 Task: Dot Net WFR3 on Student Master
Action: Key pressed <Key.f11>
Screenshot: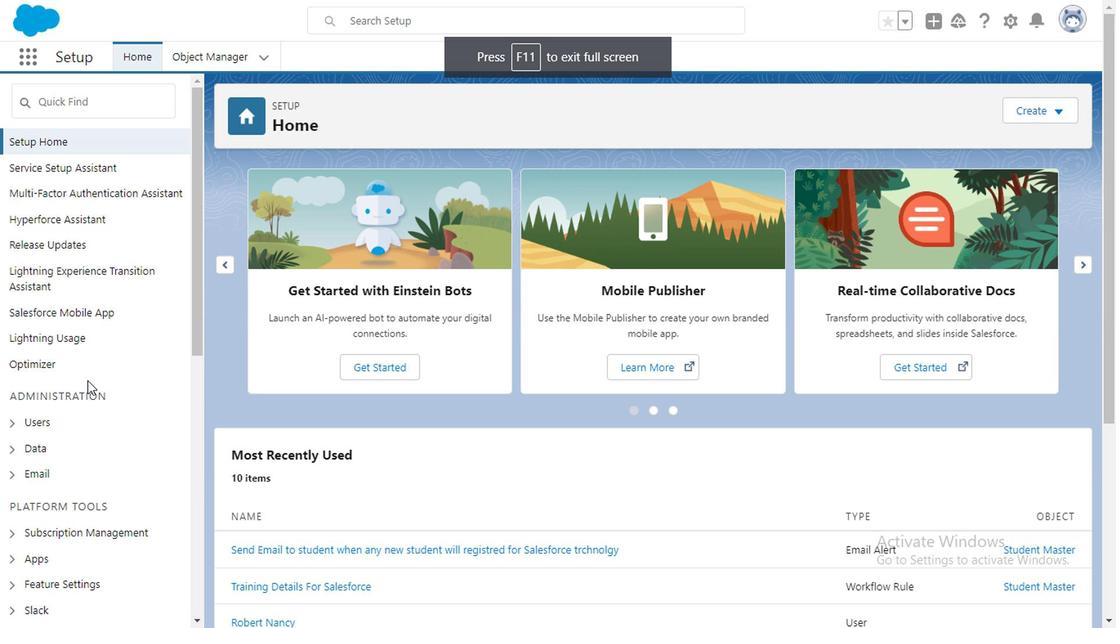 
Action: Mouse moved to (149, 168)
Screenshot: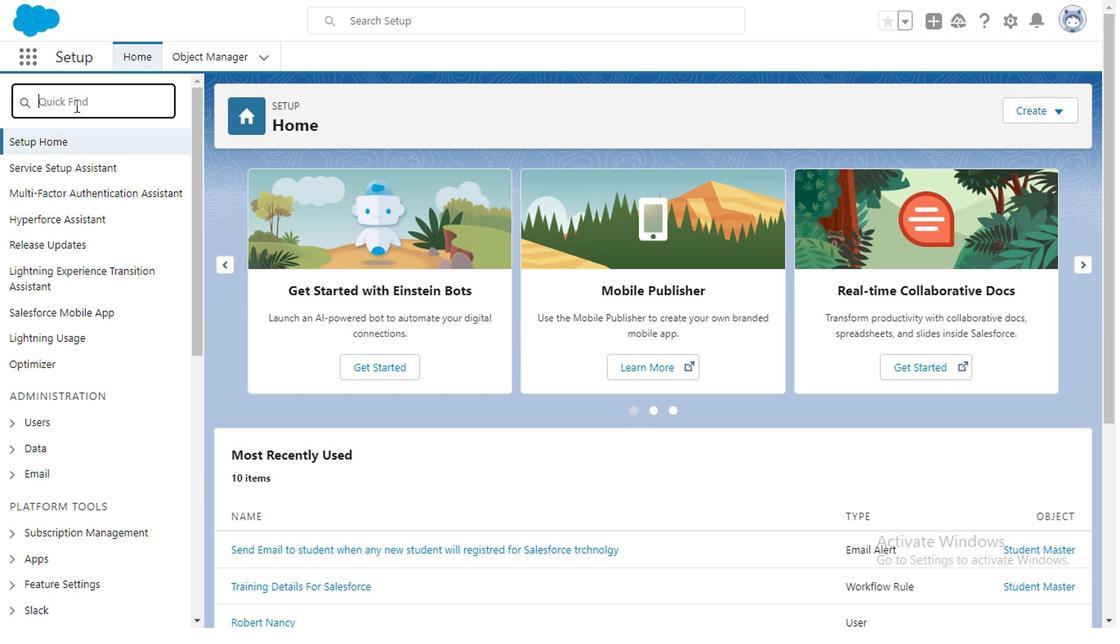
Action: Mouse pressed left at (149, 168)
Screenshot: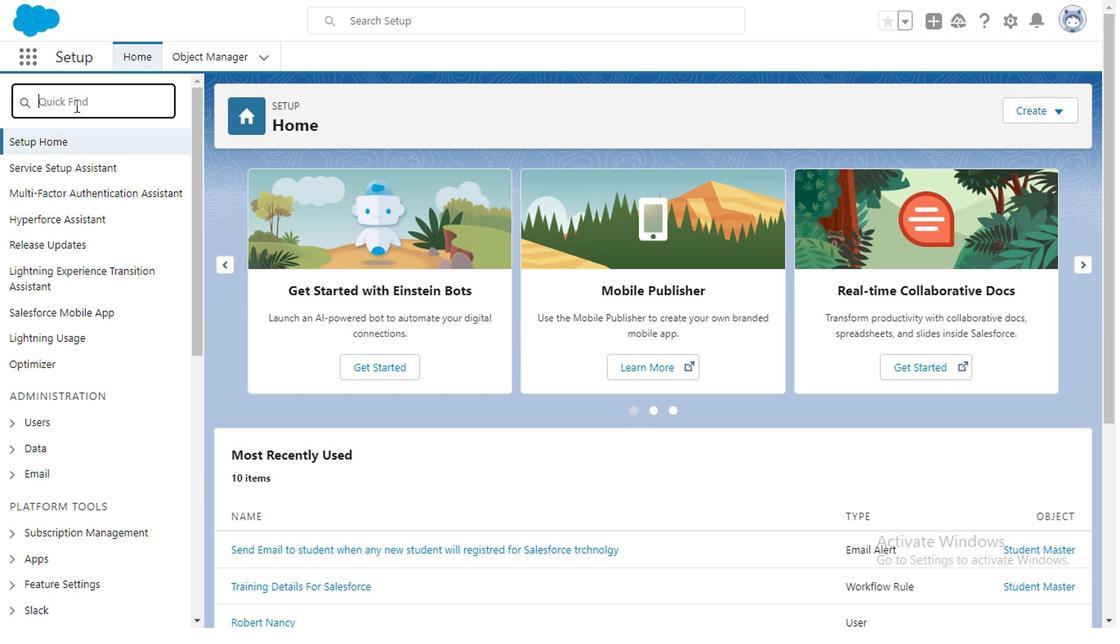 
Action: Mouse moved to (148, 170)
Screenshot: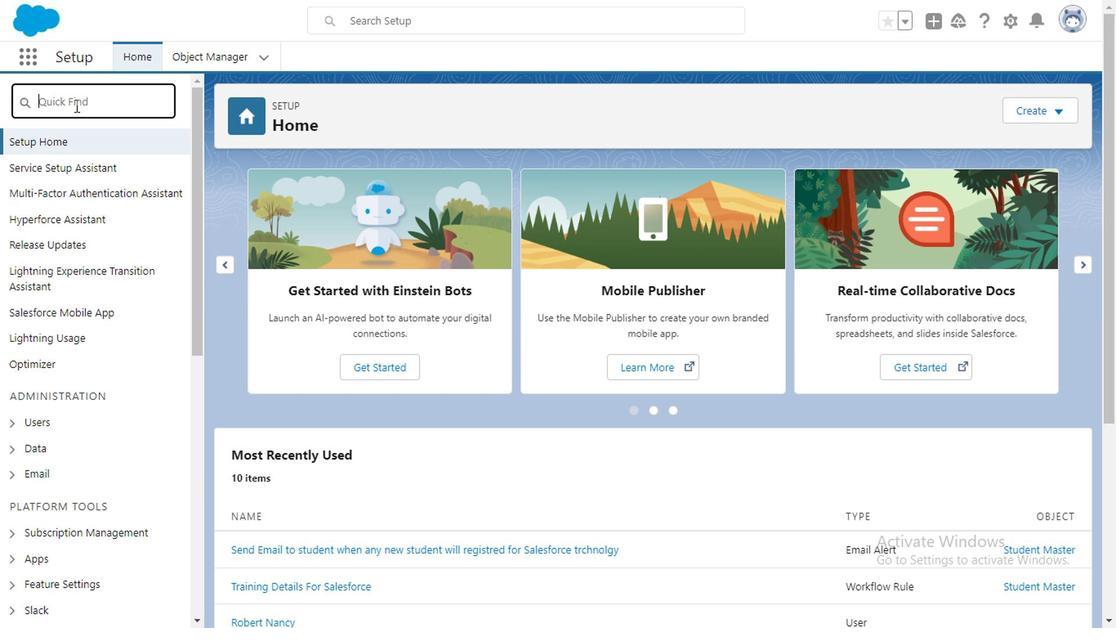 
Action: Key pressed <Key.caps_lock>W<Key.caps_lock>ork
Screenshot: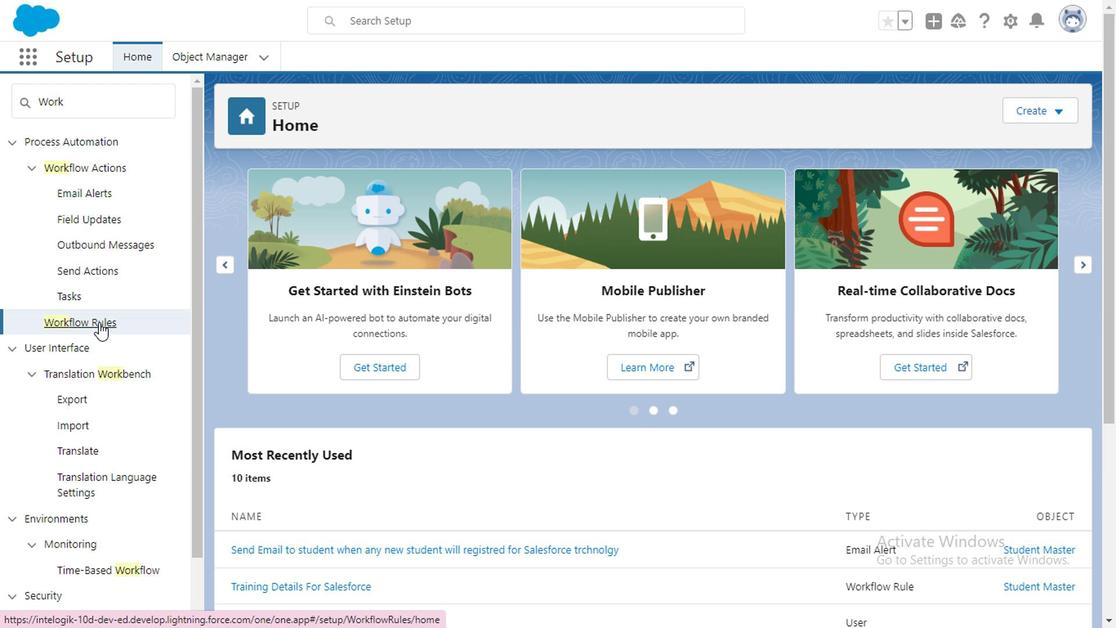 
Action: Mouse moved to (166, 323)
Screenshot: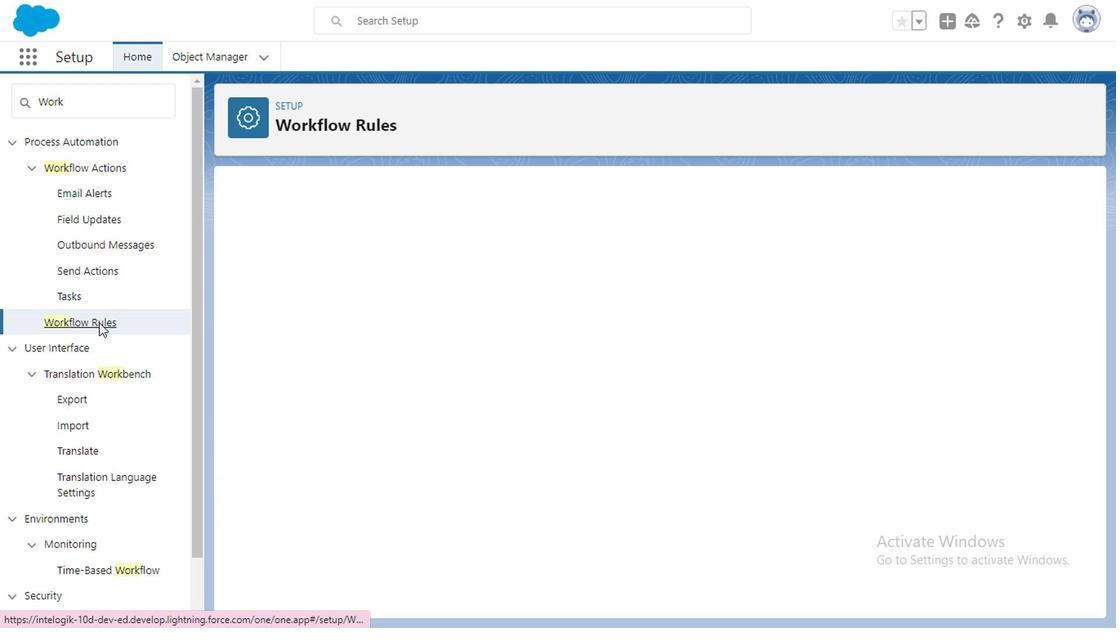 
Action: Mouse pressed left at (166, 323)
Screenshot: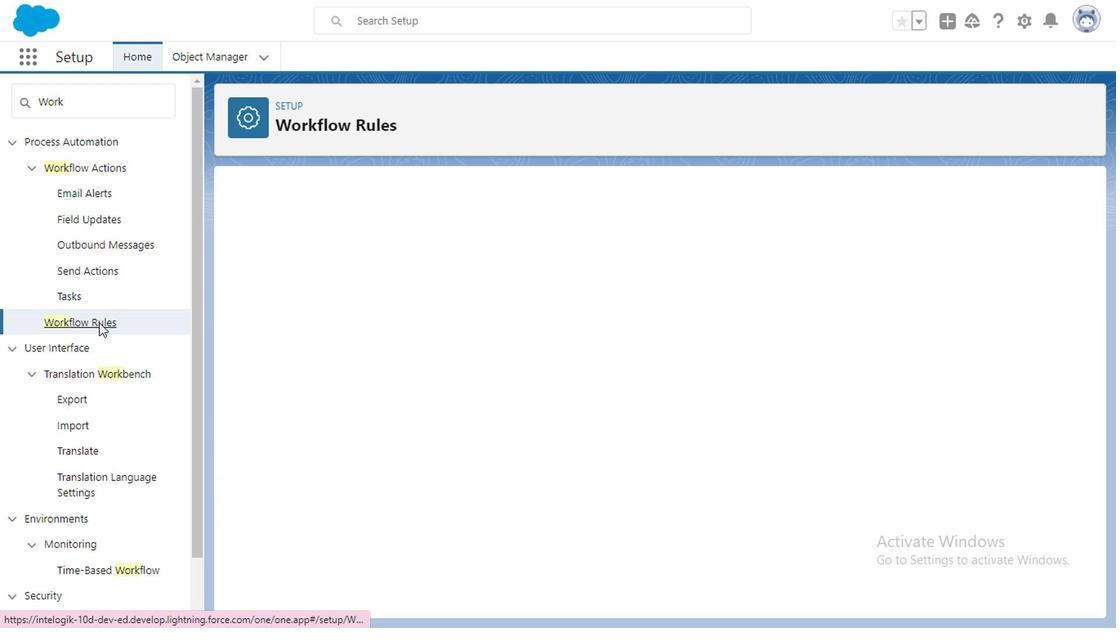 
Action: Mouse moved to (566, 371)
Screenshot: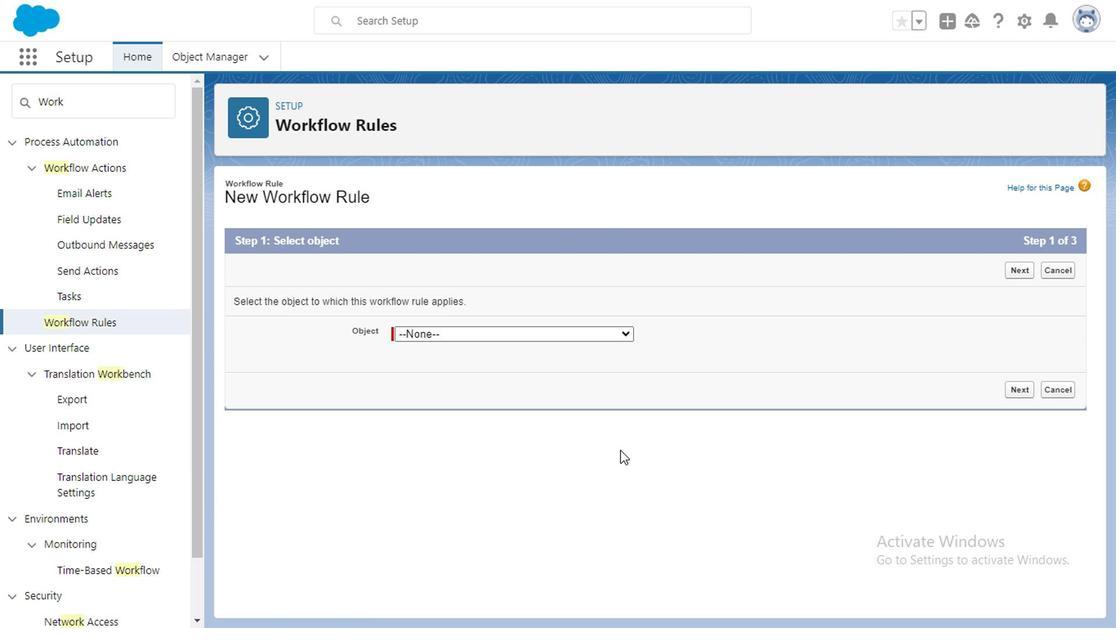
Action: Mouse pressed left at (566, 371)
Screenshot: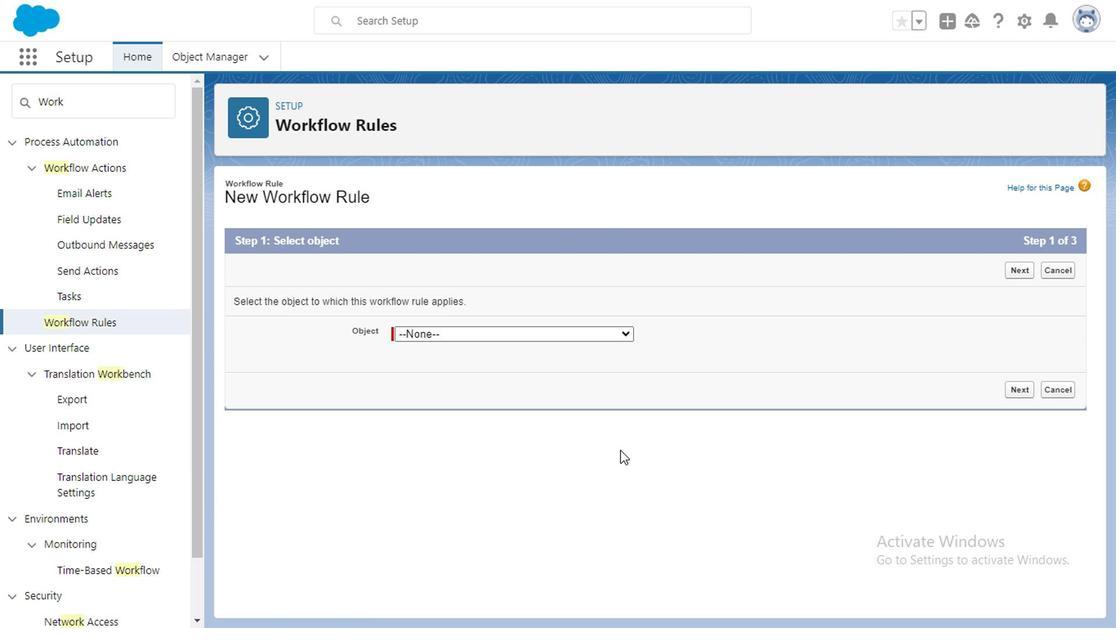 
Action: Mouse moved to (536, 393)
Screenshot: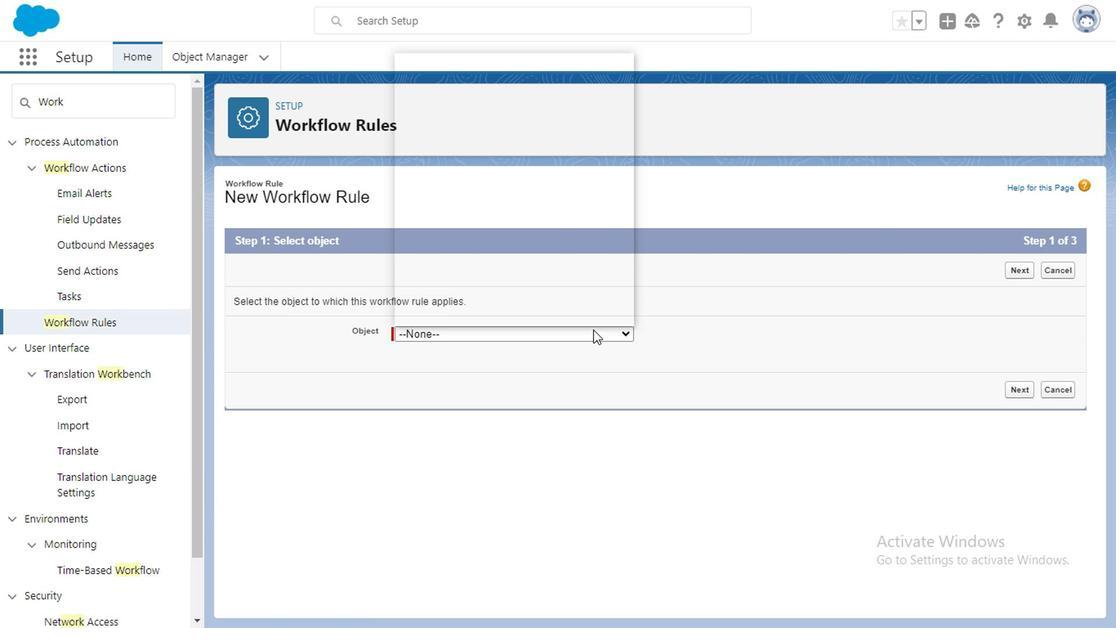 
Action: Mouse pressed left at (536, 393)
Screenshot: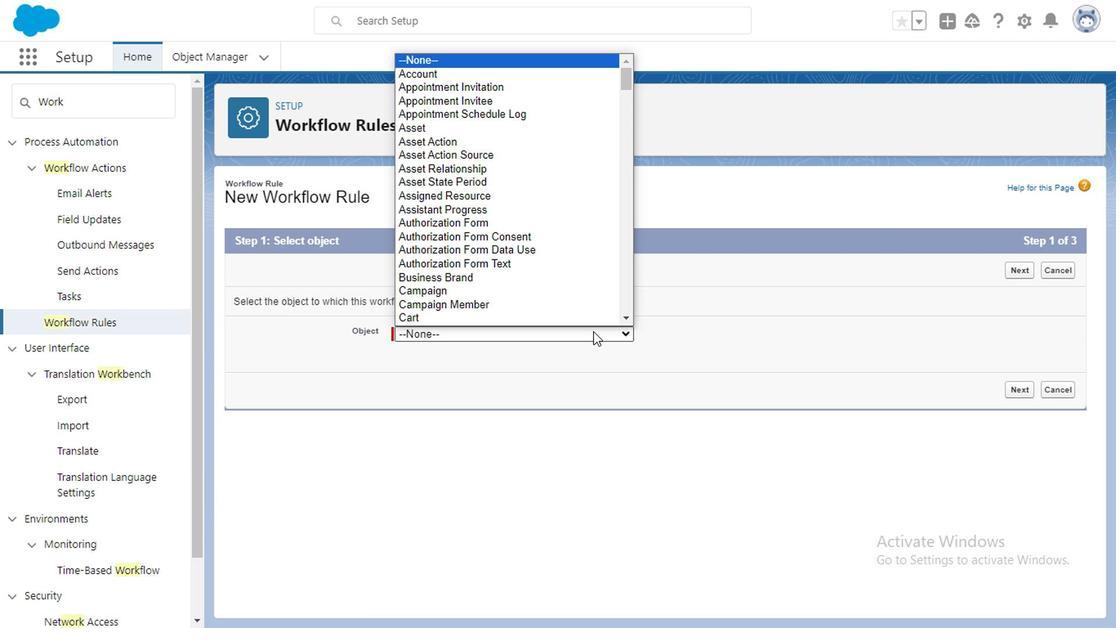 
Action: Mouse moved to (517, 329)
Screenshot: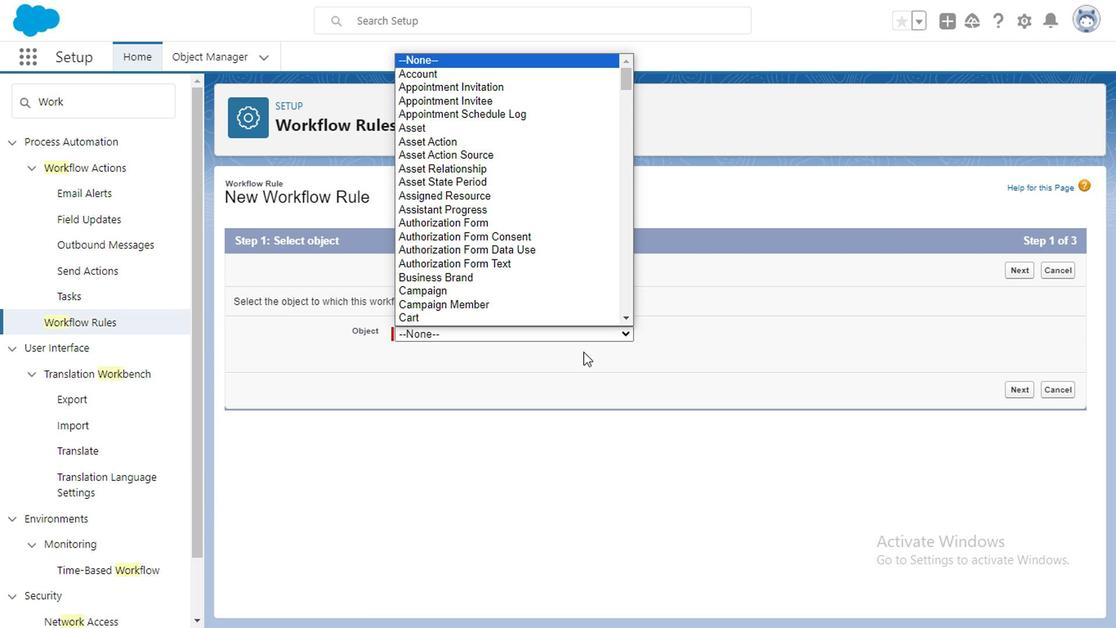 
Action: Mouse pressed left at (517, 329)
Screenshot: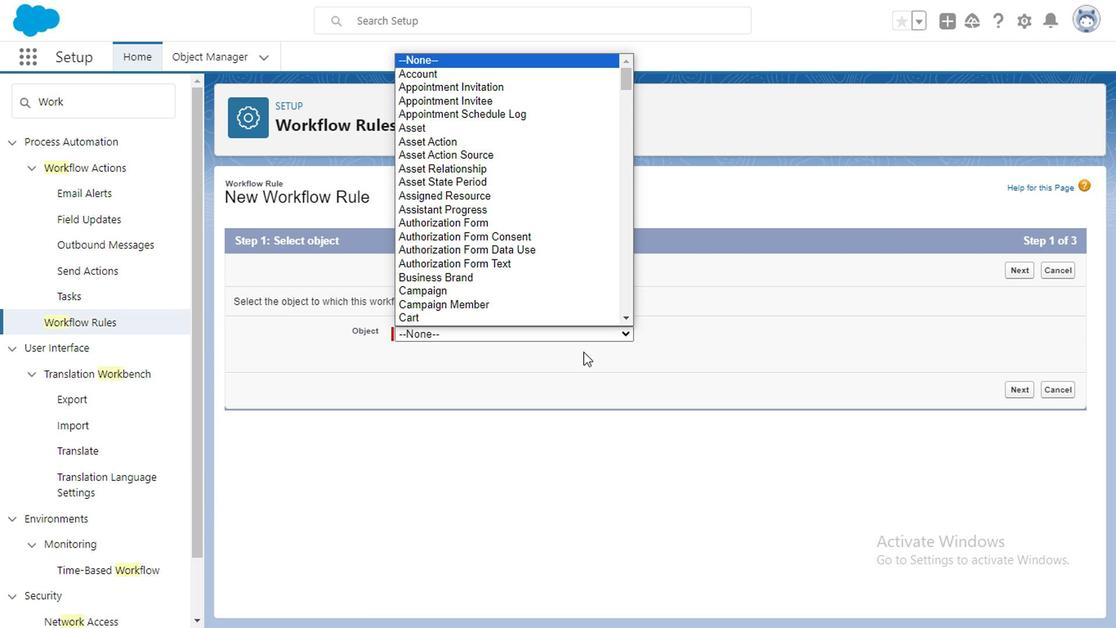 
Action: Mouse moved to (447, 229)
Screenshot: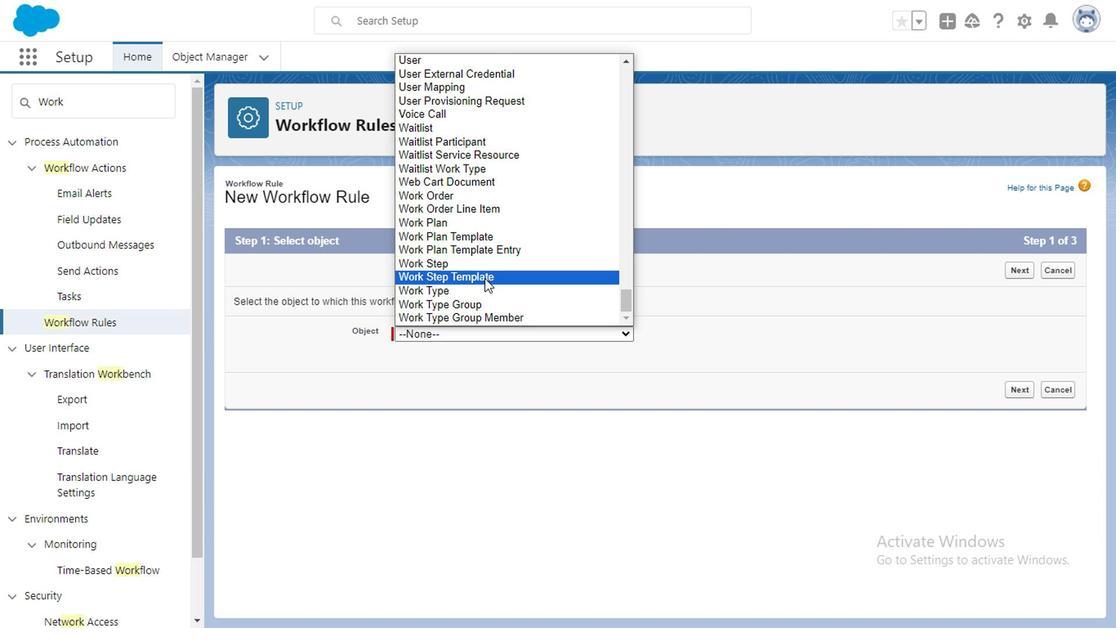 
Action: Mouse scrolled (447, 229) with delta (0, 0)
Screenshot: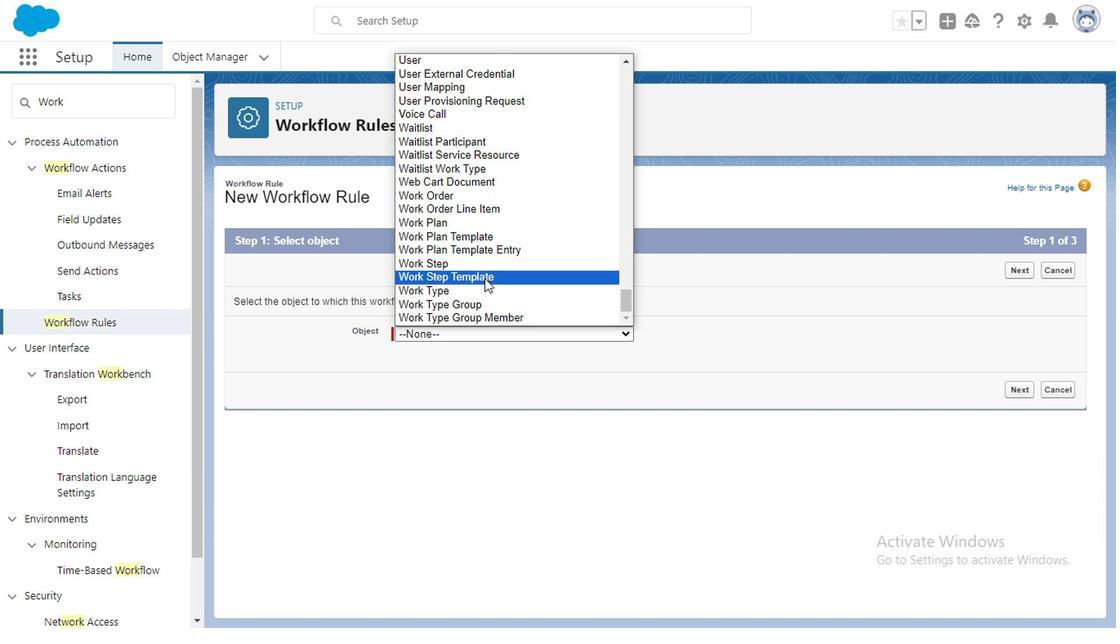 
Action: Mouse moved to (447, 229)
Screenshot: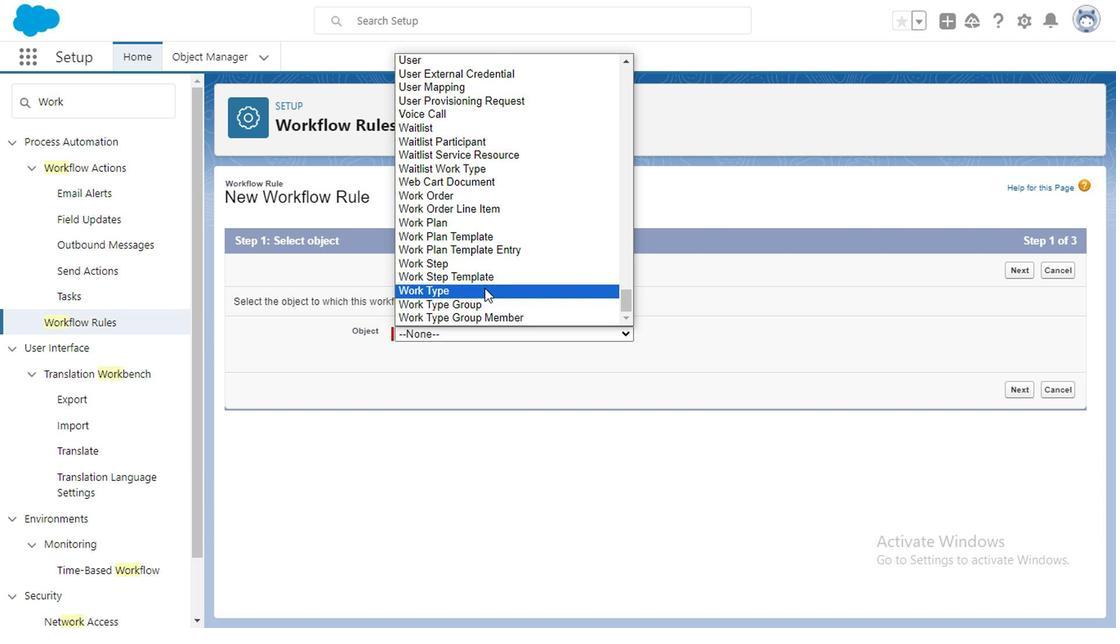 
Action: Mouse scrolled (447, 229) with delta (0, 0)
Screenshot: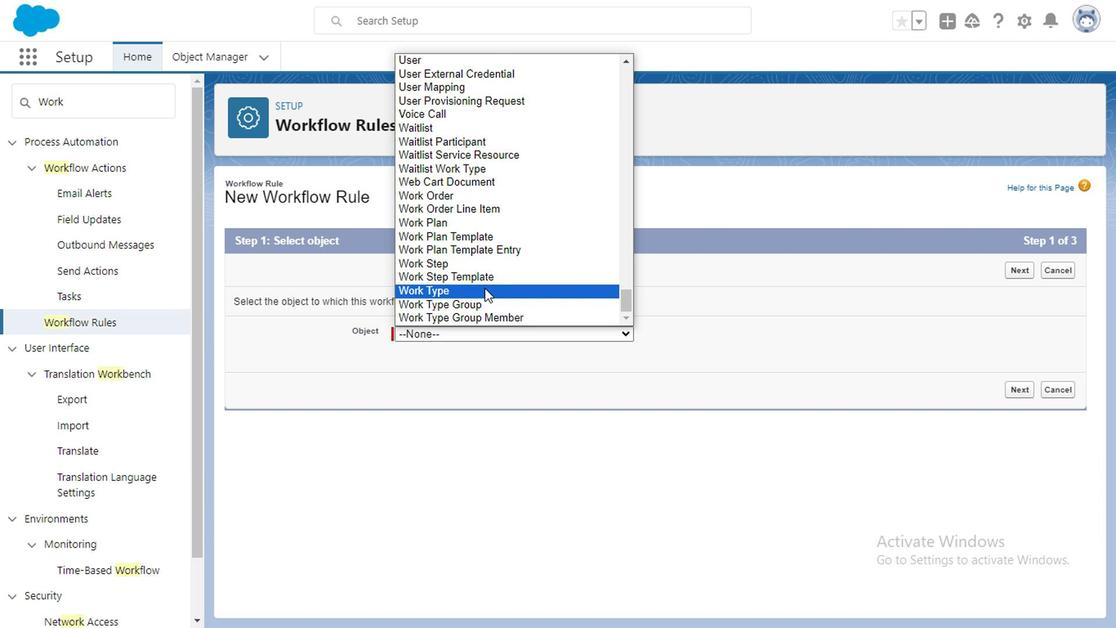 
Action: Mouse moved to (433, 210)
Screenshot: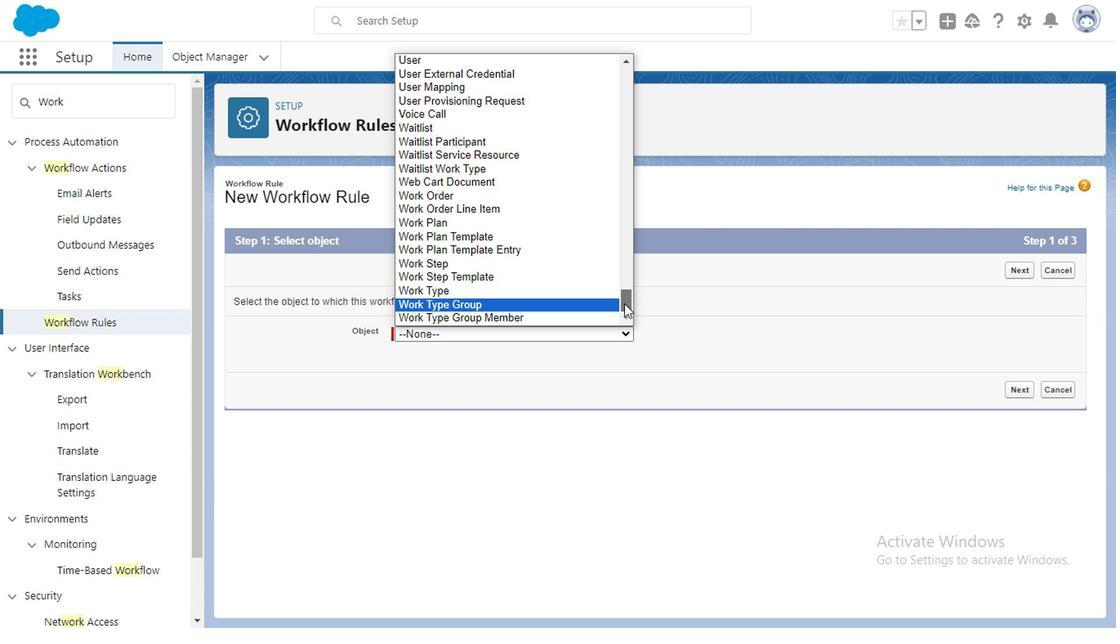 
Action: Mouse scrolled (433, 209) with delta (0, 0)
Screenshot: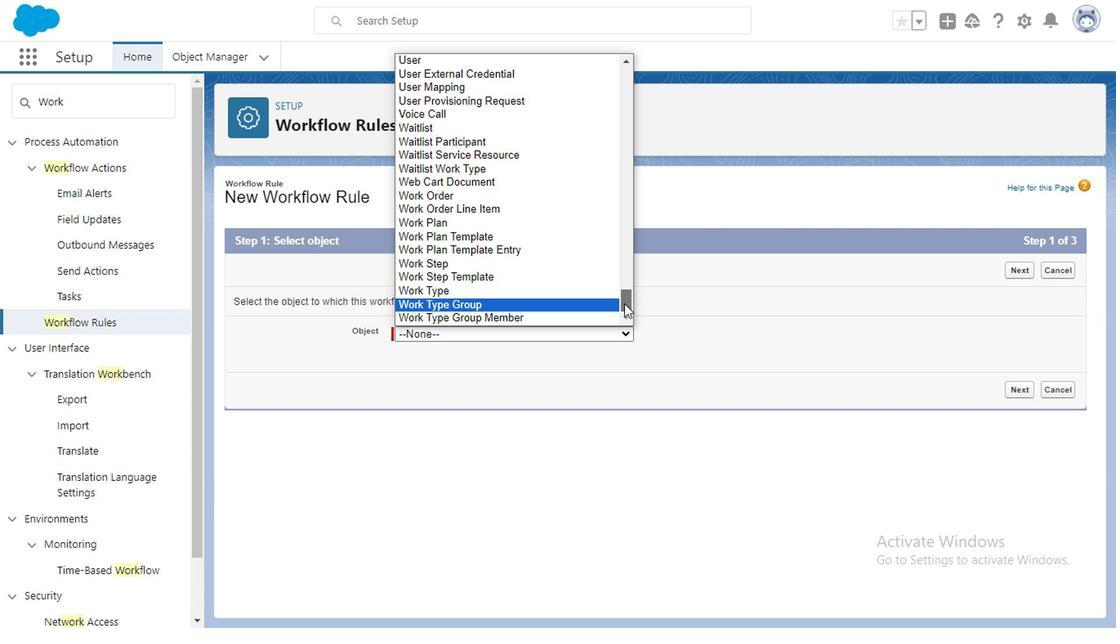 
Action: Mouse moved to (433, 213)
Screenshot: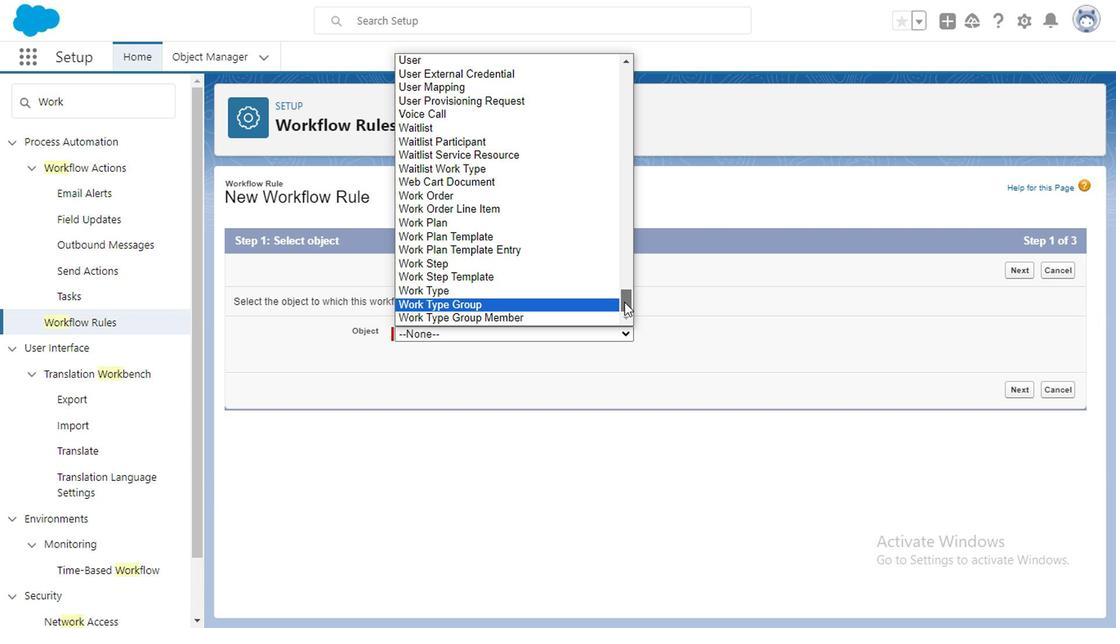 
Action: Mouse scrolled (433, 212) with delta (0, 0)
Screenshot: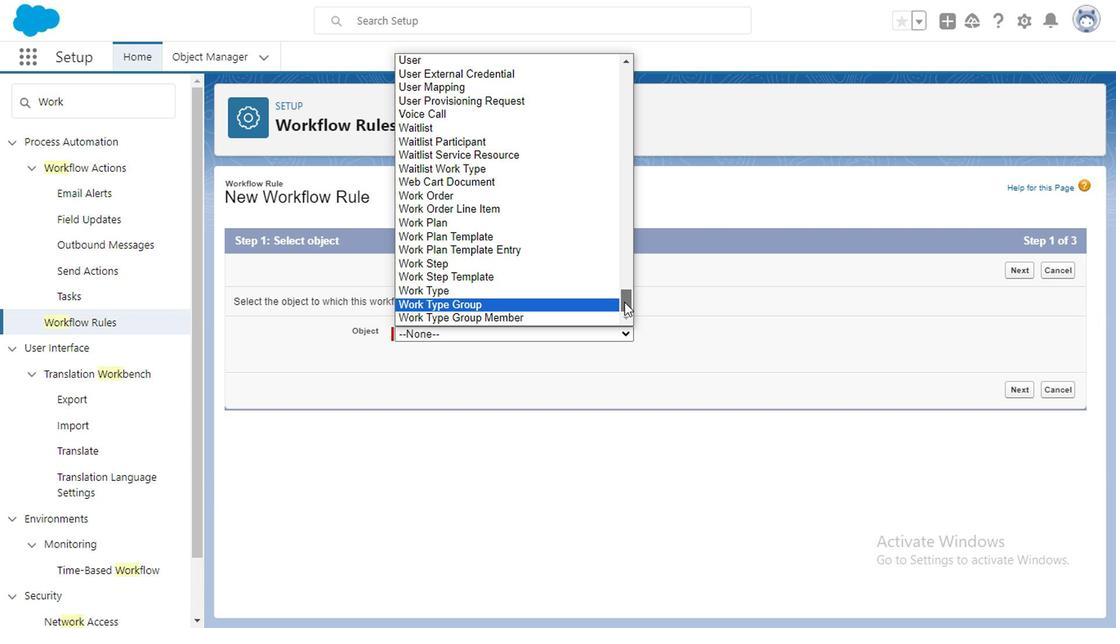 
Action: Mouse moved to (447, 232)
Screenshot: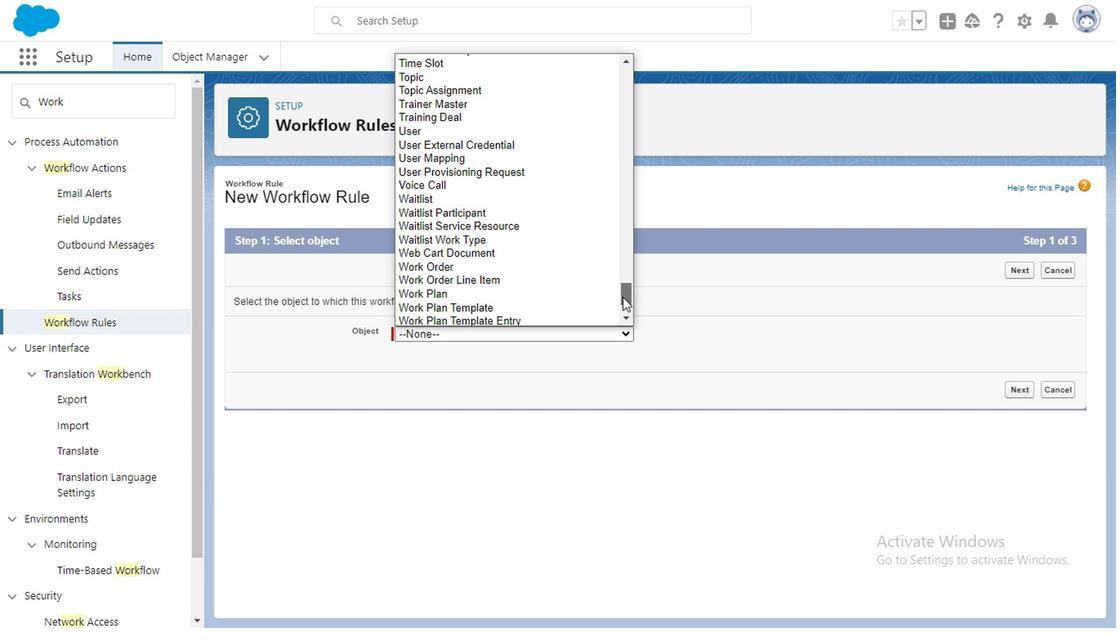 
Action: Mouse scrolled (447, 232) with delta (0, 0)
Screenshot: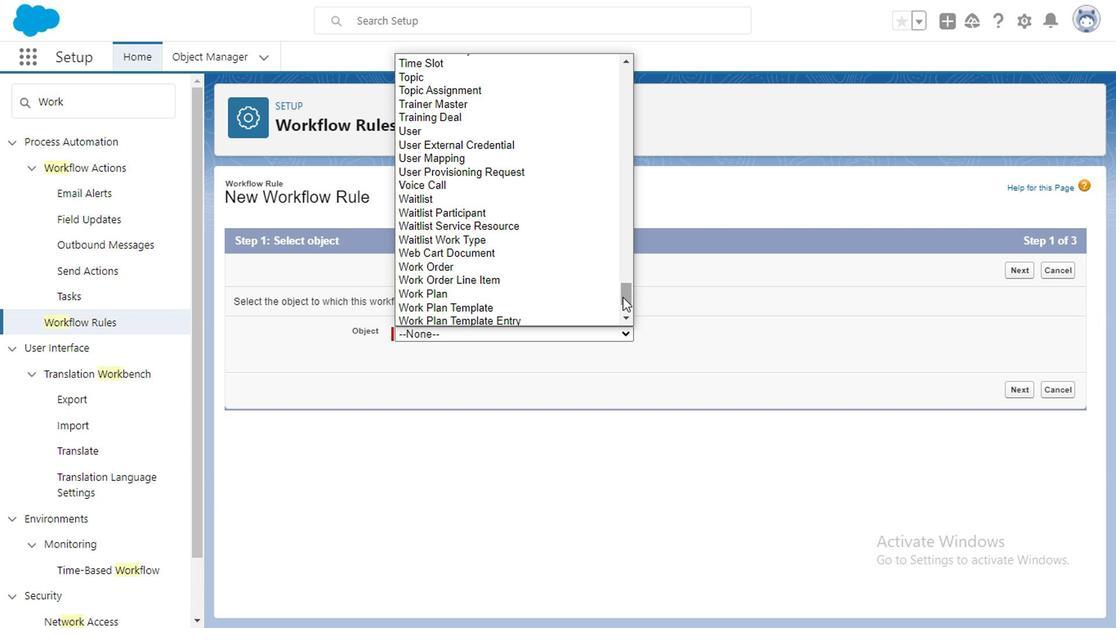 
Action: Mouse moved to (447, 232)
Screenshot: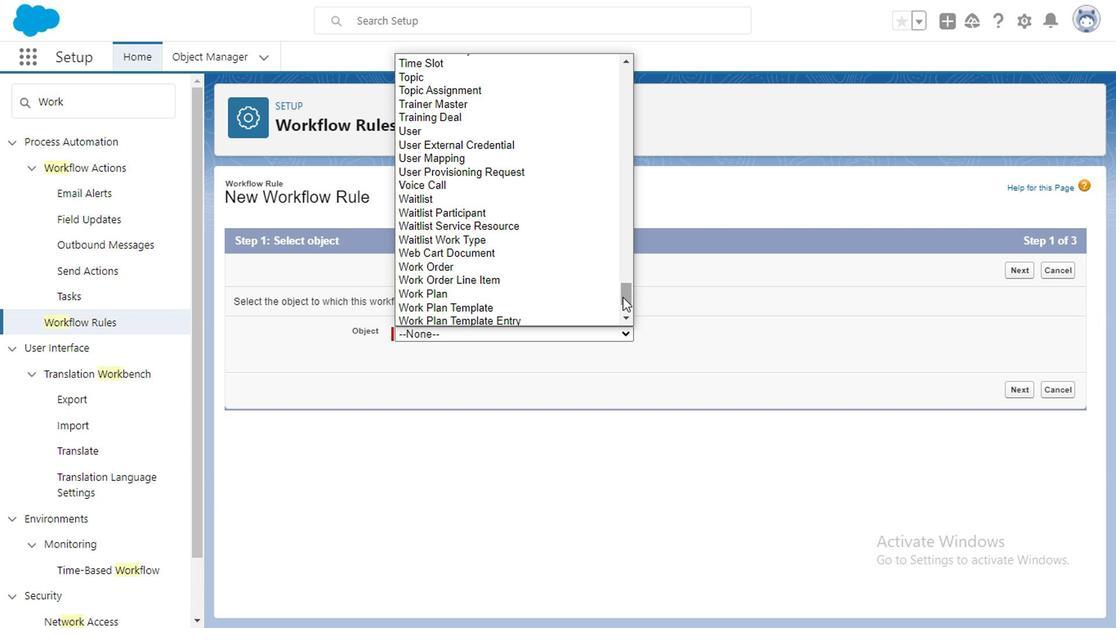 
Action: Mouse scrolled (447, 231) with delta (0, 0)
Screenshot: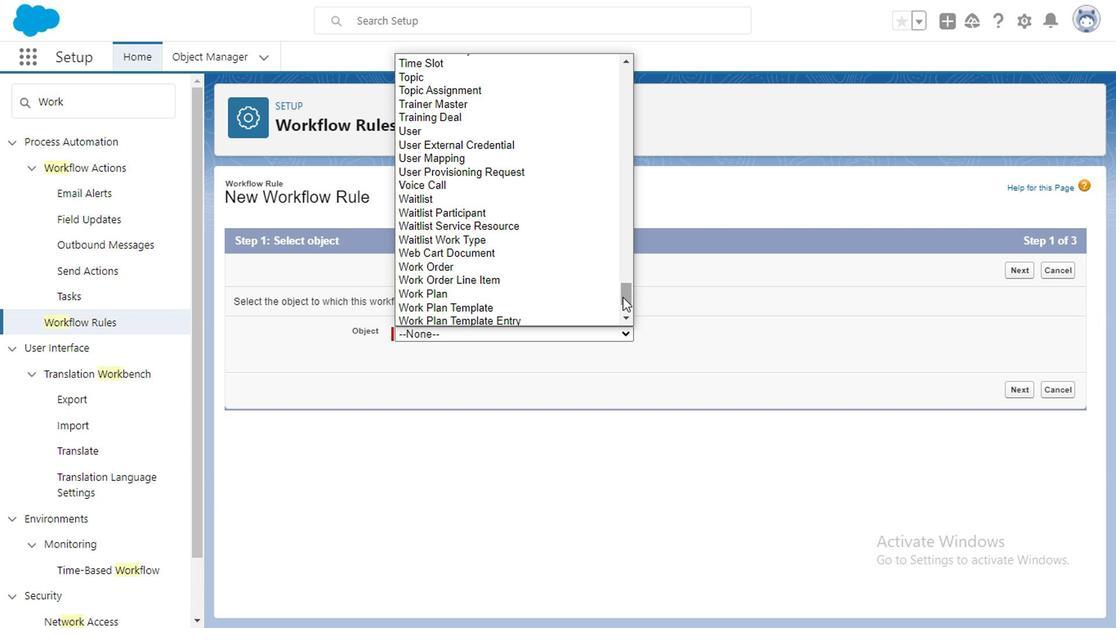 
Action: Mouse scrolled (447, 231) with delta (0, 0)
Screenshot: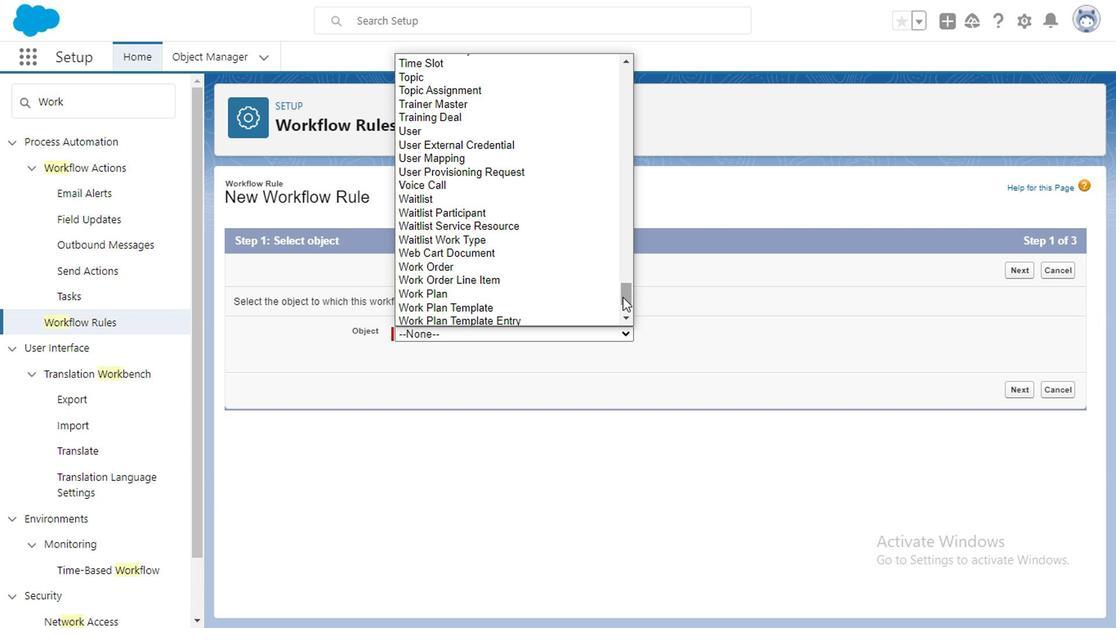 
Action: Mouse scrolled (447, 231) with delta (0, 0)
Screenshot: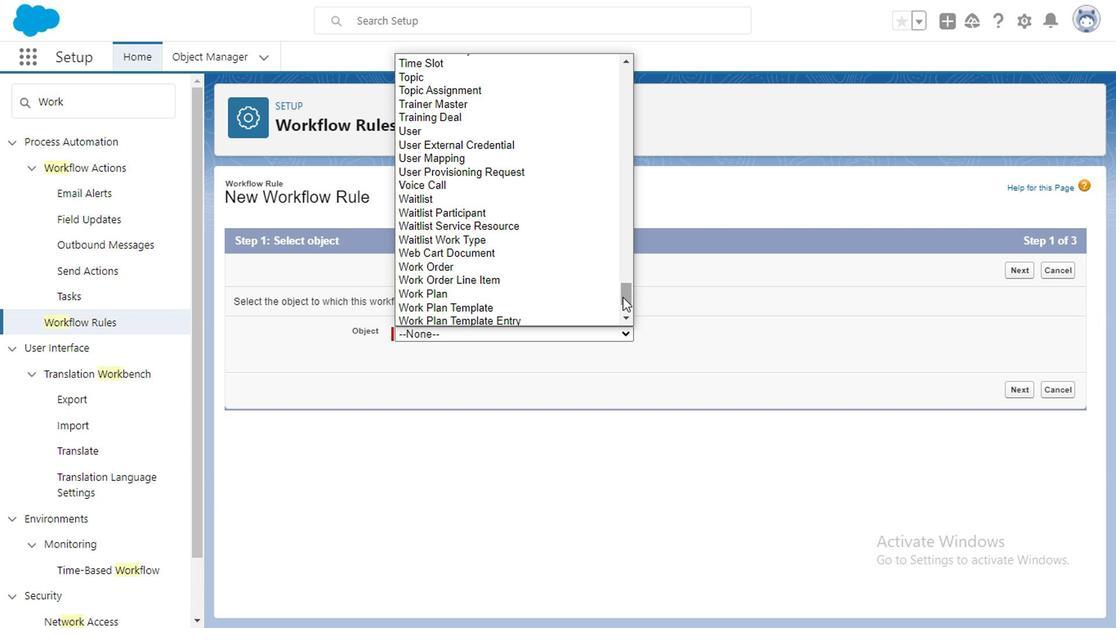 
Action: Mouse scrolled (447, 231) with delta (0, 0)
Screenshot: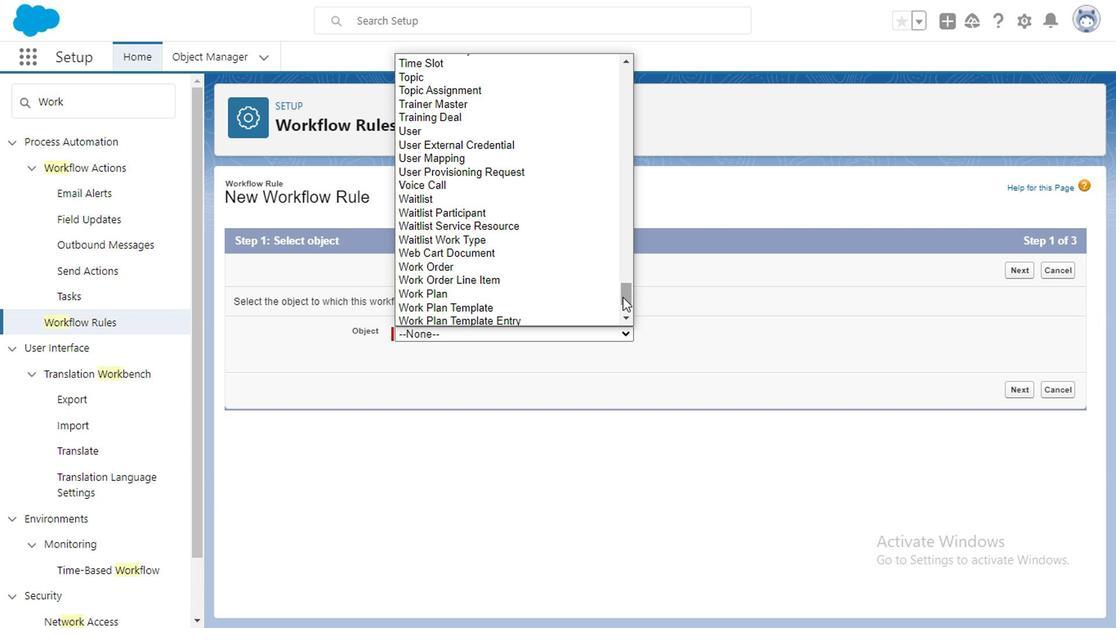 
Action: Mouse moved to (539, 311)
Screenshot: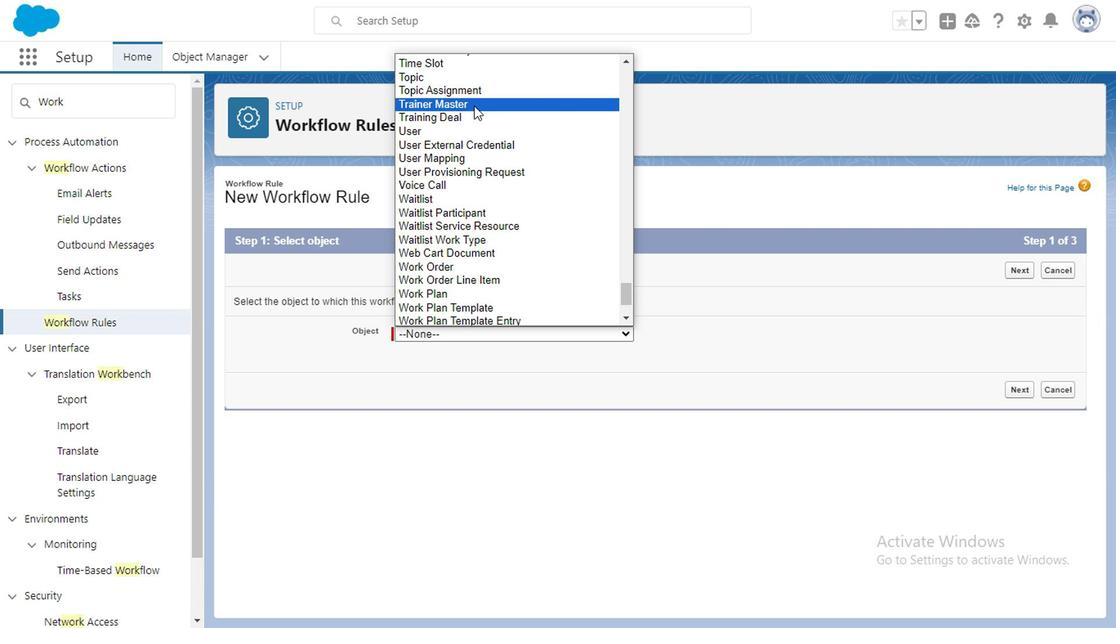 
Action: Mouse pressed left at (539, 311)
Screenshot: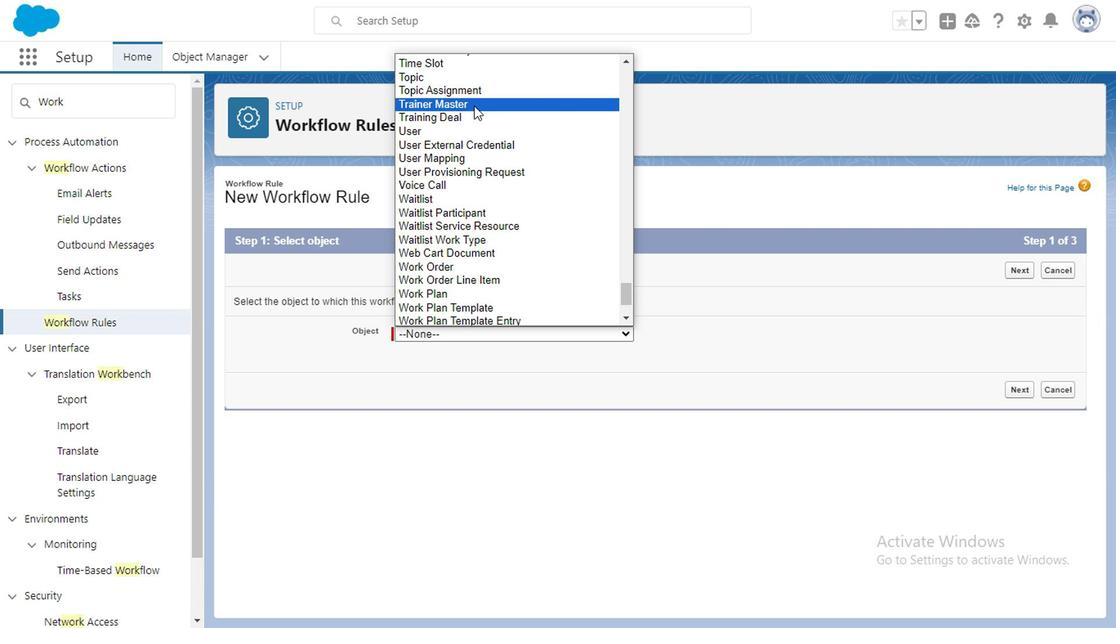 
Action: Mouse moved to (539, 306)
Screenshot: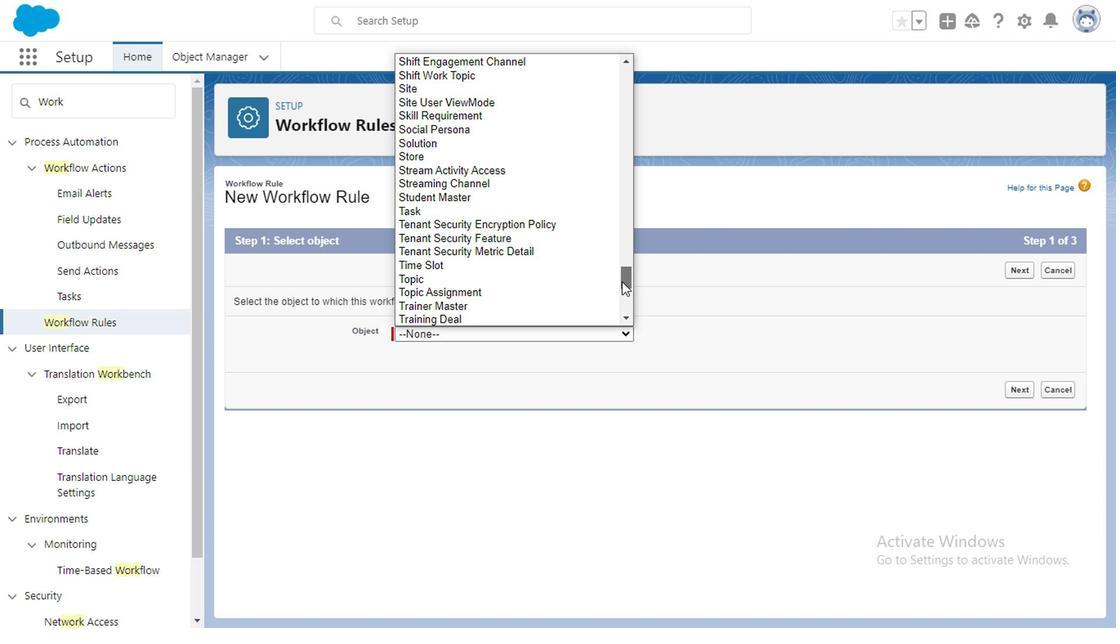 
Action: Mouse pressed left at (539, 306)
Screenshot: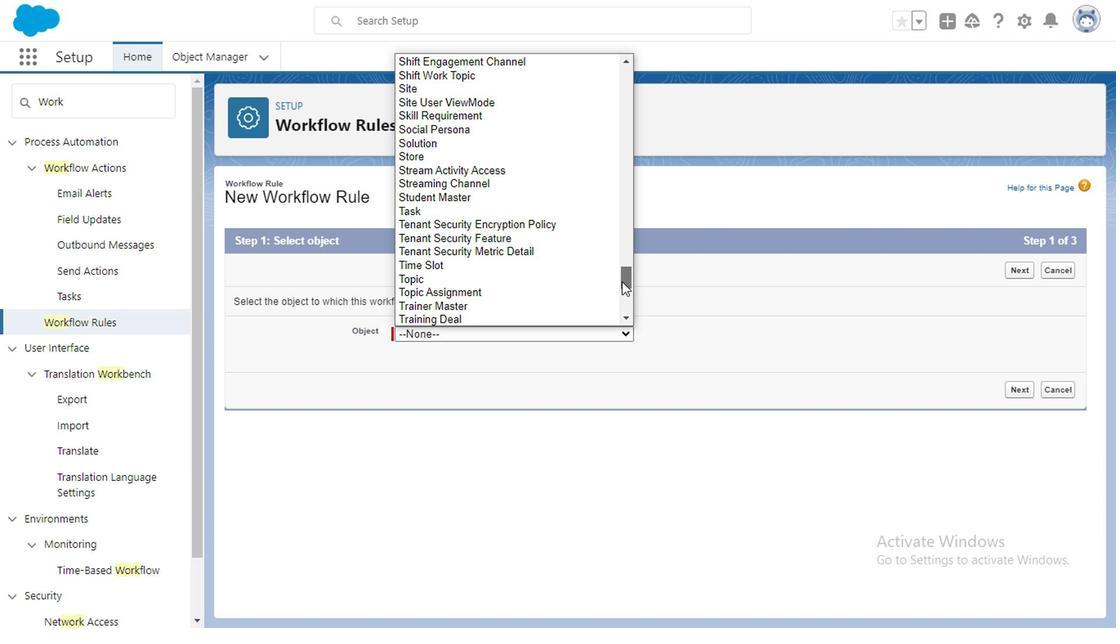 
Action: Mouse moved to (431, 233)
Screenshot: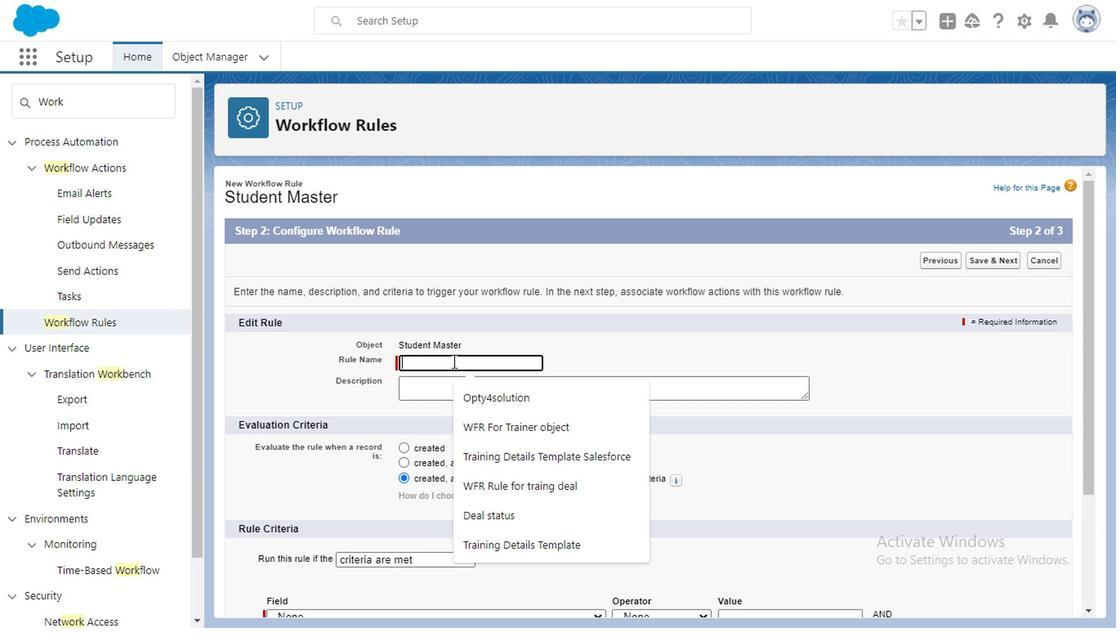 
Action: Mouse pressed left at (431, 233)
Screenshot: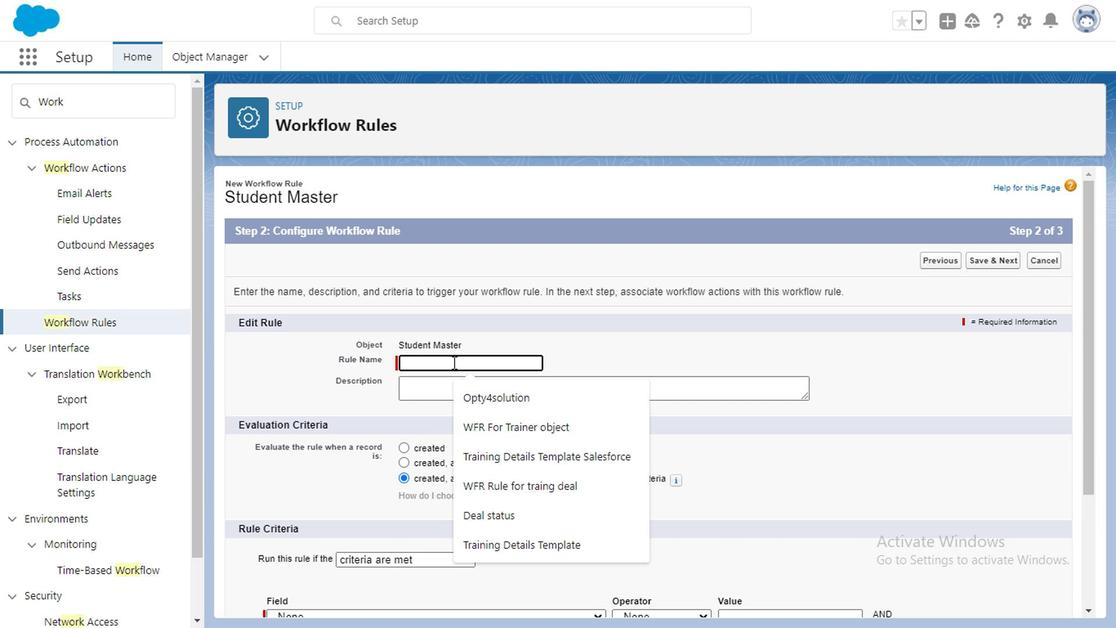 
Action: Mouse moved to (819, 369)
Screenshot: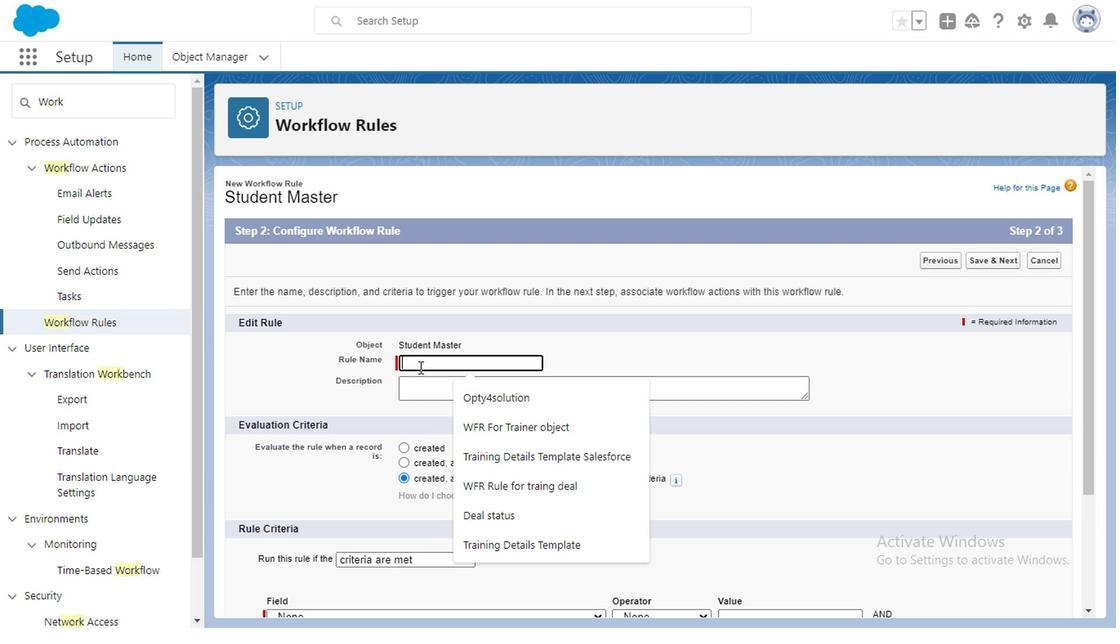 
Action: Mouse pressed left at (819, 369)
Screenshot: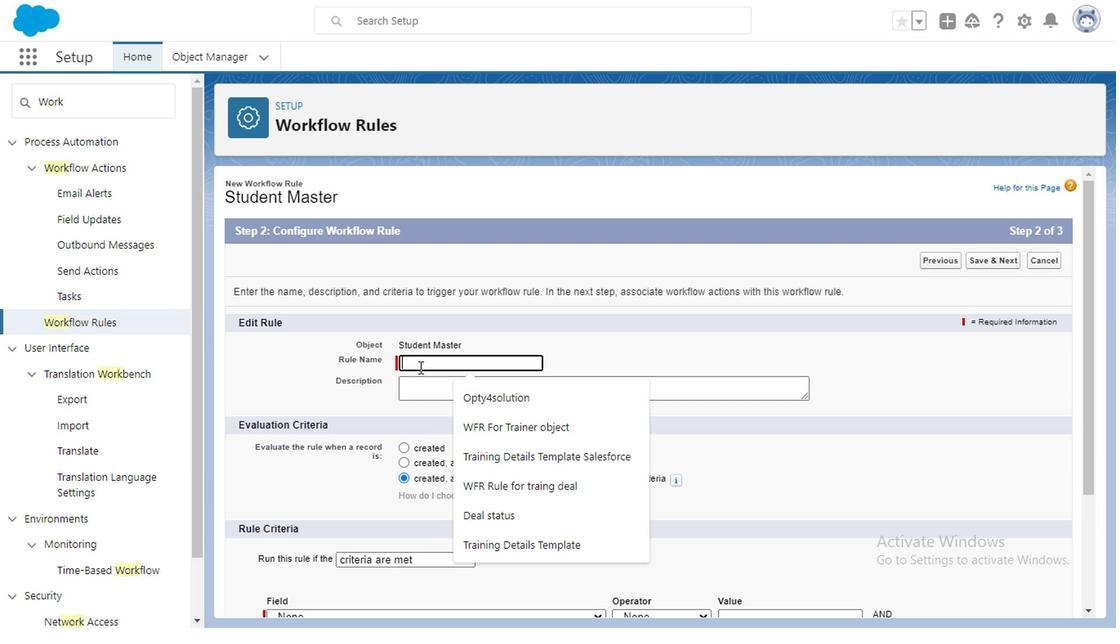 
Action: Mouse moved to (417, 352)
Screenshot: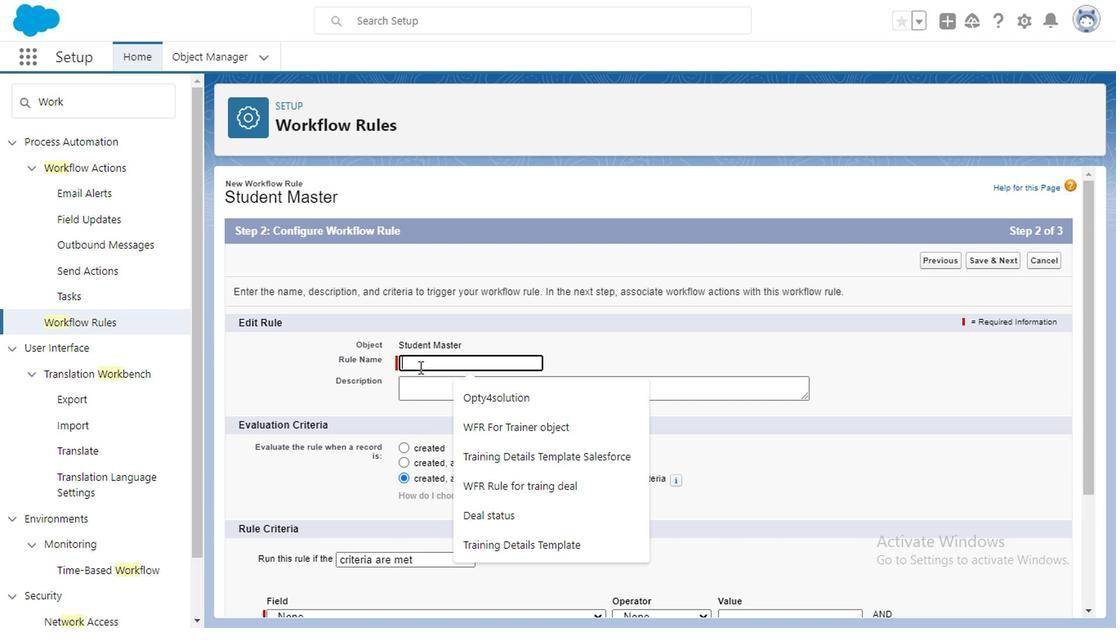 
Action: Mouse pressed left at (417, 352)
Screenshot: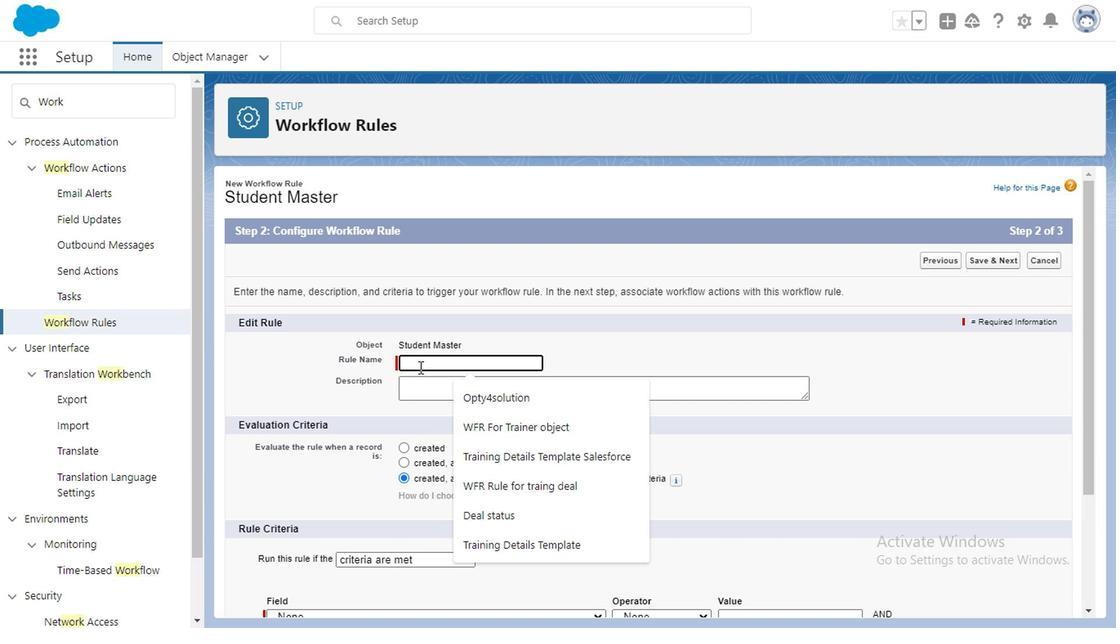 
Action: Mouse moved to (393, 356)
Screenshot: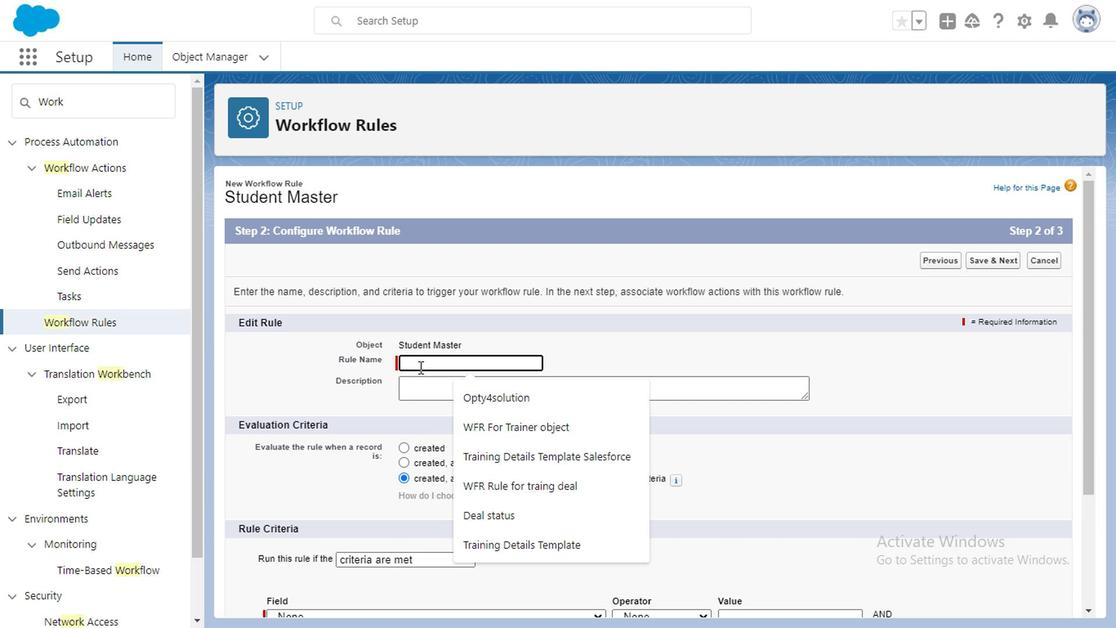 
Action: Key pressed <Key.caps_lock>T<Key.caps_lock>raining<Key.space>details
Screenshot: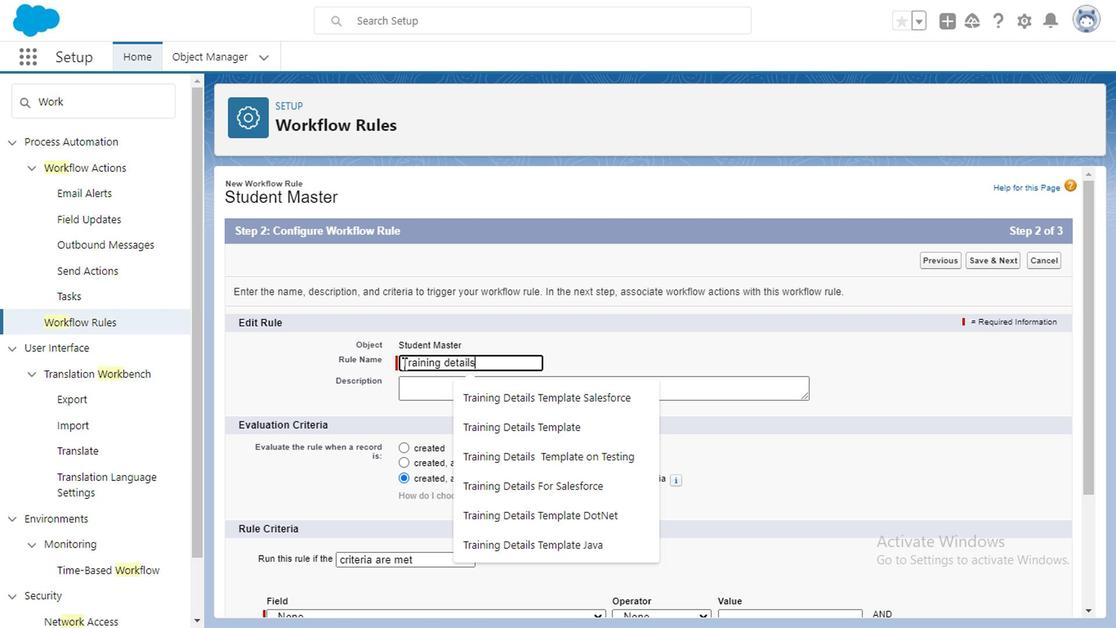 
Action: Mouse moved to (382, 353)
Screenshot: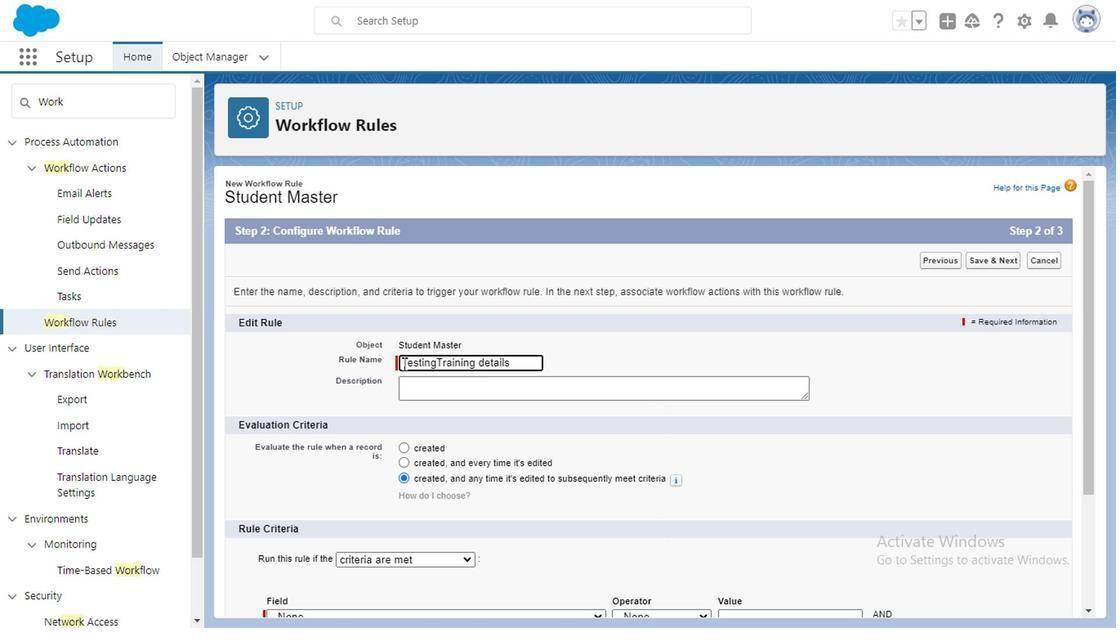 
Action: Mouse pressed left at (382, 353)
Screenshot: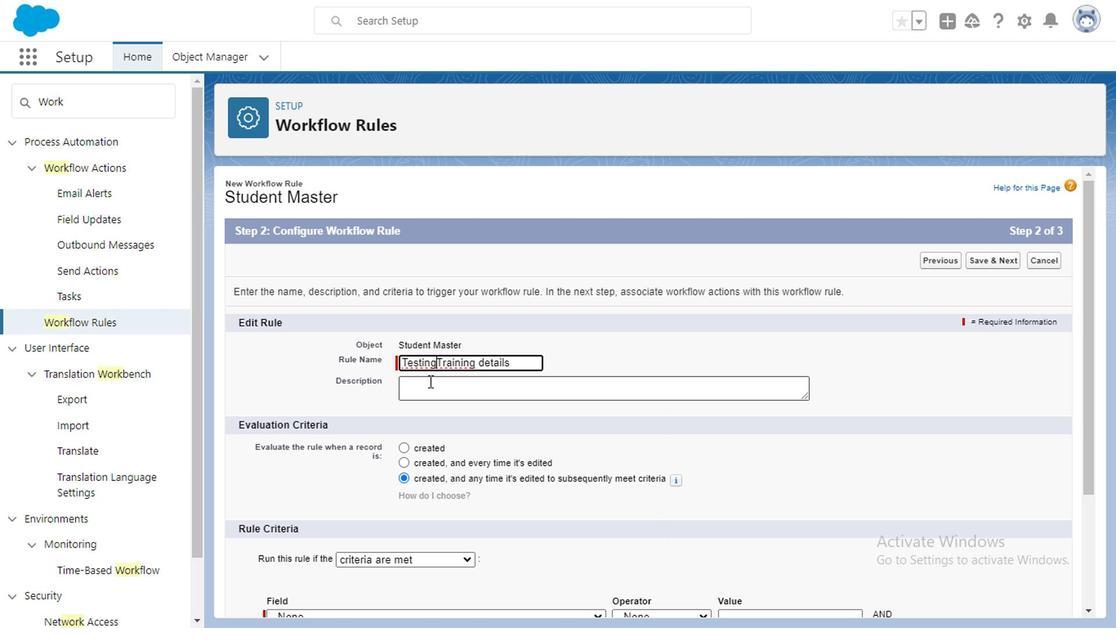
Action: Key pressed <Key.caps_lock>T<Key.caps_lock>esting
Screenshot: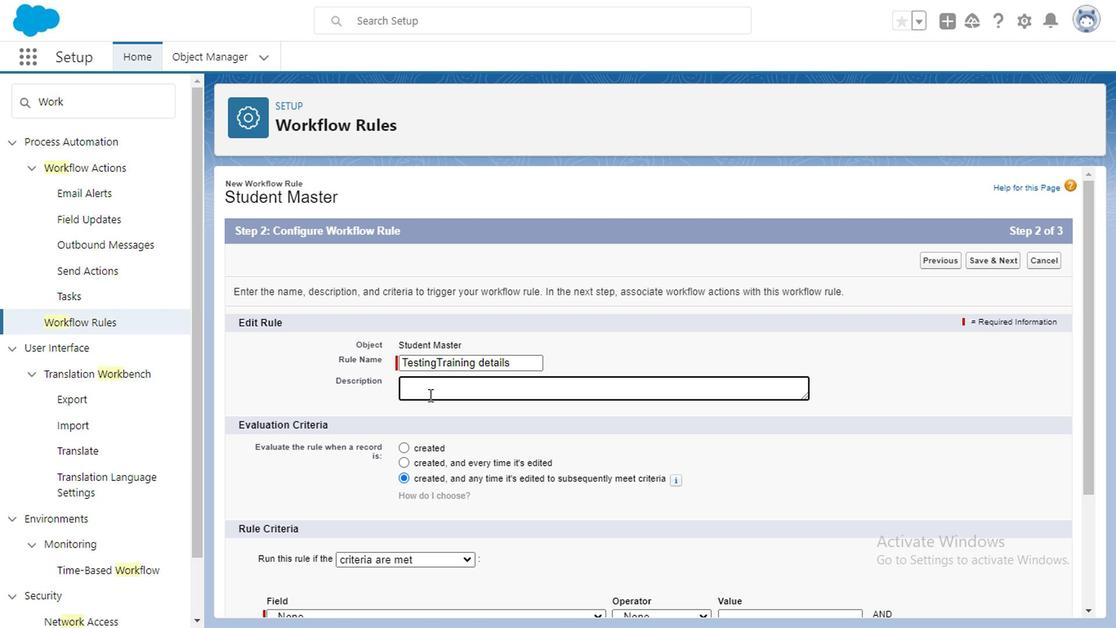 
Action: Mouse moved to (400, 376)
Screenshot: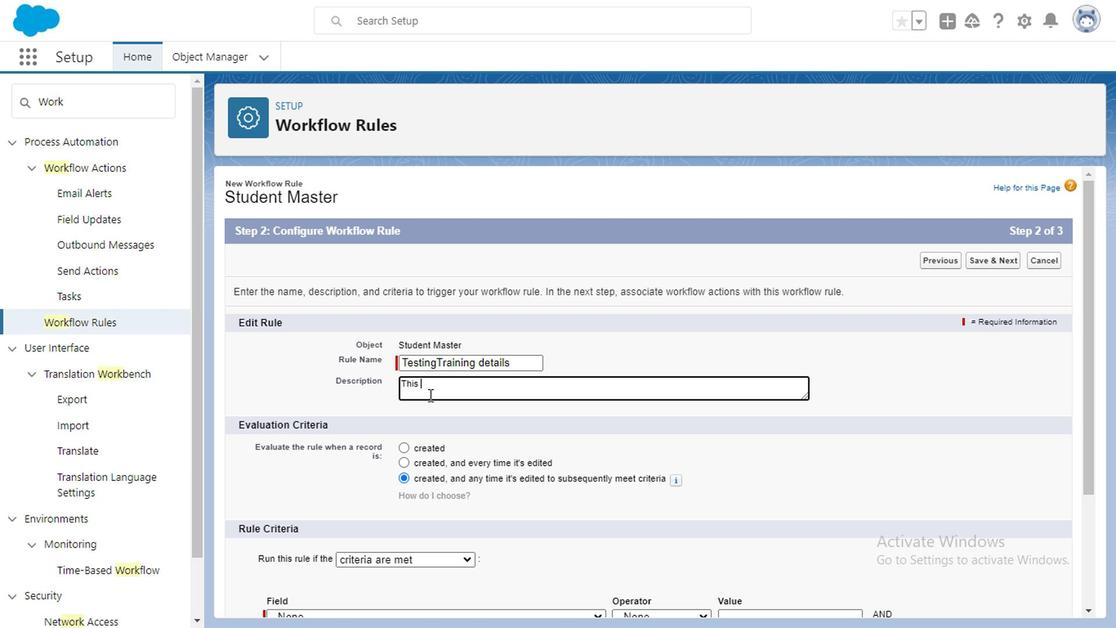 
Action: Mouse pressed left at (400, 376)
Screenshot: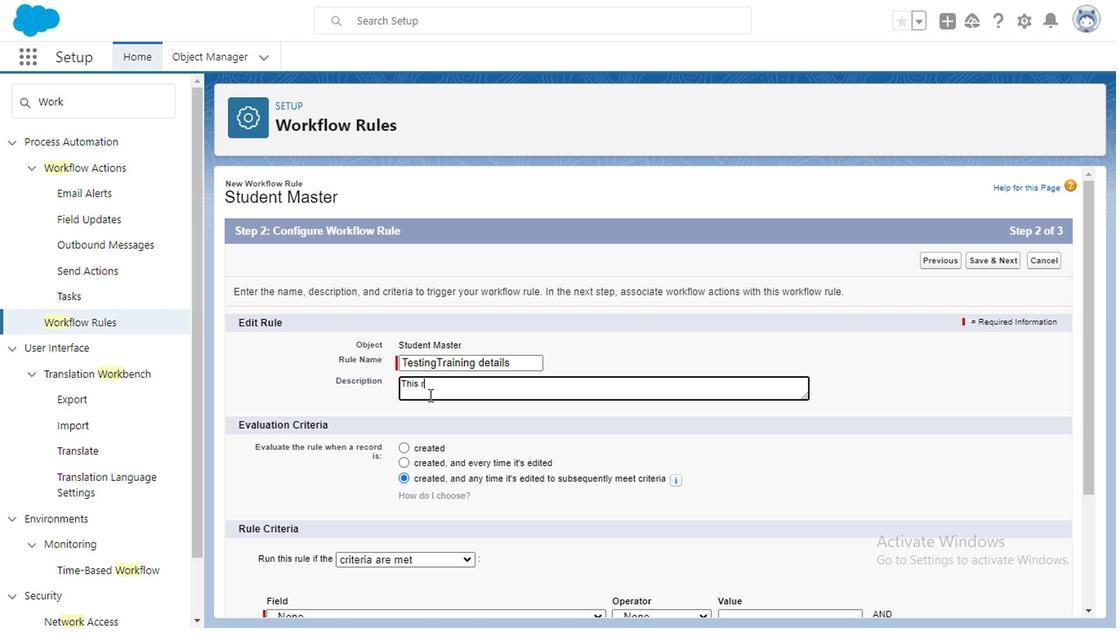 
Action: Key pressed <Key.caps_lock>T<Key.caps_lock>his<Key.space>rule<Key.space>will<Key.space>get<Key.space><Key.caps_lock>F<Key.caps_lock>ired<Key.space>if<Key.space>any<Key.space>one<Key.space>ask<Key.space>for<Key.space>software<Key.space><Key.caps_lock>Y<Key.backspace>T<Key.caps_lock>esting<Key.space>training<Key.space>details.student<Key.space>will<Key.space>get<Key.space>received<Key.space>thev<Key.backspace><Key.space><Key.caps_lock>E<Key.caps_lock>mail<Key.space>
Screenshot: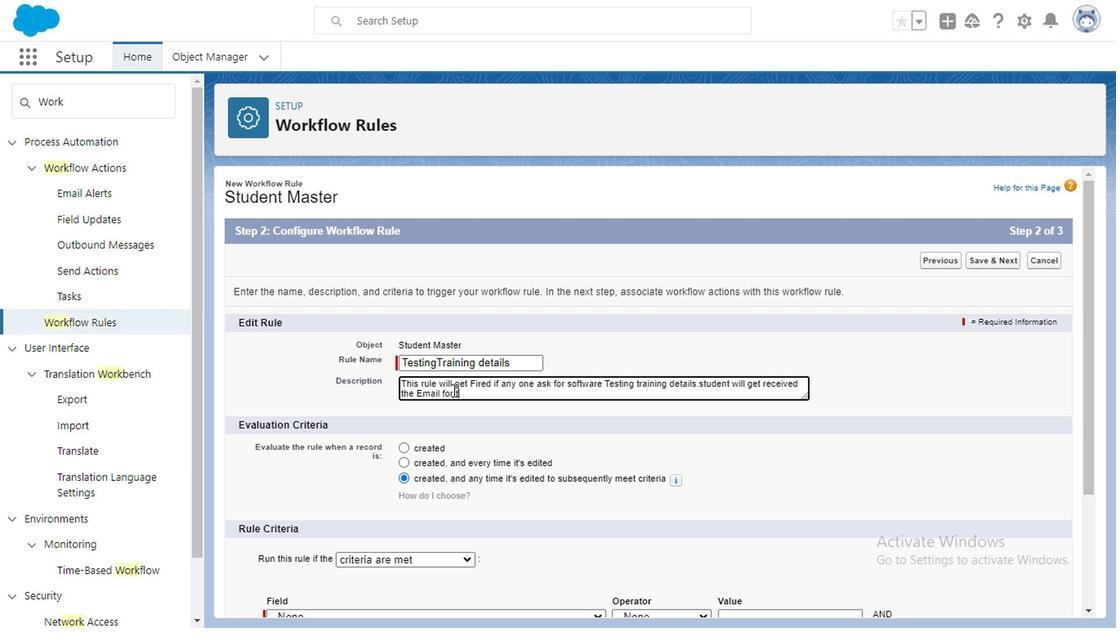 
Action: Mouse moved to (417, 372)
Screenshot: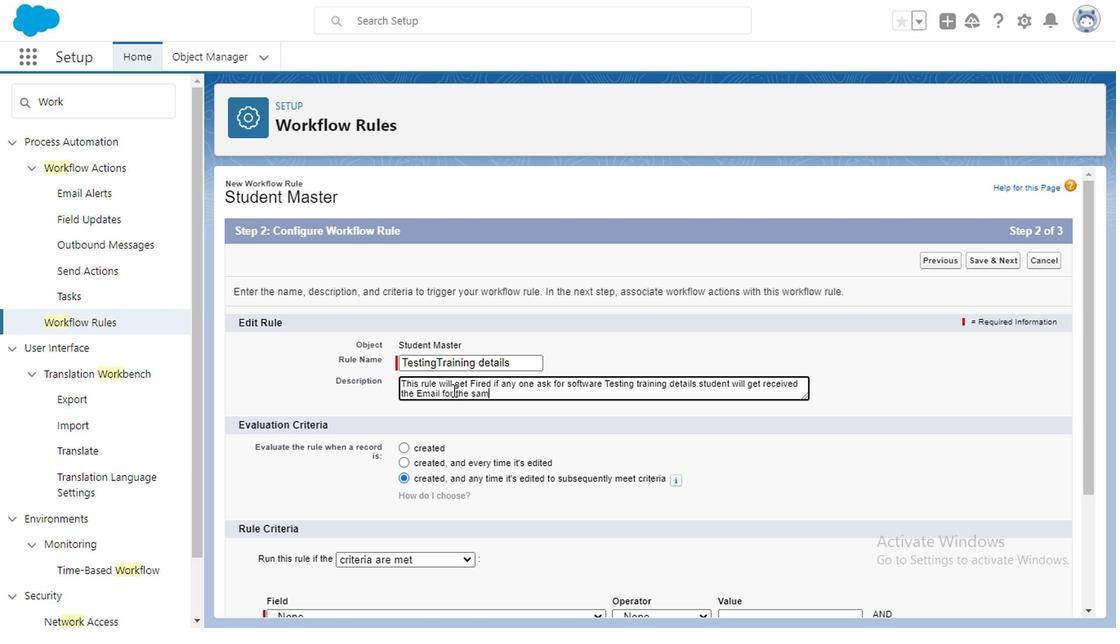
Action: Key pressed for<Key.space>the<Key.space>same.
Screenshot: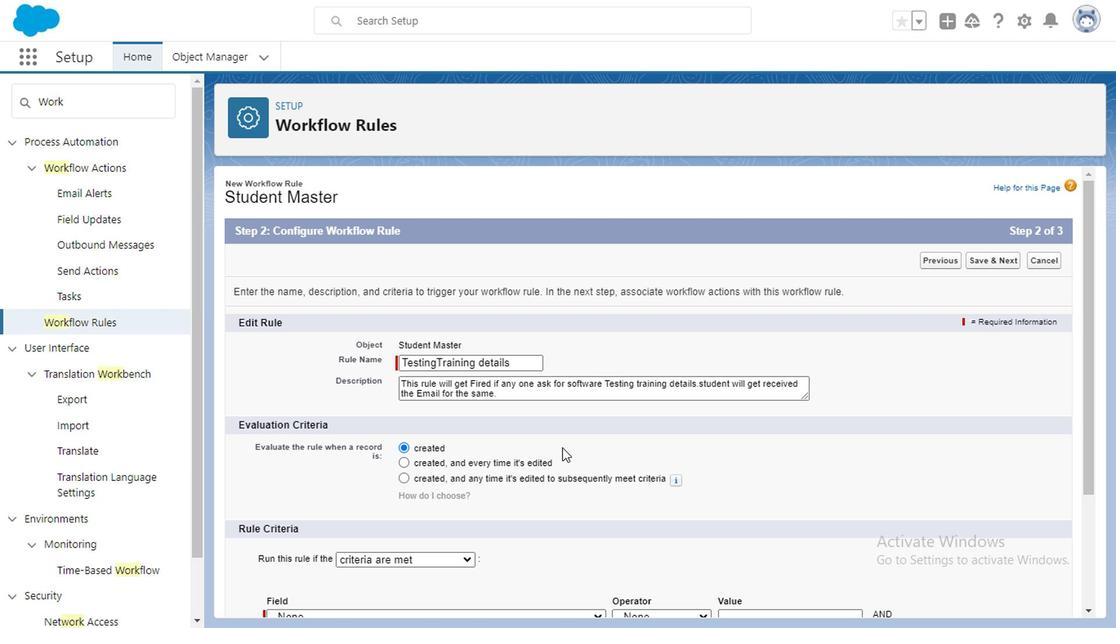 
Action: Mouse moved to (380, 411)
Screenshot: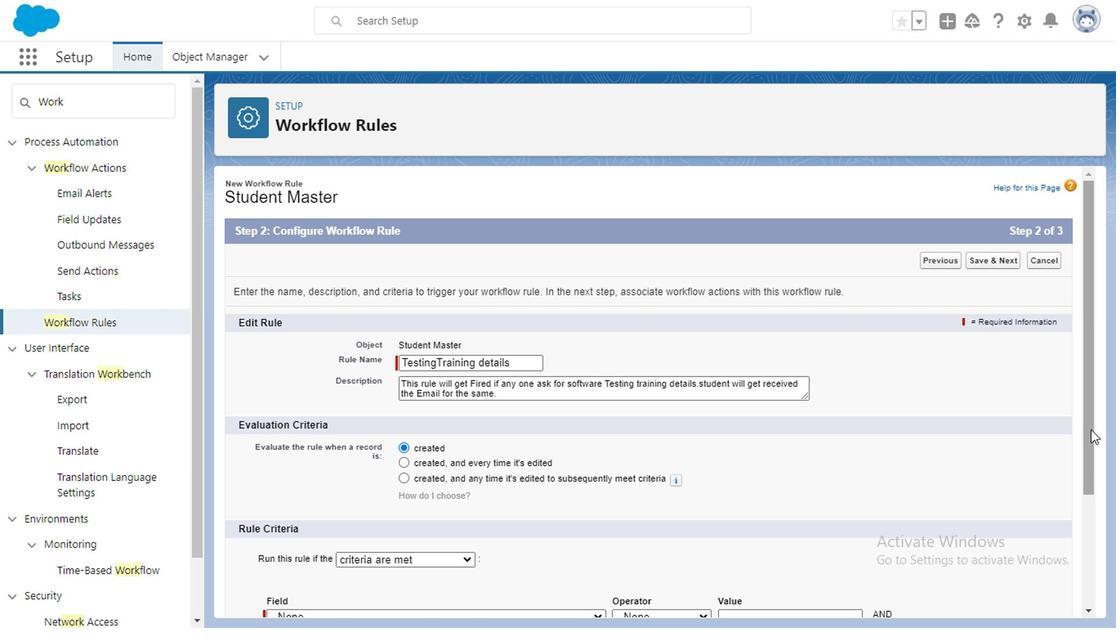 
Action: Mouse pressed left at (380, 411)
Screenshot: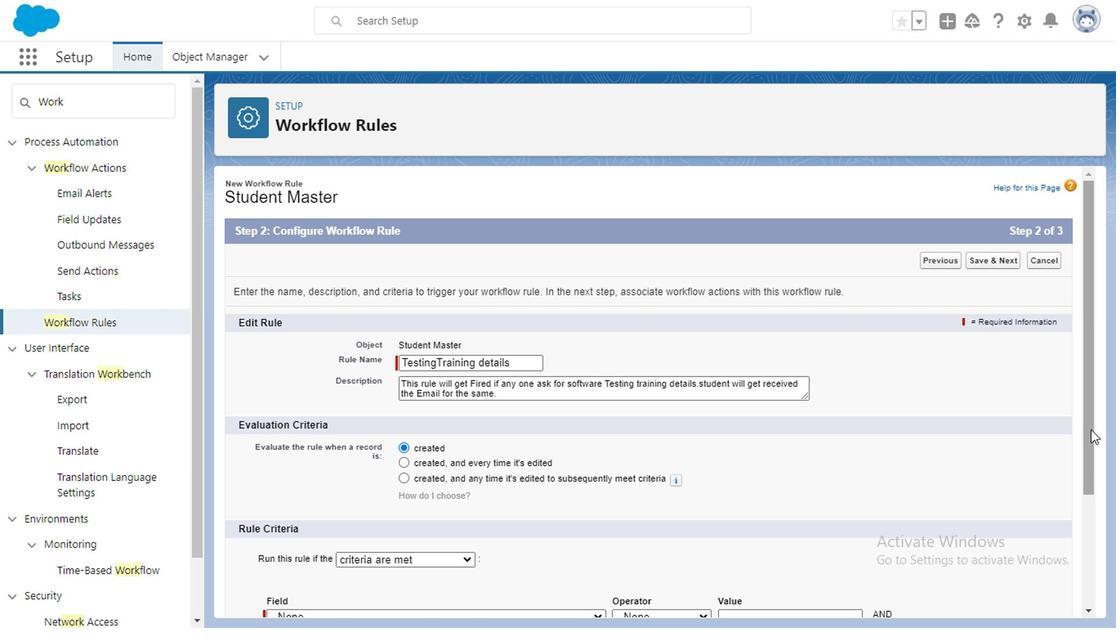 
Action: Mouse moved to (870, 400)
Screenshot: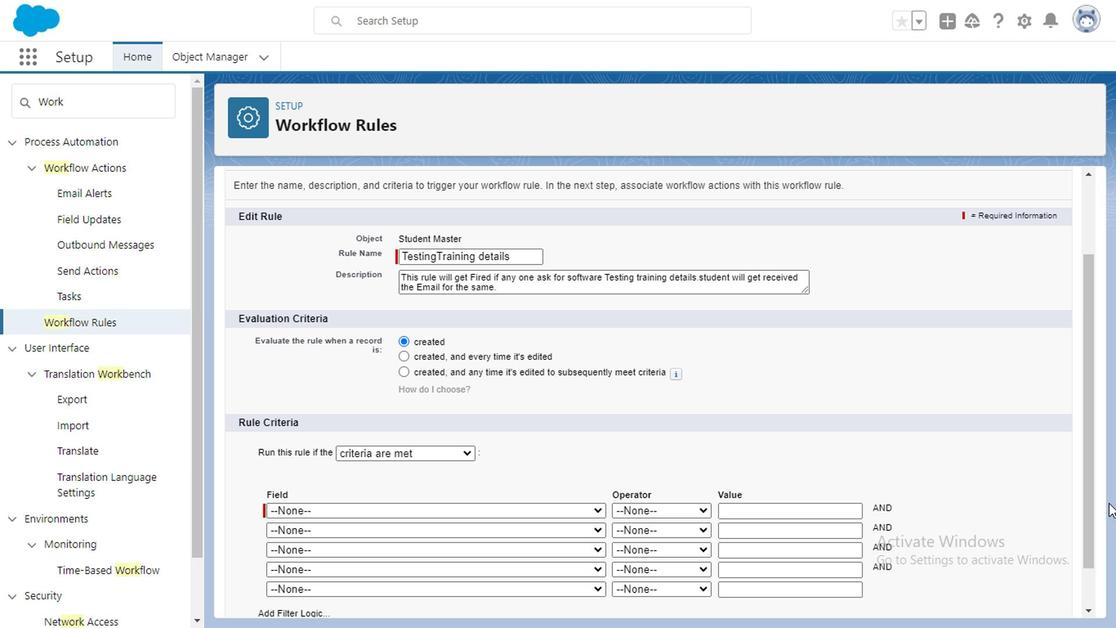 
Action: Mouse pressed left at (870, 400)
Screenshot: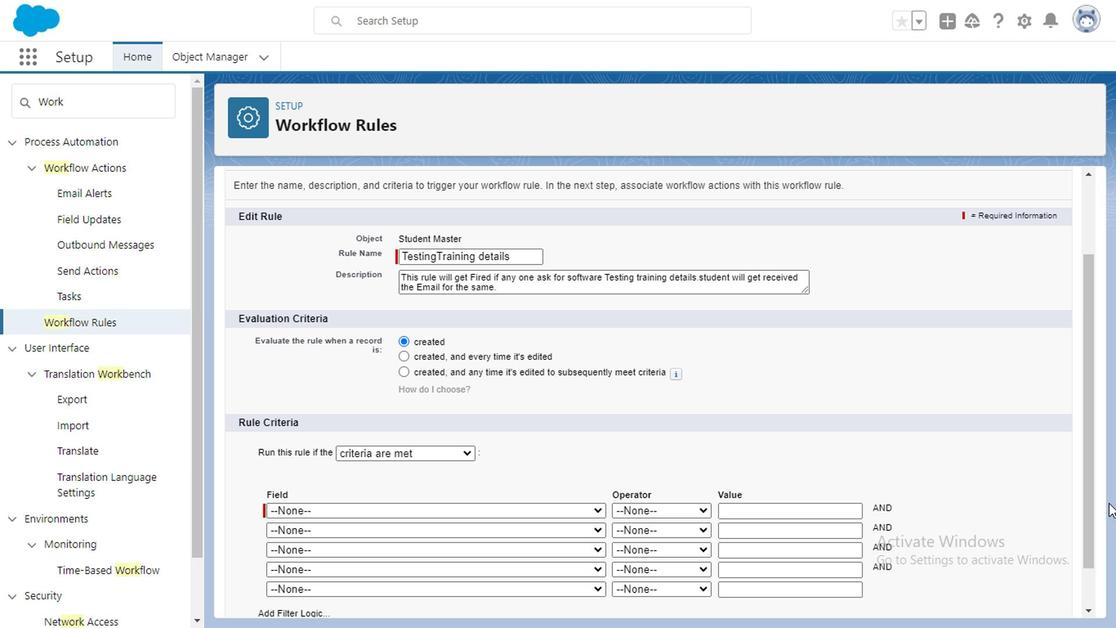 
Action: Mouse moved to (383, 348)
Screenshot: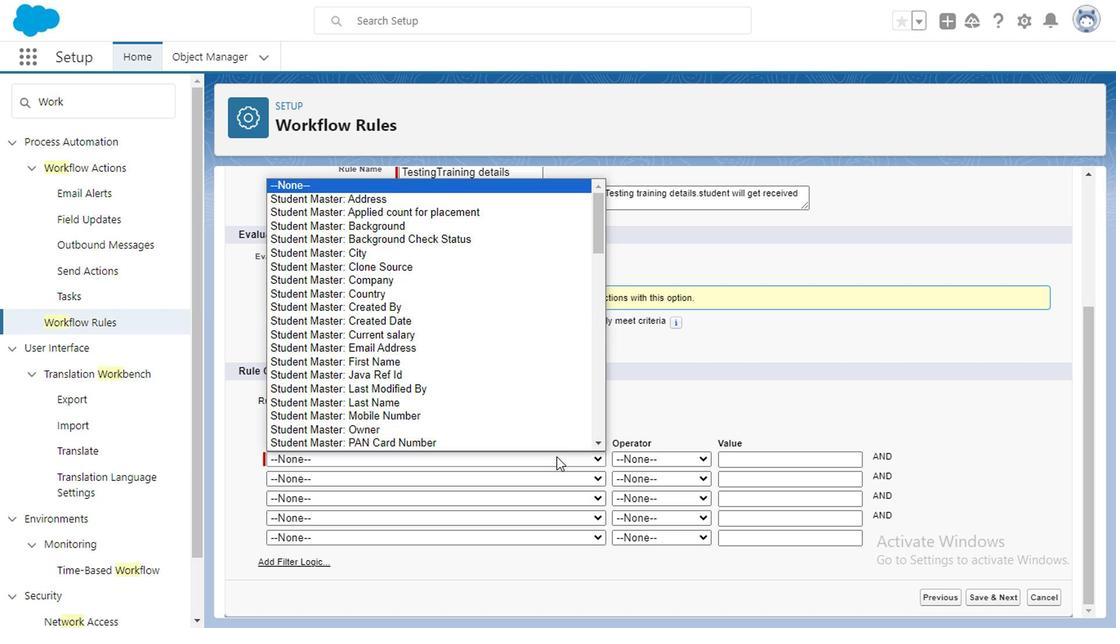 
Action: Mouse pressed left at (383, 348)
Screenshot: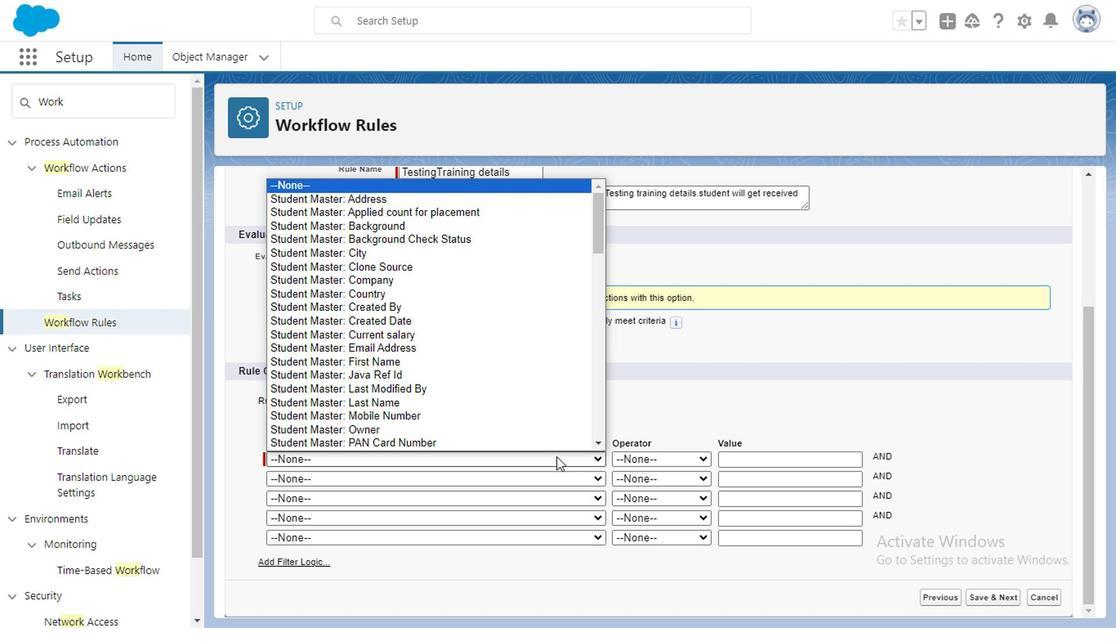
Action: Mouse moved to (540, 435)
Screenshot: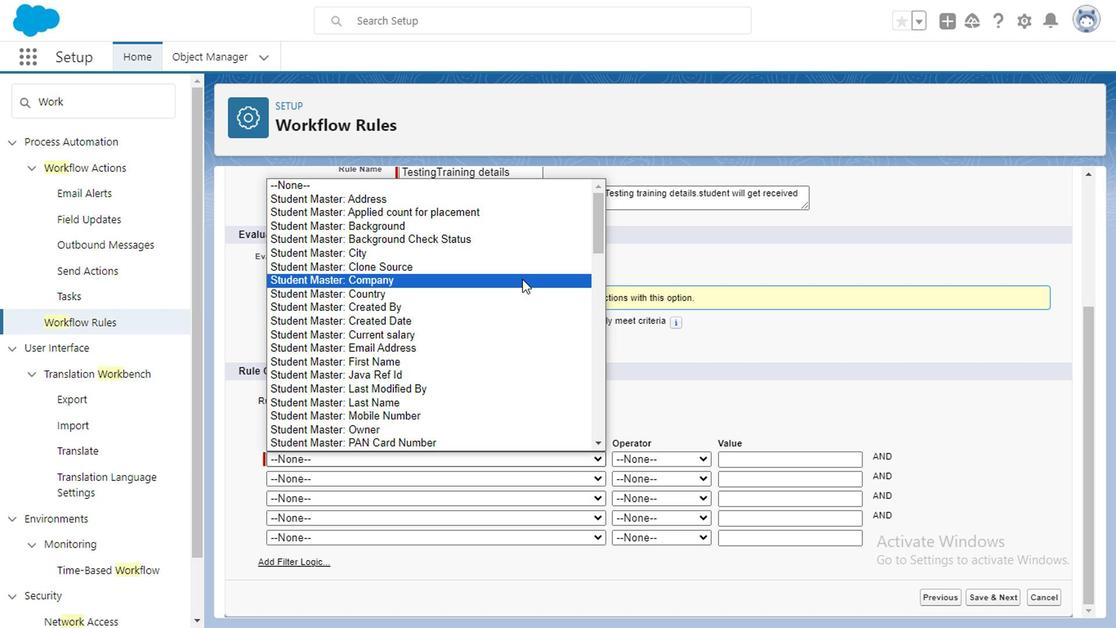 
Action: Mouse scrolled (540, 434) with delta (0, 0)
Screenshot: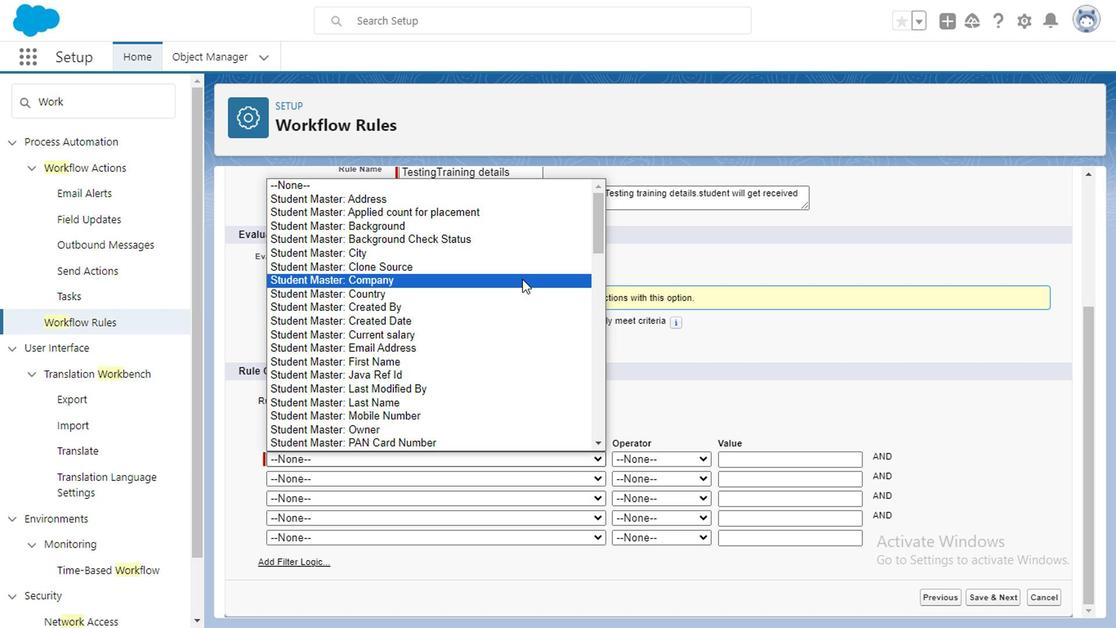 
Action: Mouse moved to (491, 419)
Screenshot: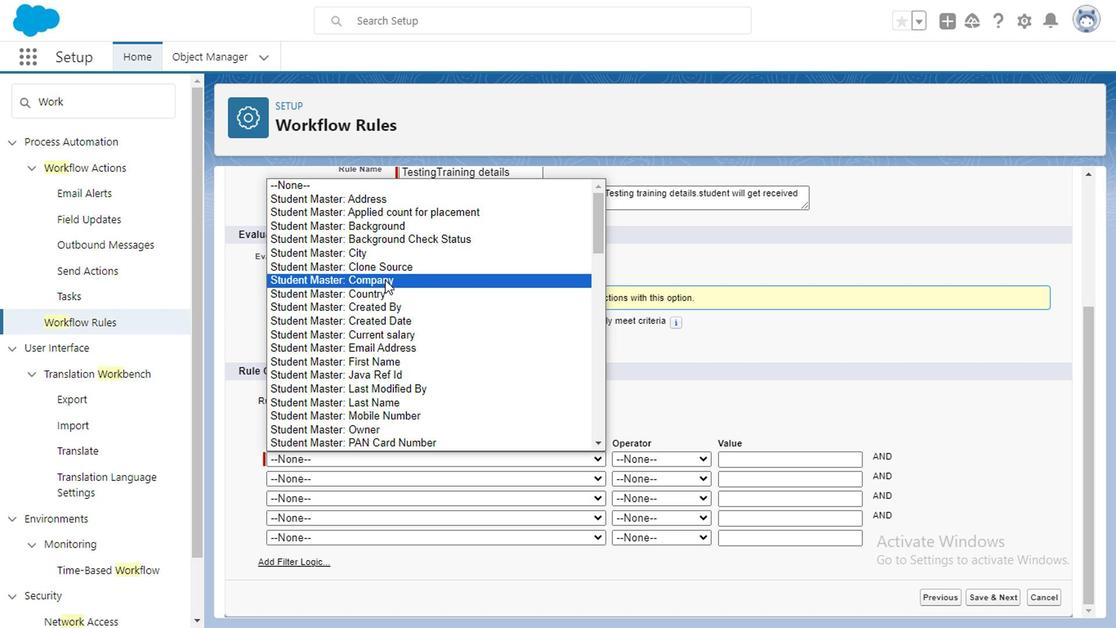 
Action: Mouse pressed left at (491, 419)
Screenshot: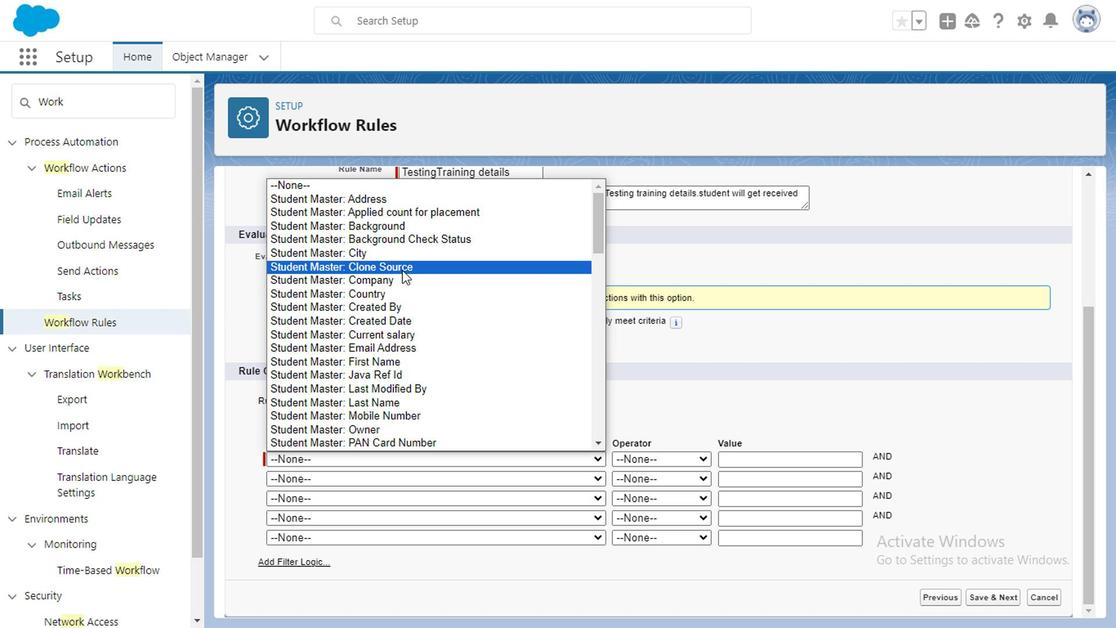 
Action: Mouse moved to (518, 250)
Screenshot: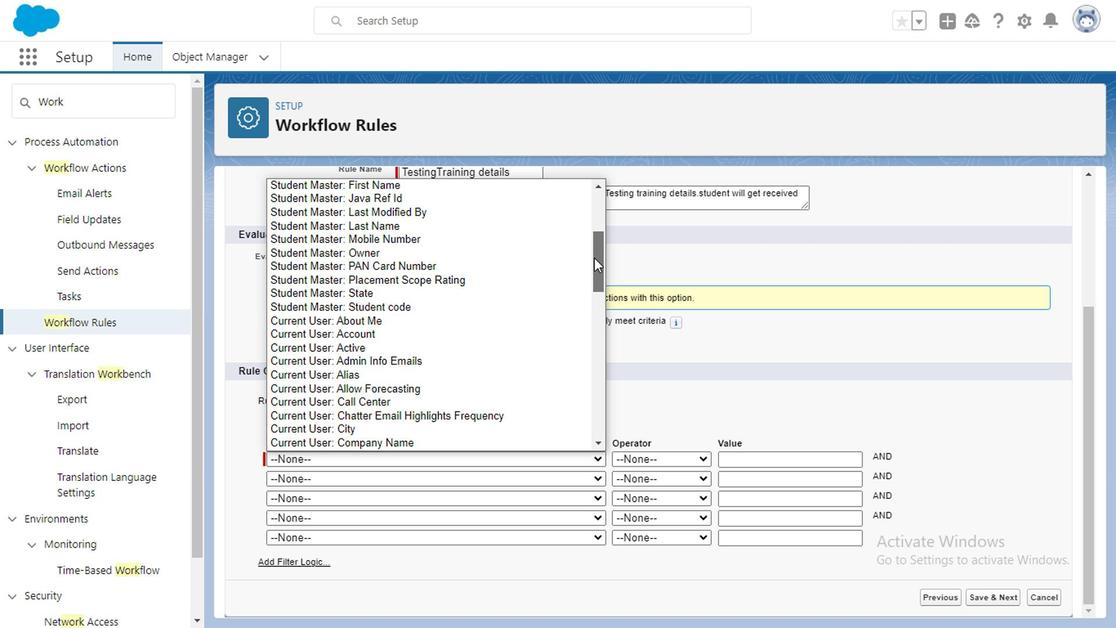 
Action: Mouse pressed left at (518, 250)
Screenshot: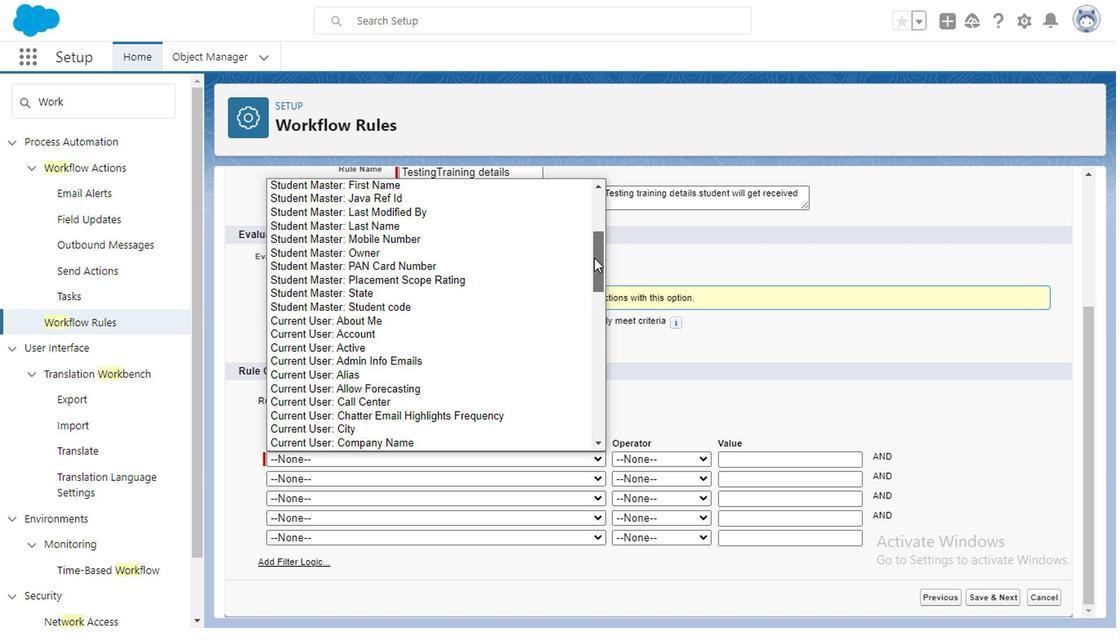 
Action: Mouse moved to (521, 289)
Screenshot: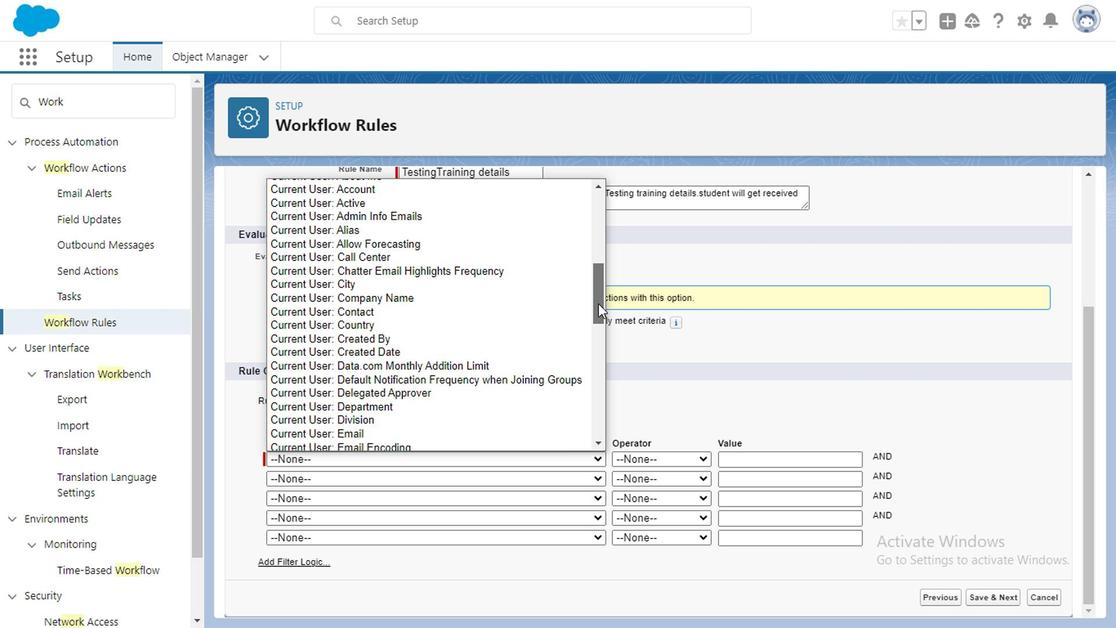
Action: Mouse pressed left at (521, 289)
Screenshot: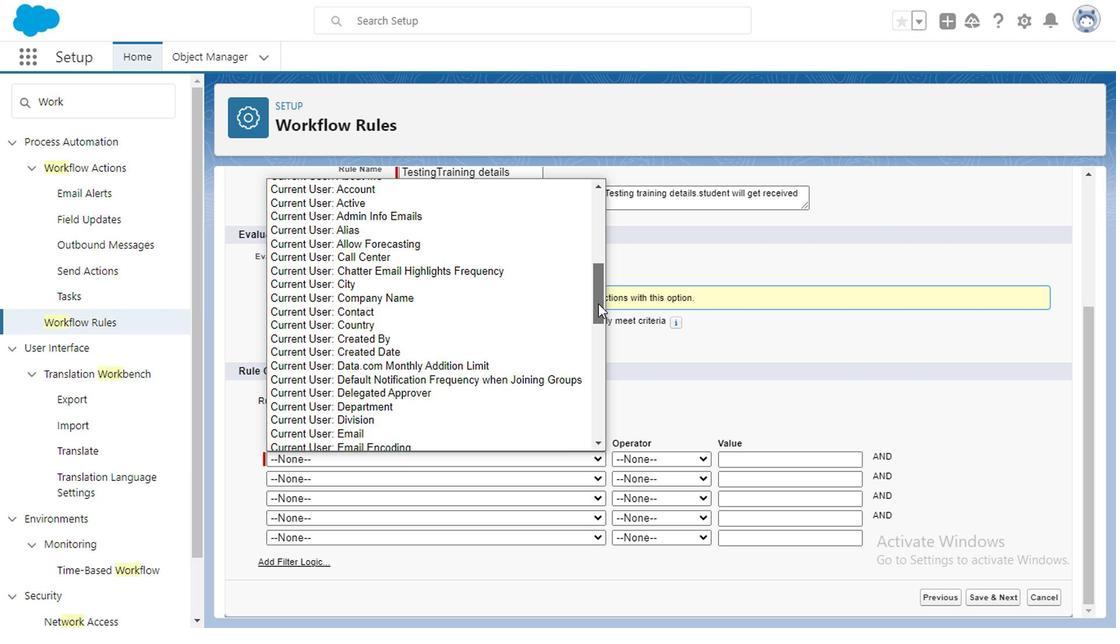
Action: Mouse moved to (519, 317)
Screenshot: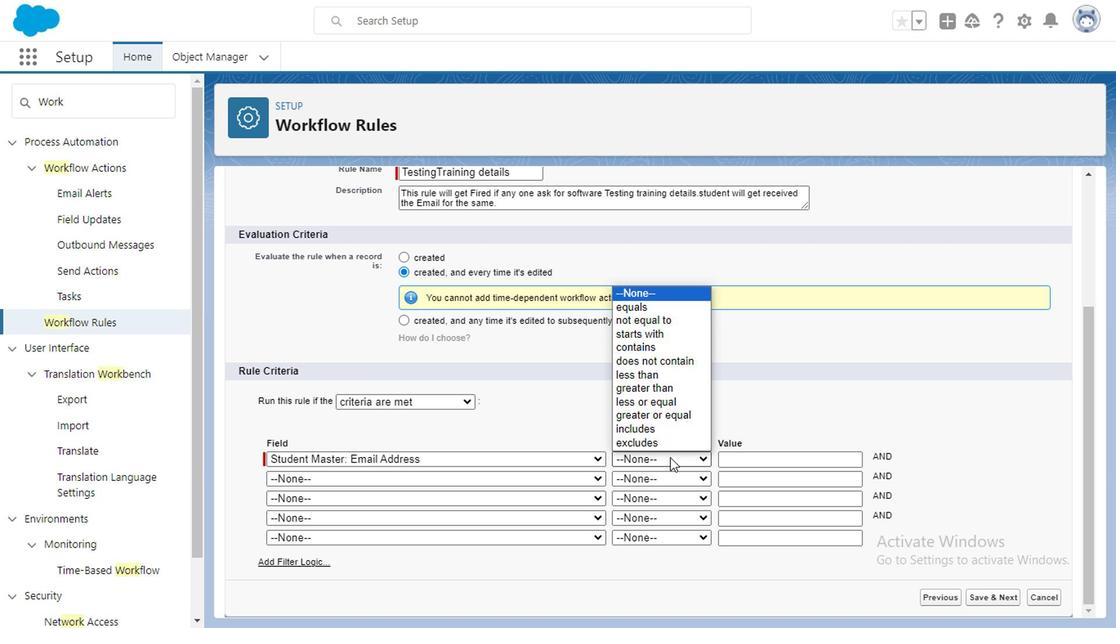 
Action: Mouse pressed left at (519, 317)
Screenshot: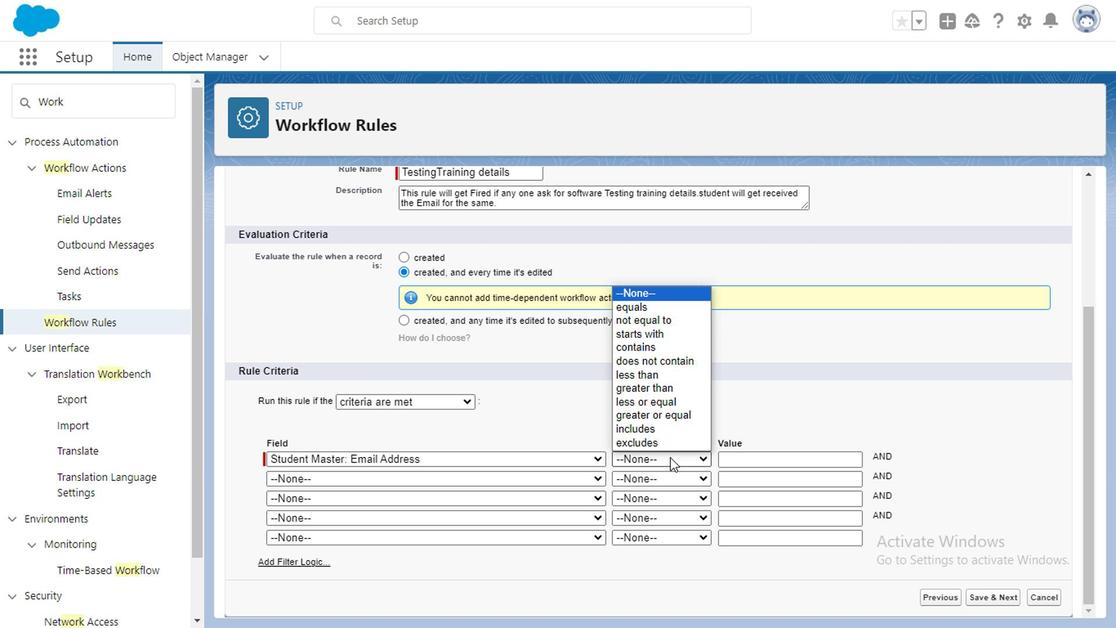 
Action: Mouse moved to (354, 331)
Screenshot: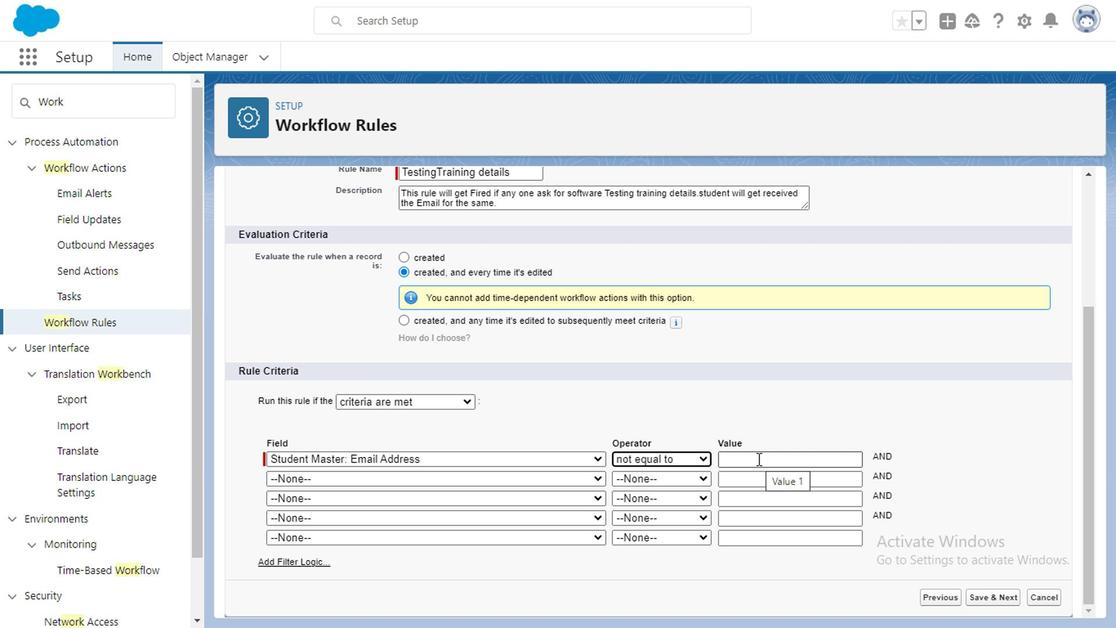 
Action: Mouse pressed left at (354, 331)
Screenshot: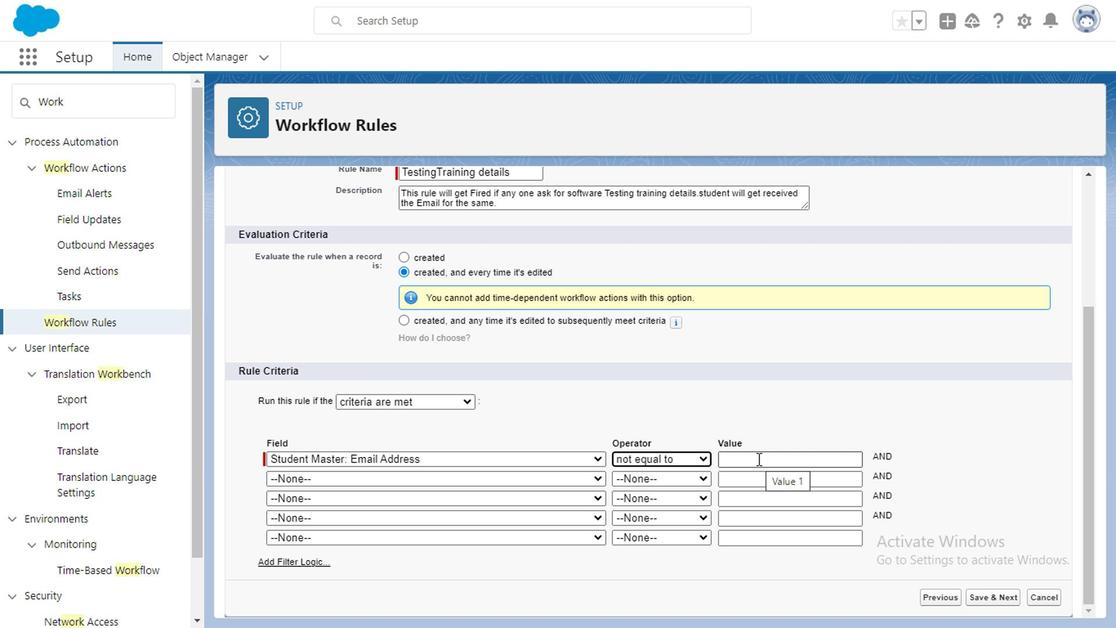 
Action: Mouse moved to (572, 420)
Screenshot: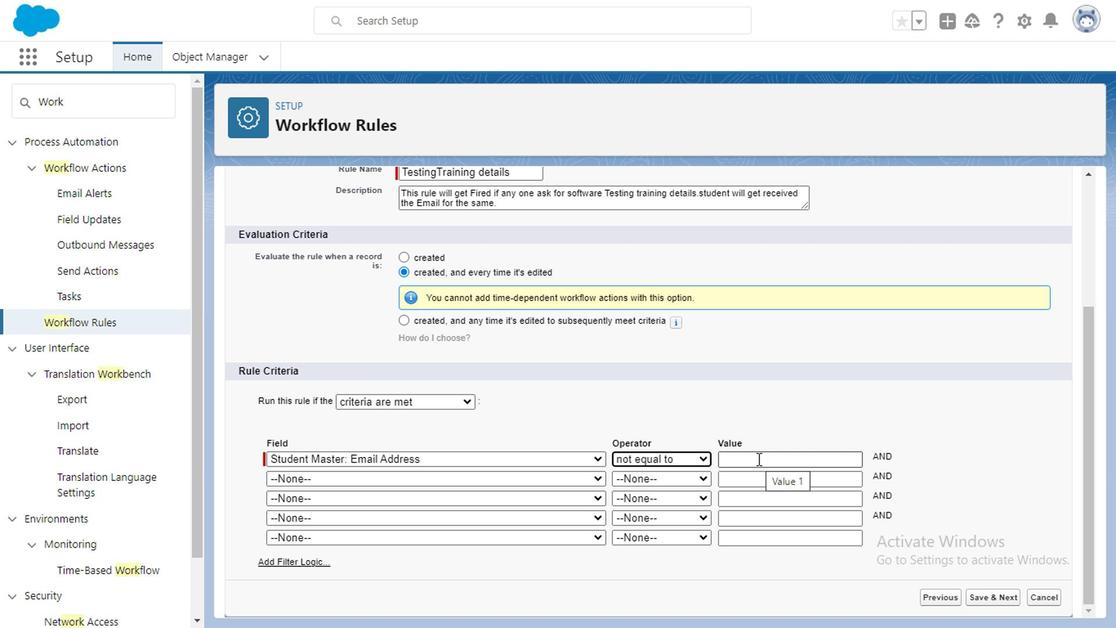 
Action: Mouse pressed left at (572, 420)
Screenshot: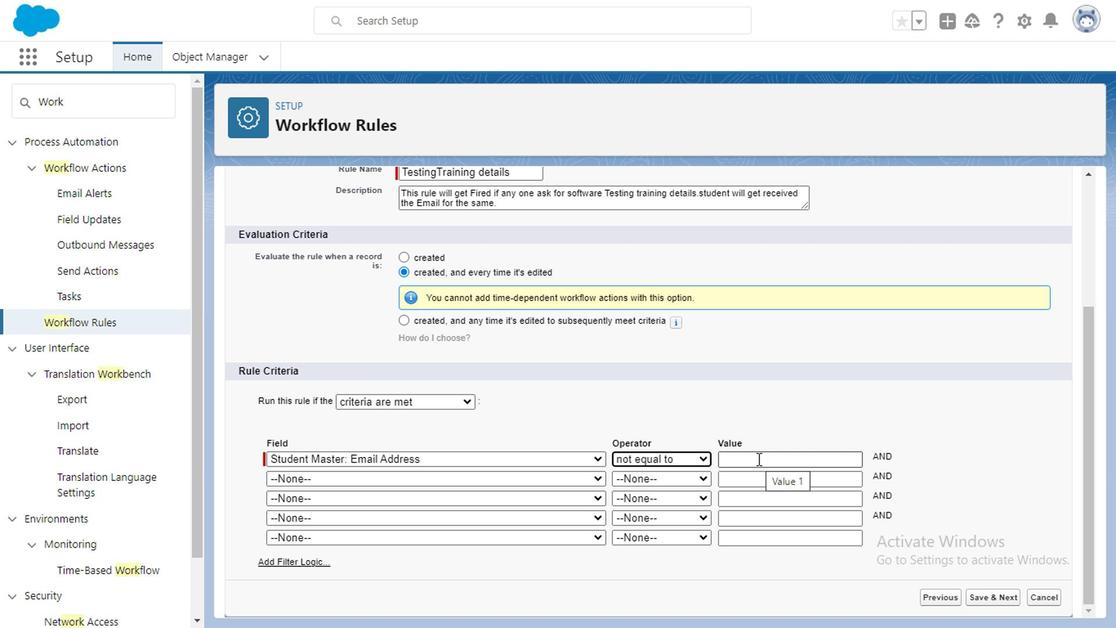 
Action: Mouse moved to (565, 322)
Screenshot: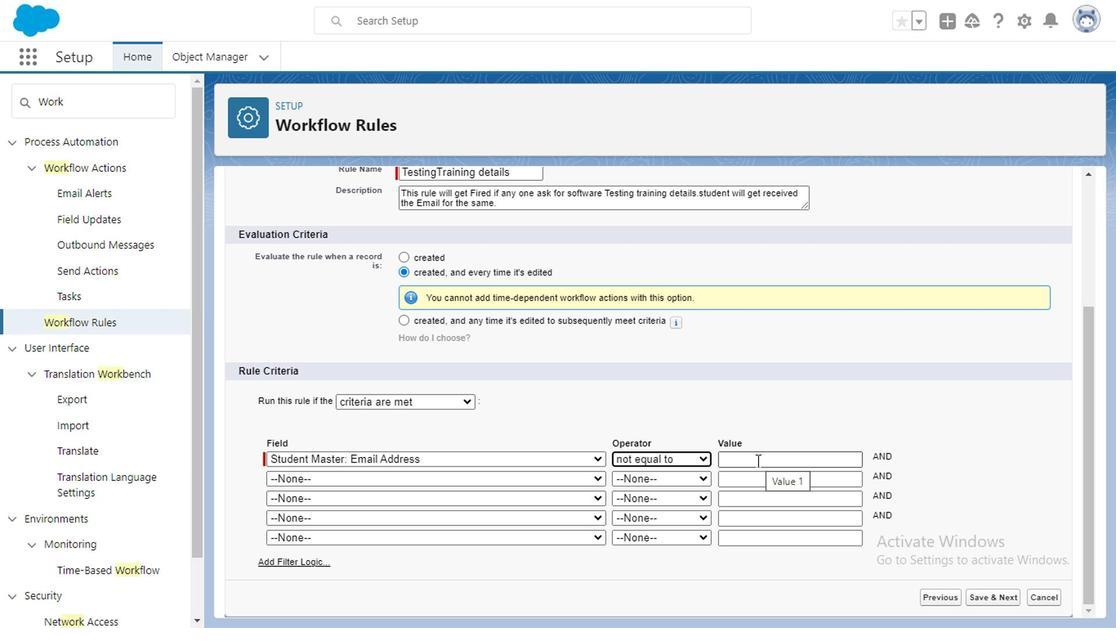 
Action: Mouse pressed left at (565, 322)
Screenshot: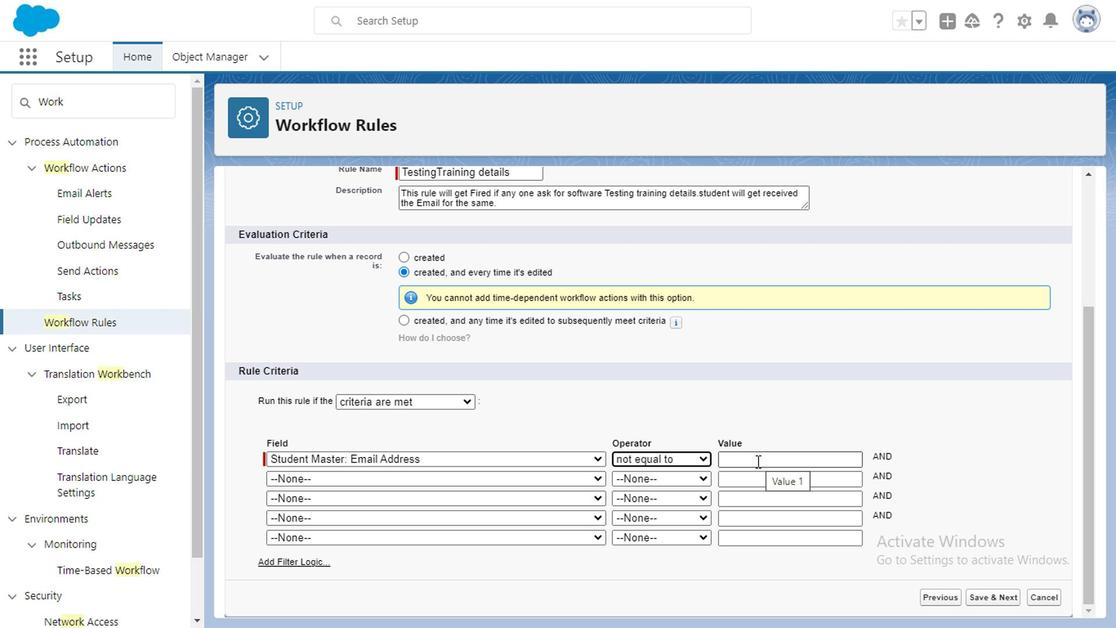 
Action: Mouse moved to (575, 419)
Screenshot: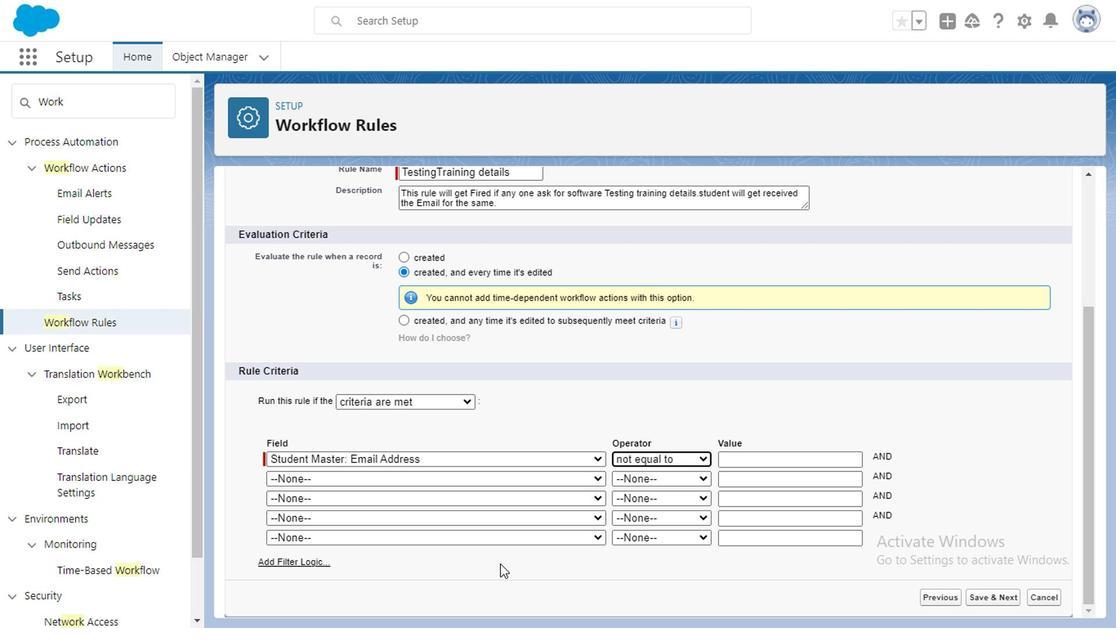 
Action: Mouse pressed left at (575, 419)
Screenshot: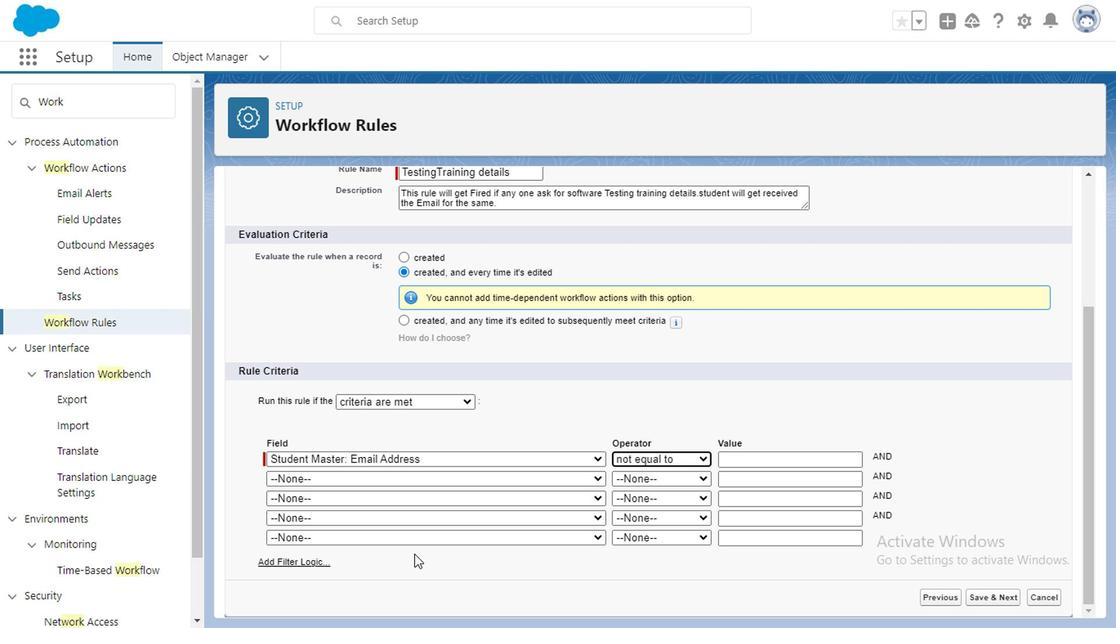
Action: Mouse pressed left at (575, 419)
Screenshot: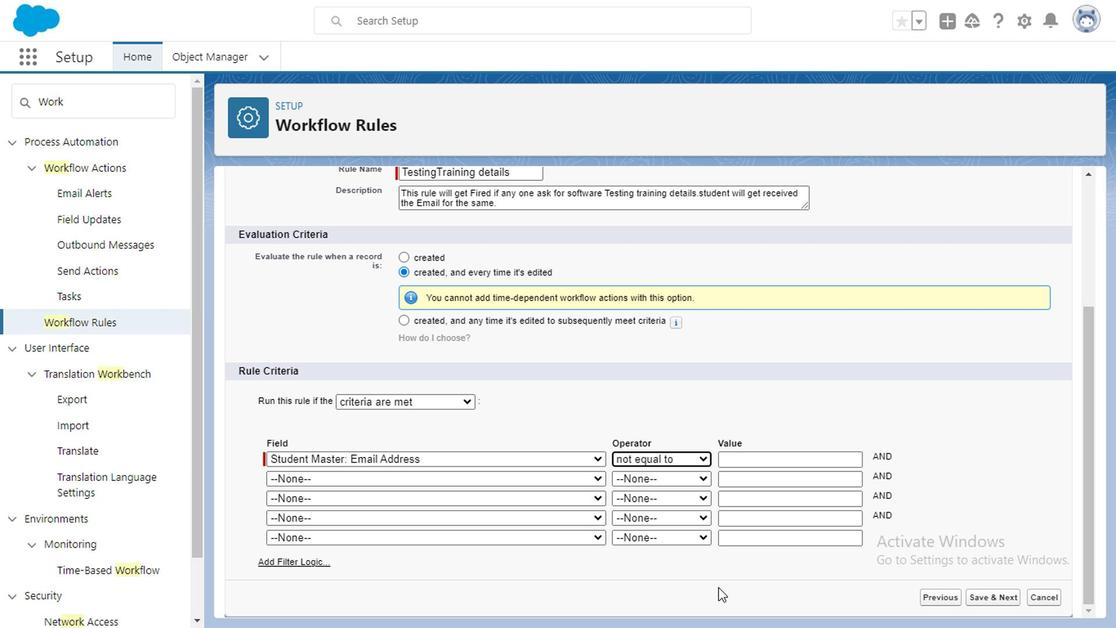 
Action: Mouse moved to (640, 421)
Screenshot: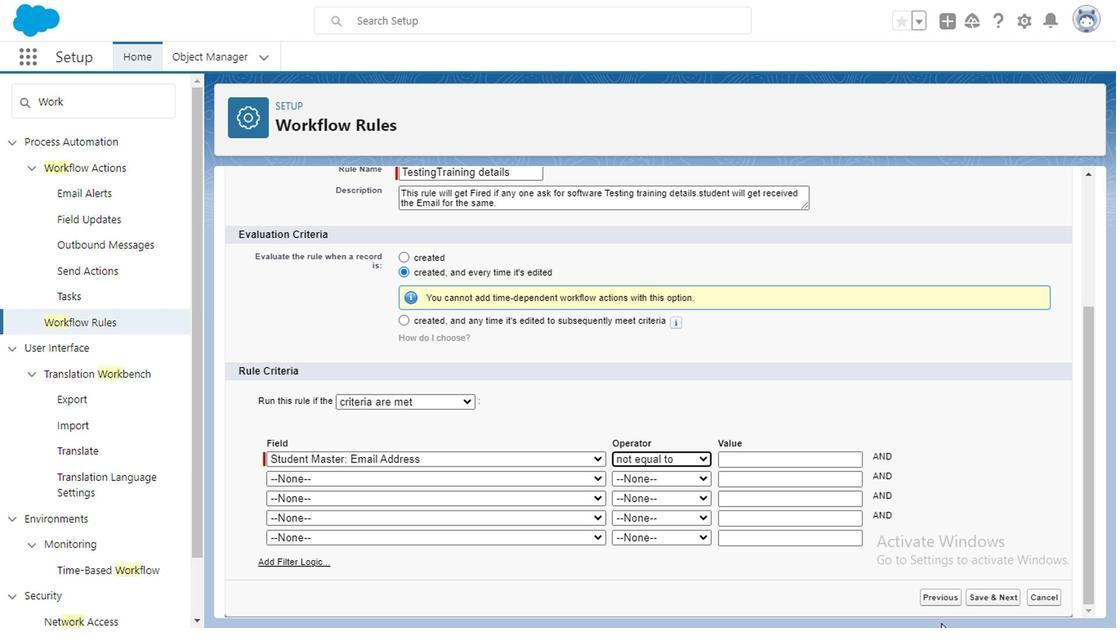 
Action: Mouse scrolled (640, 420) with delta (0, 0)
Screenshot: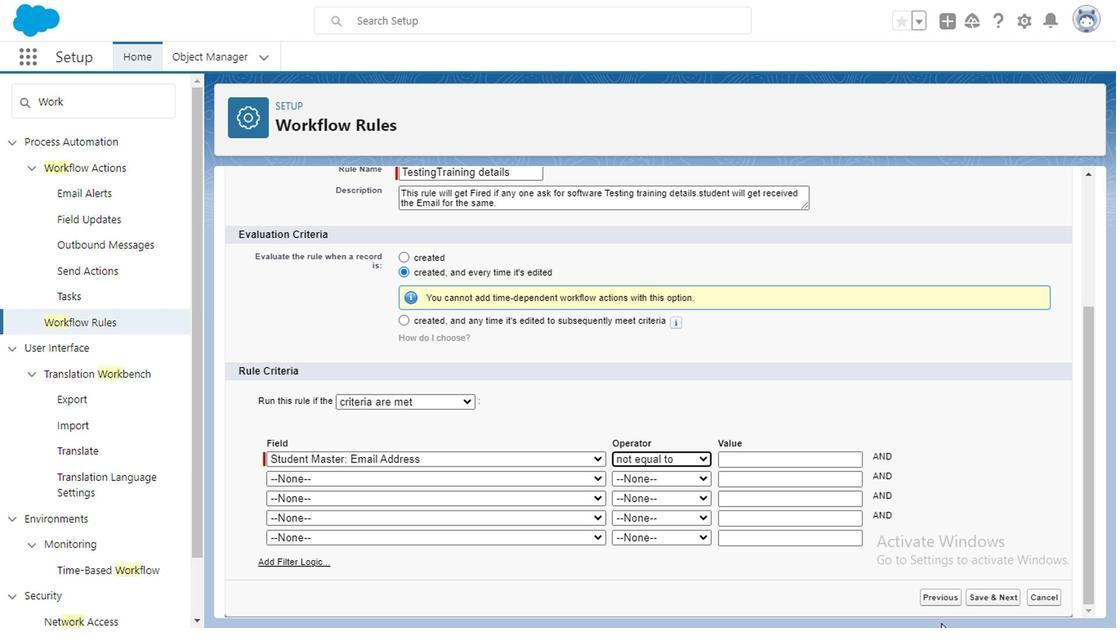 
Action: Mouse moved to (640, 421)
Screenshot: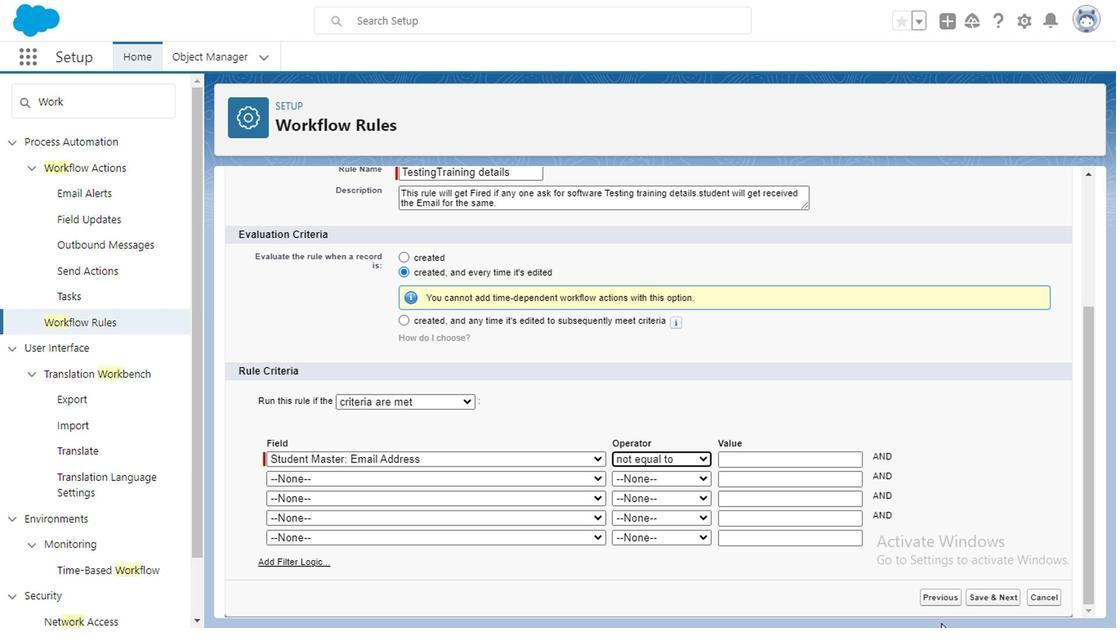 
Action: Mouse scrolled (640, 421) with delta (0, 0)
Screenshot: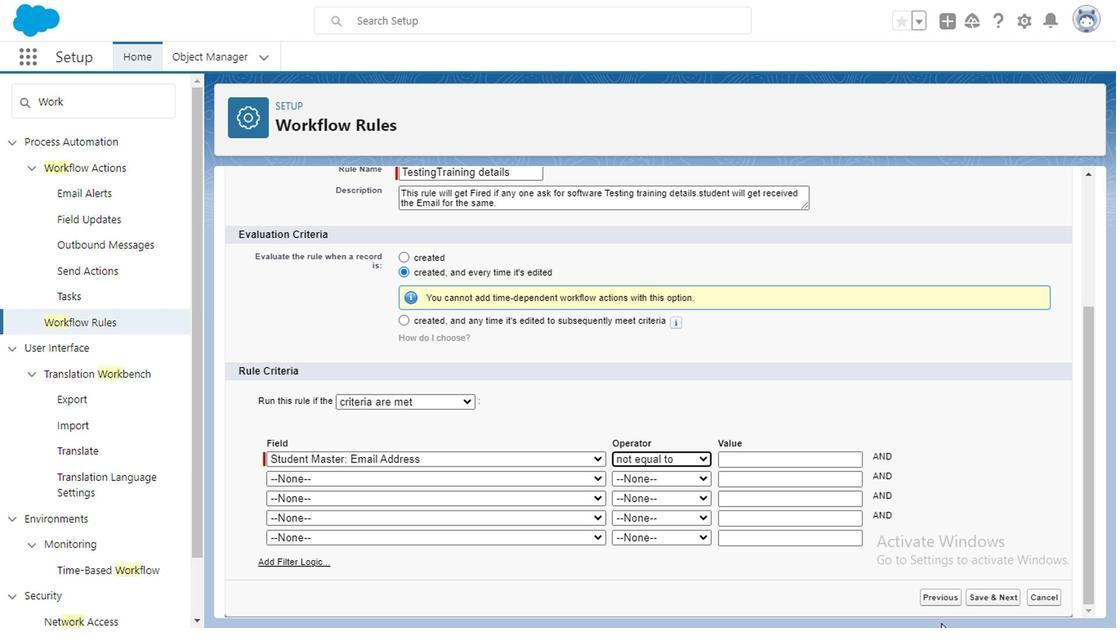 
Action: Mouse moved to (575, 424)
Screenshot: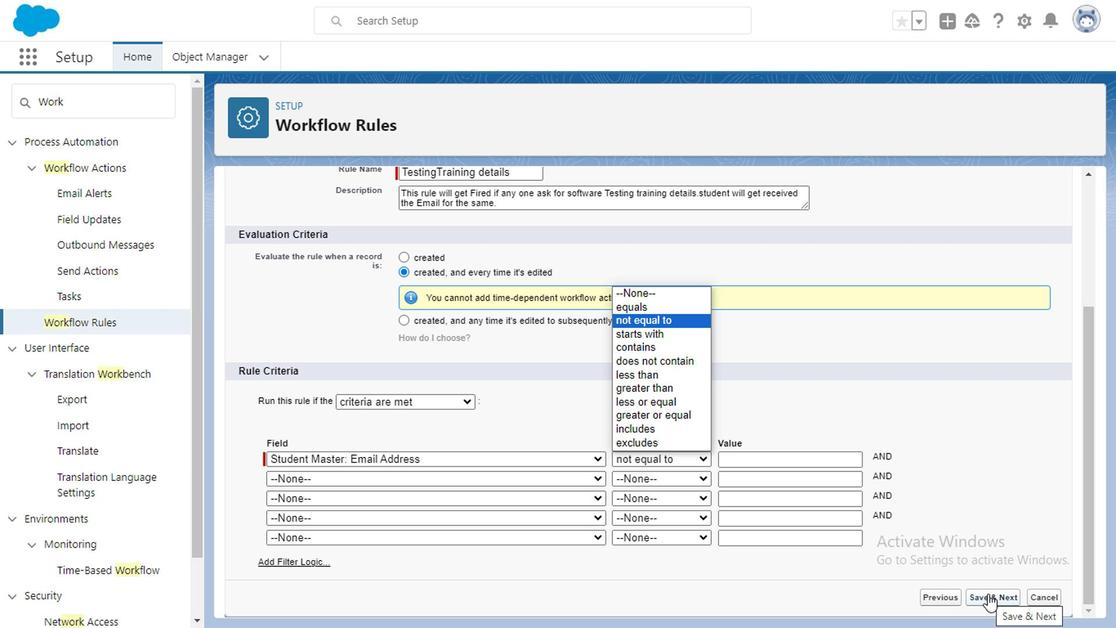 
Action: Mouse pressed left at (575, 424)
Screenshot: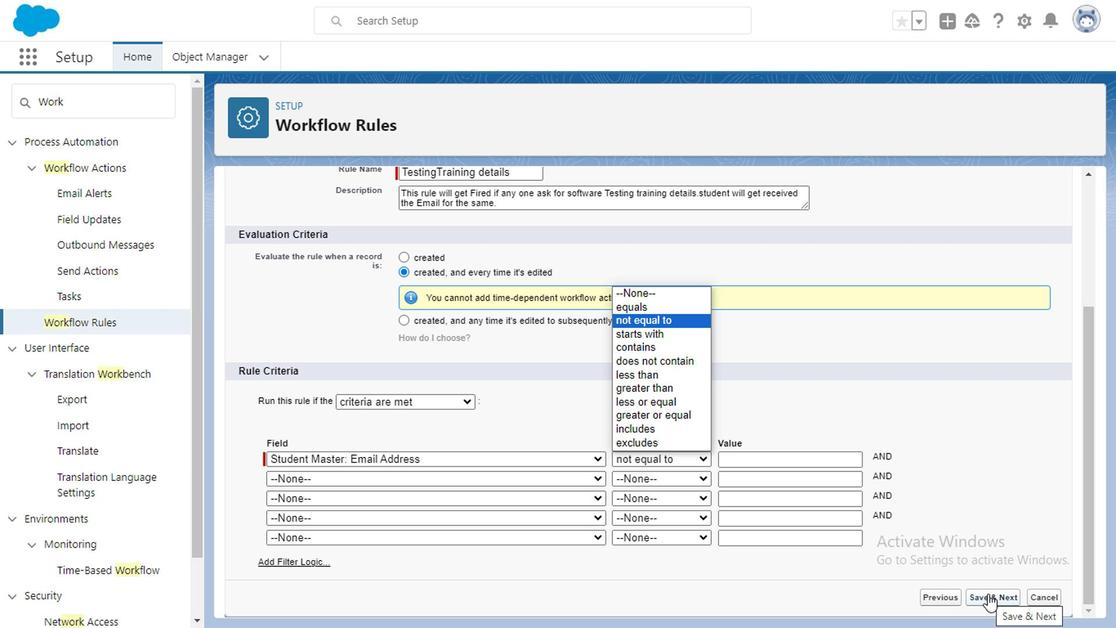 
Action: Mouse moved to (798, 518)
Screenshot: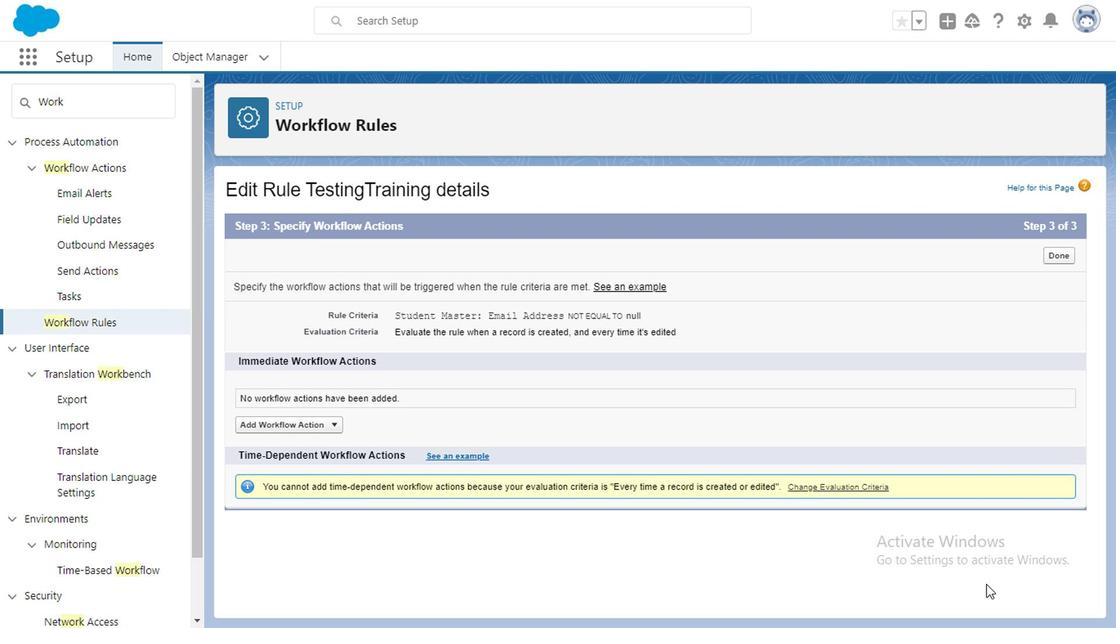 
Action: Mouse pressed left at (798, 518)
Screenshot: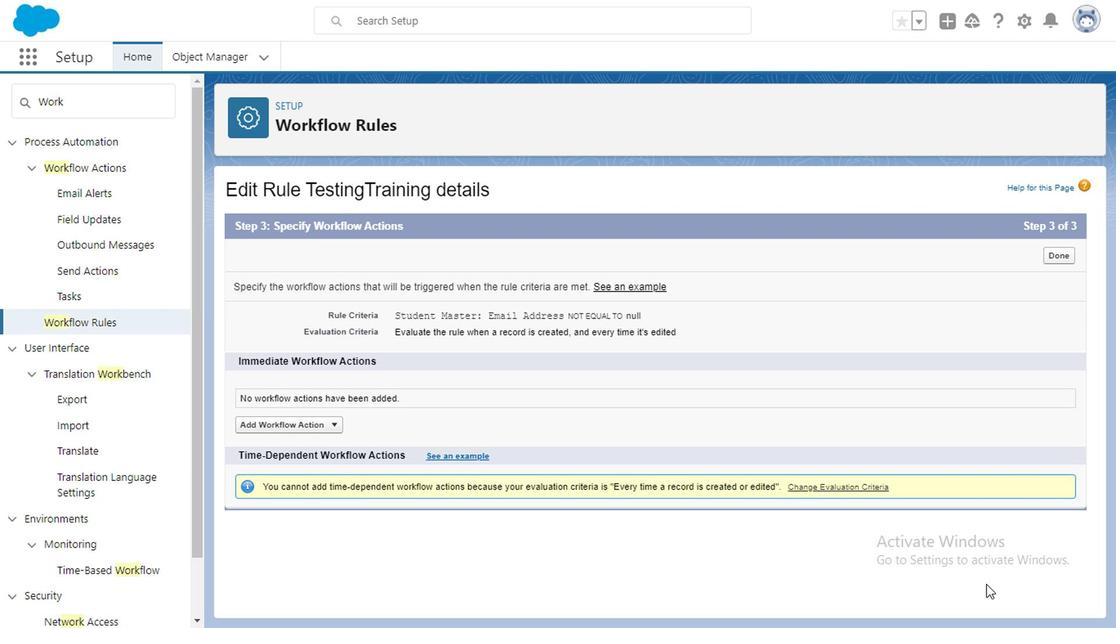 
Action: Mouse moved to (321, 394)
Screenshot: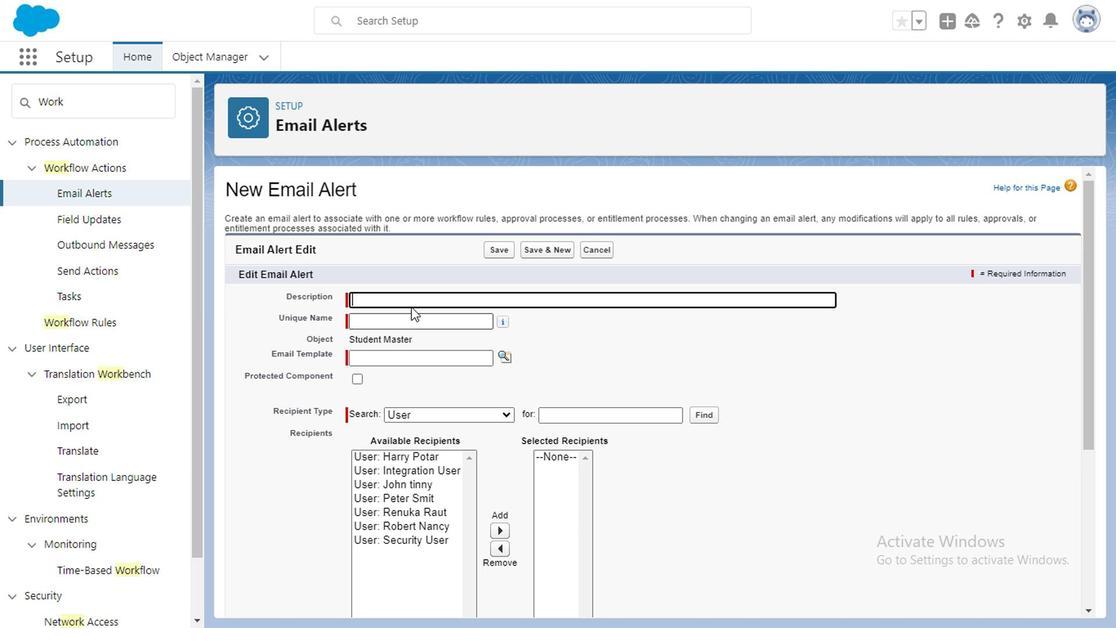 
Action: Mouse pressed left at (321, 394)
Screenshot: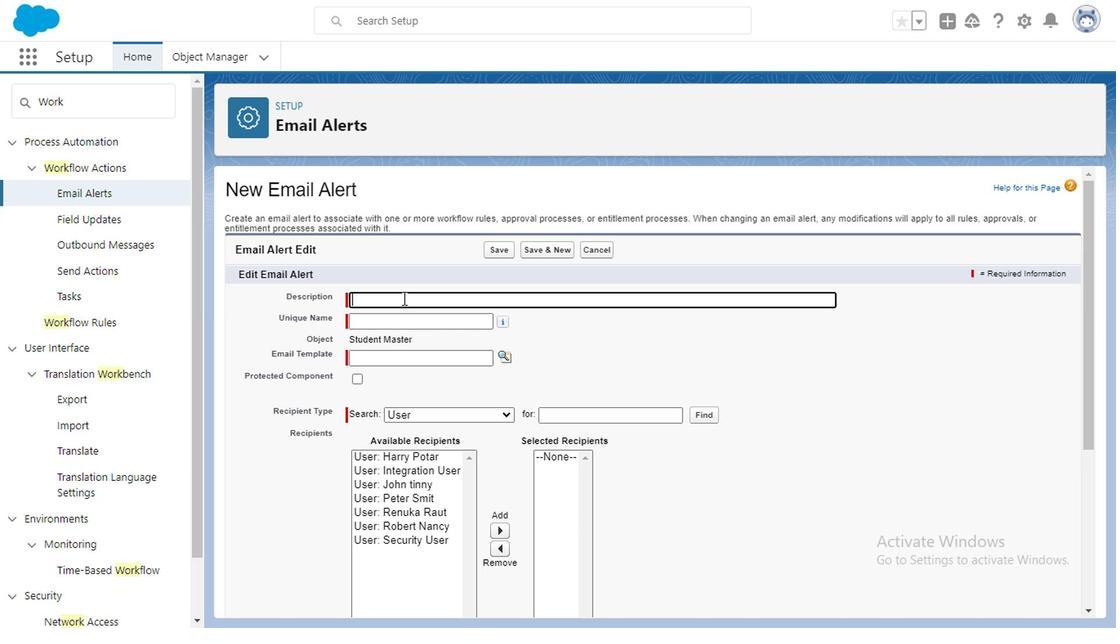 
Action: Mouse moved to (312, 419)
Screenshot: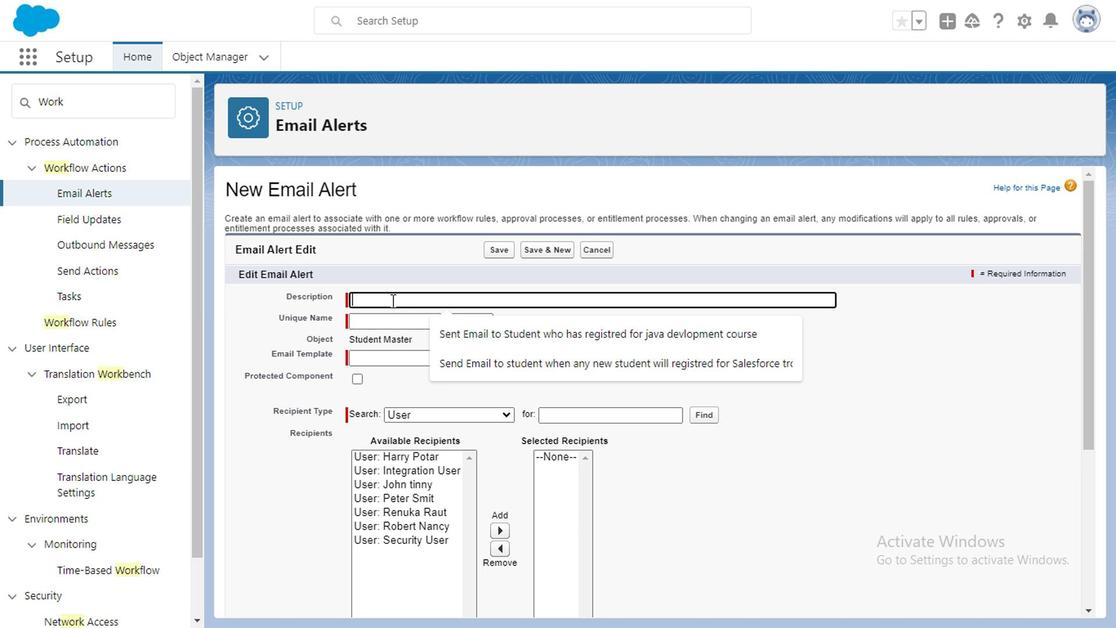 
Action: Mouse pressed left at (312, 419)
Screenshot: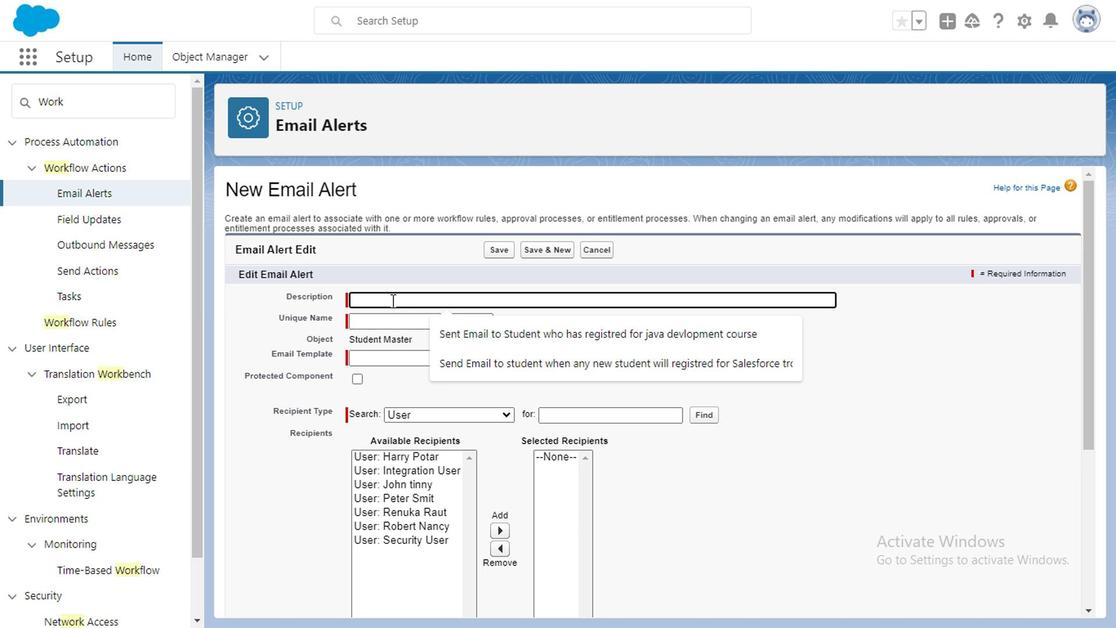 
Action: Mouse moved to (382, 307)
Screenshot: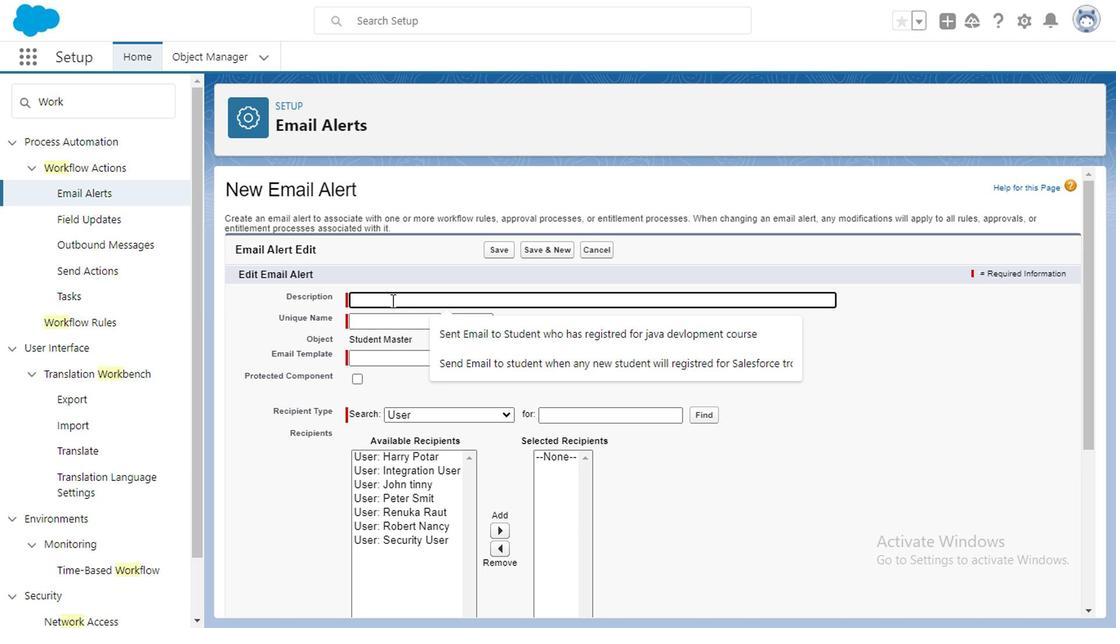 
Action: Mouse pressed left at (382, 307)
Screenshot: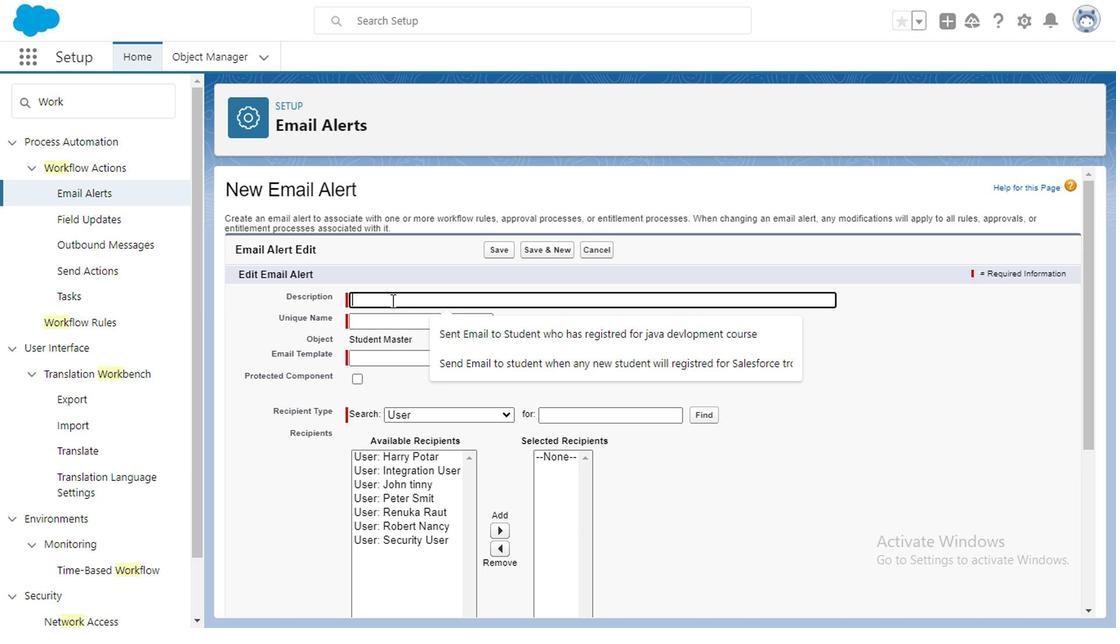 
Action: Mouse moved to (374, 308)
Screenshot: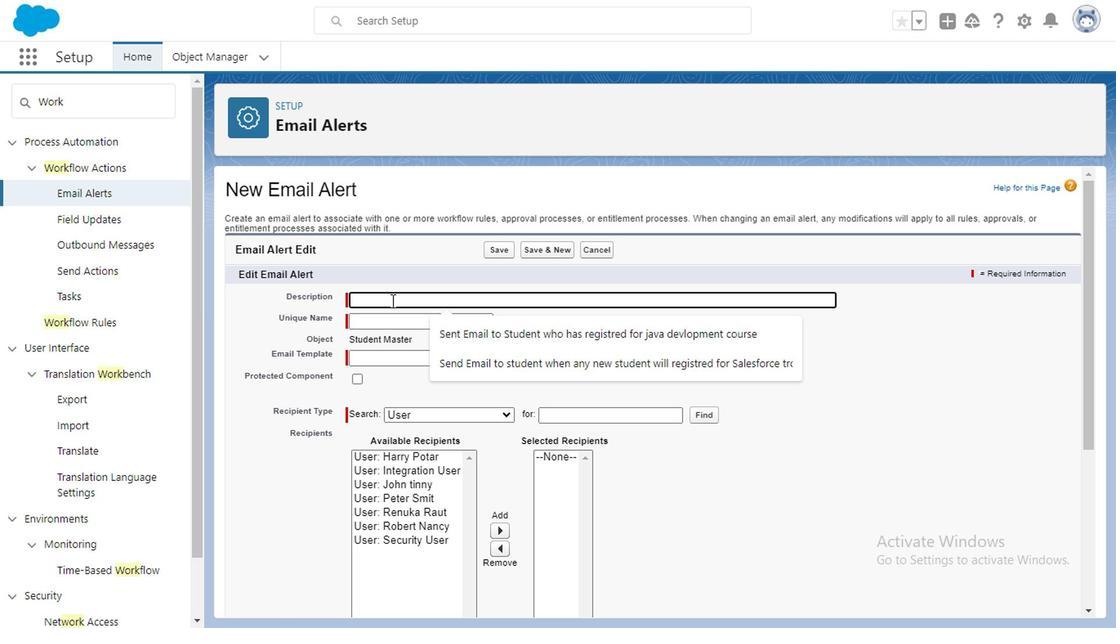 
Action: Mouse pressed left at (374, 308)
Screenshot: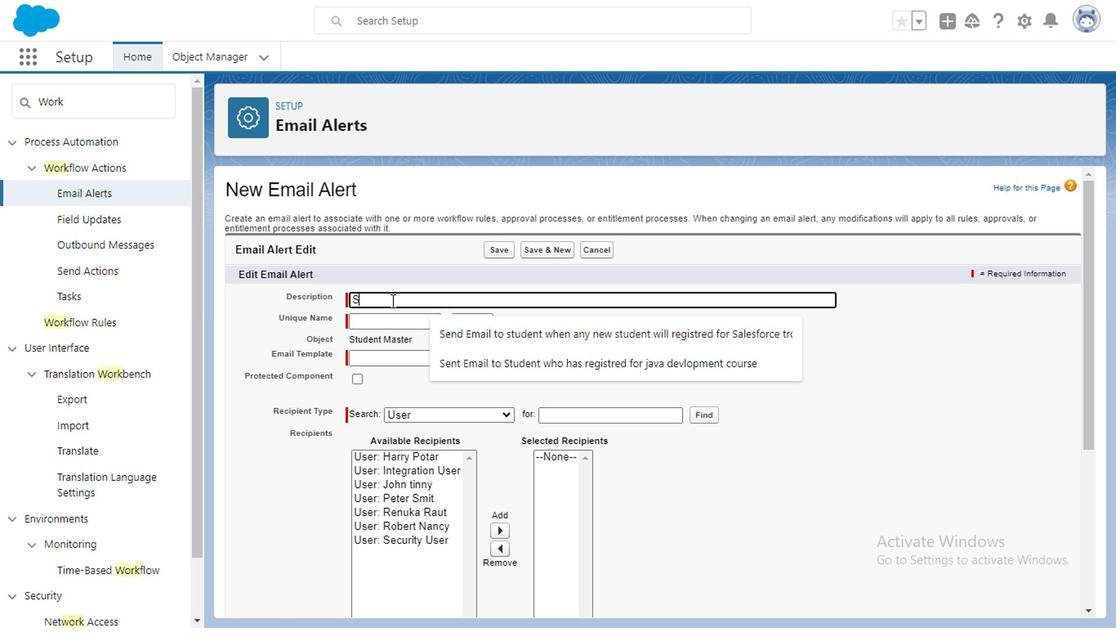
Action: Mouse moved to (374, 308)
Screenshot: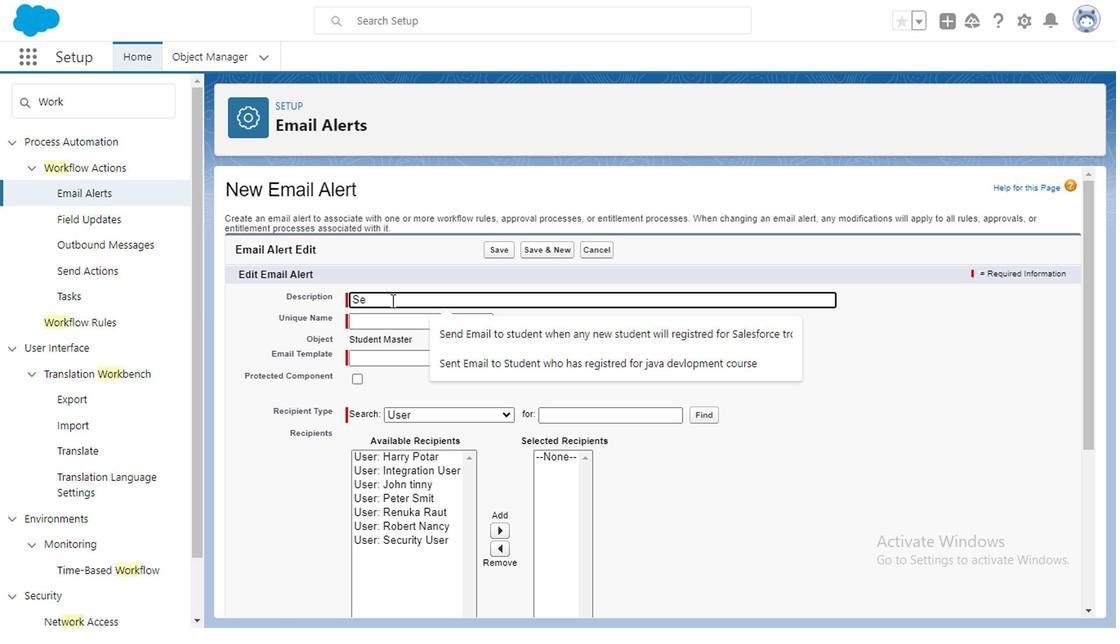 
Action: Key pressed <Key.caps_lock>S<Key.caps_lock>end<Key.space><Key.backspace><Key.backspace><Key.backspace><Key.backspace><Key.backspace><Key.caps_lock>E<Key.caps_lock>mail<Key.space><Key.backspace><Key.backspace><Key.backspace><Key.backspace><Key.backspace><Key.backspace><Key.caps_lock>E<Key.caps_lock>mail<Key.space><Key.caps_lock><Key.caps_lock>a<Key.backspace><Key.backspace><Key.backspace><Key.backspace><Key.backspace><Key.backspace><Key.backspace><Key.backspace><Key.backspace><Key.backspace><Key.backspace><Key.caps_lock>O<Key.caps_lock>nce<Key.space>anyone<Key.space>registred<Key.space>for<Key.space>the<Key.space><Key.caps_lock>S<Key.caps_lock>oftware<Key.space><Key.caps_lock>T<Key.caps_lock>esting<Key.space><Key.caps_lock>T<Key.caps_lock>raining<Key.space>
Screenshot: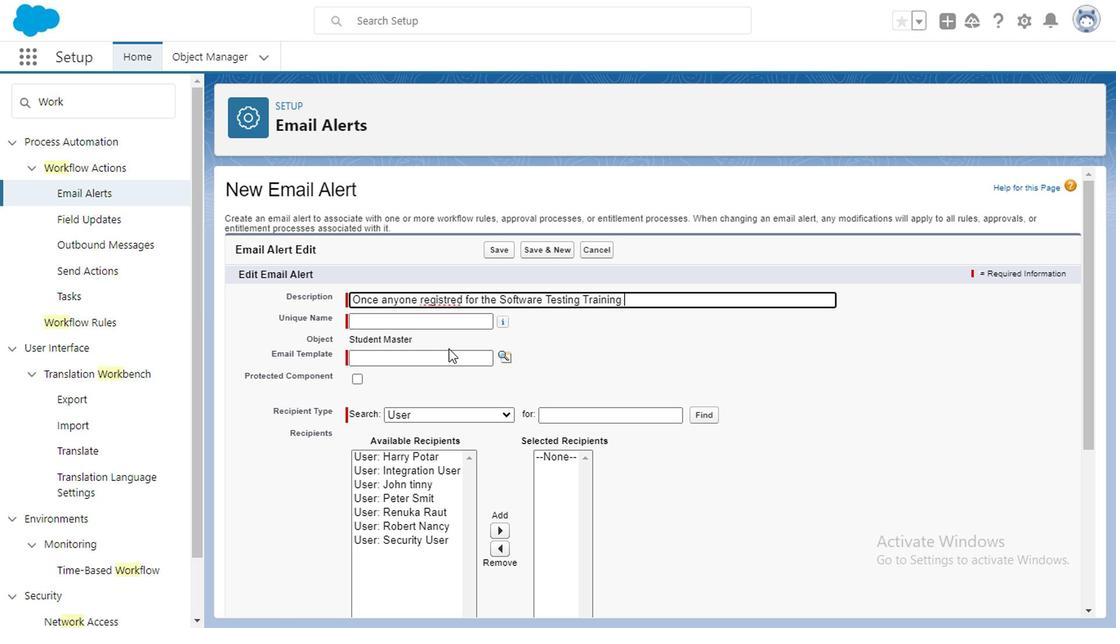 
Action: Mouse moved to (550, 310)
Screenshot: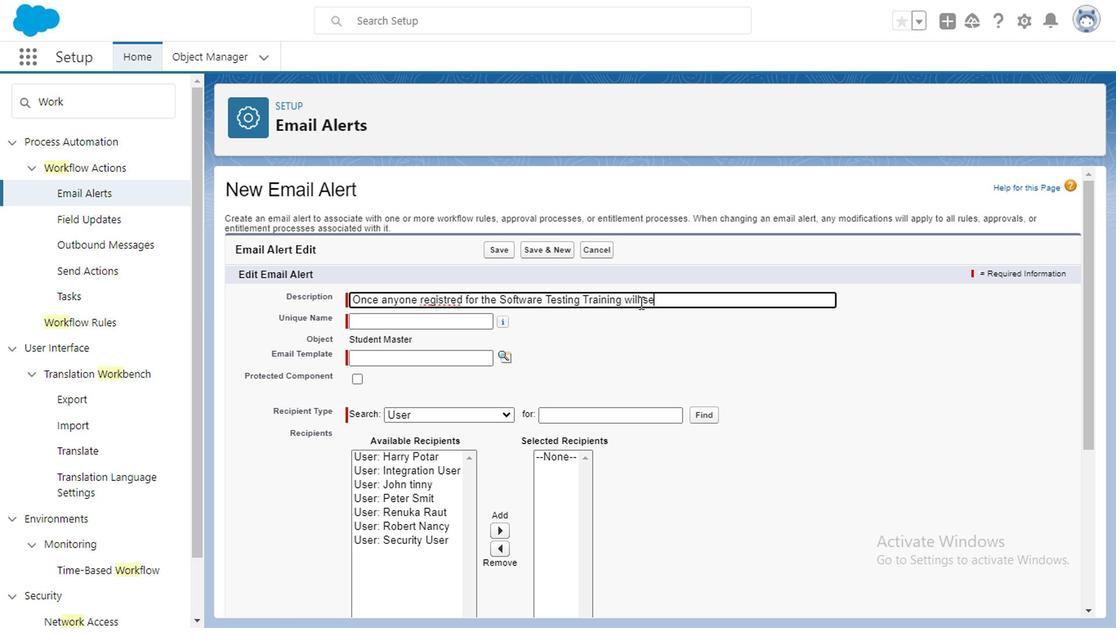 
Action: Key pressed will<Key.space>send<Key.space>email<Key.space>
Screenshot: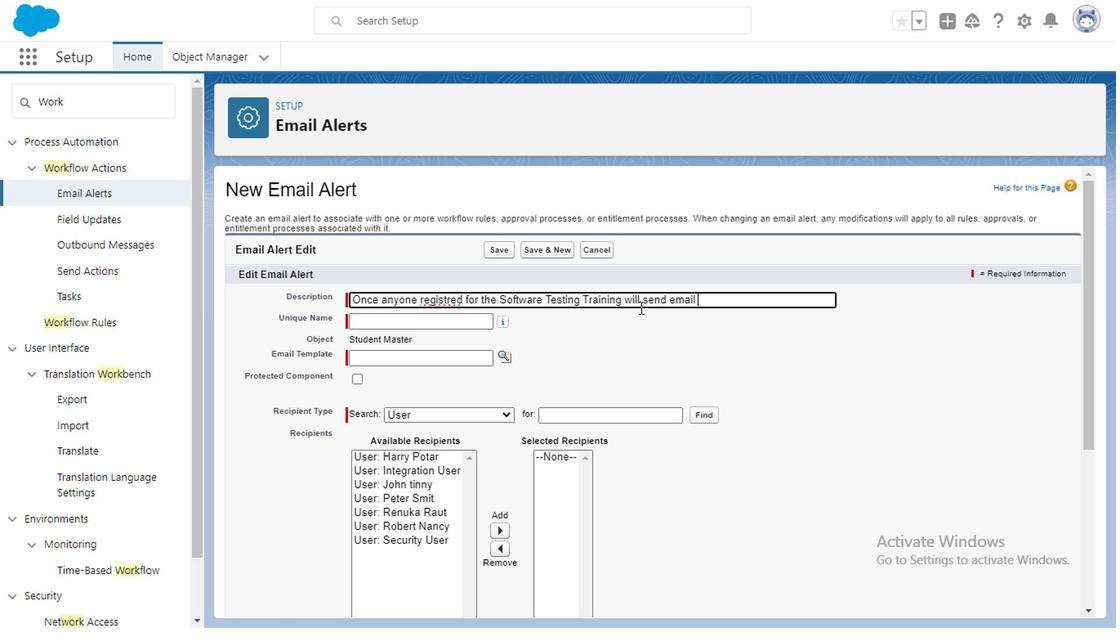 
Action: Mouse moved to (550, 314)
Screenshot: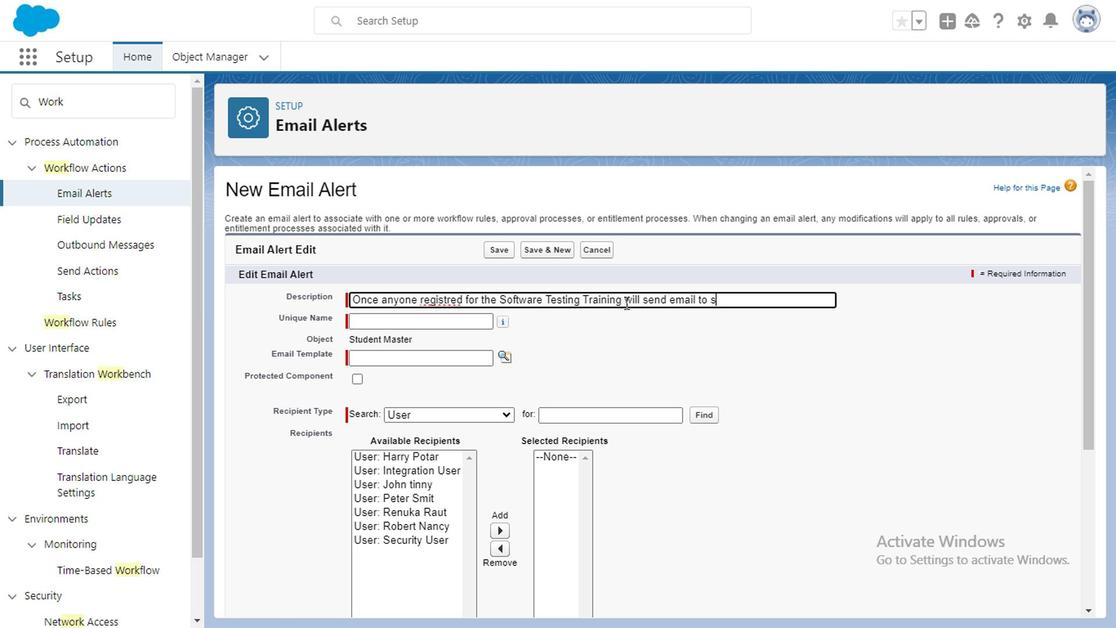 
Action: Key pressed to<Key.space>
Screenshot: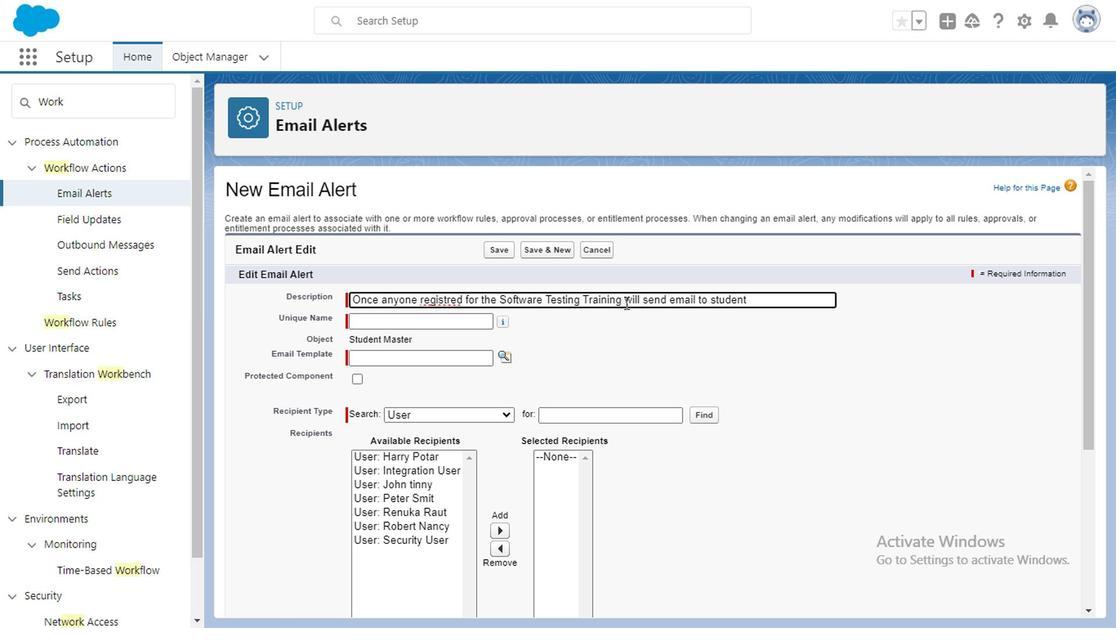 
Action: Mouse moved to (540, 310)
Screenshot: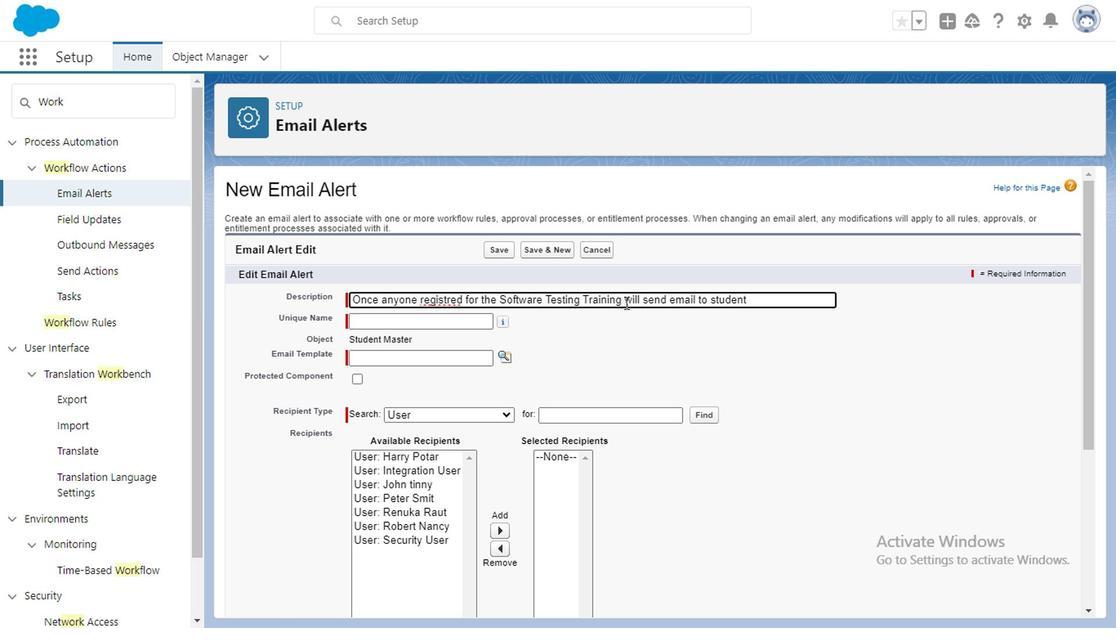 
Action: Key pressed student<Key.space>training<Key.space>details
Screenshot: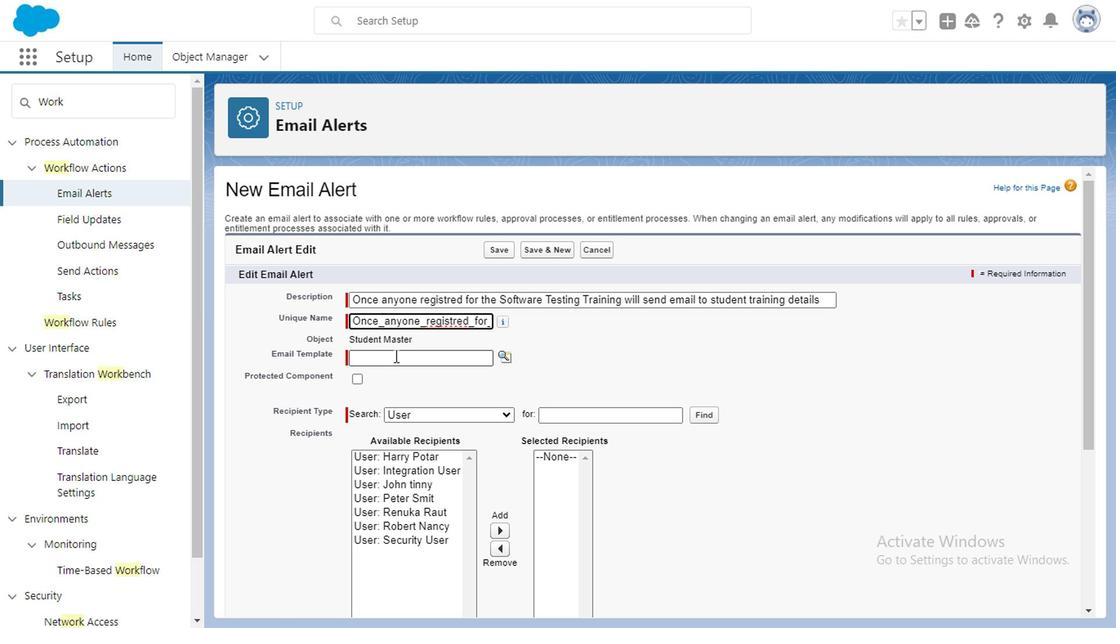 
Action: Mouse moved to (412, 325)
Screenshot: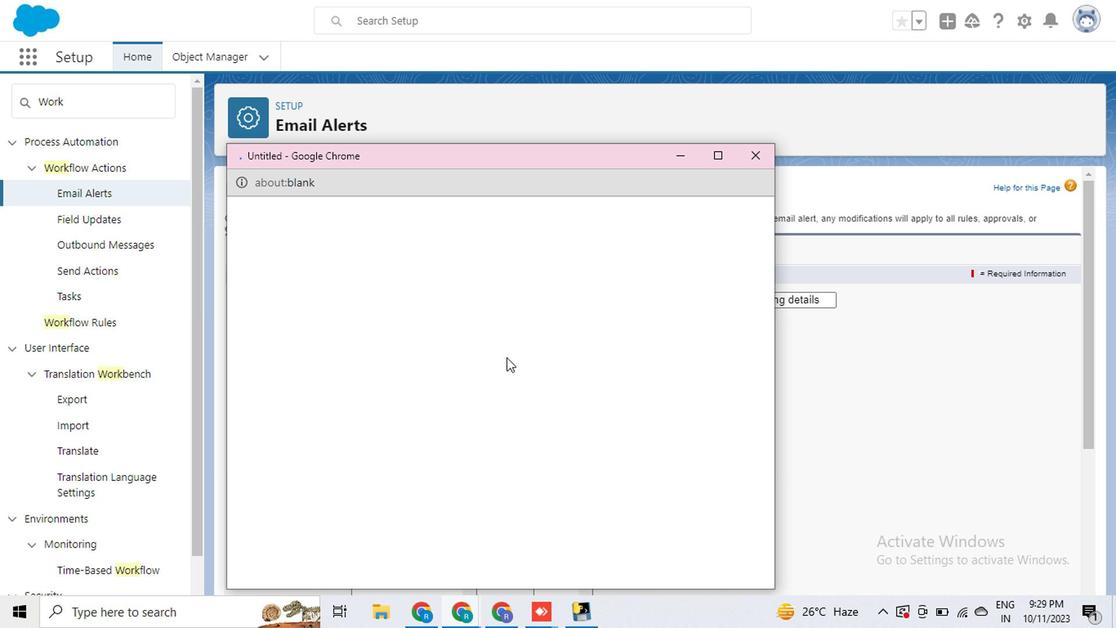 
Action: Mouse pressed left at (412, 325)
Screenshot: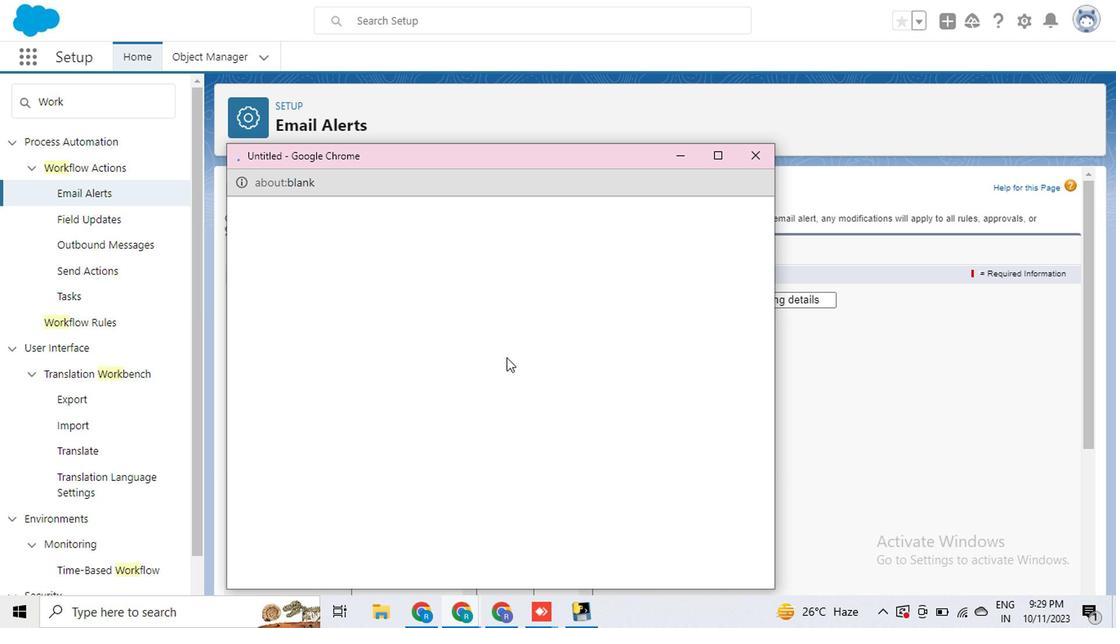 
Action: Mouse moved to (456, 349)
Screenshot: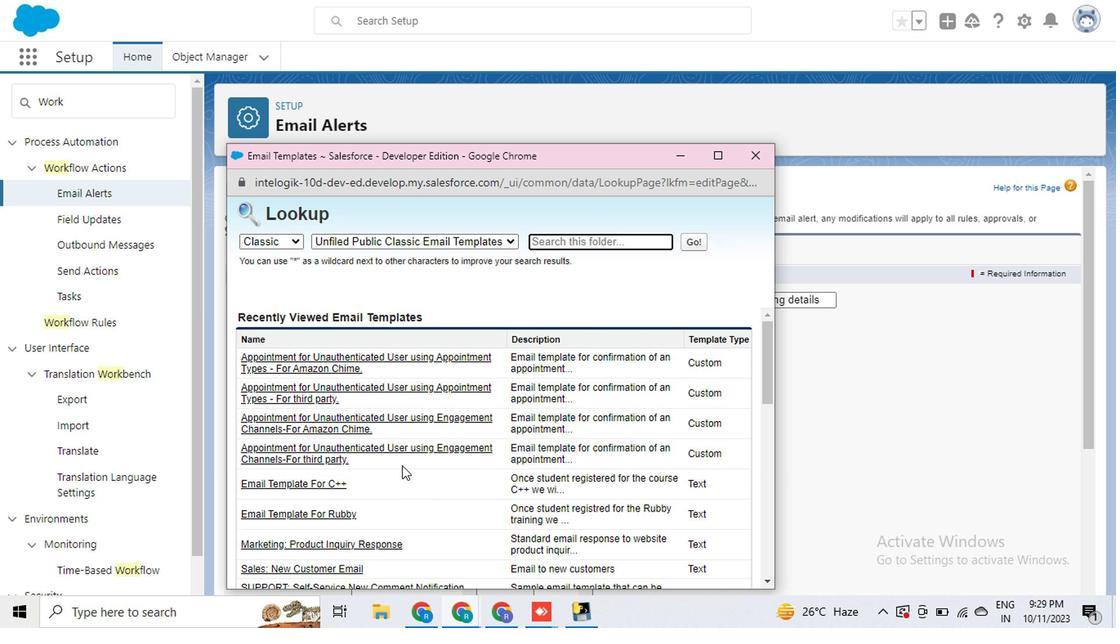 
Action: Mouse pressed left at (456, 349)
Screenshot: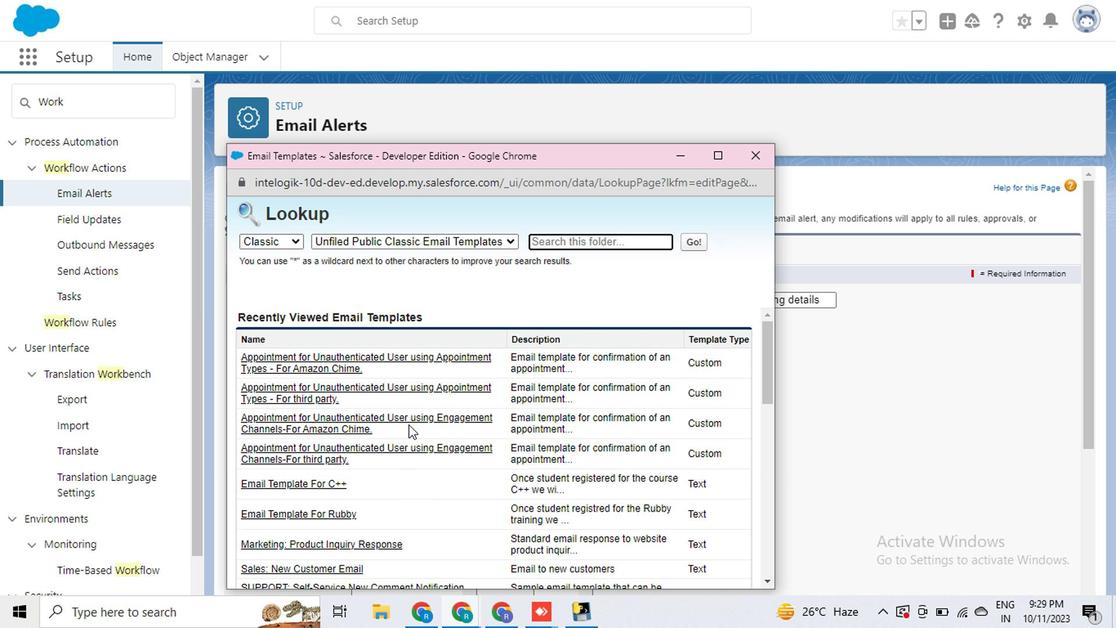 
Action: Mouse moved to (422, 432)
Screenshot: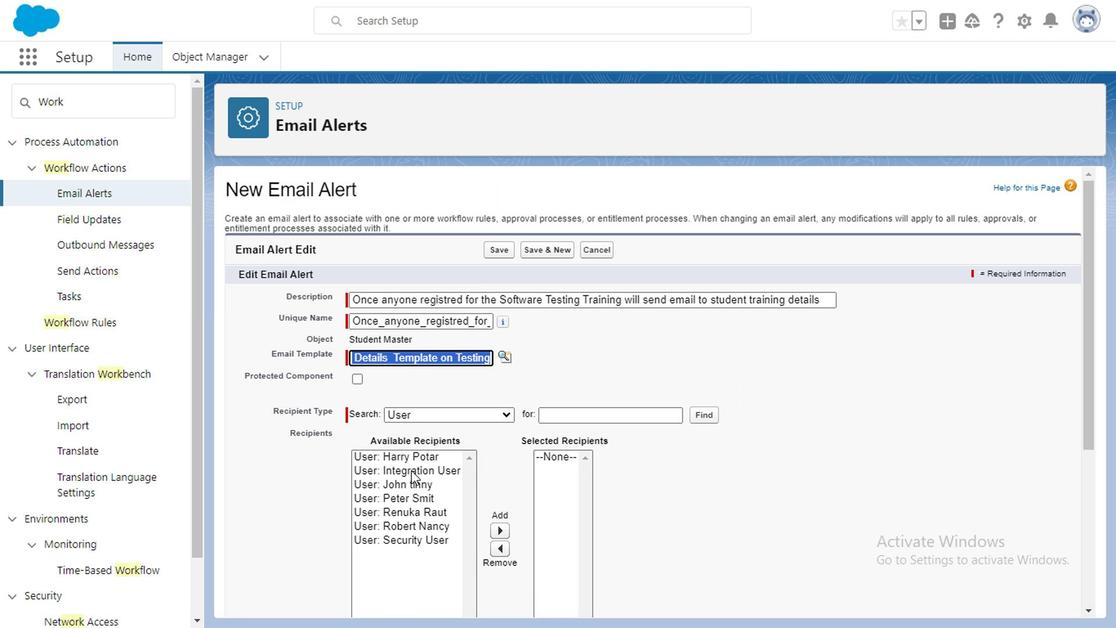 
Action: Mouse scrolled (422, 431) with delta (0, 0)
Screenshot: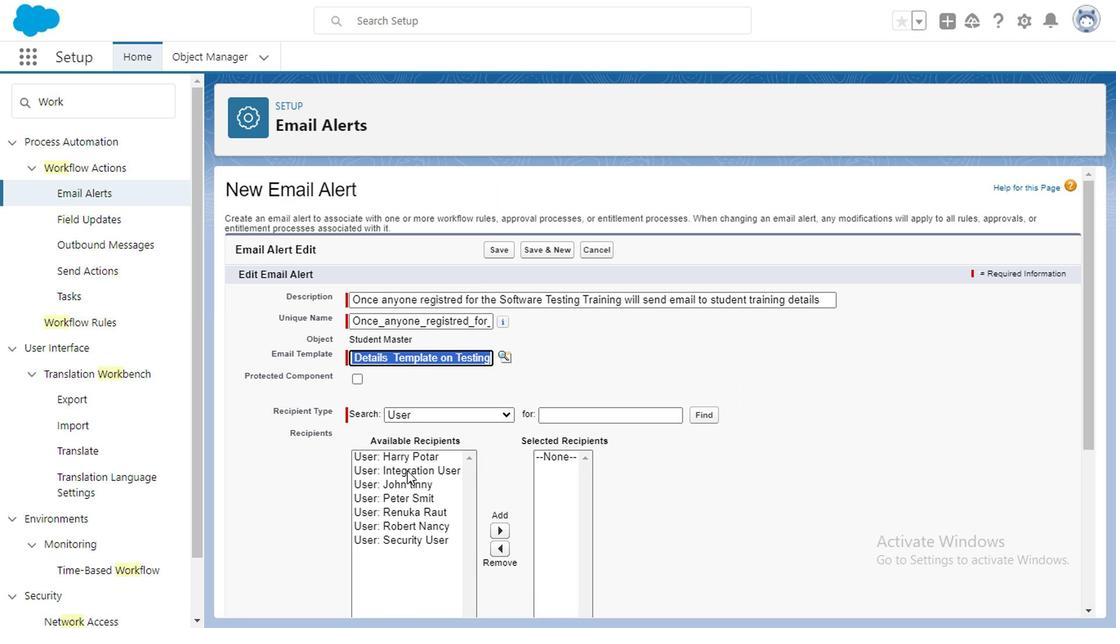 
Action: Mouse moved to (365, 497)
Screenshot: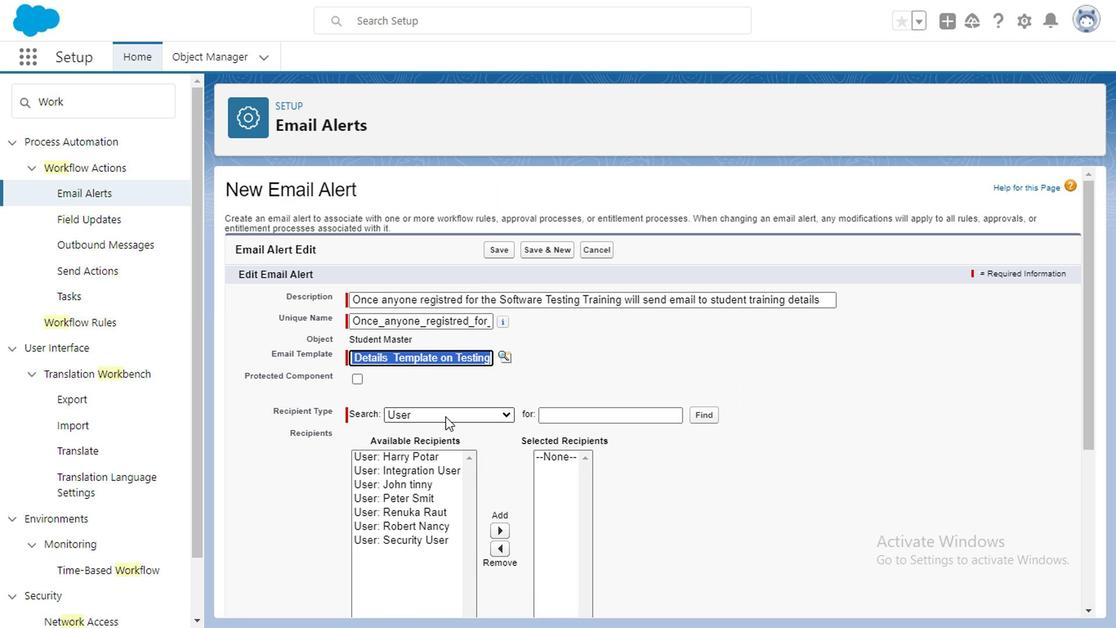 
Action: Mouse pressed left at (365, 497)
Screenshot: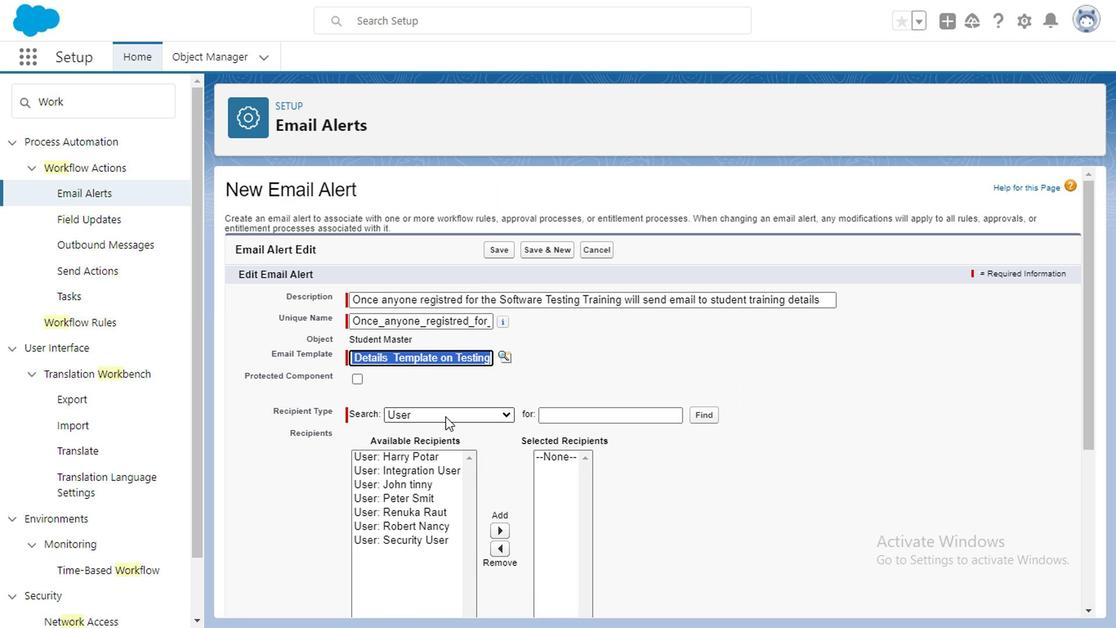 
Action: Mouse moved to (344, 362)
Screenshot: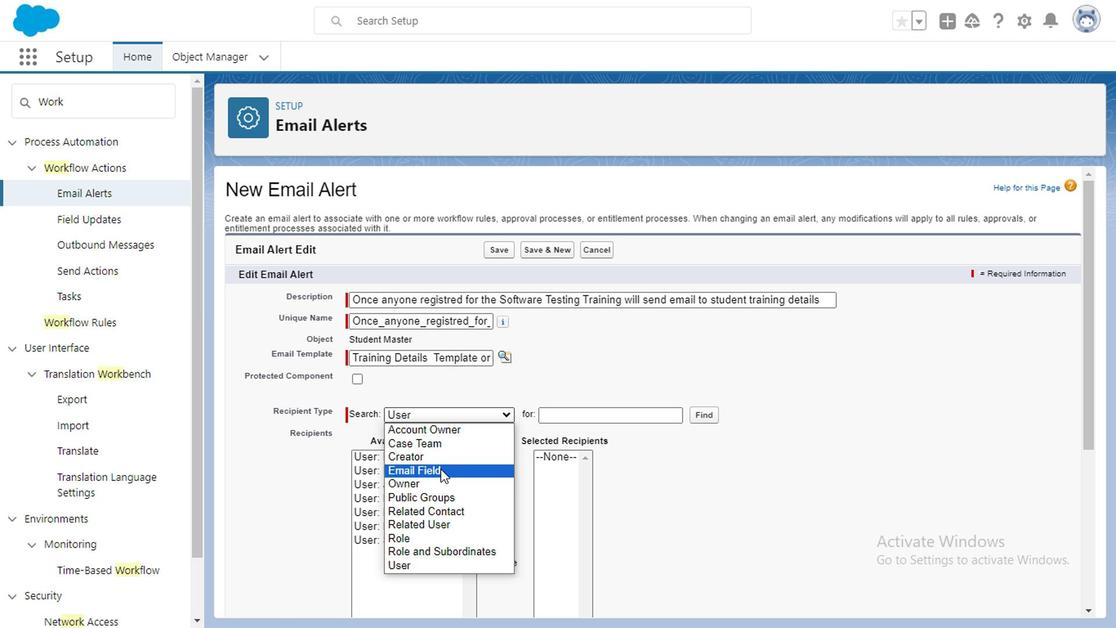 
Action: Mouse pressed left at (344, 362)
Screenshot: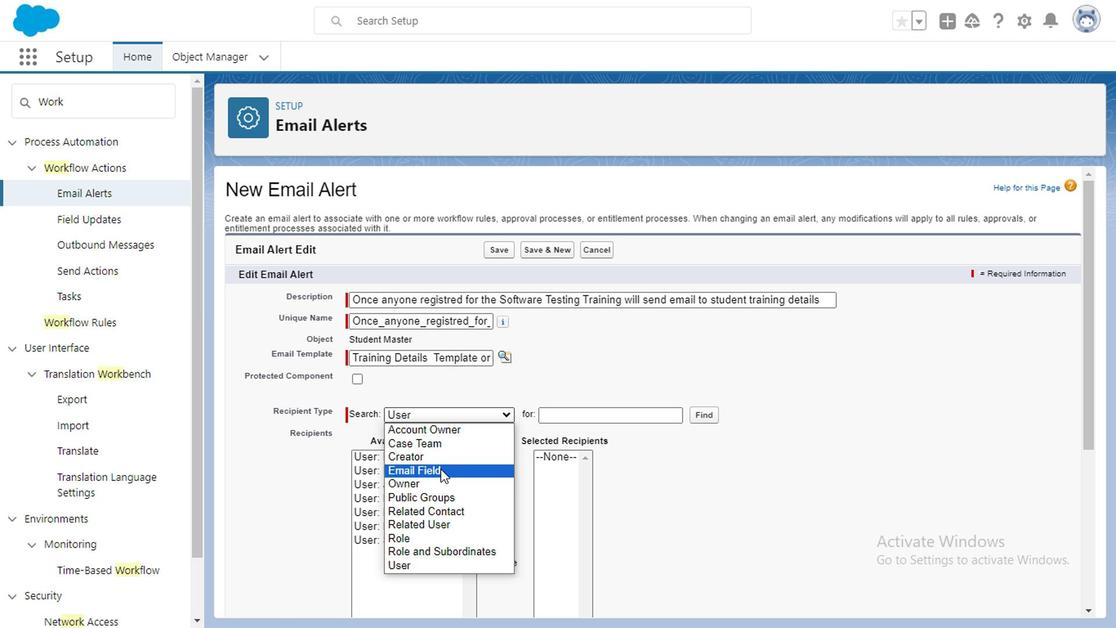 
Action: Mouse moved to (432, 389)
Screenshot: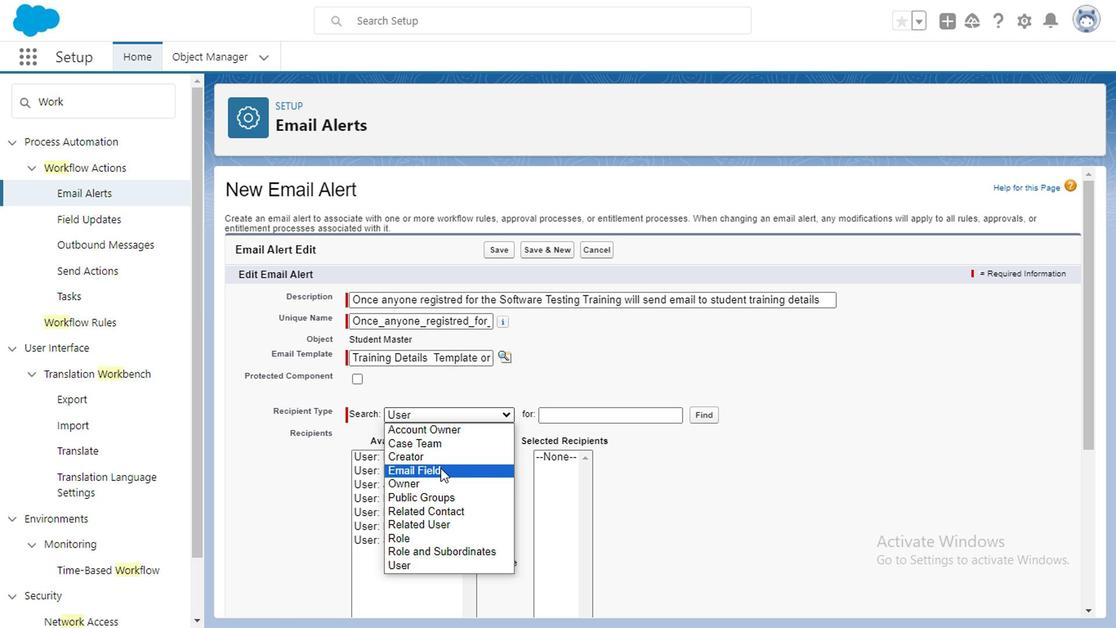 
Action: Mouse pressed left at (432, 389)
Screenshot: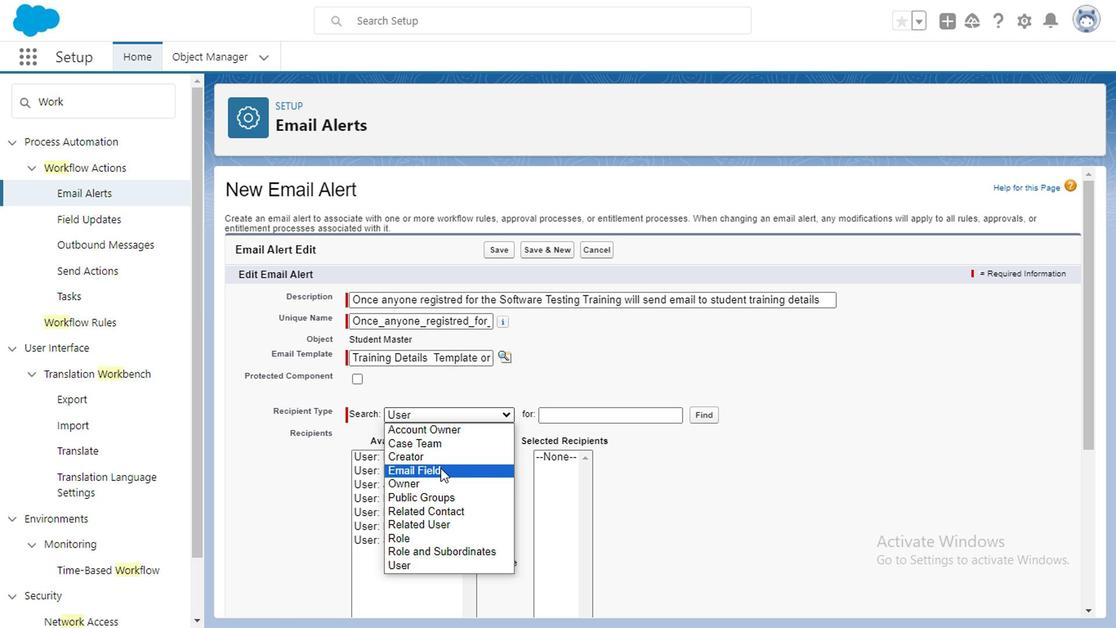 
Action: Mouse moved to (408, 428)
Screenshot: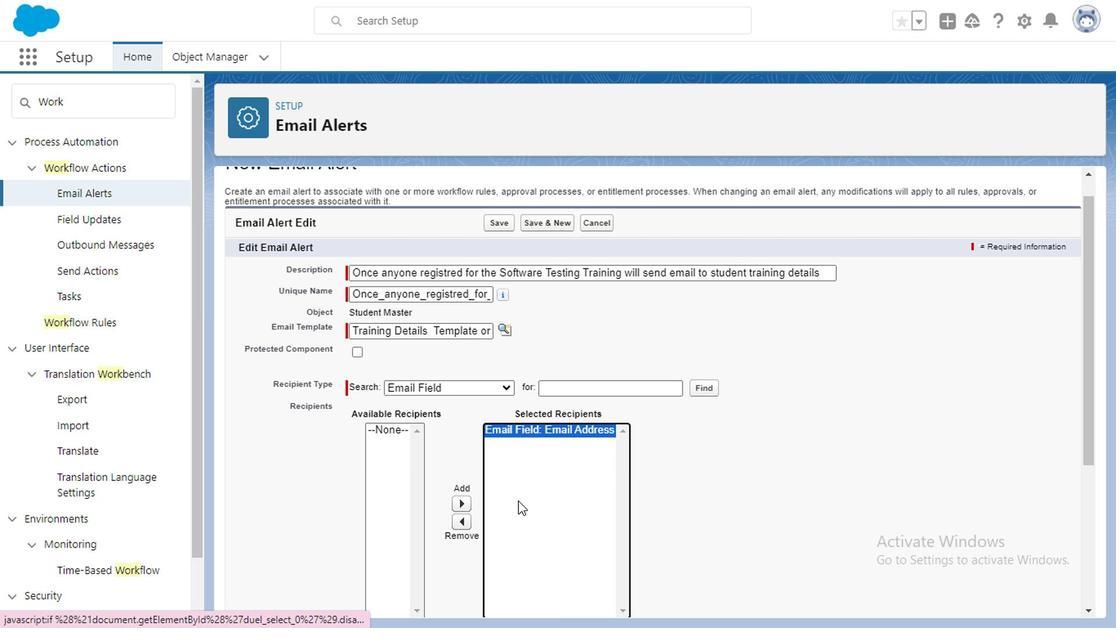 
Action: Mouse scrolled (408, 427) with delta (0, 0)
Screenshot: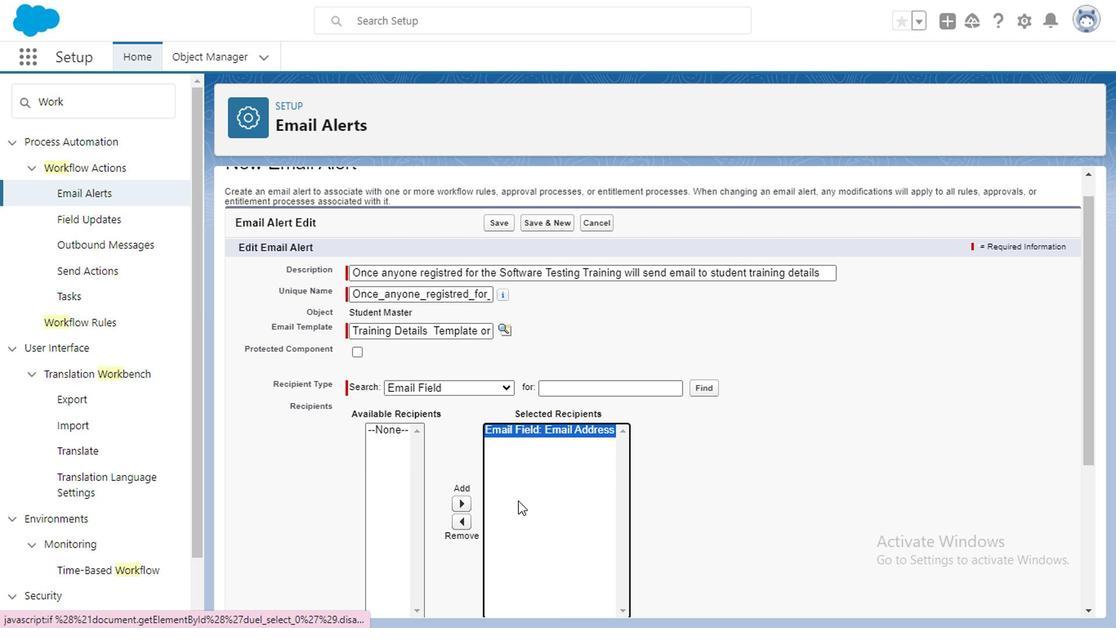 
Action: Mouse scrolled (408, 427) with delta (0, 0)
Screenshot: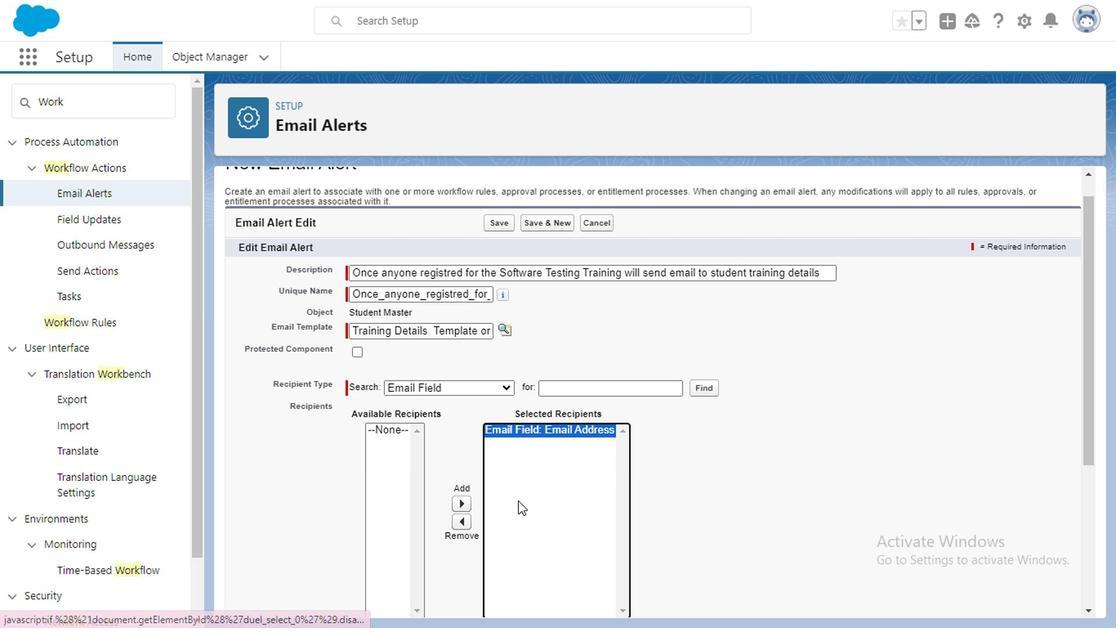 
Action: Mouse moved to (408, 428)
Screenshot: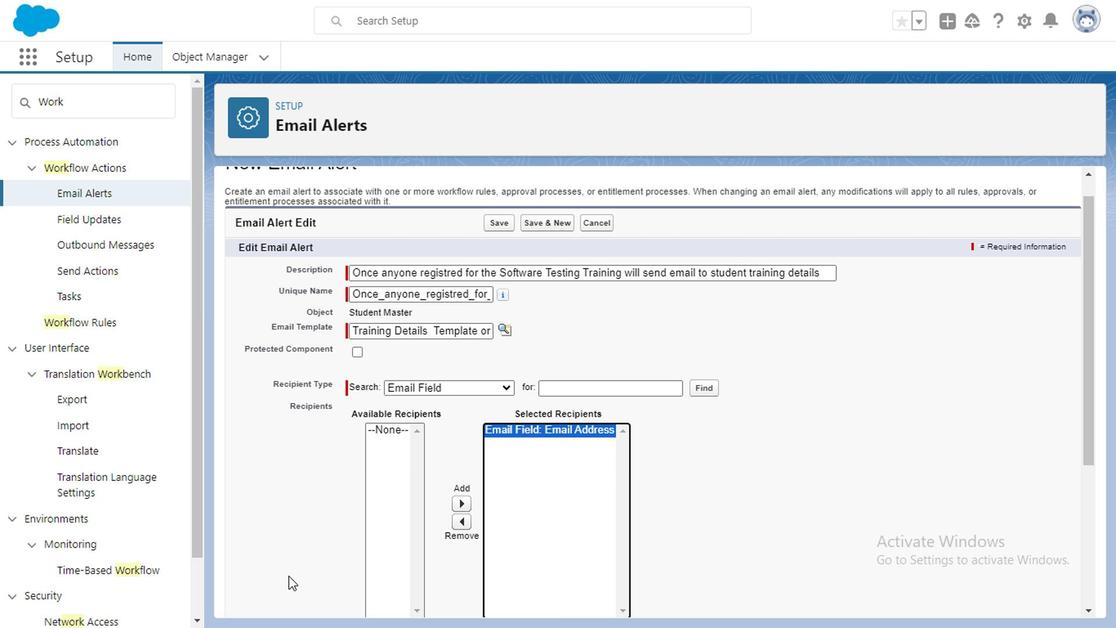 
Action: Mouse pressed left at (408, 428)
Screenshot: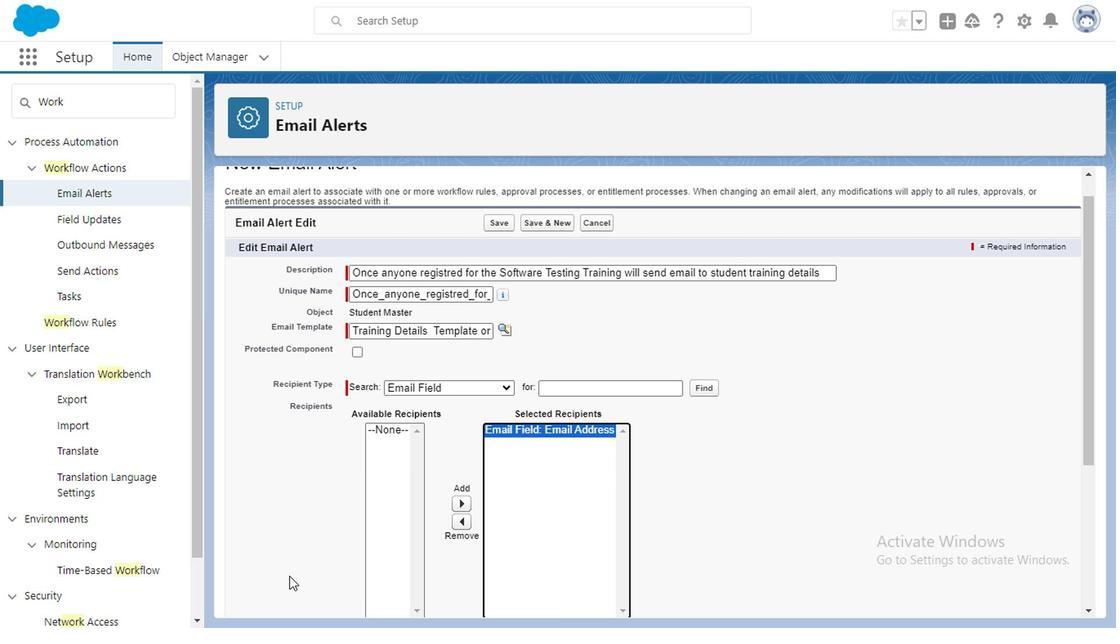 
Action: Mouse moved to (429, 418)
Screenshot: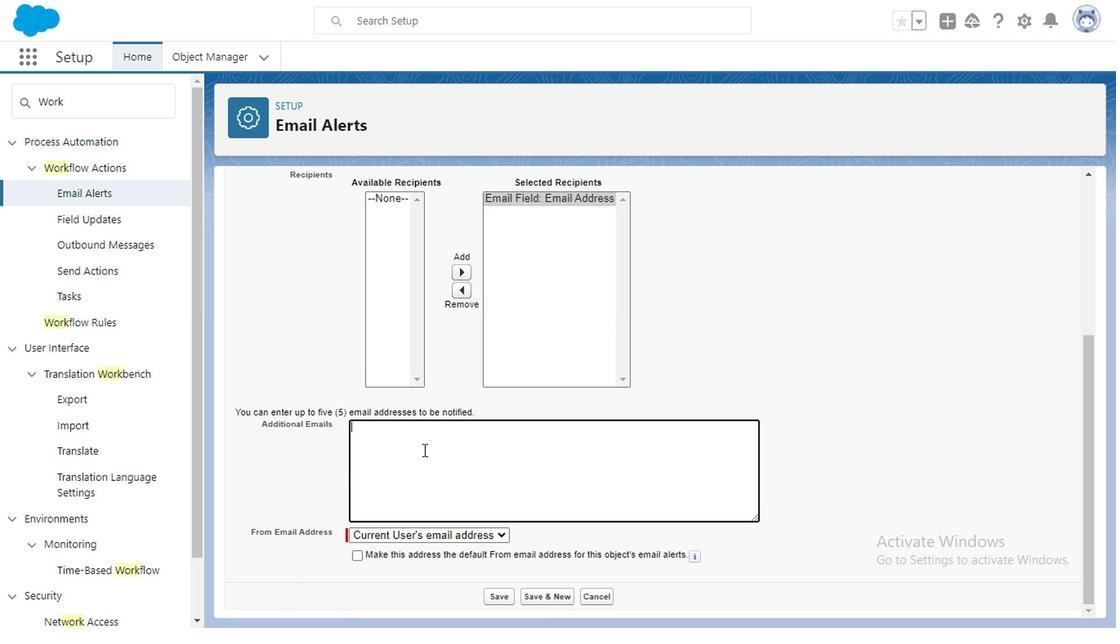 
Action: Mouse pressed left at (429, 418)
Screenshot: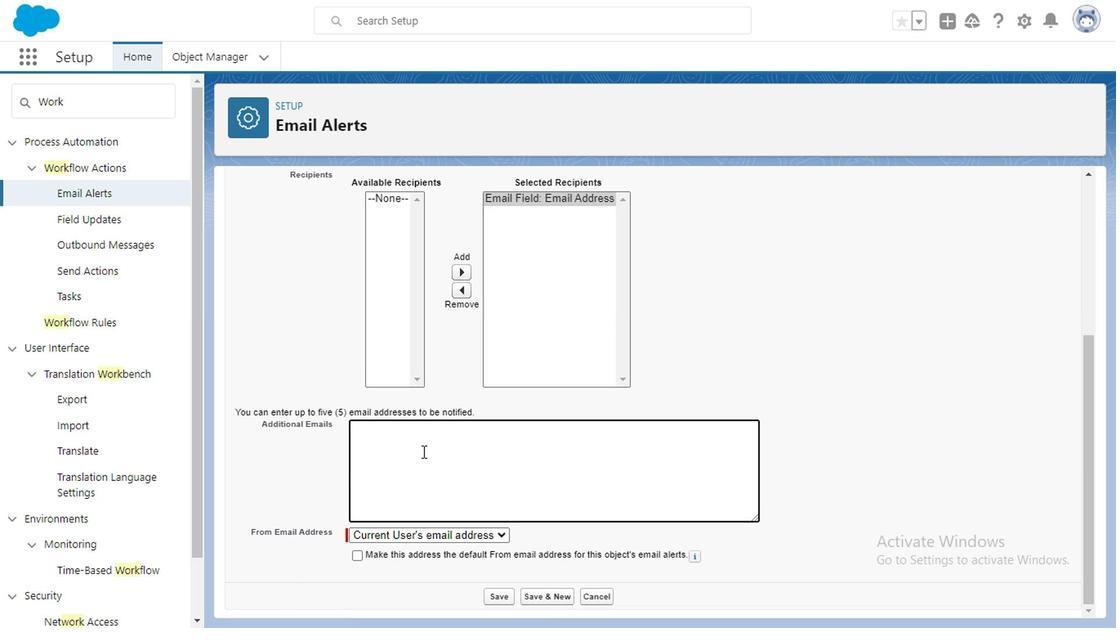 
Action: Mouse moved to (464, 451)
Screenshot: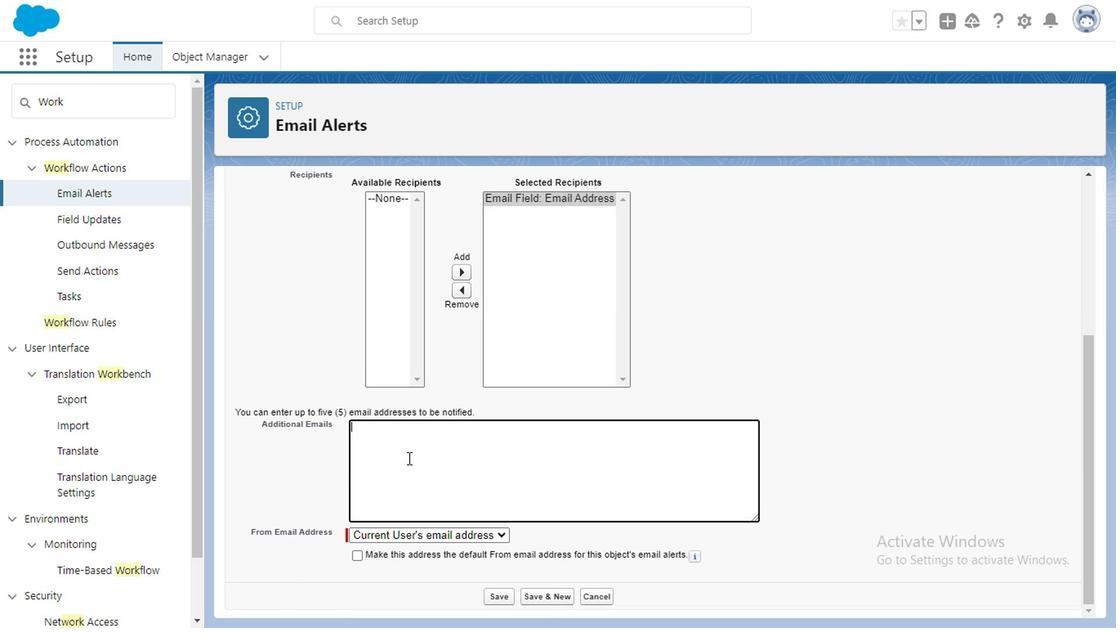 
Action: Mouse pressed left at (464, 451)
Screenshot: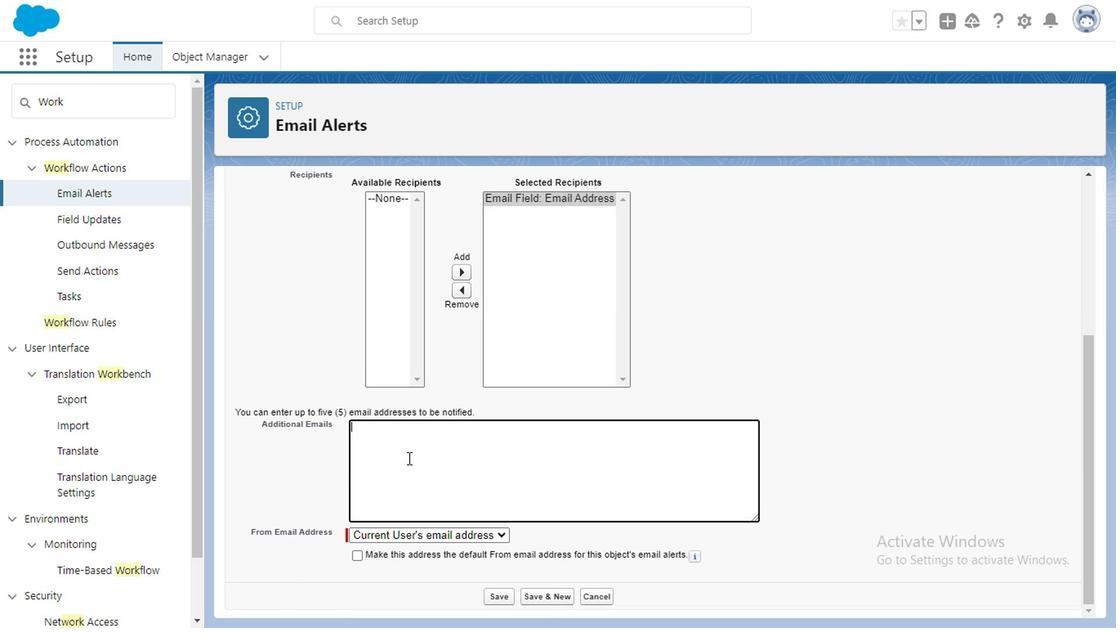 
Action: Mouse moved to (301, 504)
Screenshot: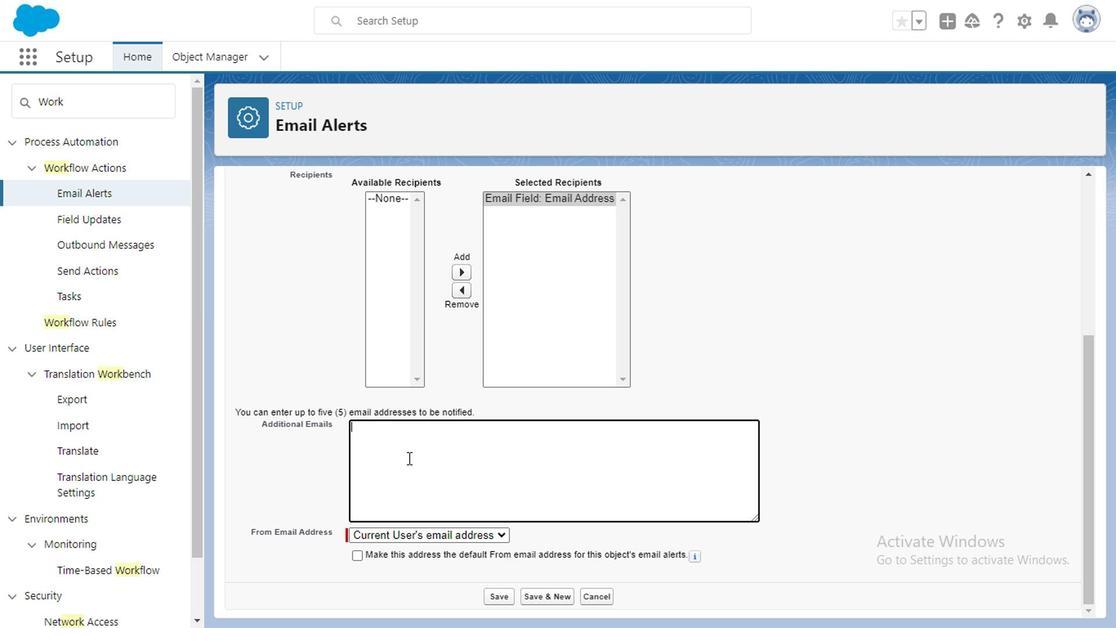 
Action: Mouse scrolled (301, 504) with delta (0, 0)
Screenshot: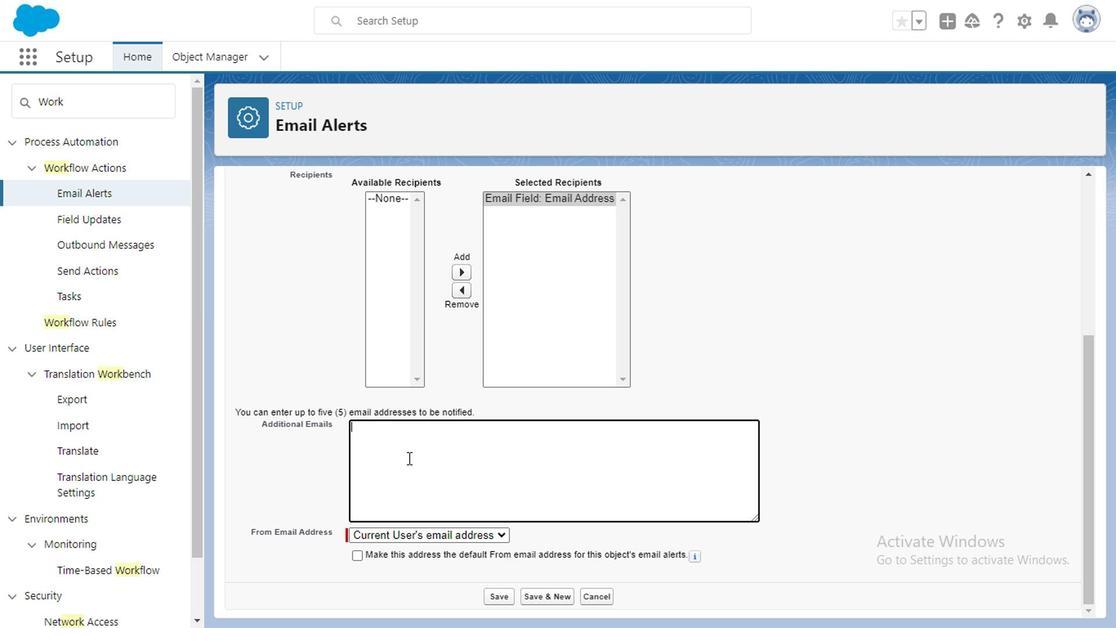 
Action: Mouse moved to (303, 505)
Screenshot: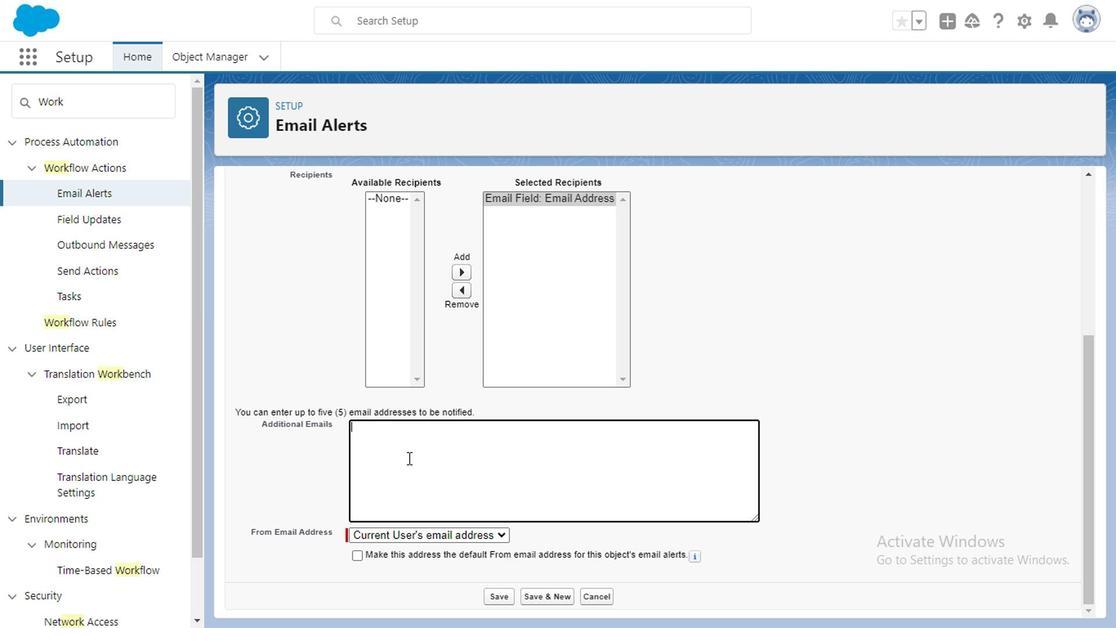 
Action: Mouse scrolled (303, 504) with delta (0, 0)
Screenshot: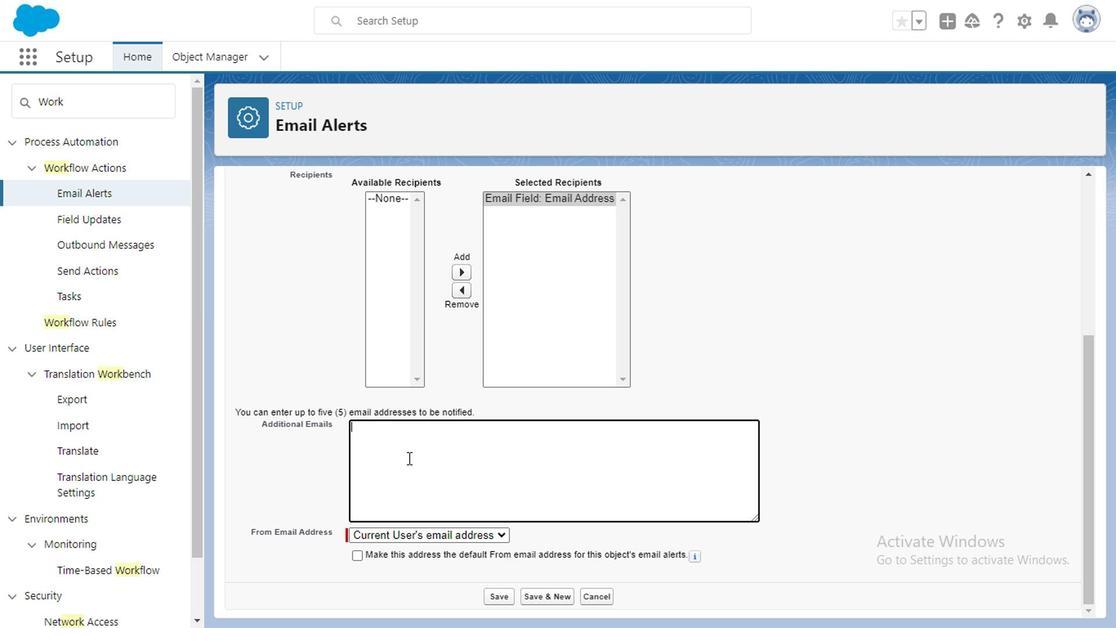 
Action: Mouse moved to (304, 506)
Screenshot: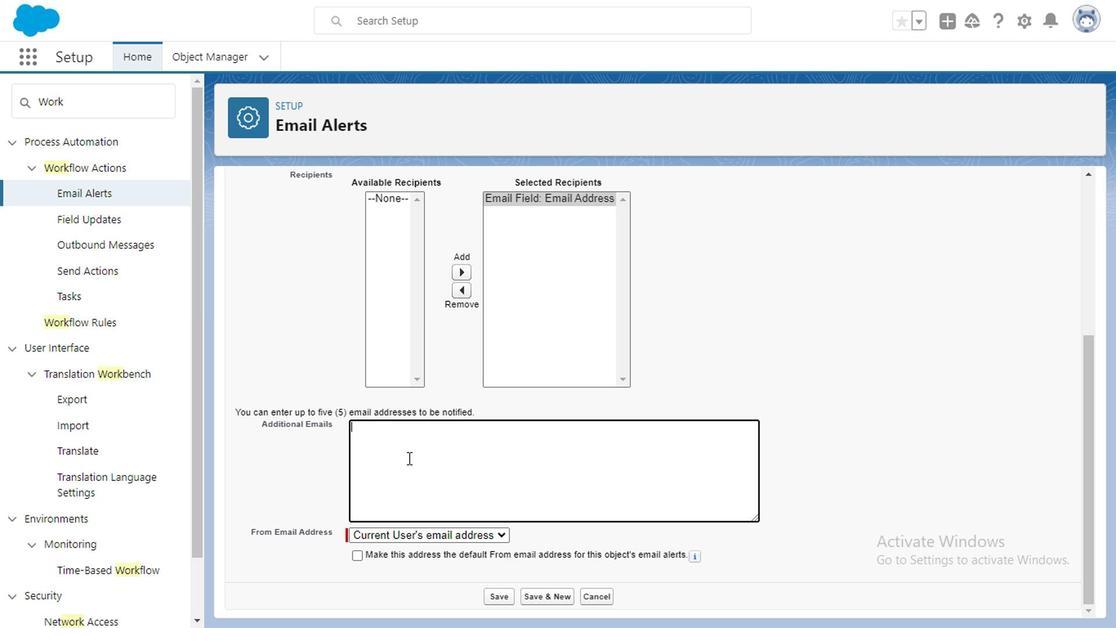 
Action: Mouse scrolled (304, 505) with delta (0, 0)
Screenshot: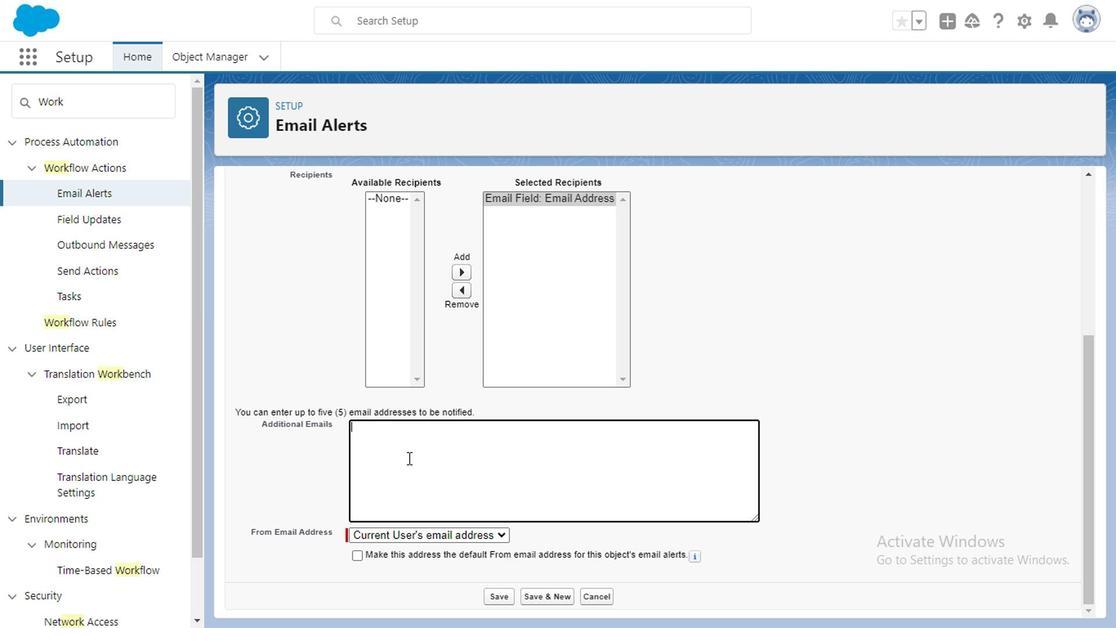 
Action: Mouse moved to (407, 404)
Screenshot: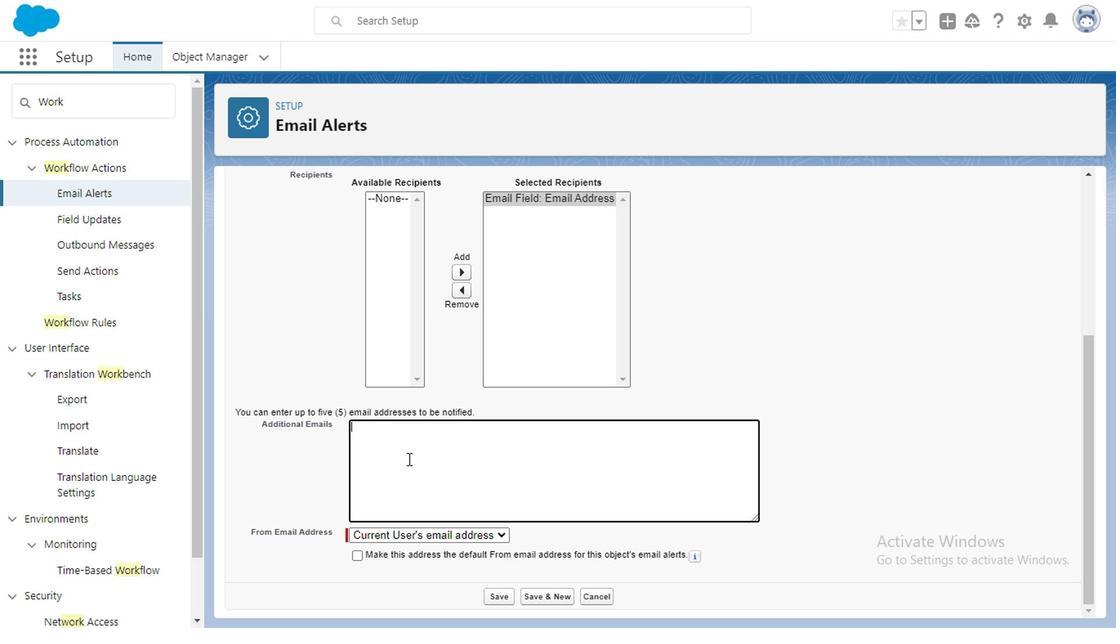 
Action: Mouse pressed left at (407, 404)
Screenshot: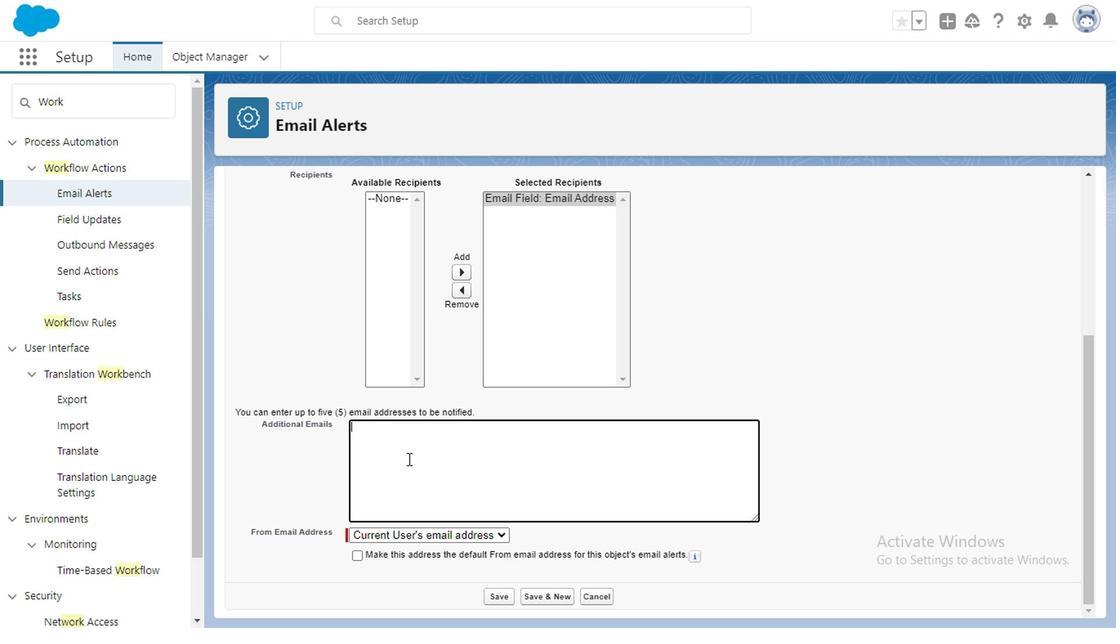 
Action: Mouse moved to (351, 486)
Screenshot: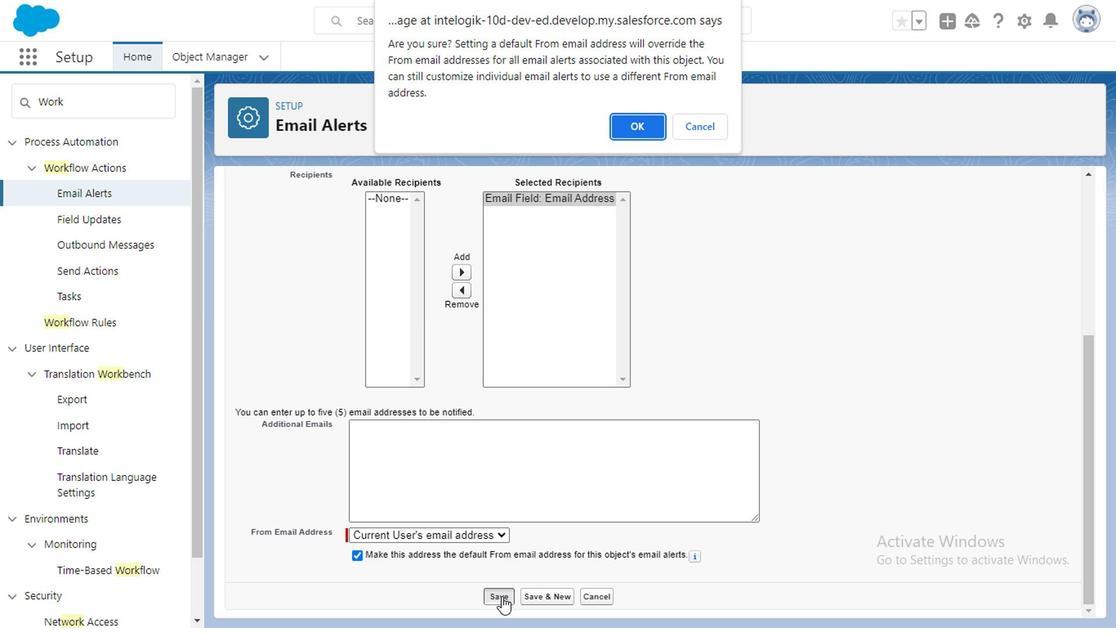 
Action: Mouse pressed left at (351, 486)
Screenshot: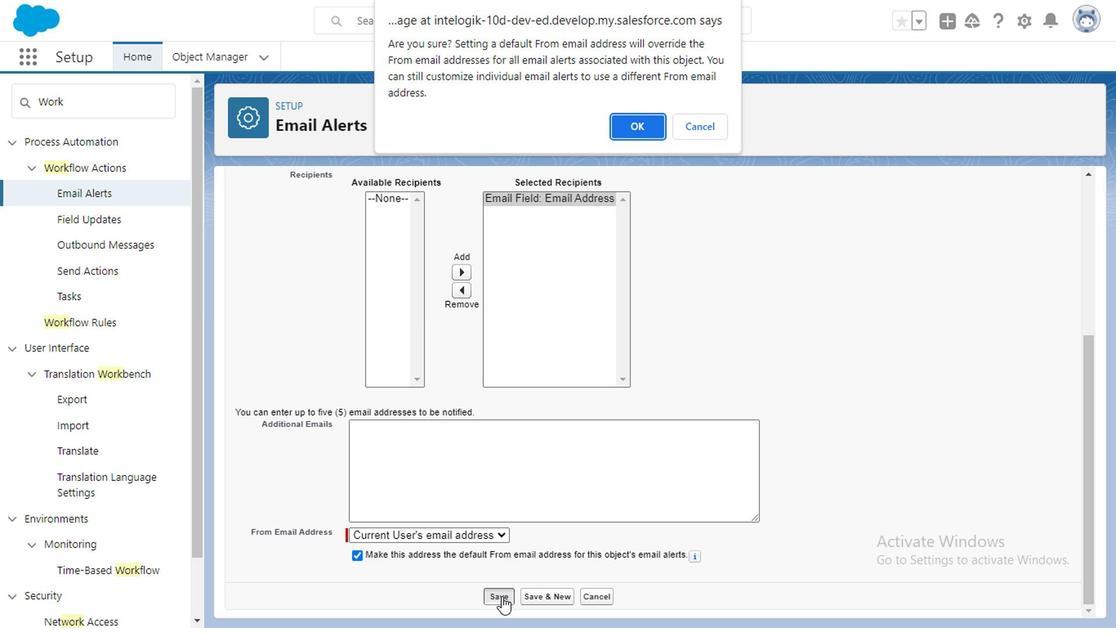
Action: Mouse moved to (452, 519)
Screenshot: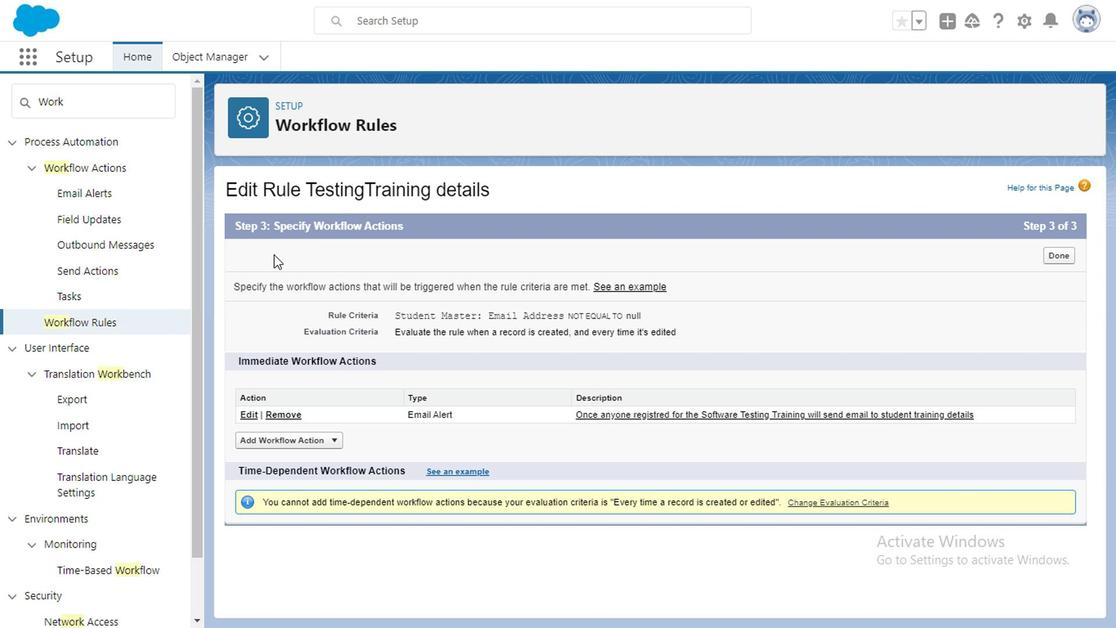 
Action: Mouse pressed left at (452, 519)
Screenshot: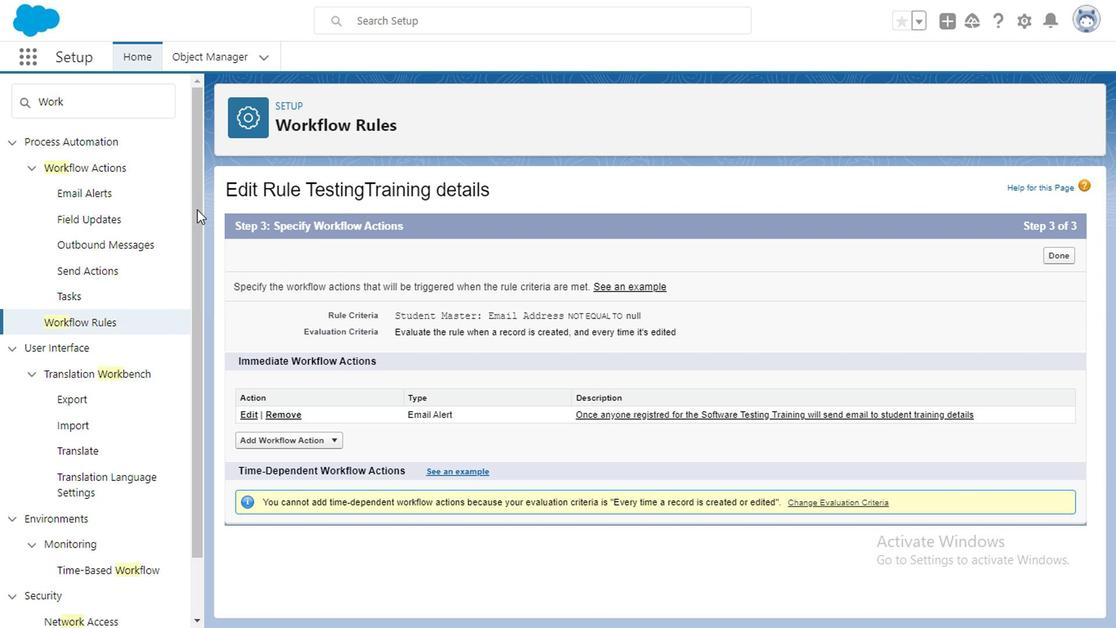 
Action: Mouse moved to (549, 183)
Screenshot: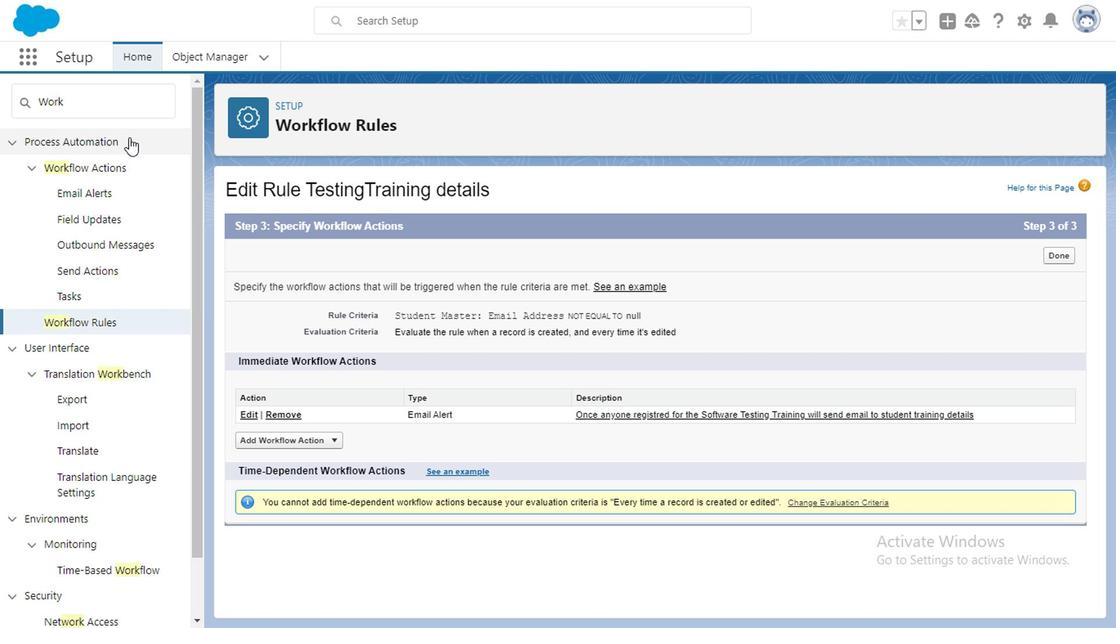 
Action: Mouse pressed left at (549, 183)
Screenshot: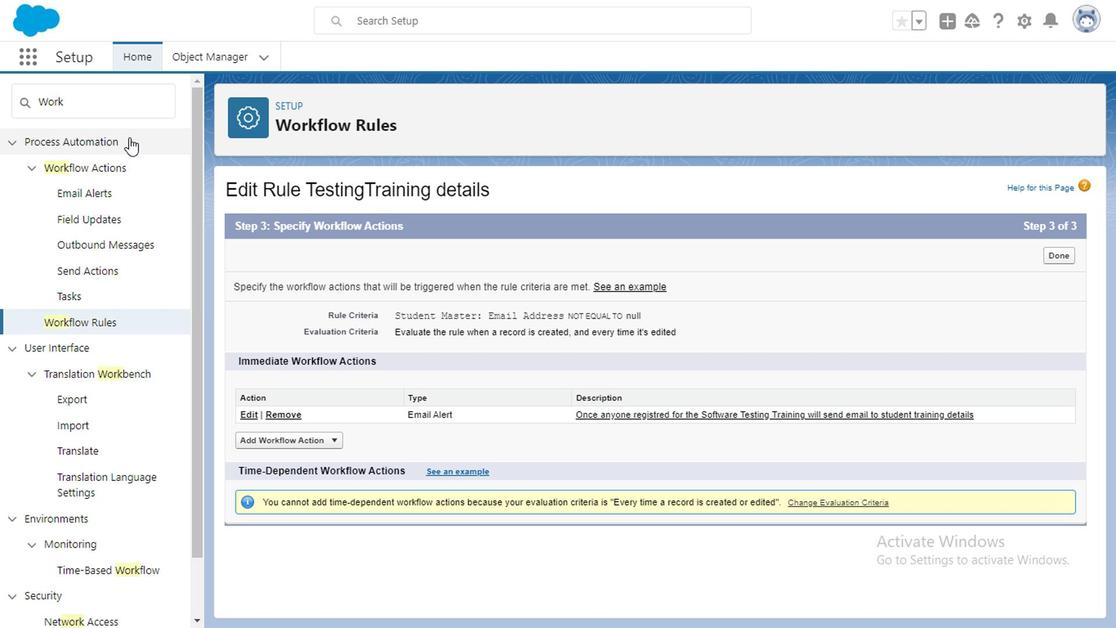 
Action: Mouse moved to (113, 134)
Screenshot: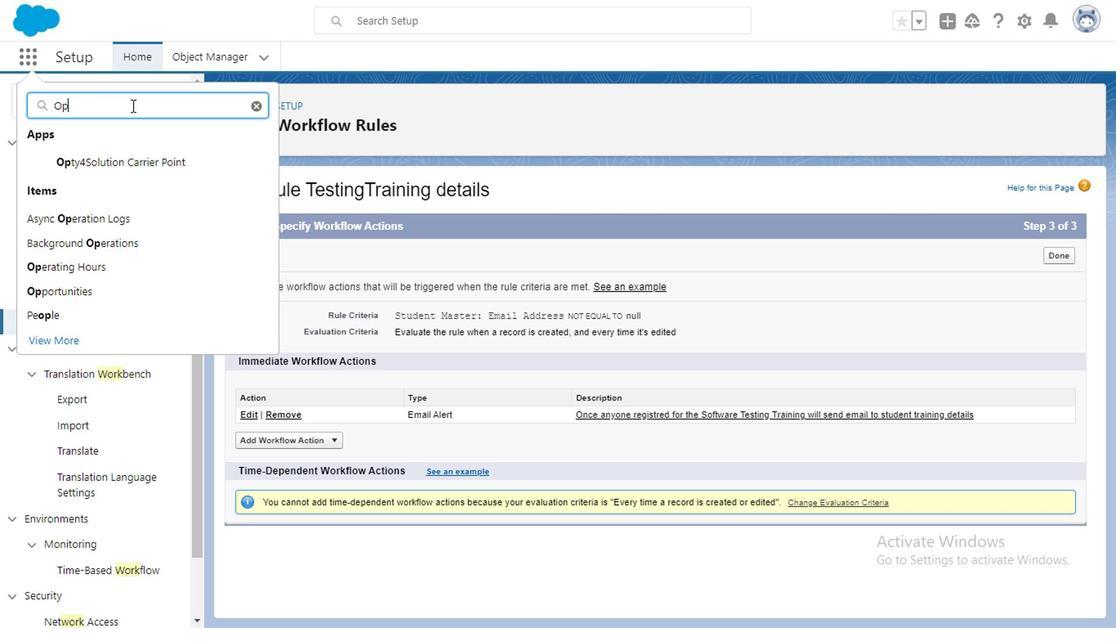 
Action: Mouse pressed left at (113, 134)
Screenshot: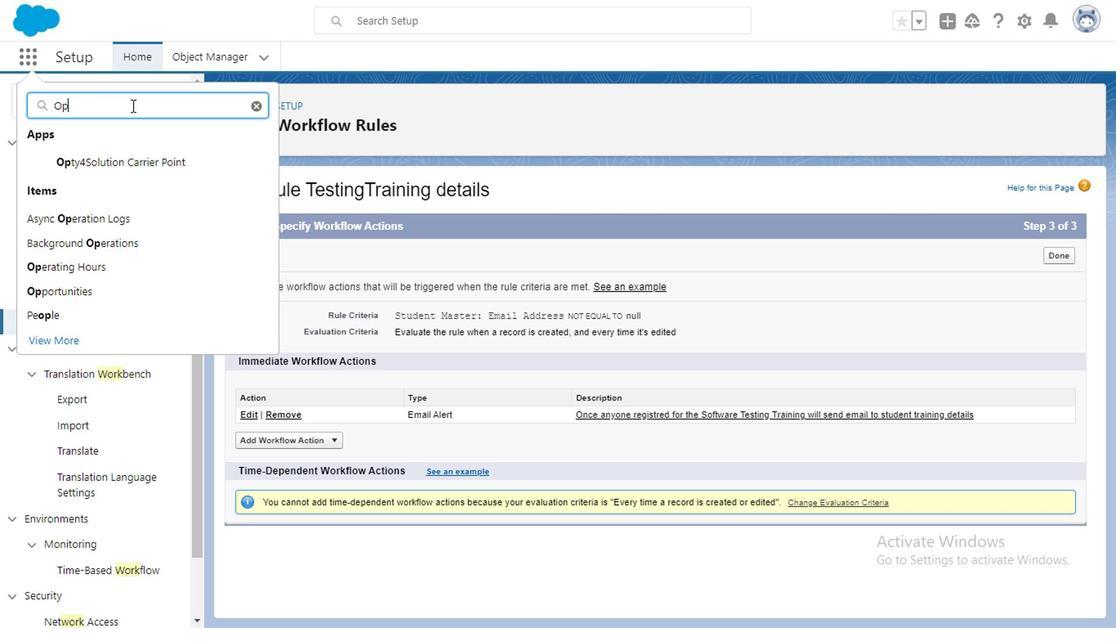 
Action: Mouse moved to (189, 170)
Screenshot: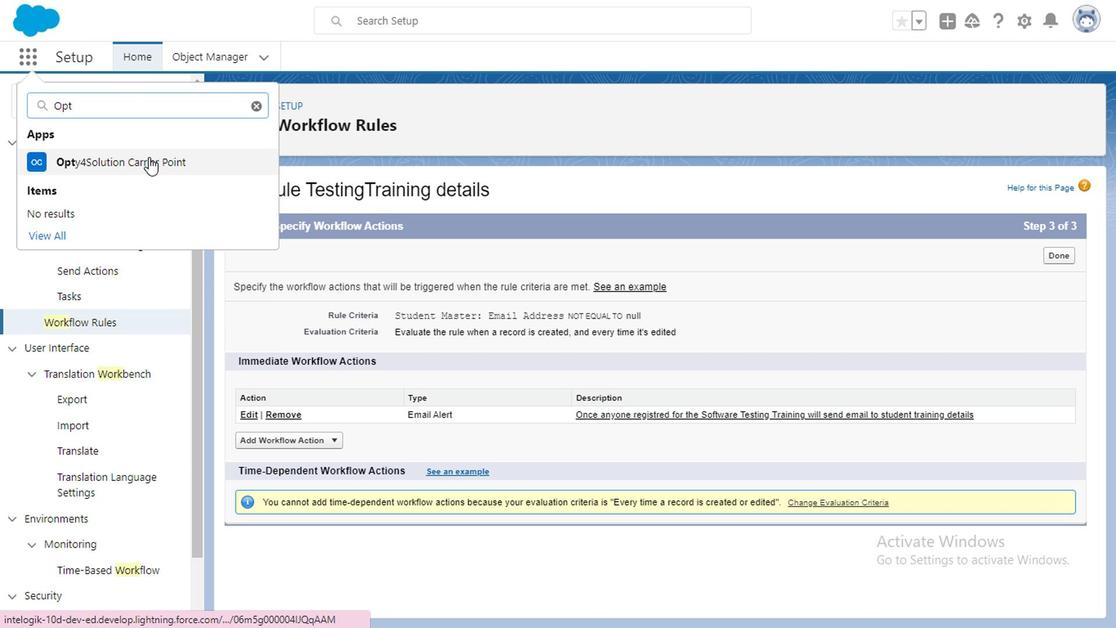
Action: Key pressed <Key.caps_lock>O<Key.caps_lock>pt
Screenshot: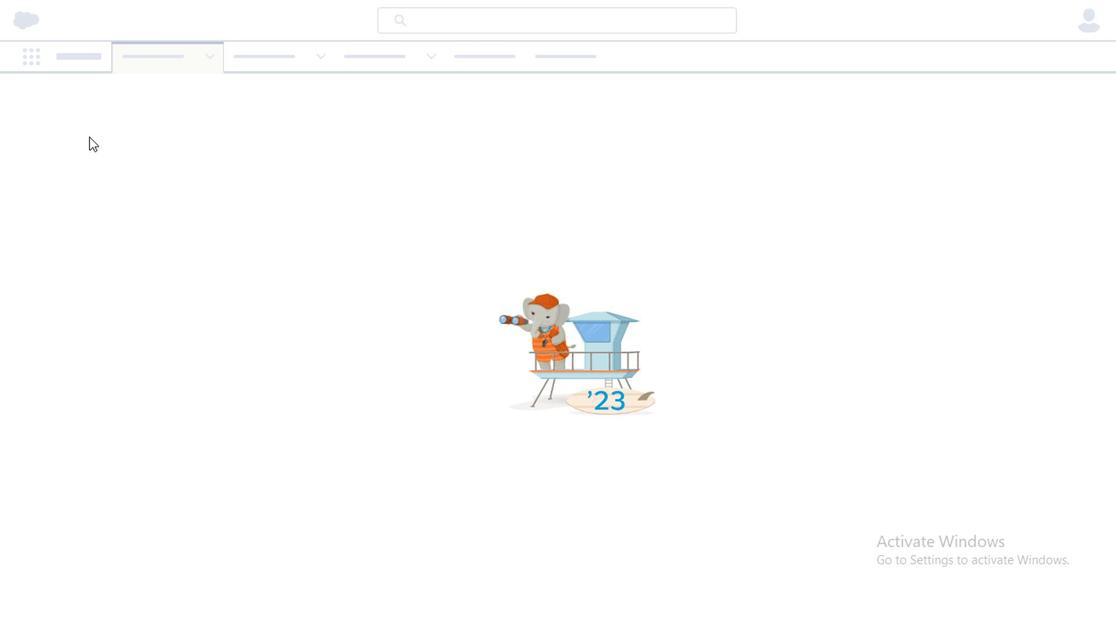 
Action: Mouse moved to (201, 207)
Screenshot: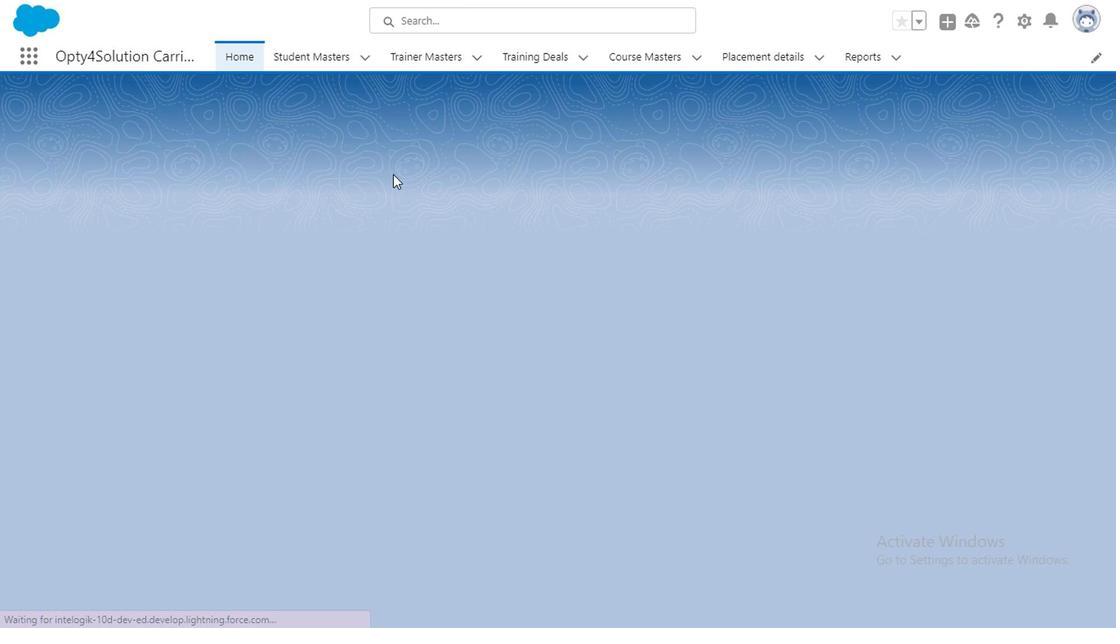 
Action: Mouse pressed left at (201, 207)
Screenshot: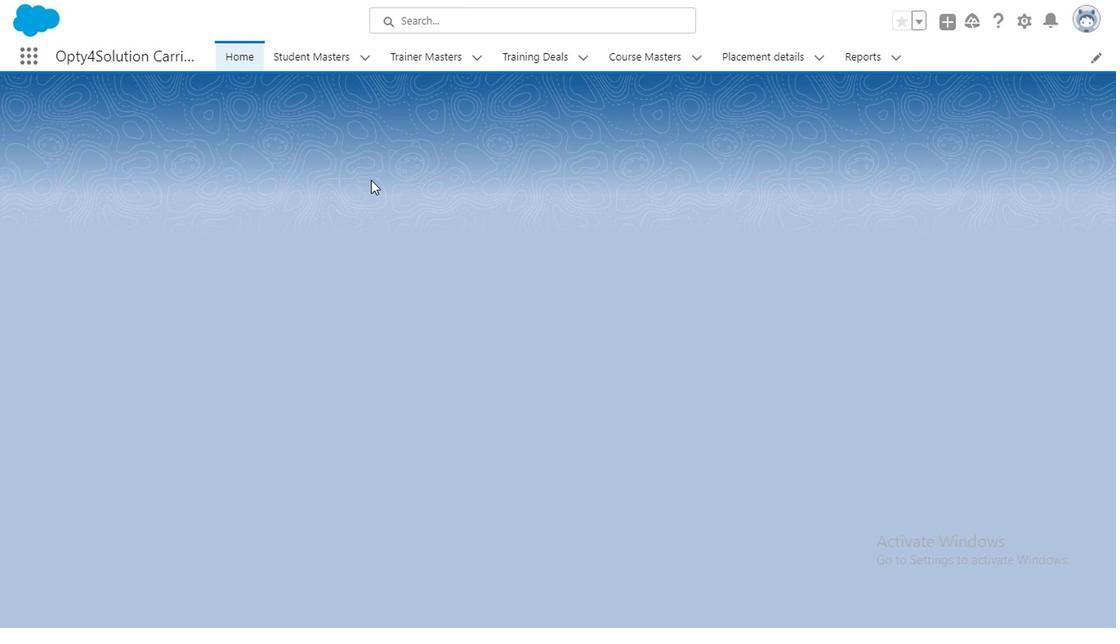 
Action: Mouse moved to (319, 129)
Screenshot: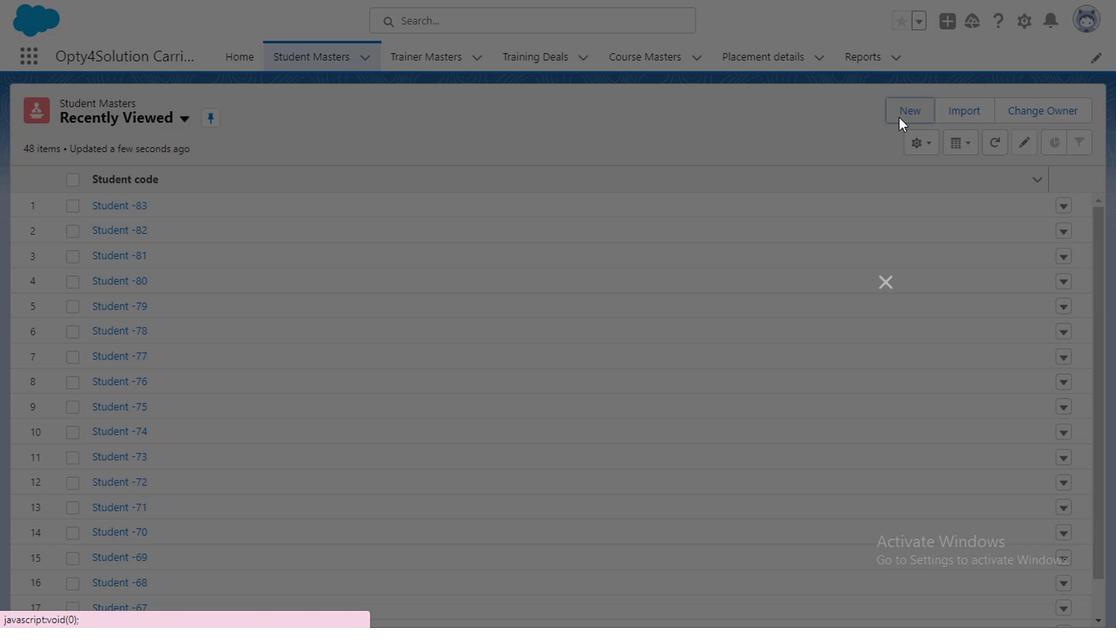
Action: Mouse pressed left at (319, 129)
Screenshot: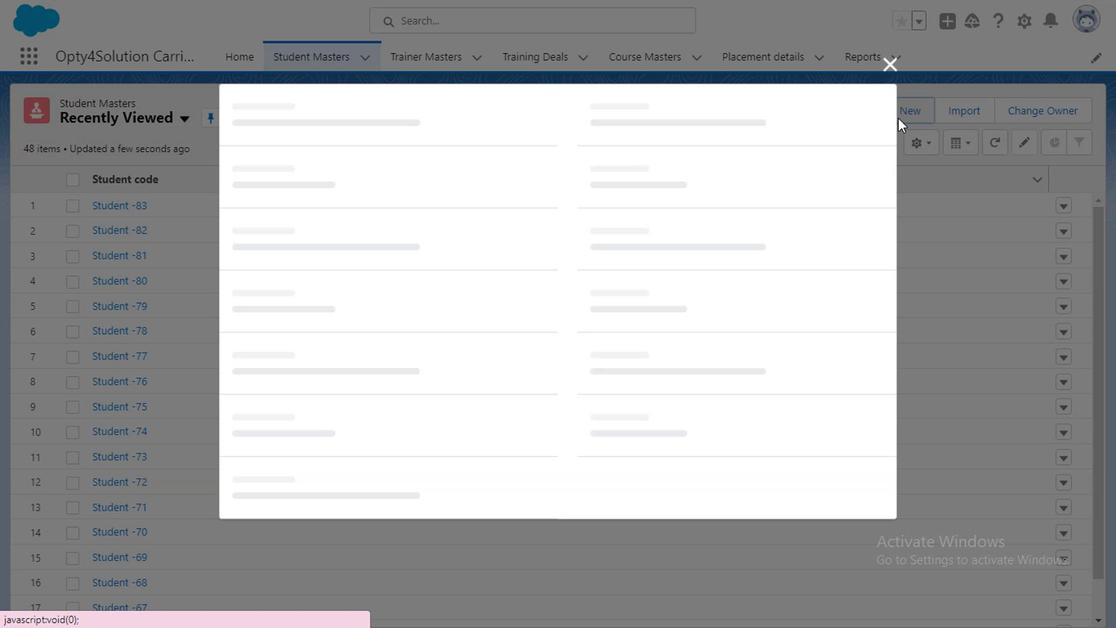 
Action: Mouse moved to (736, 176)
Screenshot: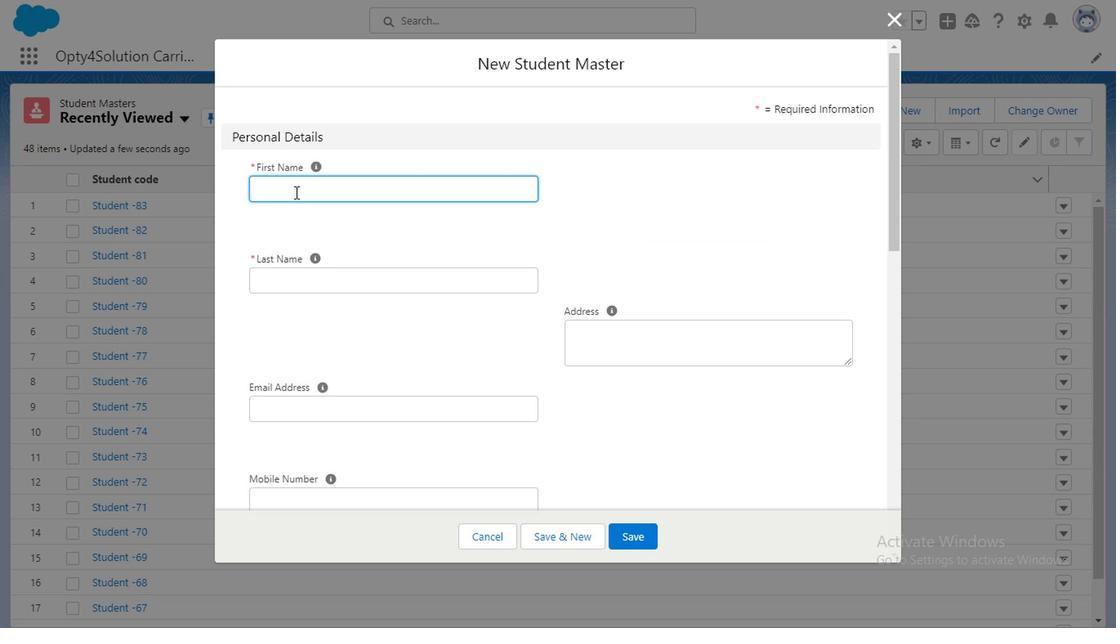 
Action: Mouse pressed left at (736, 176)
Screenshot: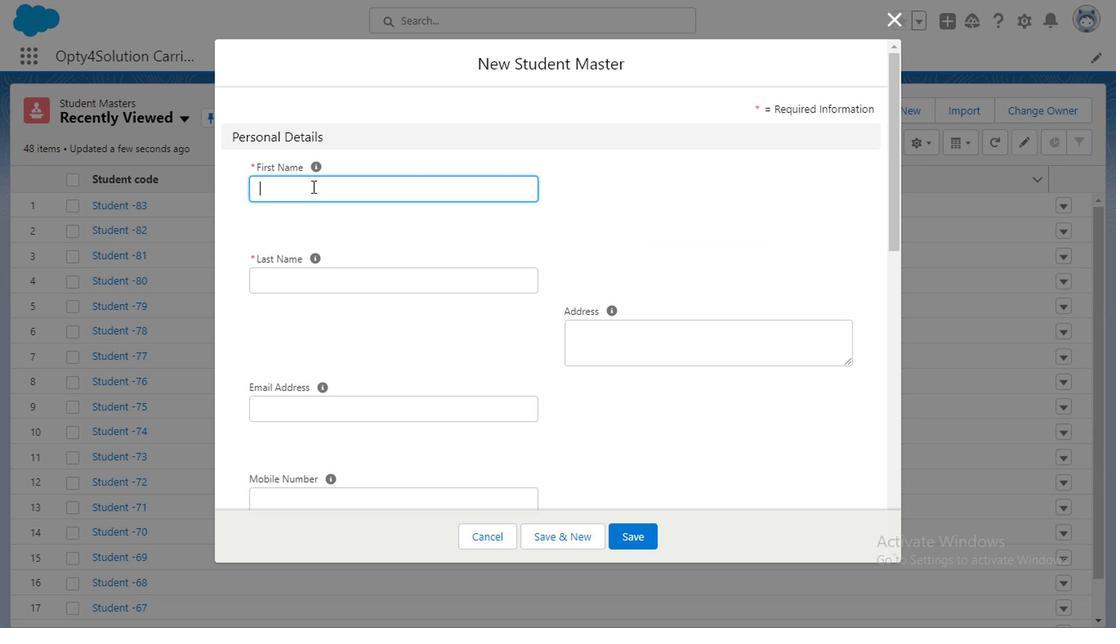 
Action: Mouse moved to (316, 228)
Screenshot: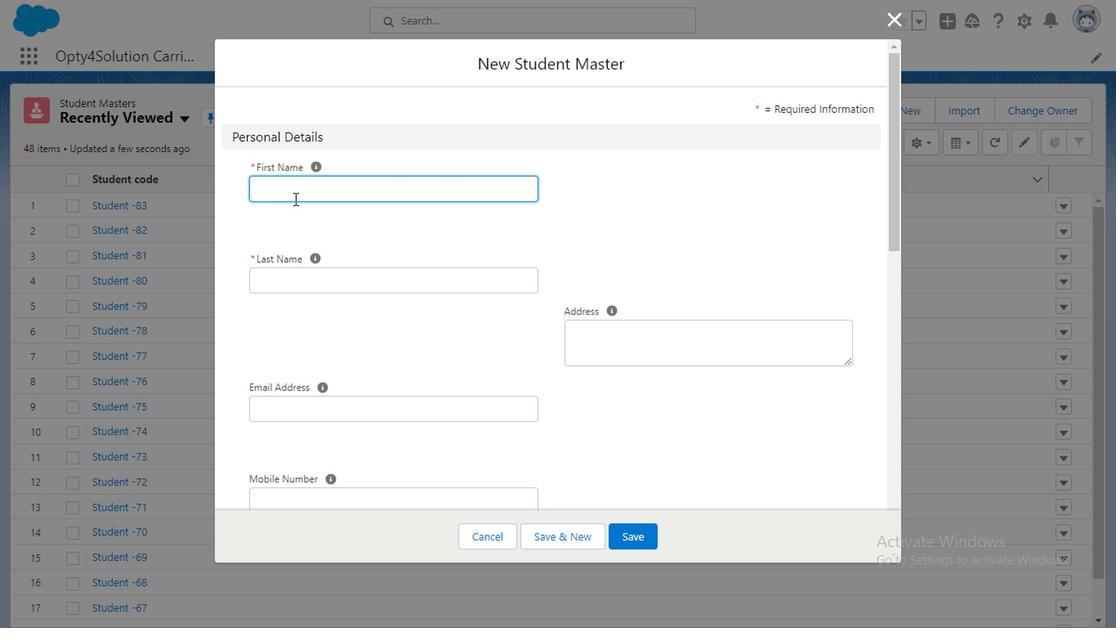 
Action: Mouse pressed left at (316, 228)
Screenshot: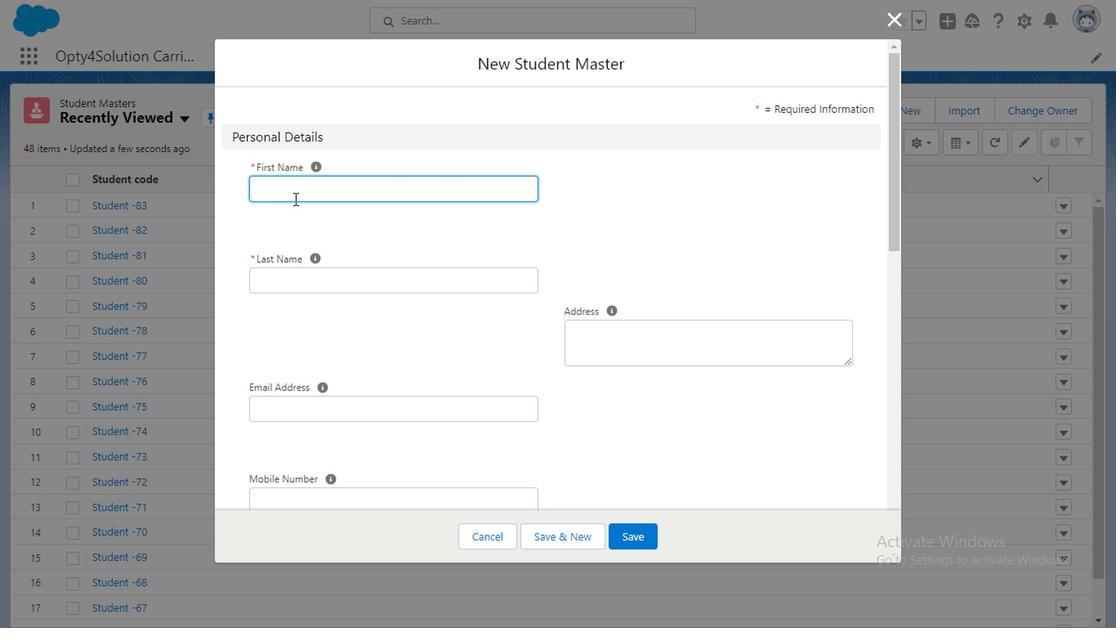 
Action: Mouse moved to (304, 236)
Screenshot: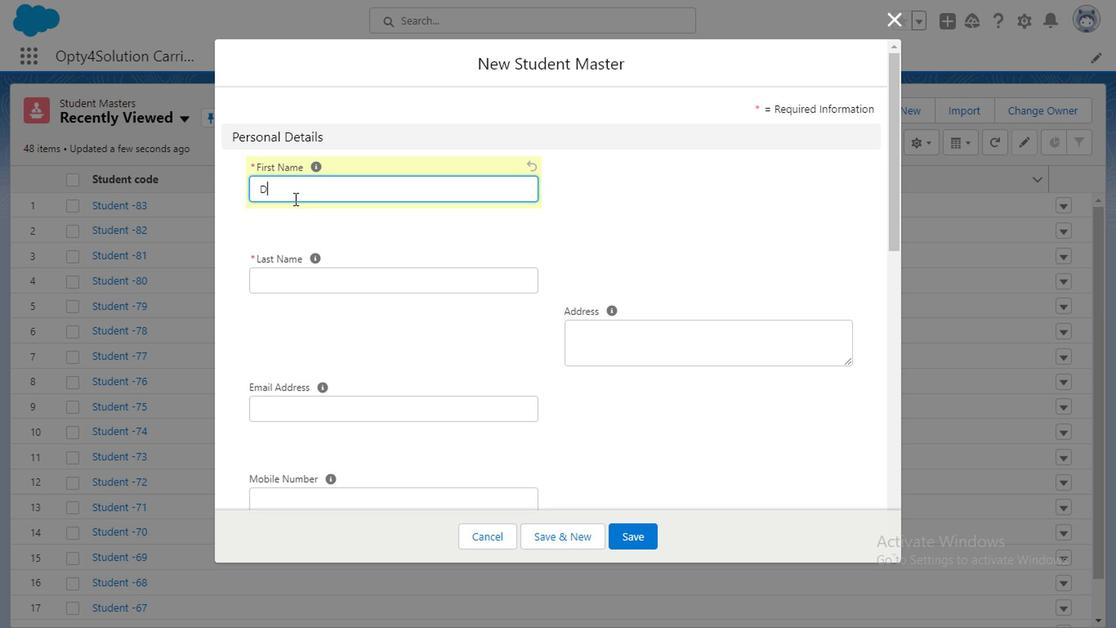
Action: Key pressed <Key.caps_lock>D<Key.caps_lock>rishti
Screenshot: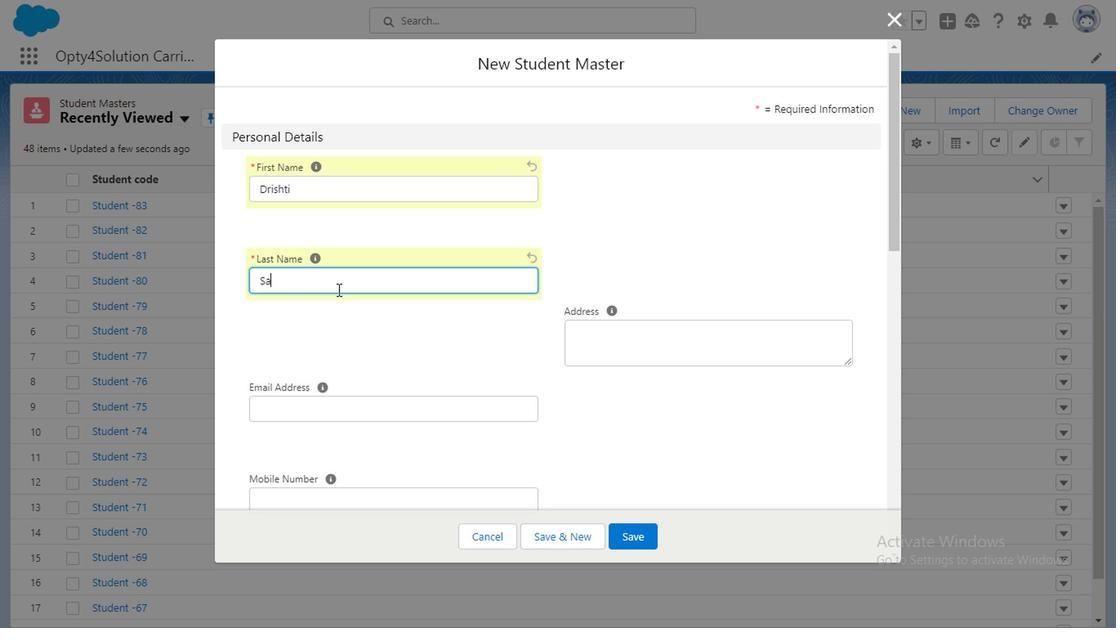
Action: Mouse moved to (335, 301)
Screenshot: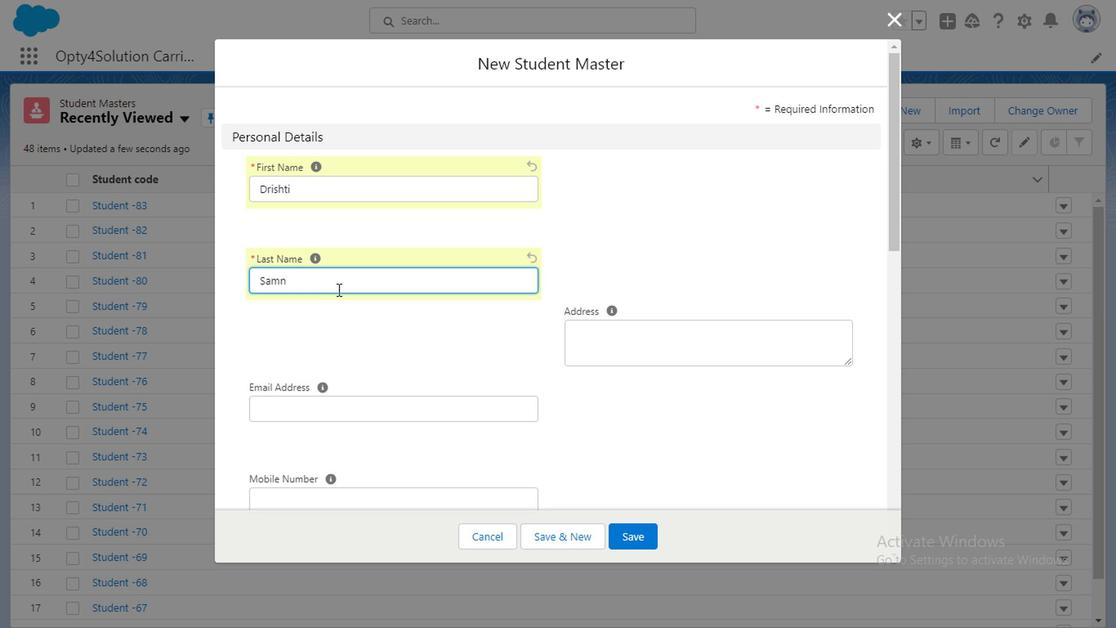 
Action: Mouse pressed left at (335, 301)
Screenshot: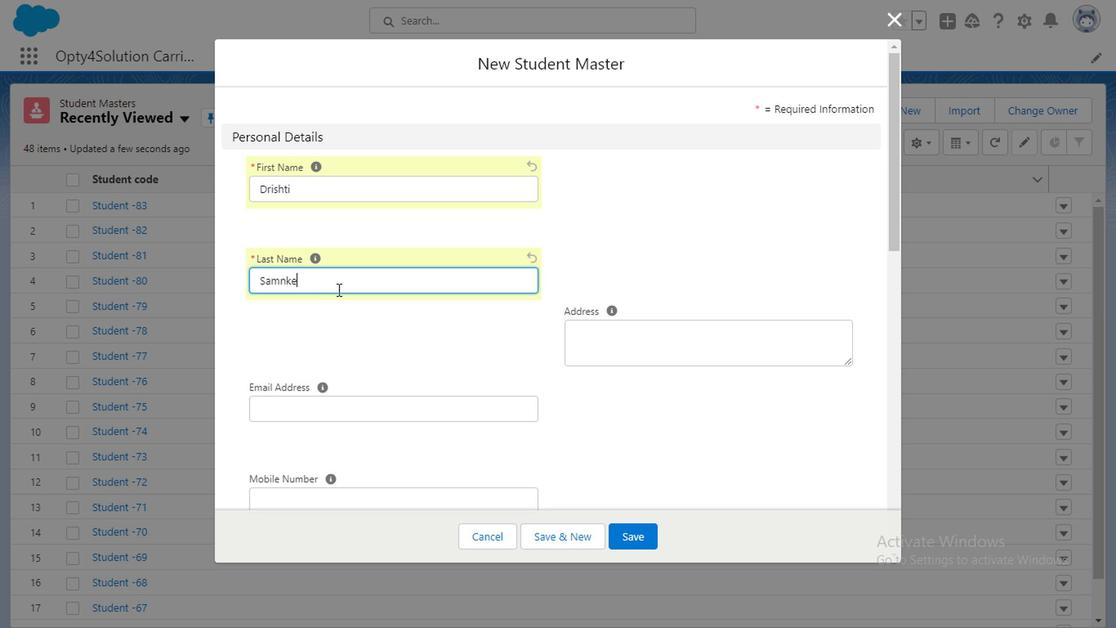 
Action: Key pressed <Key.caps_lock>S<Key.caps_lock>amnke
Screenshot: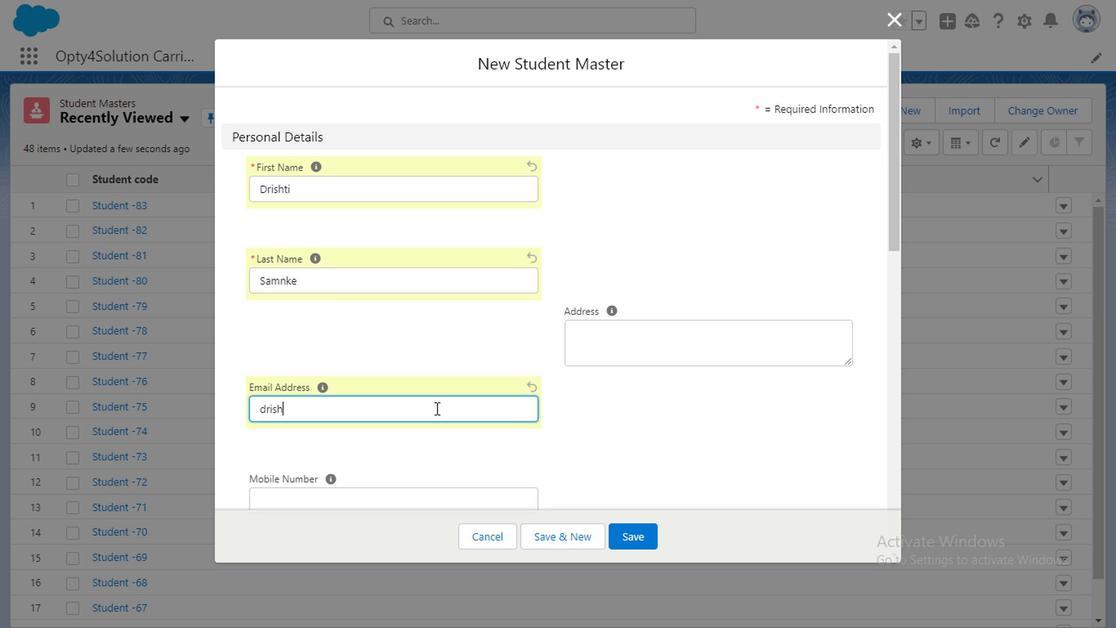 
Action: Mouse moved to (405, 385)
Screenshot: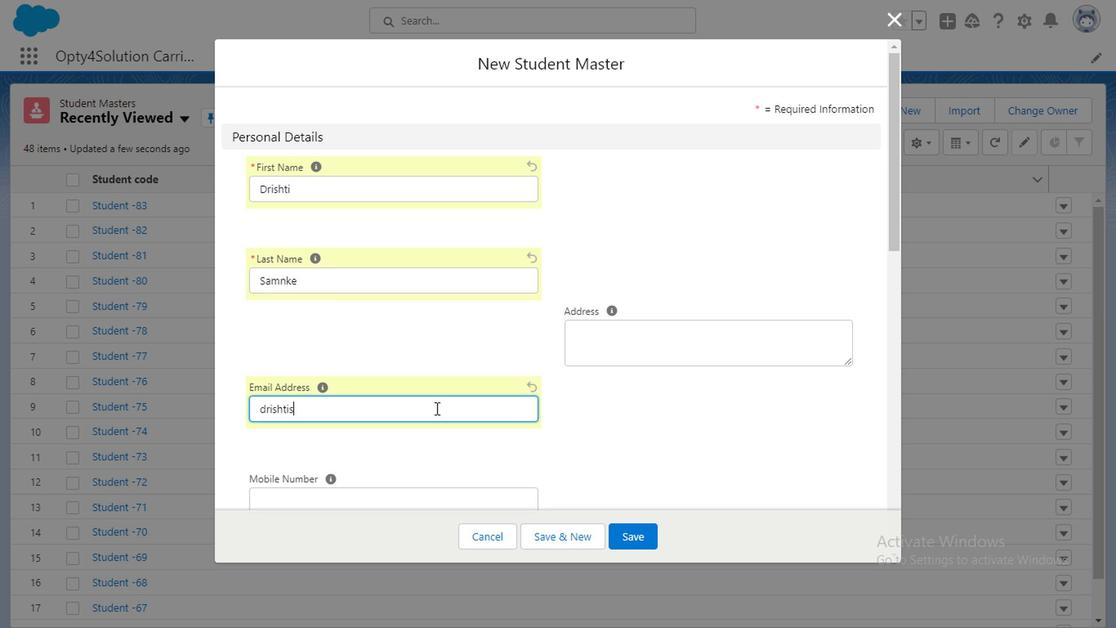 
Action: Mouse pressed left at (405, 385)
Screenshot: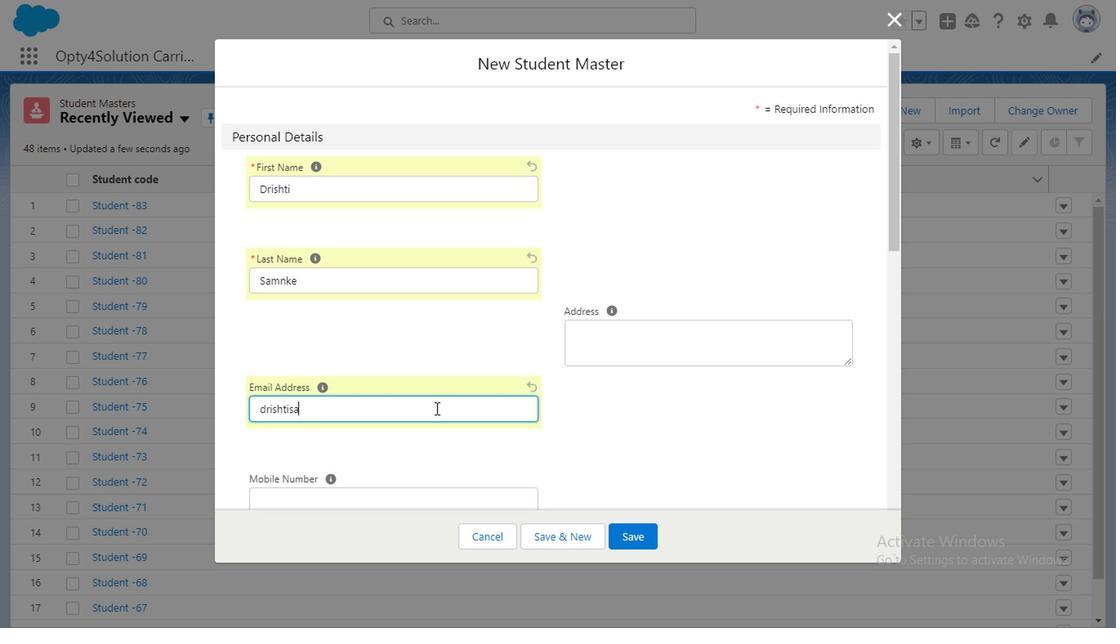 
Action: Key pressed drishtisamne<Key.shift>@gmail.com
Screenshot: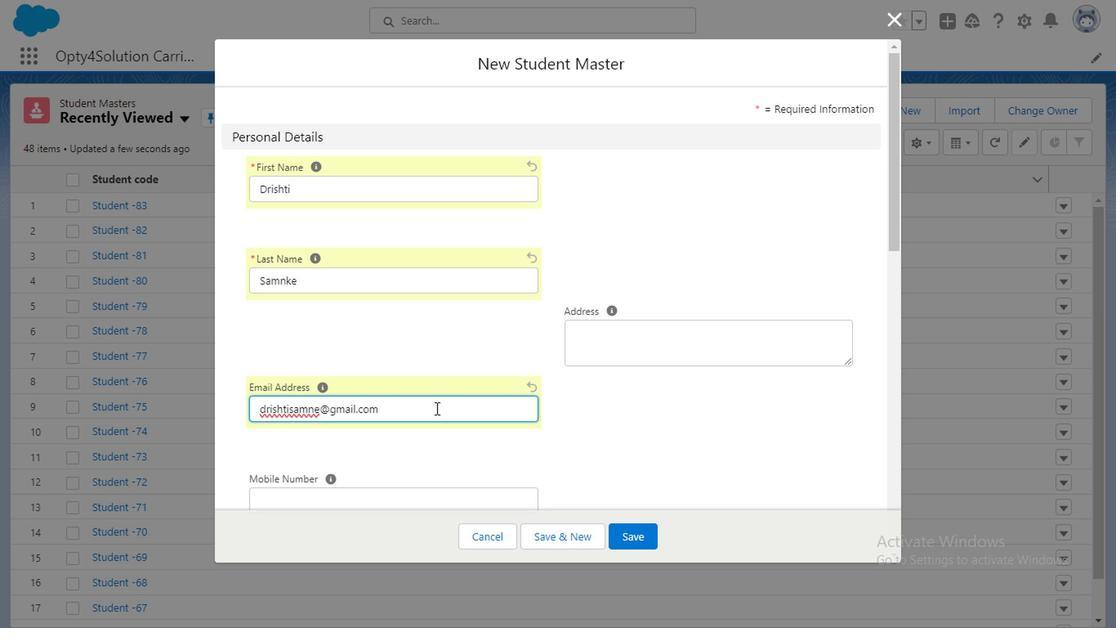 
Action: Mouse moved to (533, 335)
Screenshot: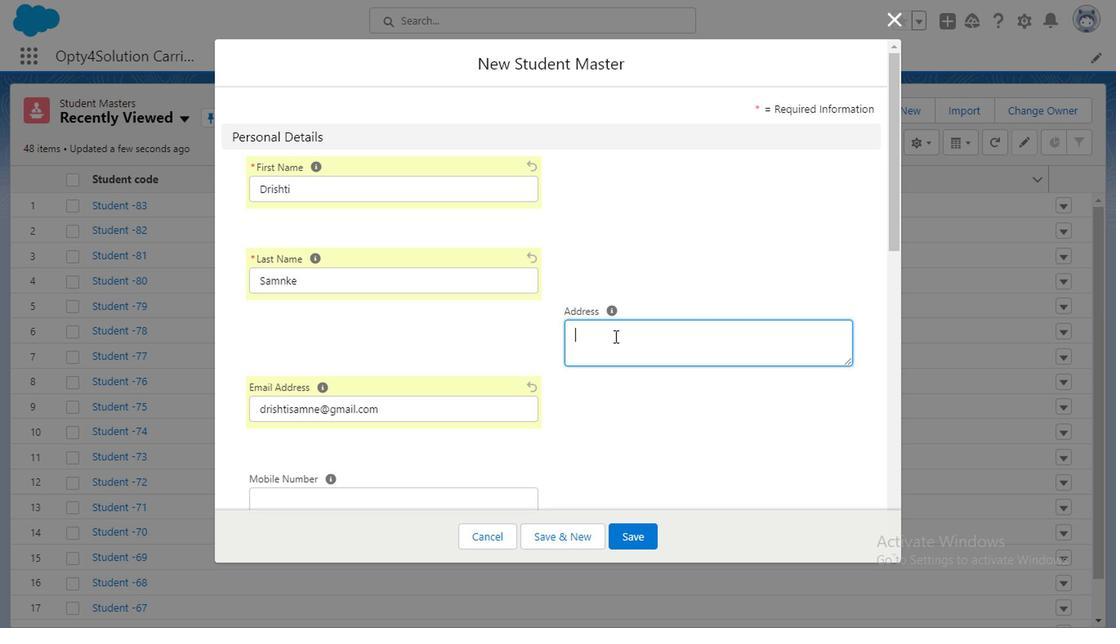 
Action: Mouse pressed left at (533, 335)
Screenshot: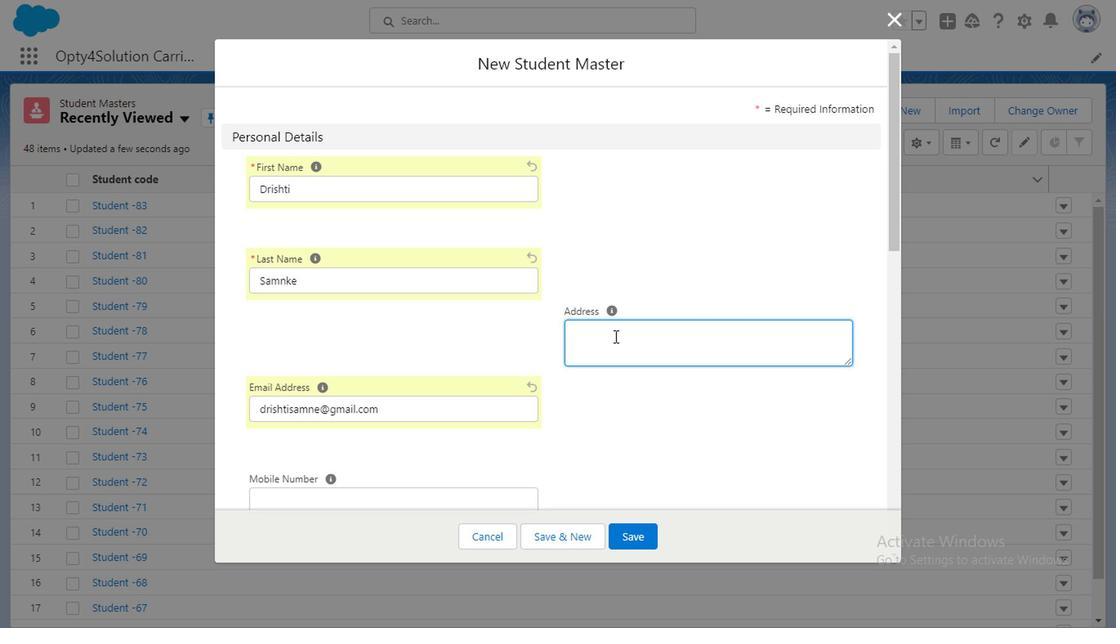 
Action: Mouse moved to (532, 334)
Screenshot: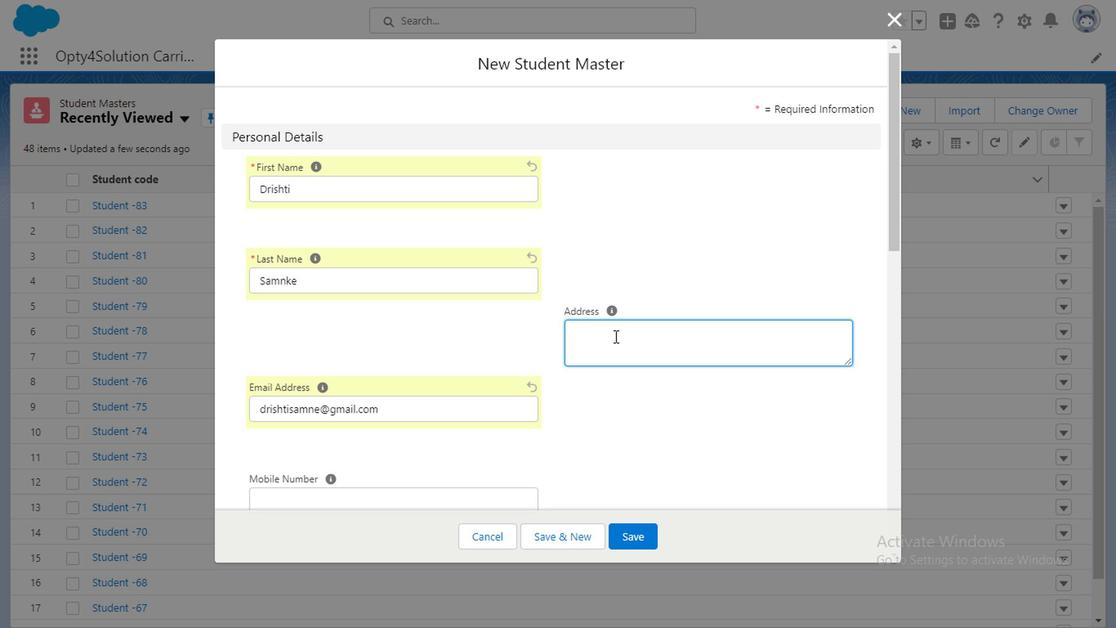 
Action: Key pressed <Key.caps_lock>5<Key.backspace>P<Key.caps_lock>lot<Key.space>no60
Screenshot: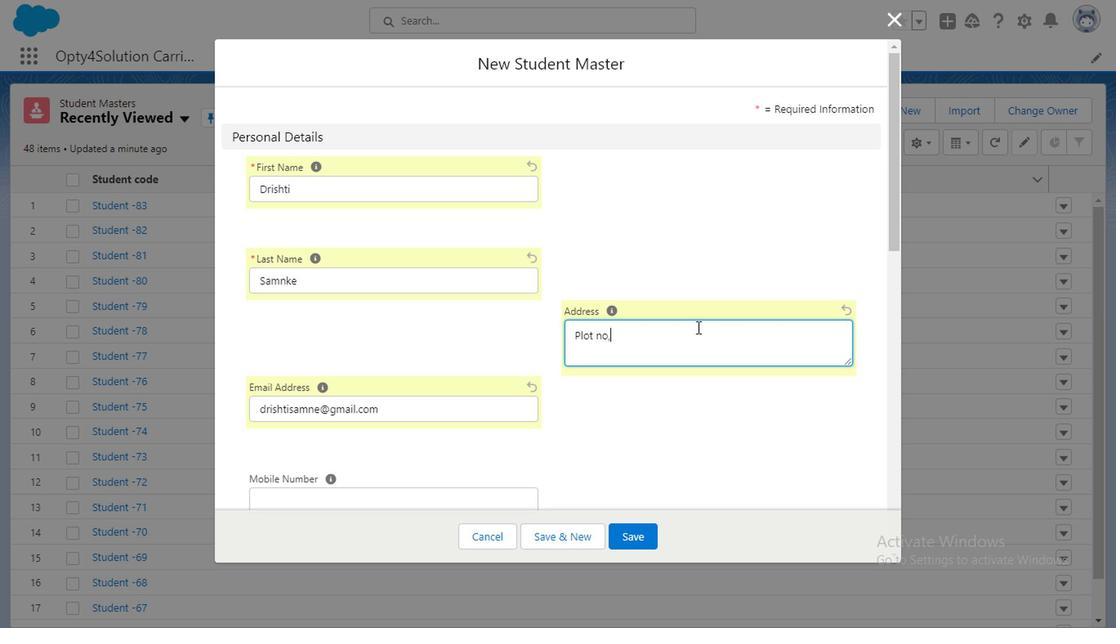 
Action: Mouse moved to (591, 328)
Screenshot: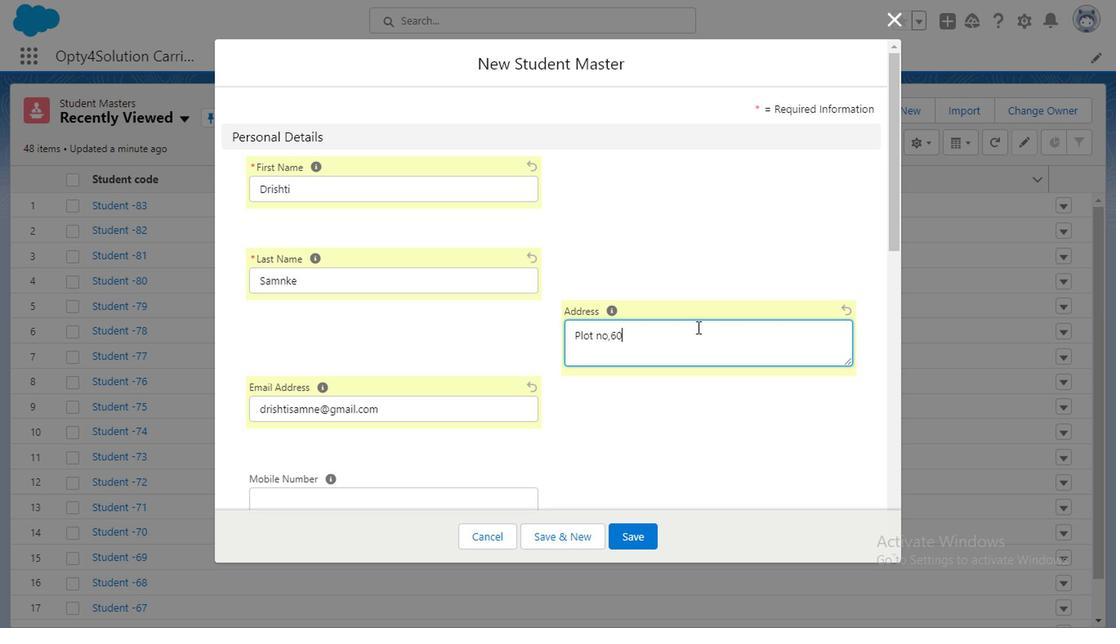 
Action: Key pressed <Key.backspace><Key.backspace>,60<Key.space>sector<Key.space>10<Key.space>andheri
Screenshot: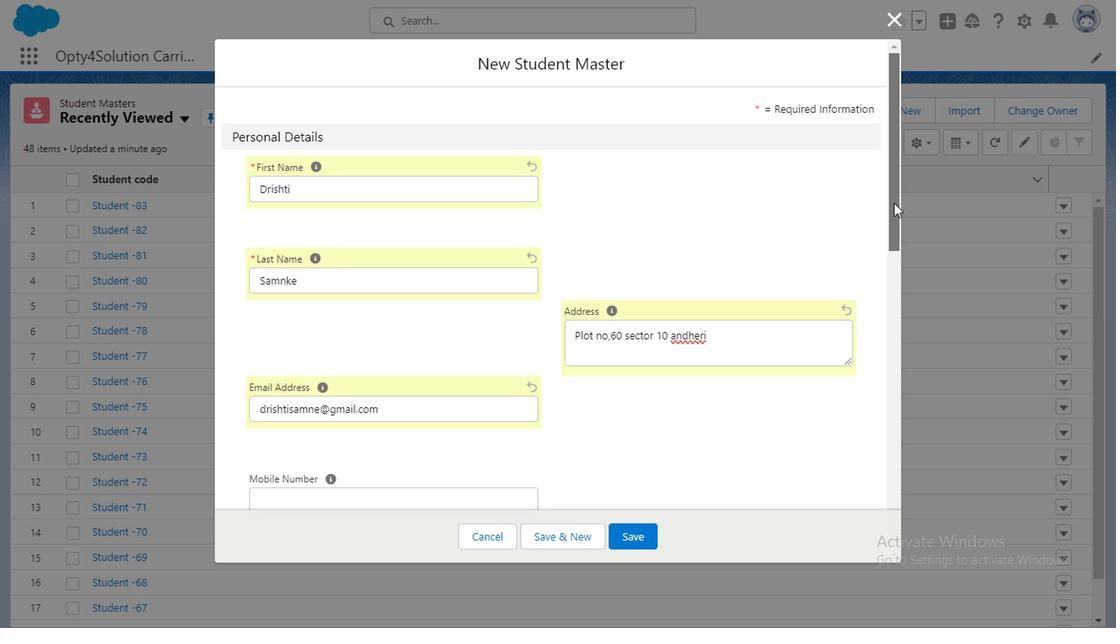 
Action: Mouse moved to (731, 239)
Screenshot: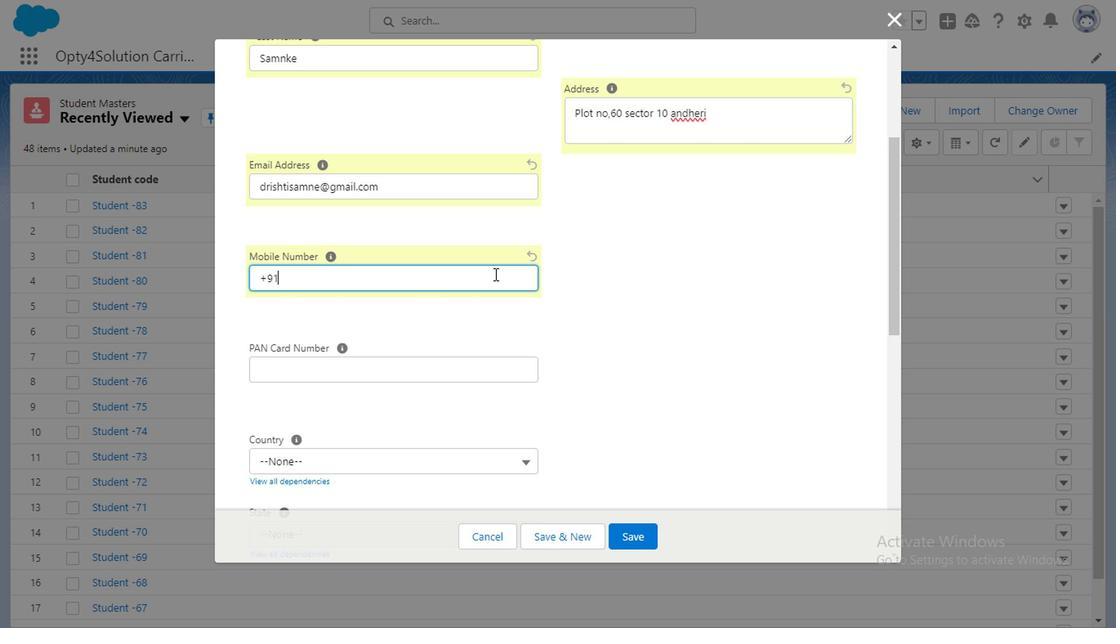 
Action: Mouse pressed left at (731, 239)
Screenshot: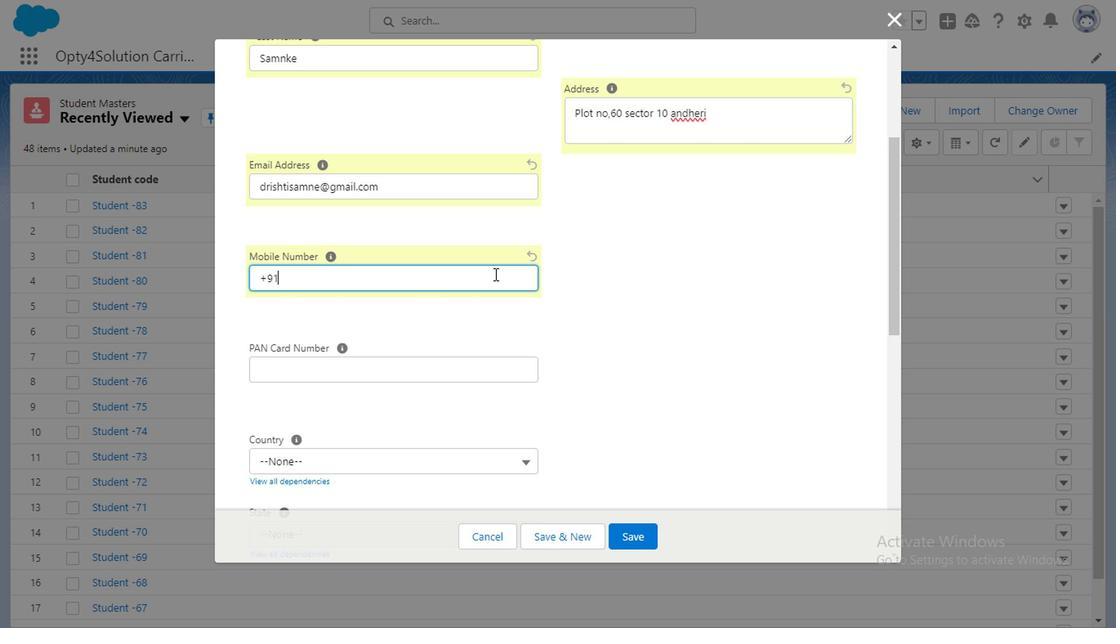 
Action: Mouse moved to (450, 287)
Screenshot: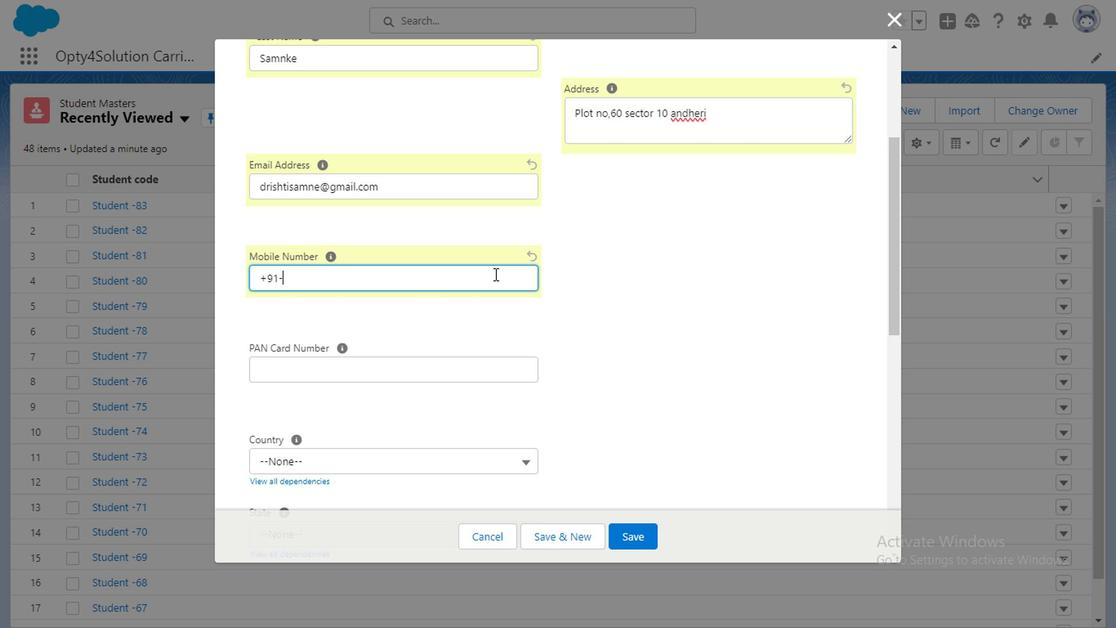
Action: Mouse pressed left at (450, 287)
Screenshot: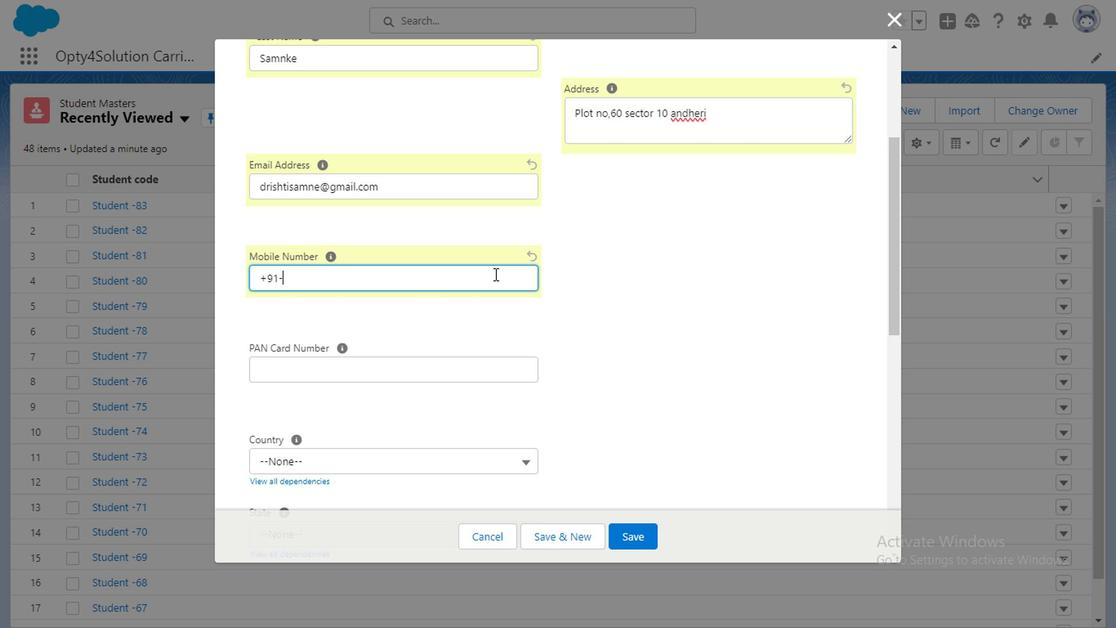 
Action: Mouse moved to (447, 290)
Screenshot: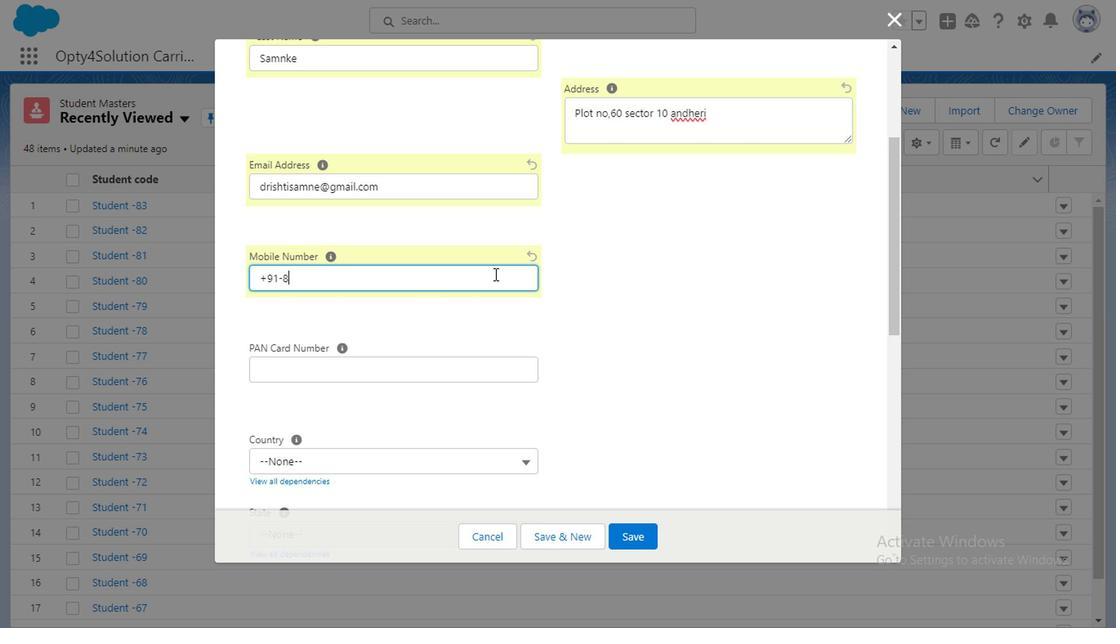 
Action: Key pressed <Key.shift_r>+91-8976564534
Screenshot: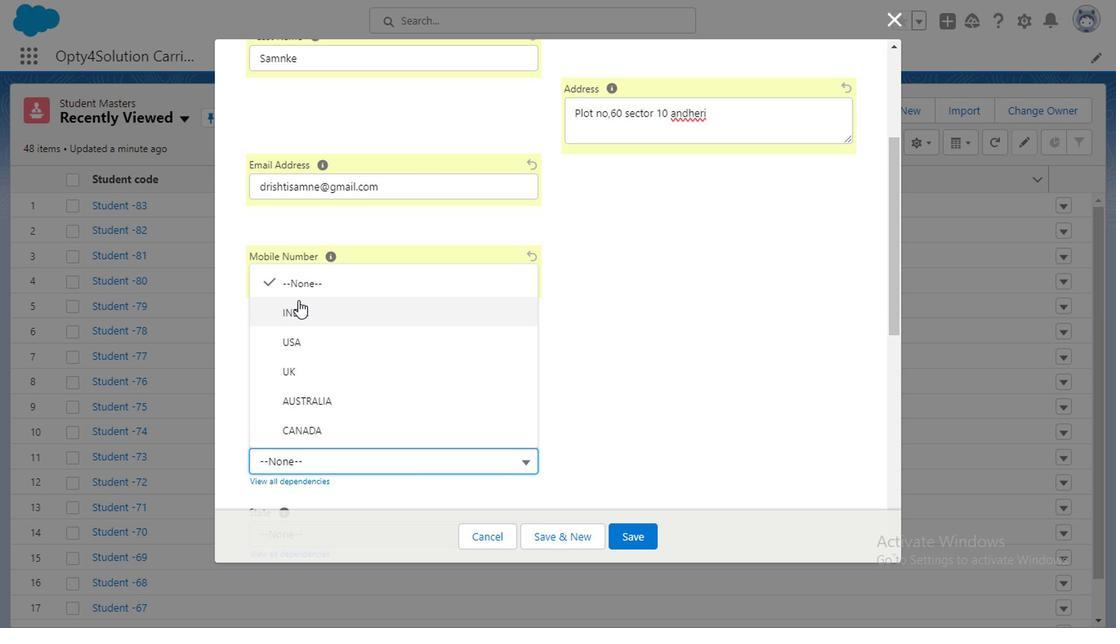 
Action: Mouse moved to (372, 358)
Screenshot: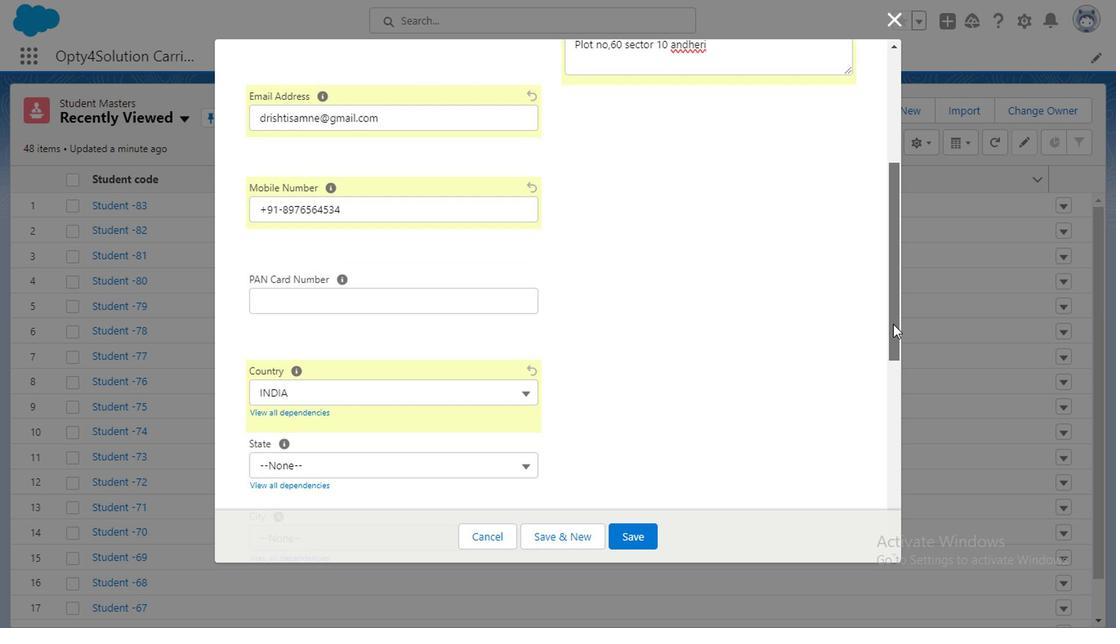 
Action: Mouse pressed left at (372, 358)
Screenshot: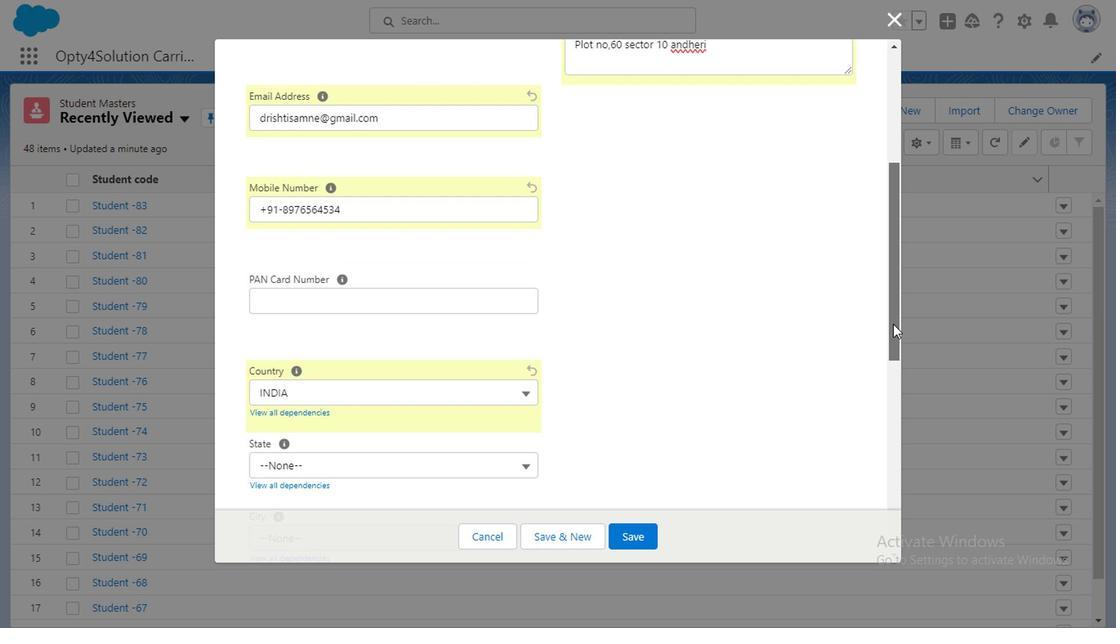 
Action: Mouse moved to (390, 419)
Screenshot: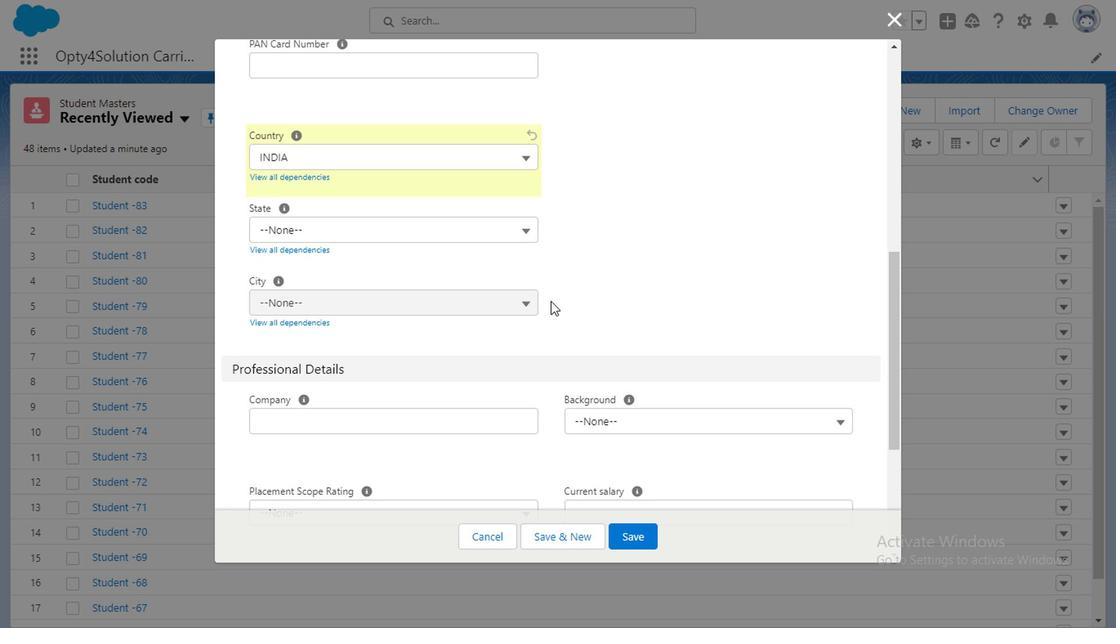 
Action: Mouse pressed left at (390, 419)
Screenshot: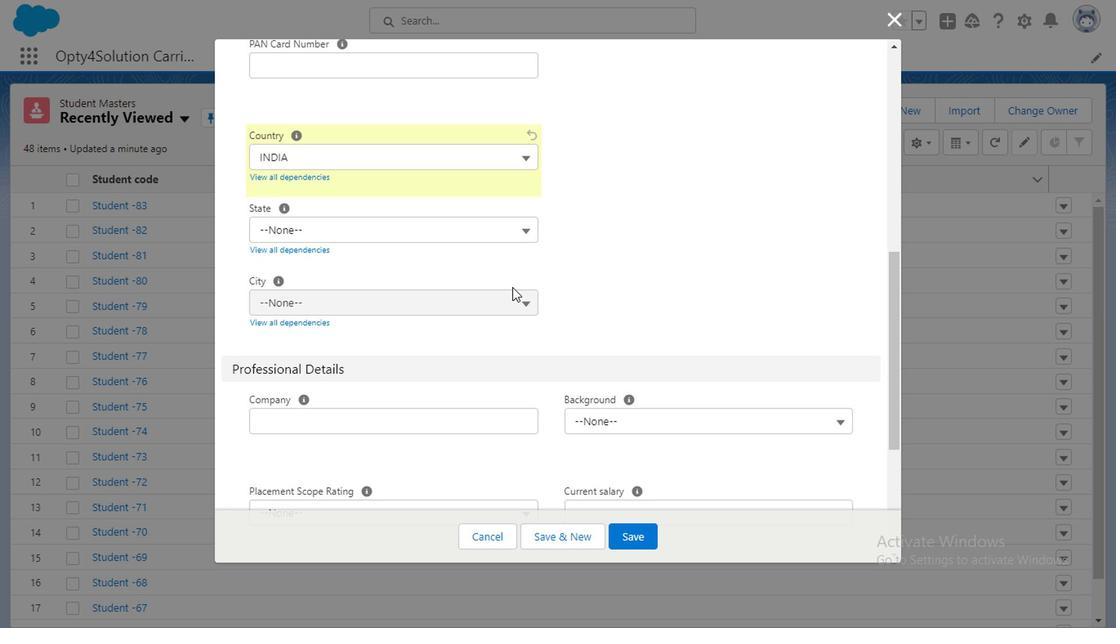
Action: Mouse moved to (310, 314)
Screenshot: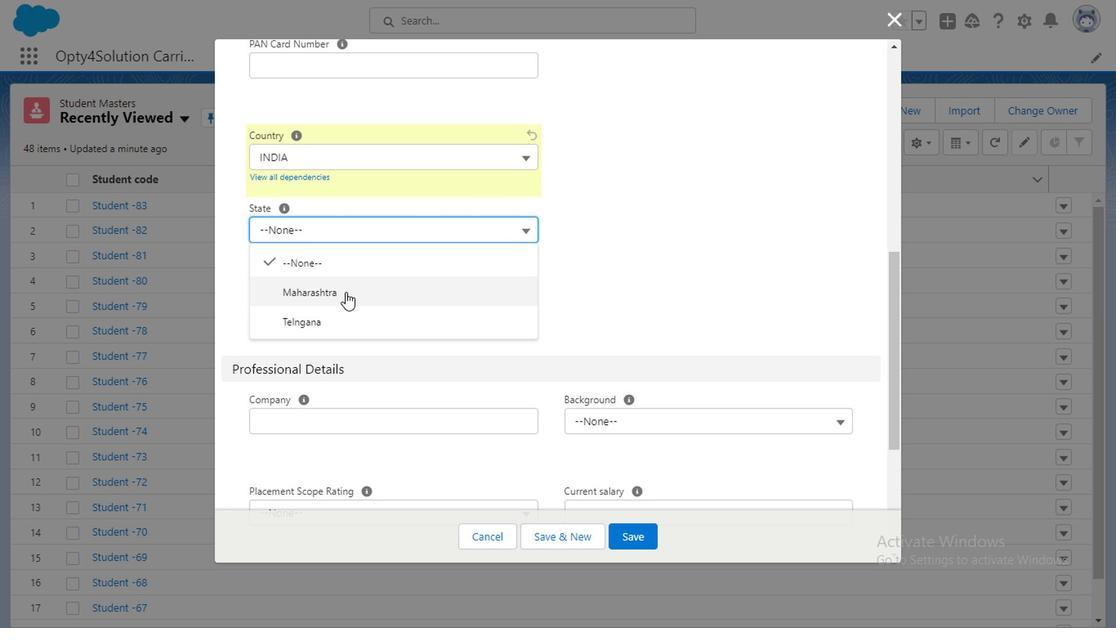 
Action: Mouse pressed left at (310, 314)
Screenshot: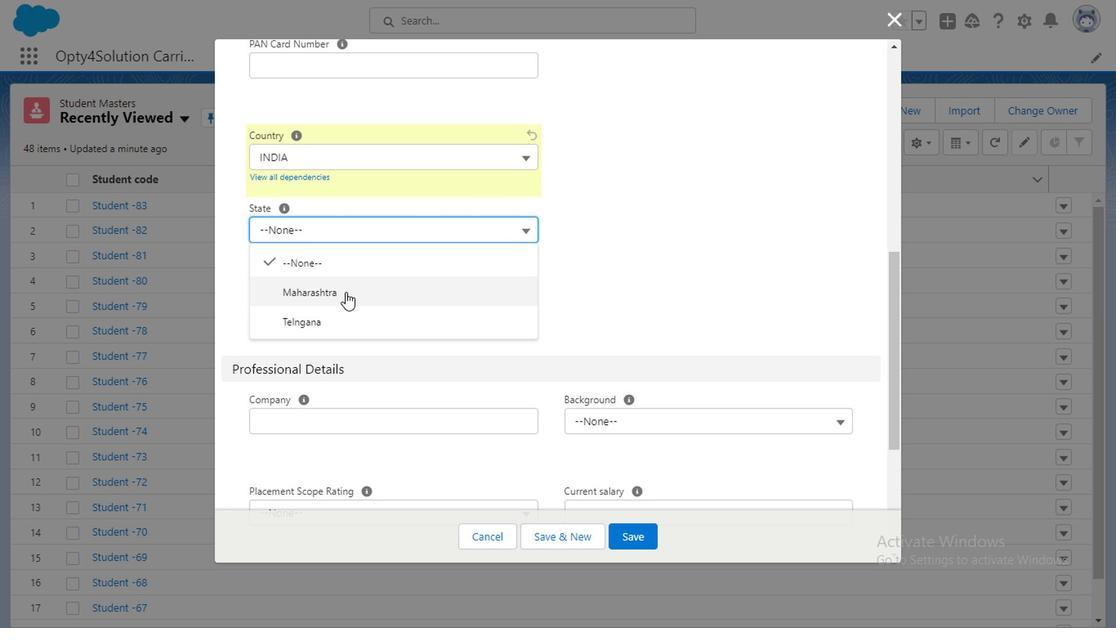 
Action: Mouse moved to (734, 301)
Screenshot: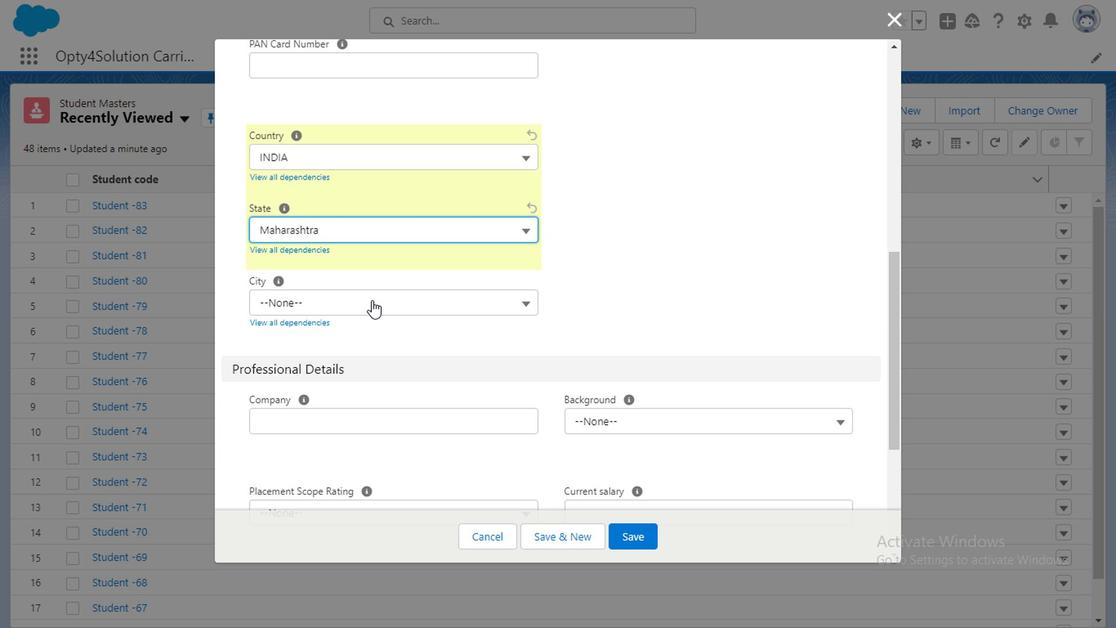 
Action: Mouse pressed left at (734, 301)
Screenshot: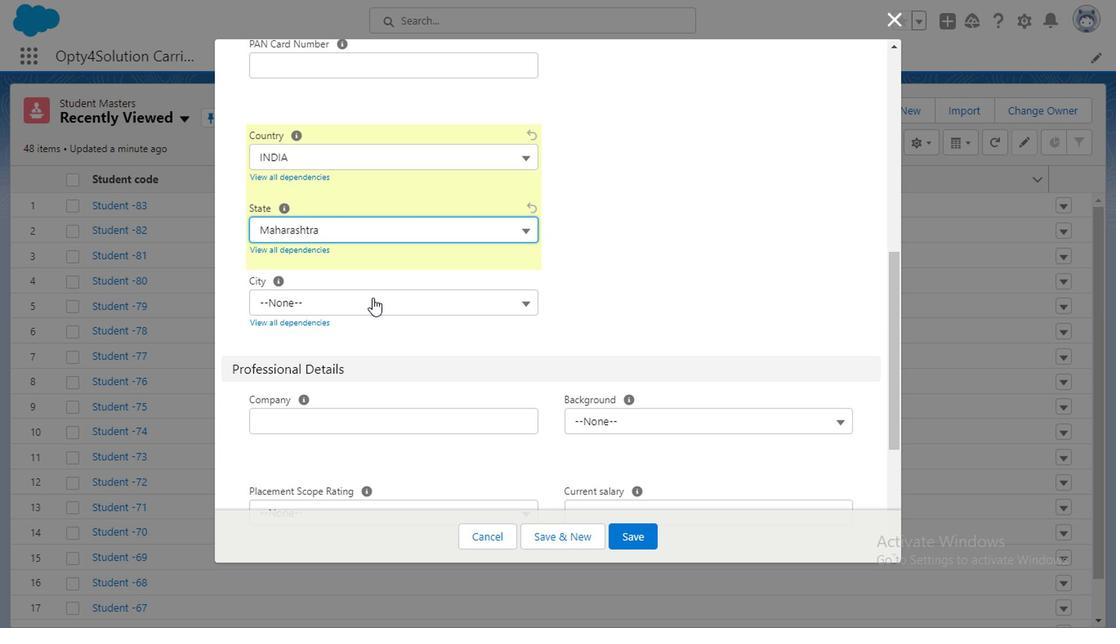 
Action: Mouse moved to (451, 254)
Screenshot: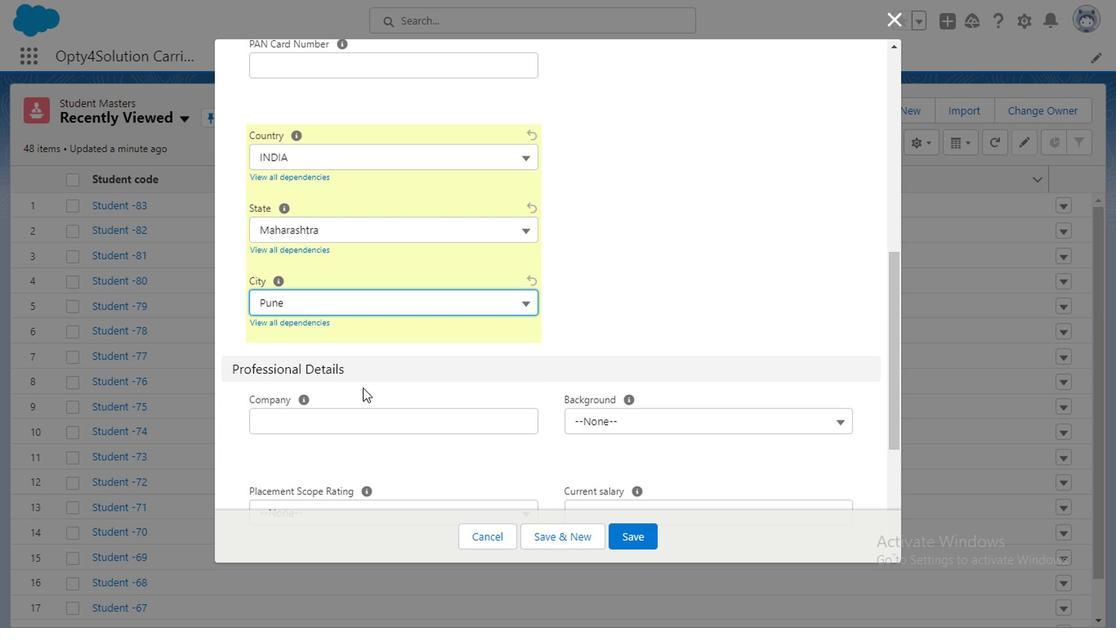 
Action: Mouse pressed left at (451, 254)
Screenshot: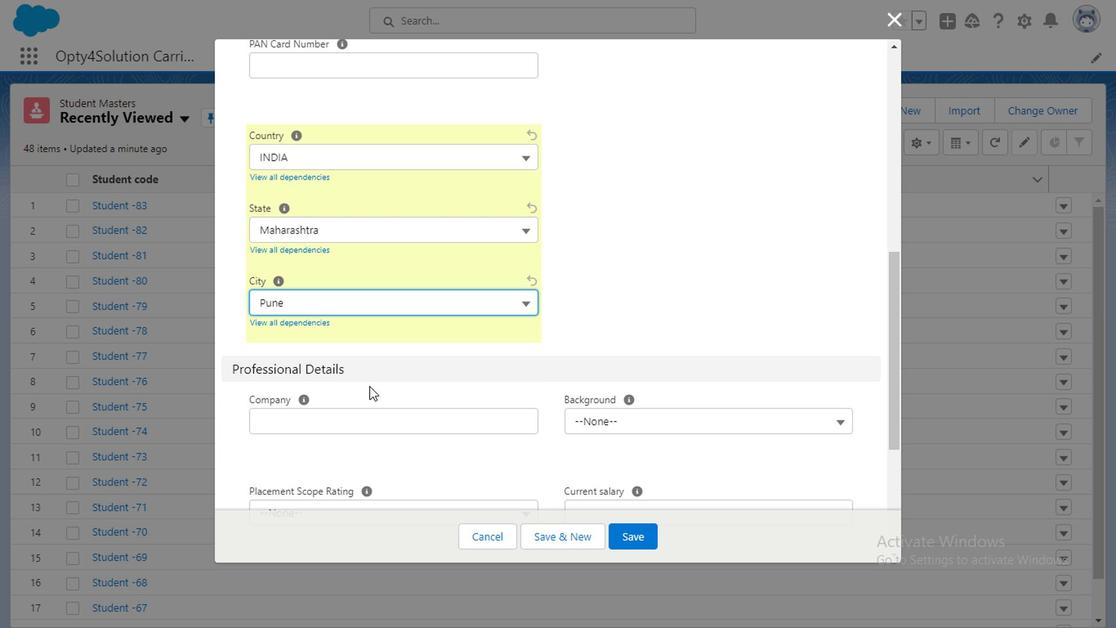 
Action: Mouse moved to (338, 303)
Screenshot: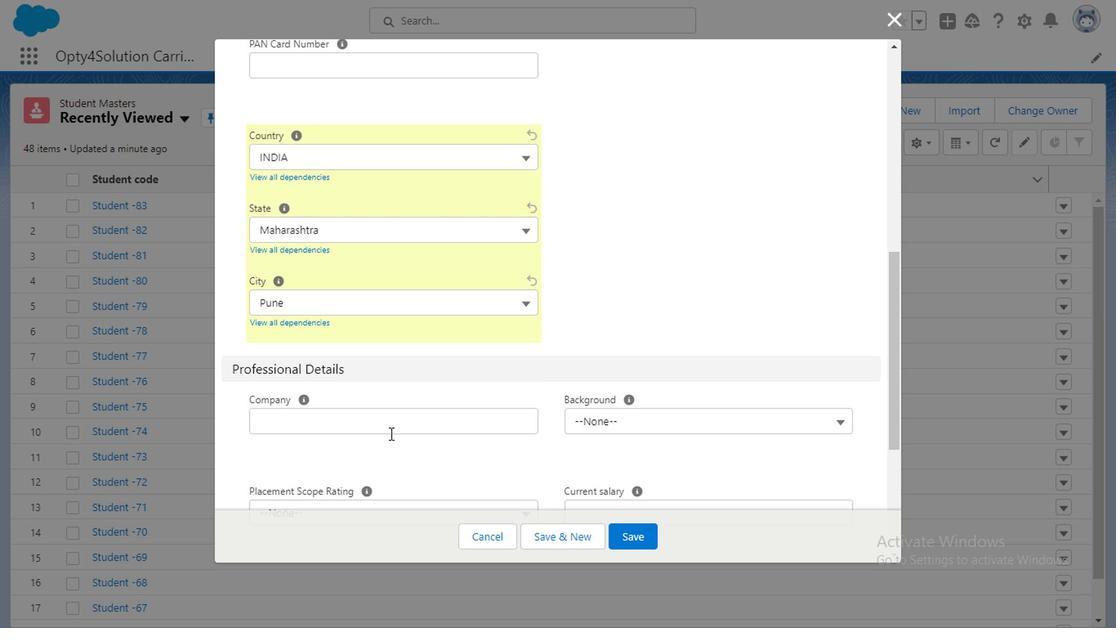 
Action: Mouse pressed left at (338, 303)
Screenshot: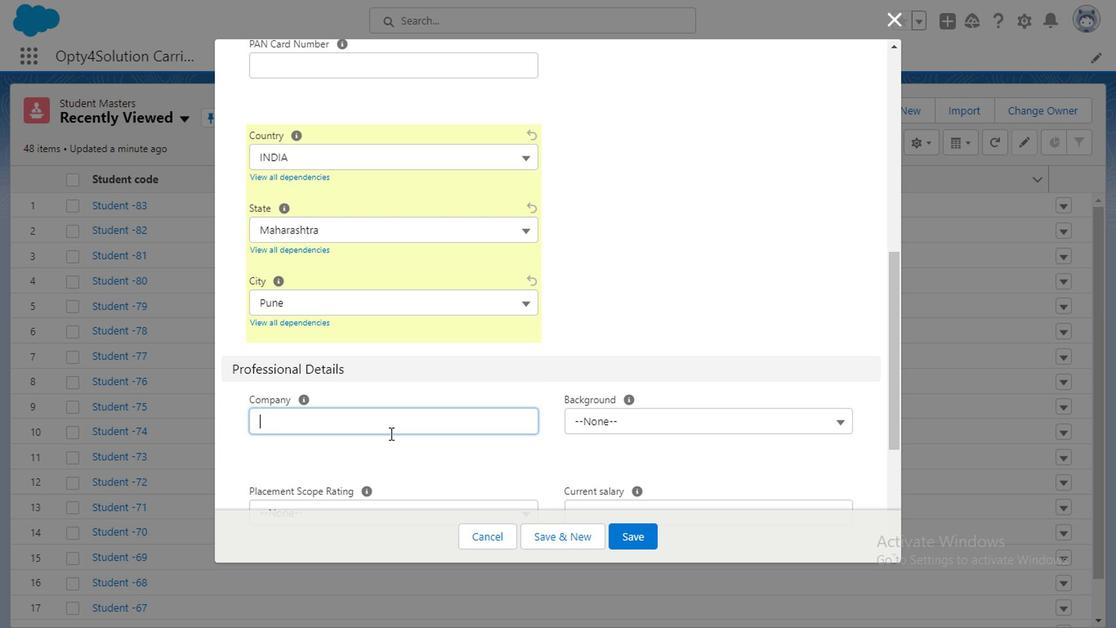 
Action: Mouse moved to (360, 307)
Screenshot: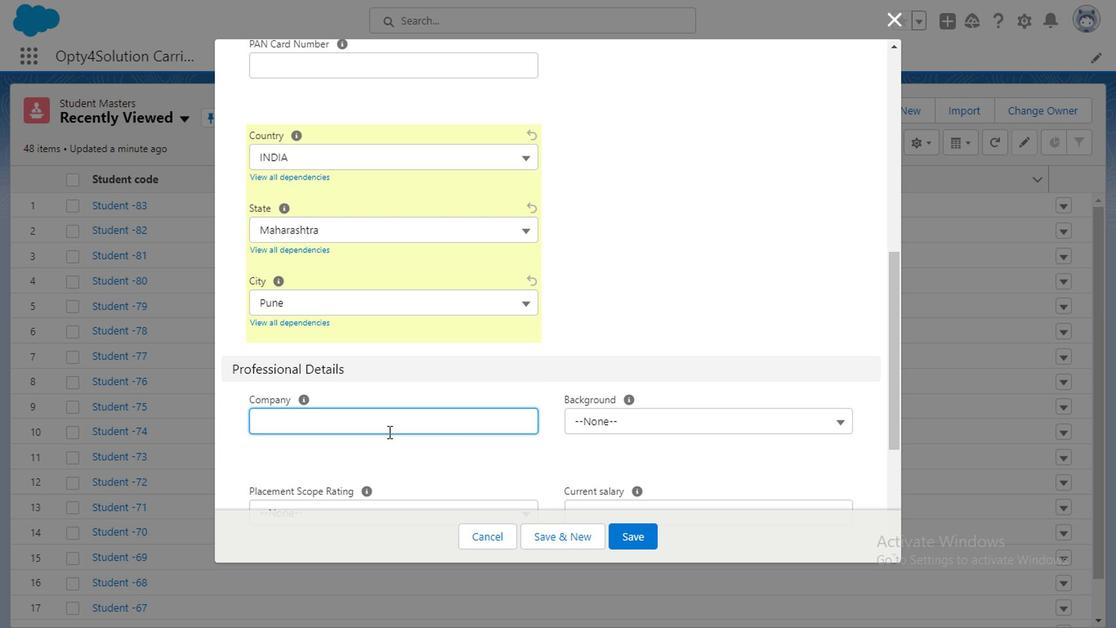 
Action: Mouse pressed left at (360, 307)
Screenshot: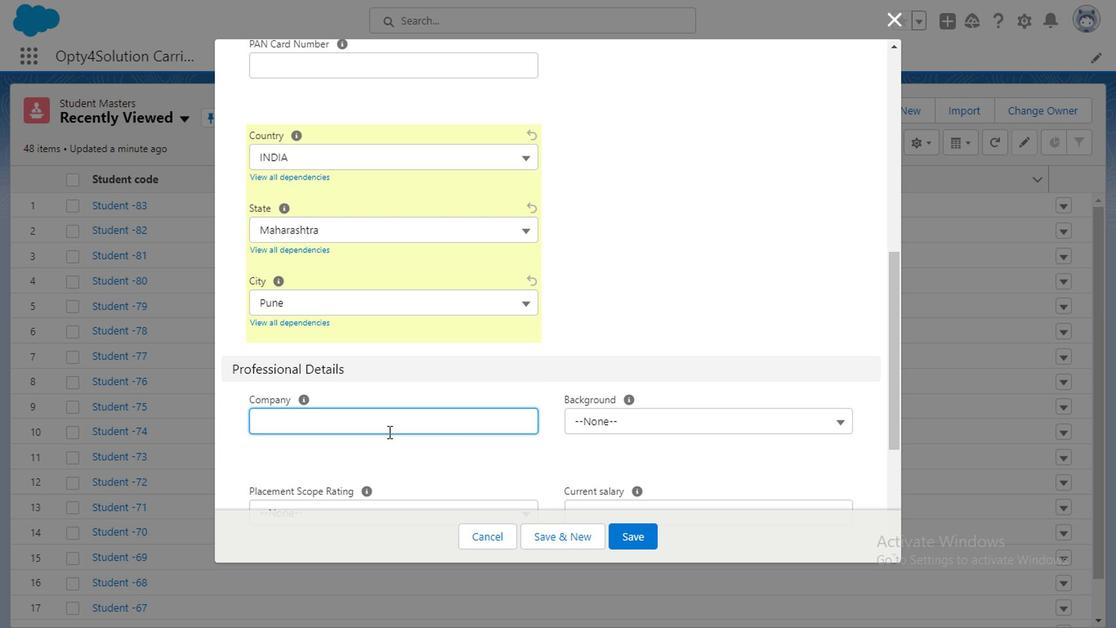 
Action: Mouse moved to (323, 360)
Screenshot: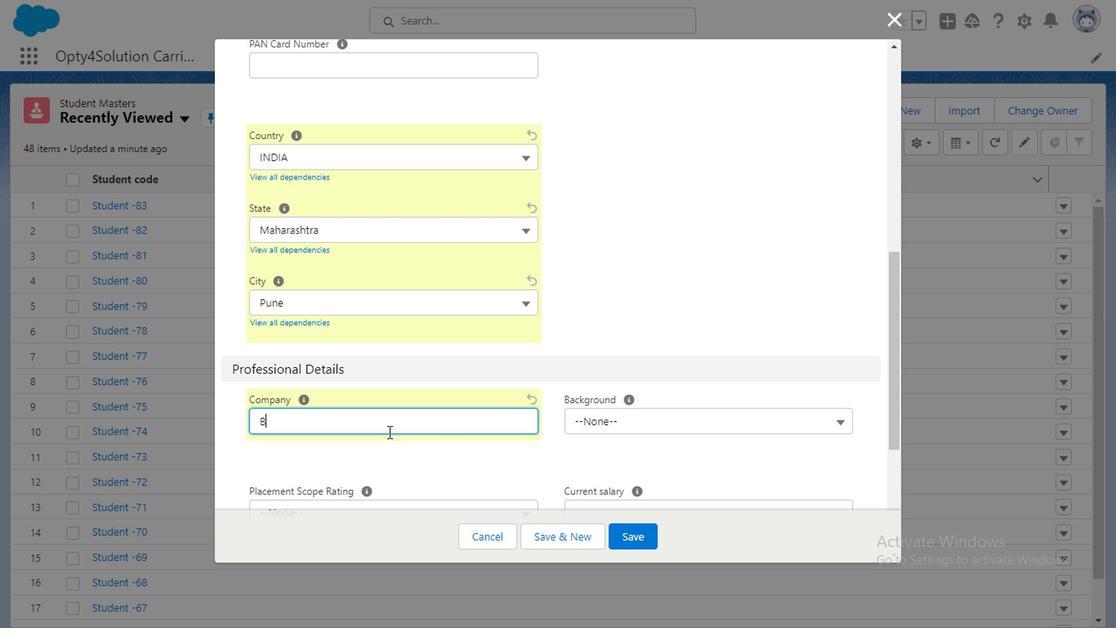 
Action: Mouse pressed left at (323, 360)
Screenshot: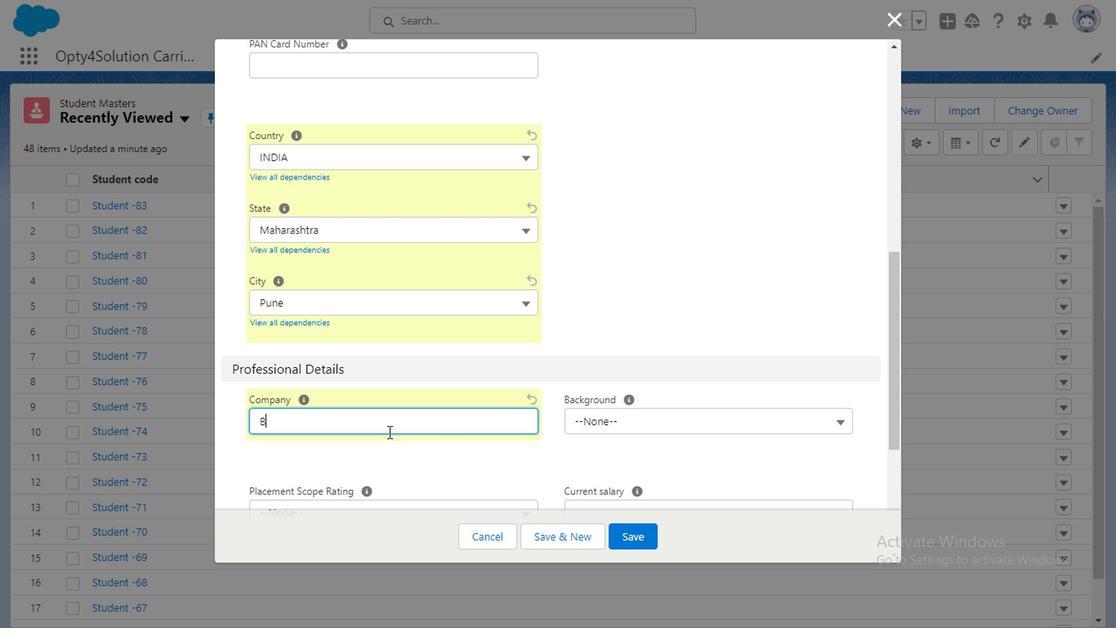 
Action: Mouse moved to (374, 405)
Screenshot: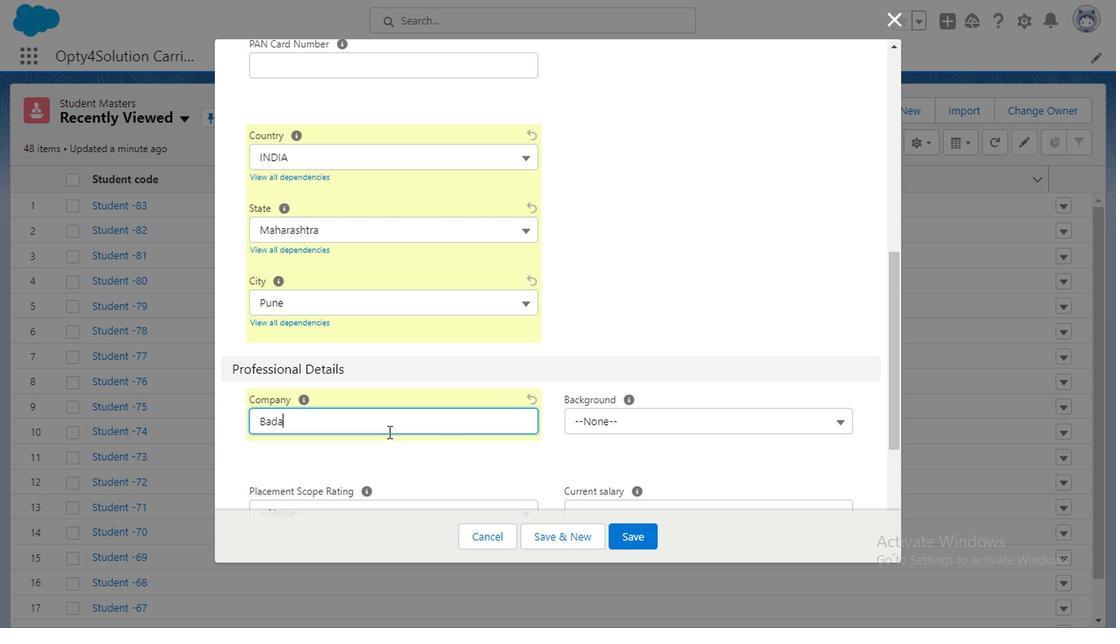 
Action: Mouse pressed left at (374, 405)
Screenshot: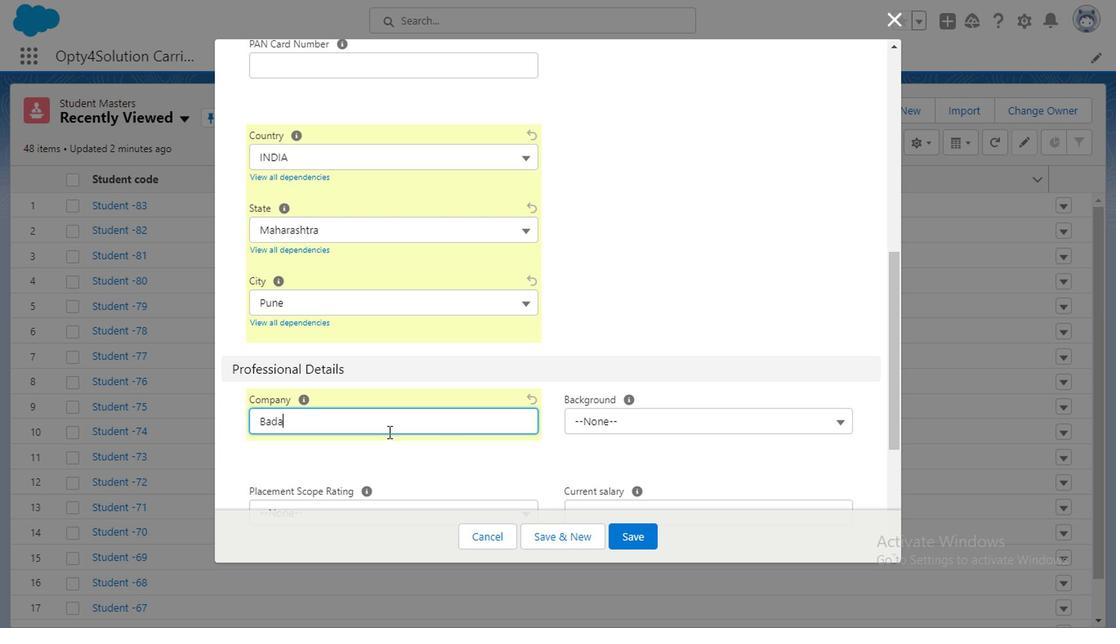 
Action: Mouse moved to (372, 403)
Screenshot: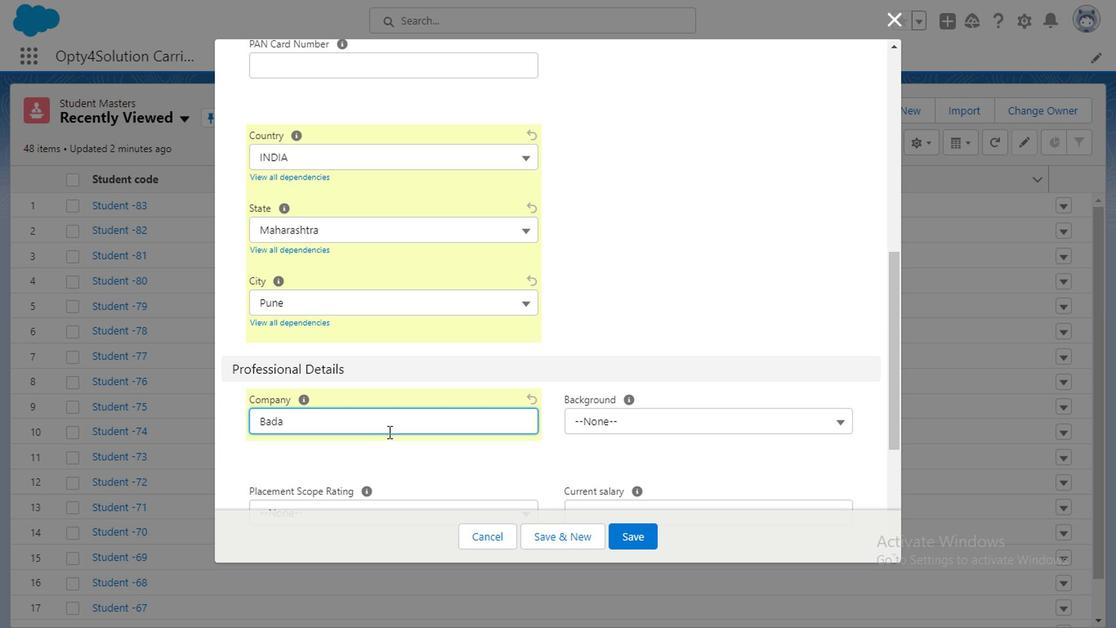 
Action: Mouse pressed left at (372, 403)
Screenshot: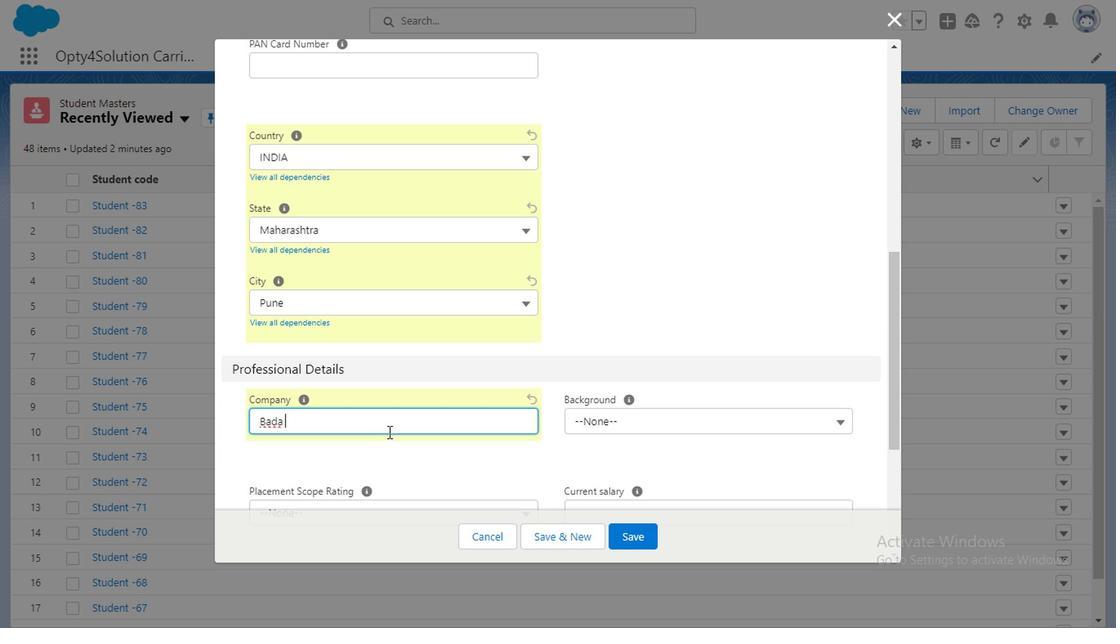
Action: Mouse moved to (371, 402)
Screenshot: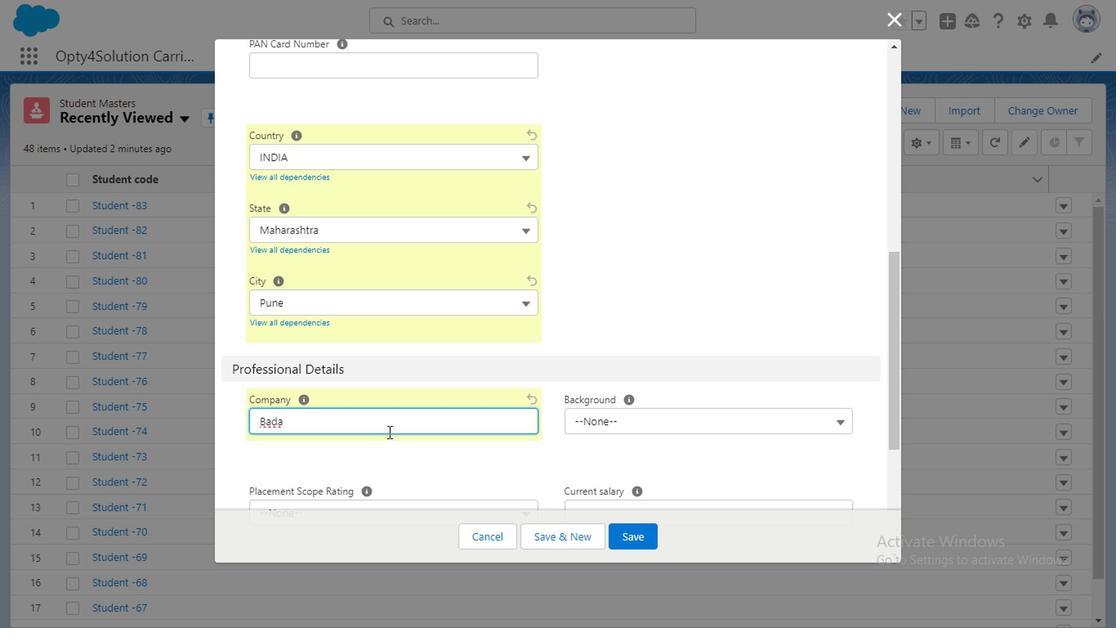 
Action: Key pressed <Key.caps_lock>B<Key.caps_lock>ada<Key.space><Key.caps_lock>B<Key.caps_lock>usiness
Screenshot: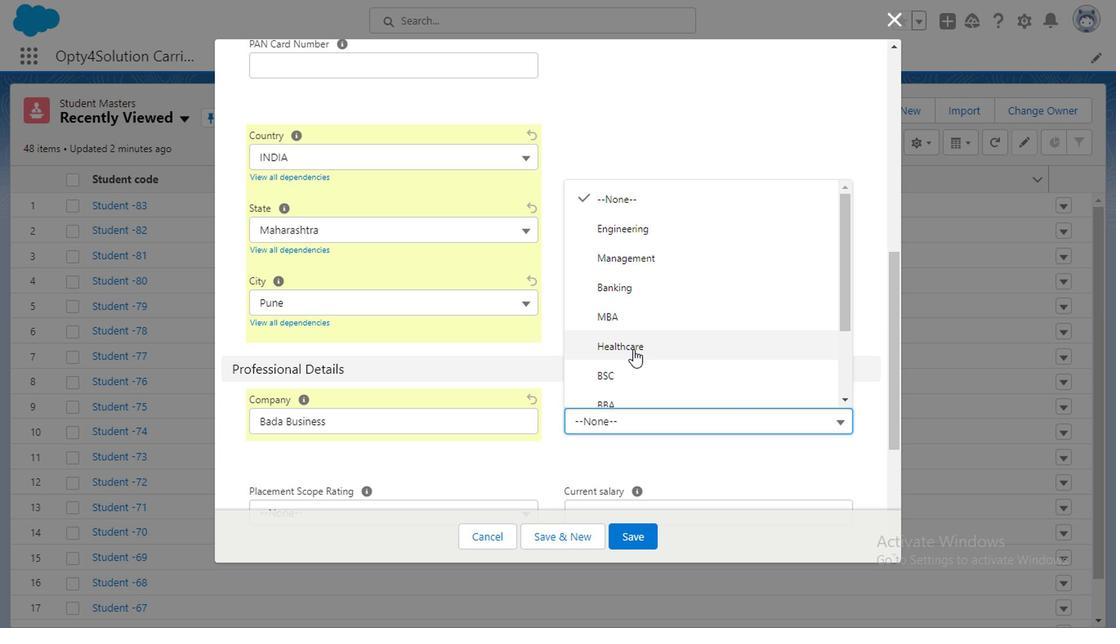 
Action: Mouse moved to (567, 390)
Screenshot: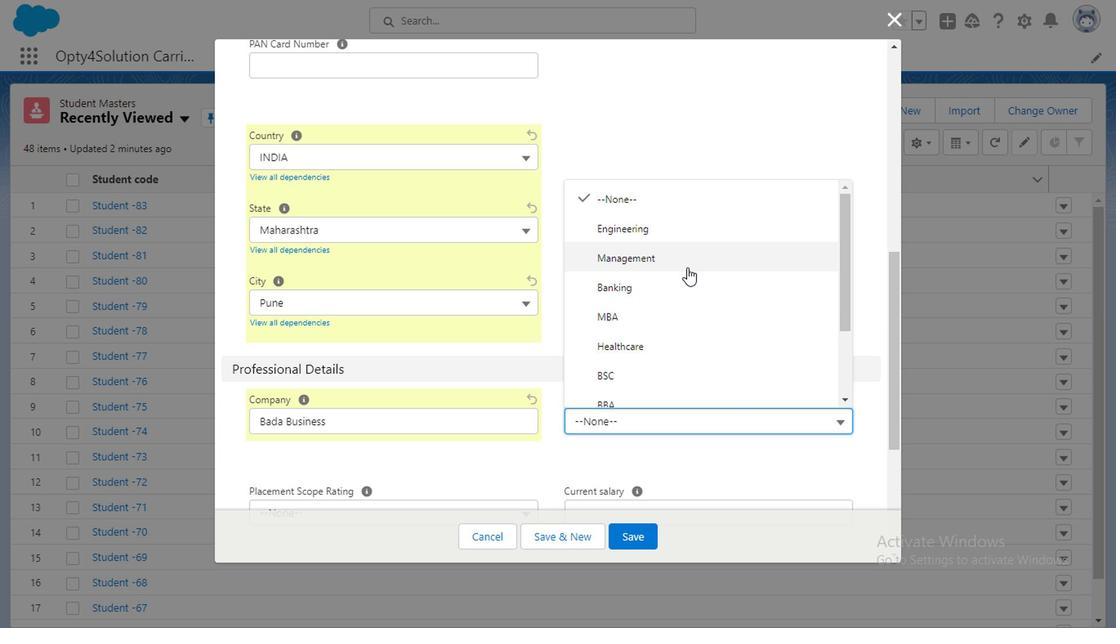 
Action: Mouse pressed left at (567, 390)
Screenshot: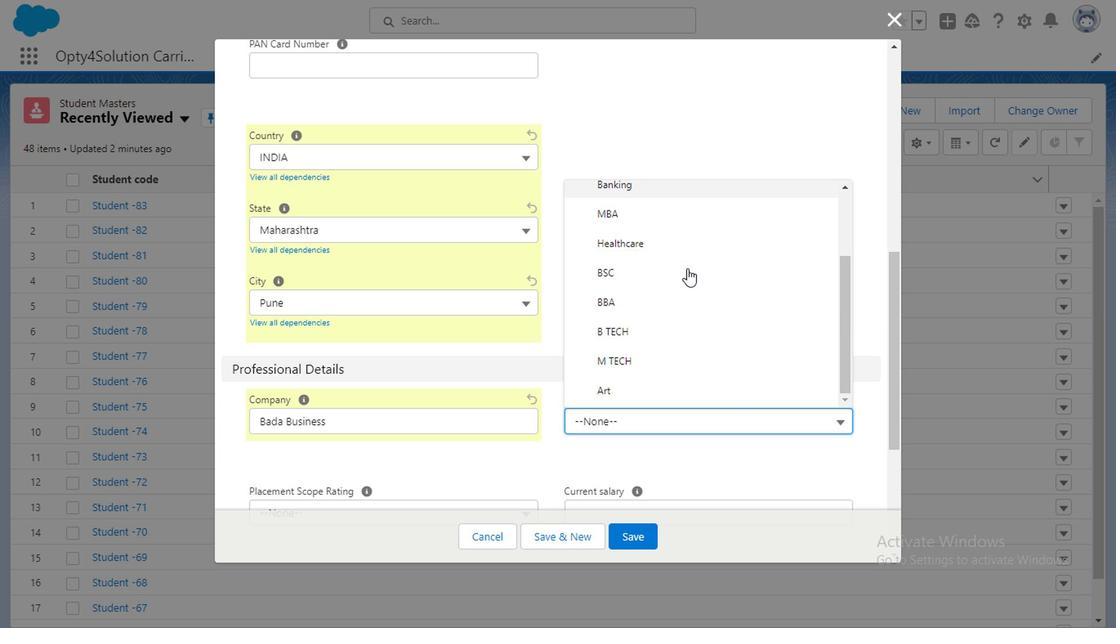 
Action: Mouse moved to (584, 285)
Screenshot: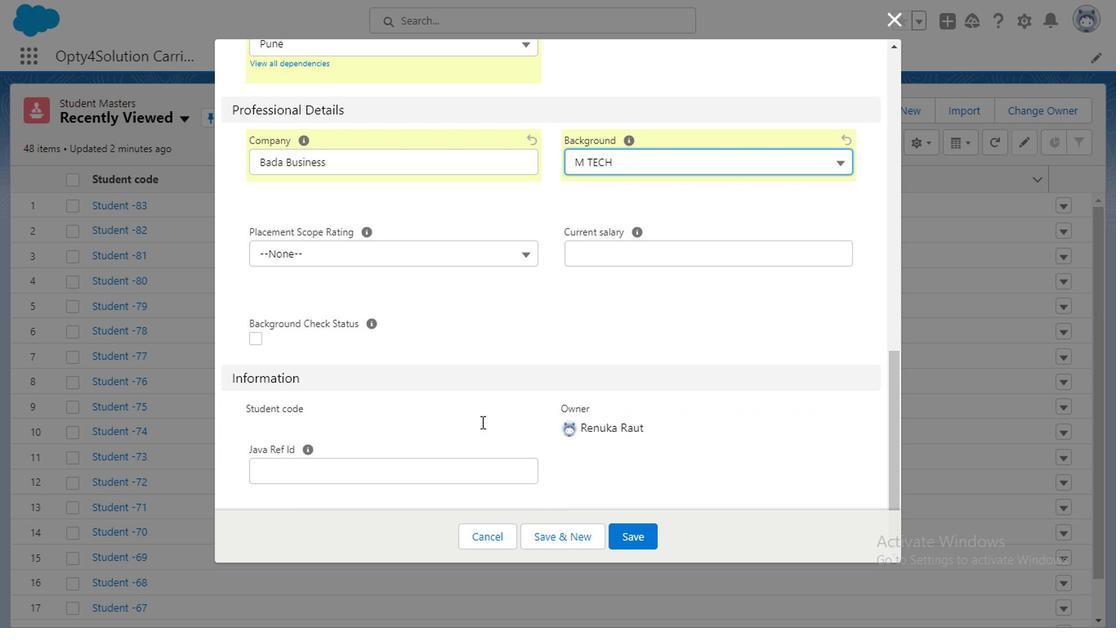 
Action: Mouse scrolled (584, 285) with delta (0, 0)
Screenshot: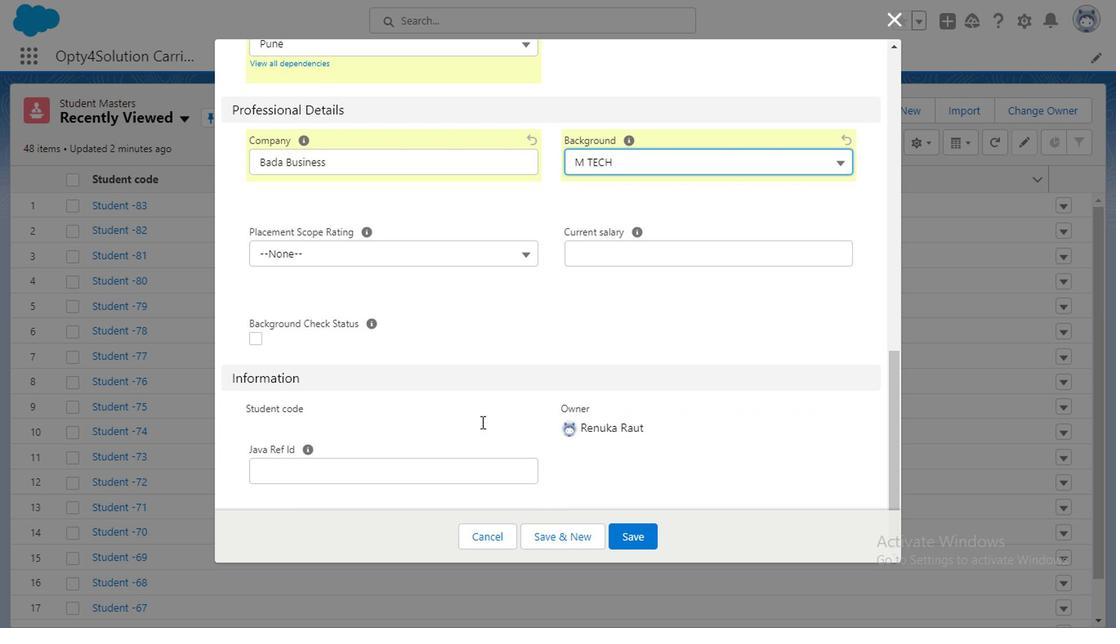
Action: Mouse moved to (540, 349)
Screenshot: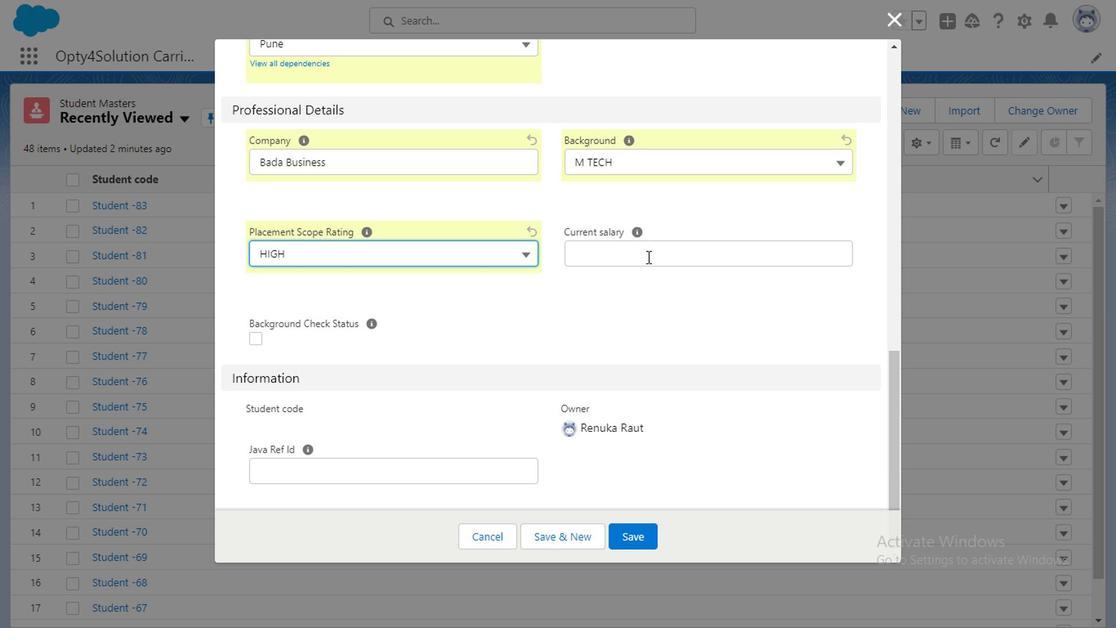 
Action: Mouse pressed left at (540, 349)
Screenshot: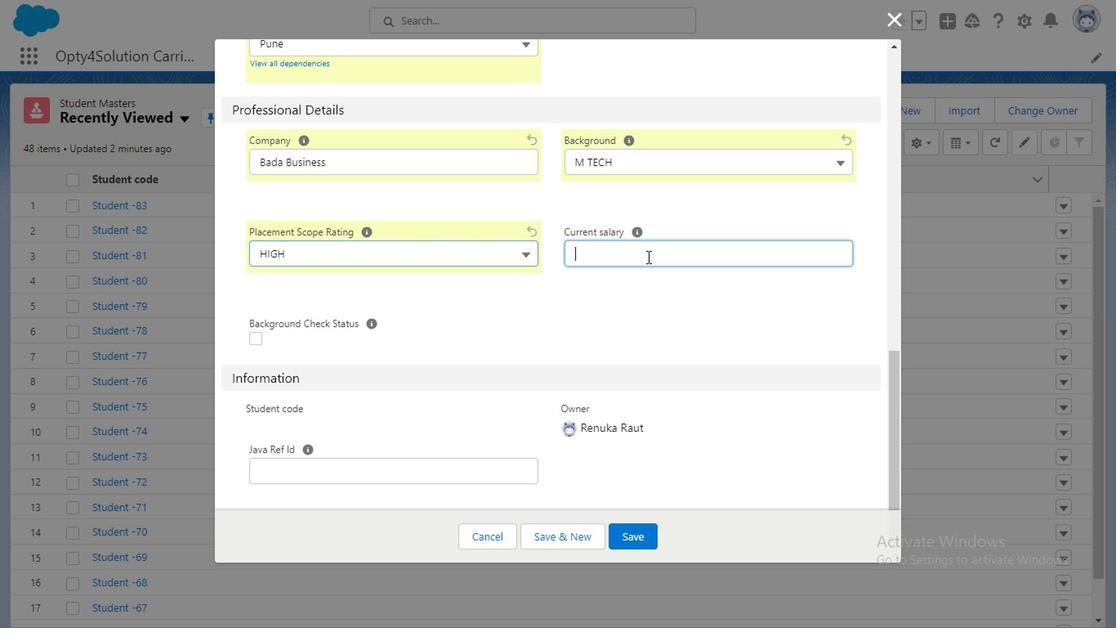 
Action: Mouse moved to (438, 395)
Screenshot: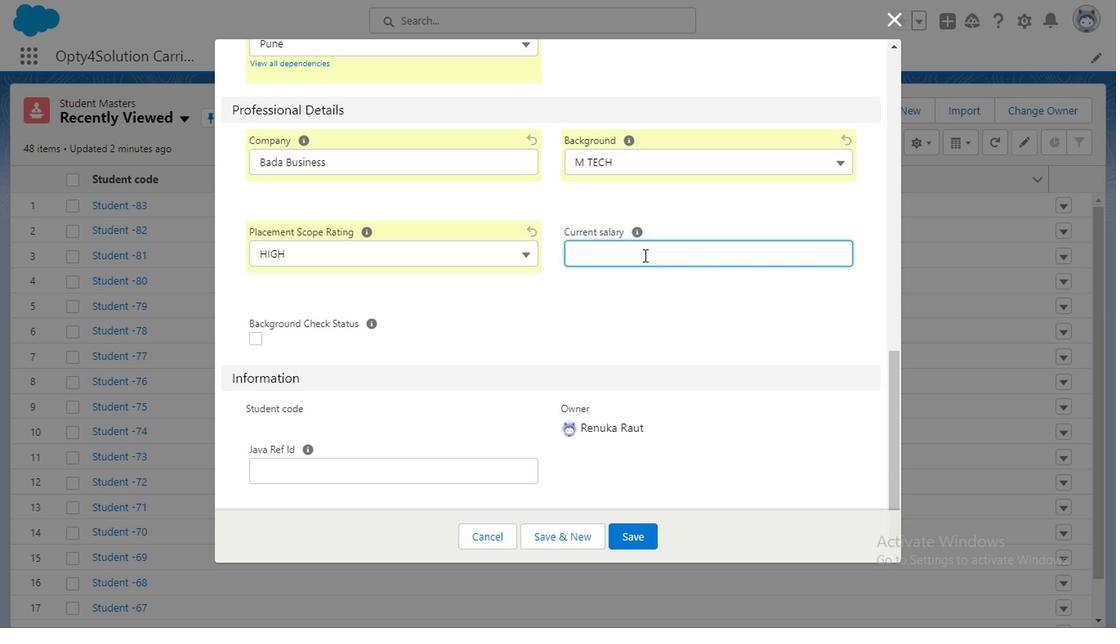 
Action: Mouse scrolled (438, 394) with delta (0, 0)
Screenshot: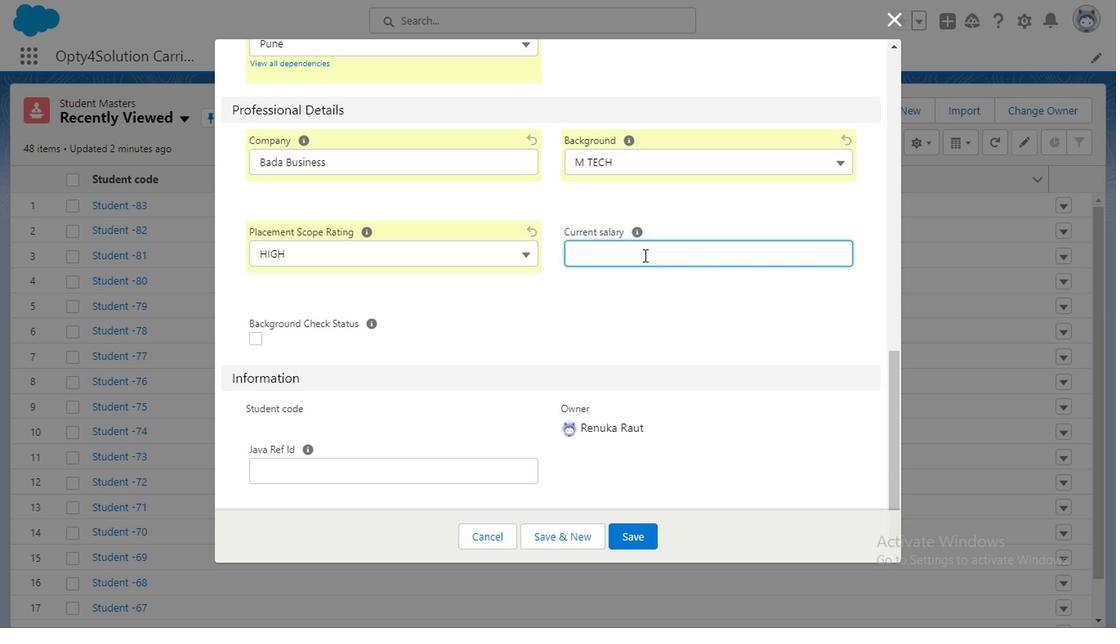 
Action: Mouse moved to (347, 282)
Screenshot: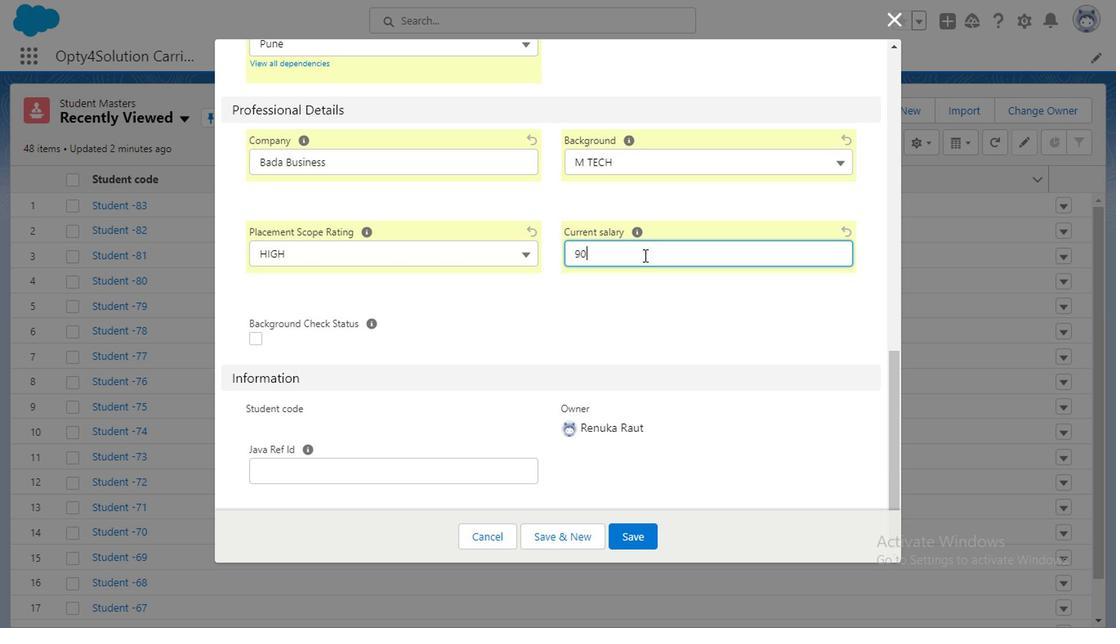 
Action: Mouse pressed left at (347, 282)
Screenshot: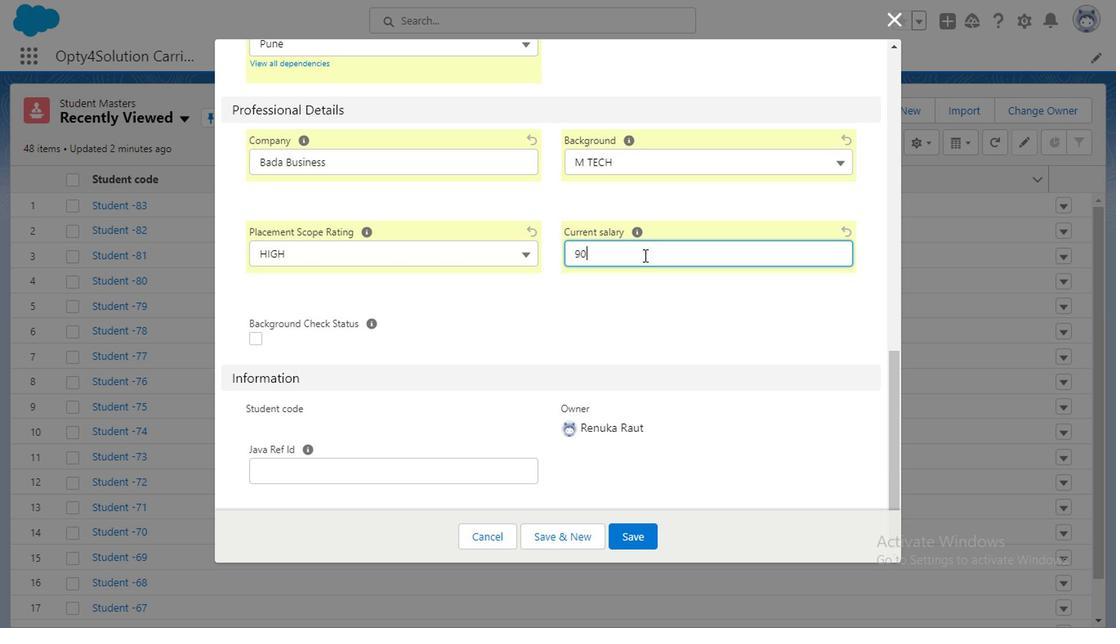 
Action: Mouse moved to (315, 319)
Screenshot: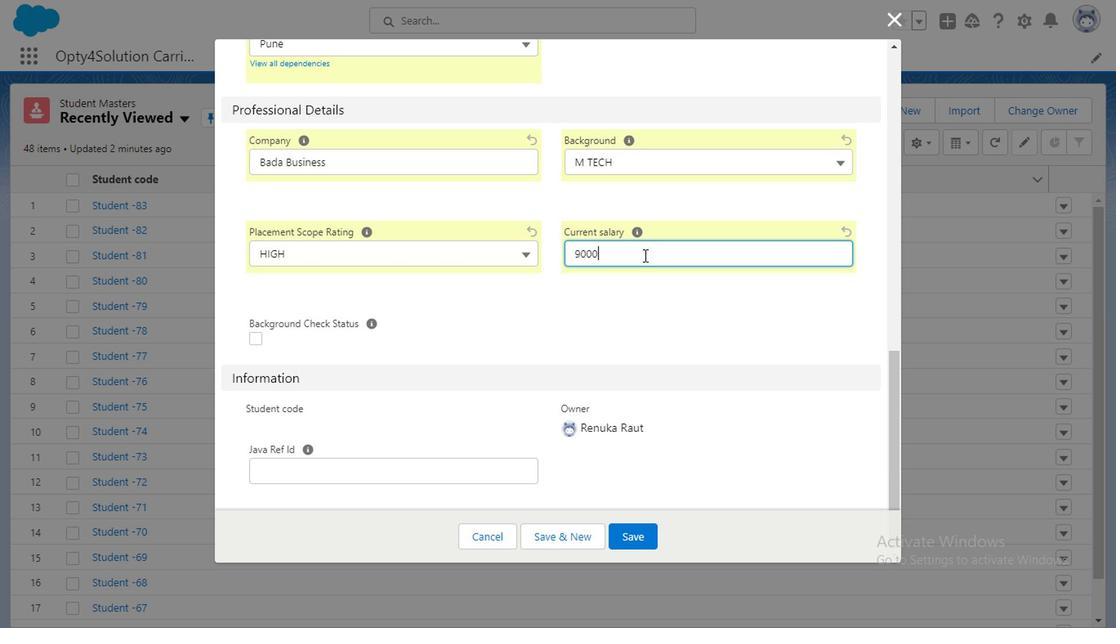 
Action: Mouse pressed left at (315, 319)
Screenshot: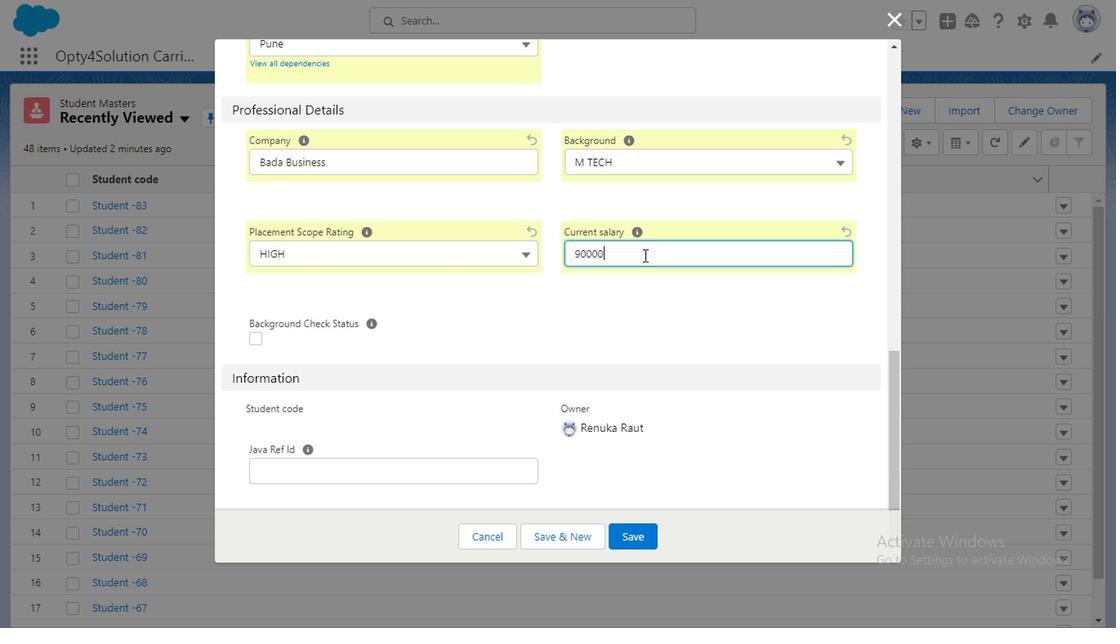 
Action: Mouse moved to (556, 278)
Screenshot: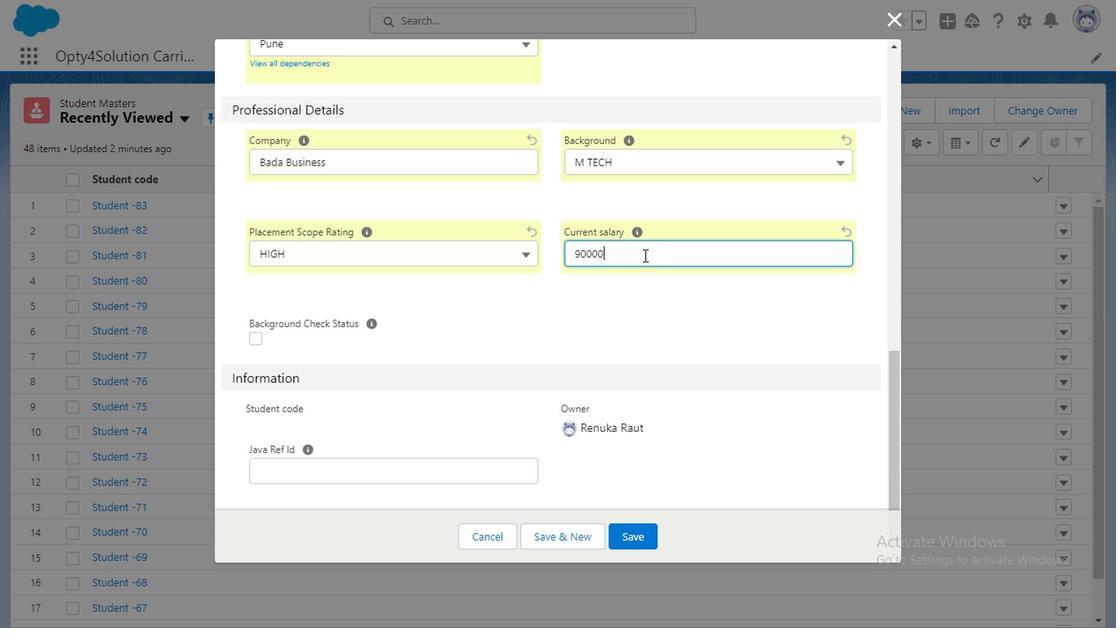 
Action: Mouse pressed left at (556, 278)
Screenshot: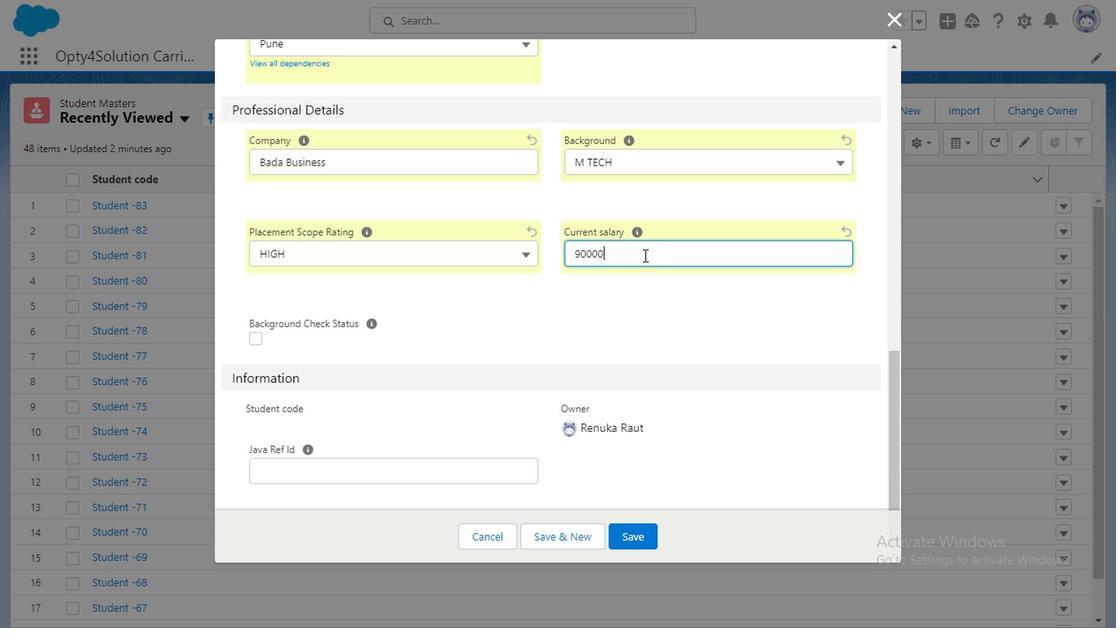 
Action: Mouse moved to (553, 276)
Screenshot: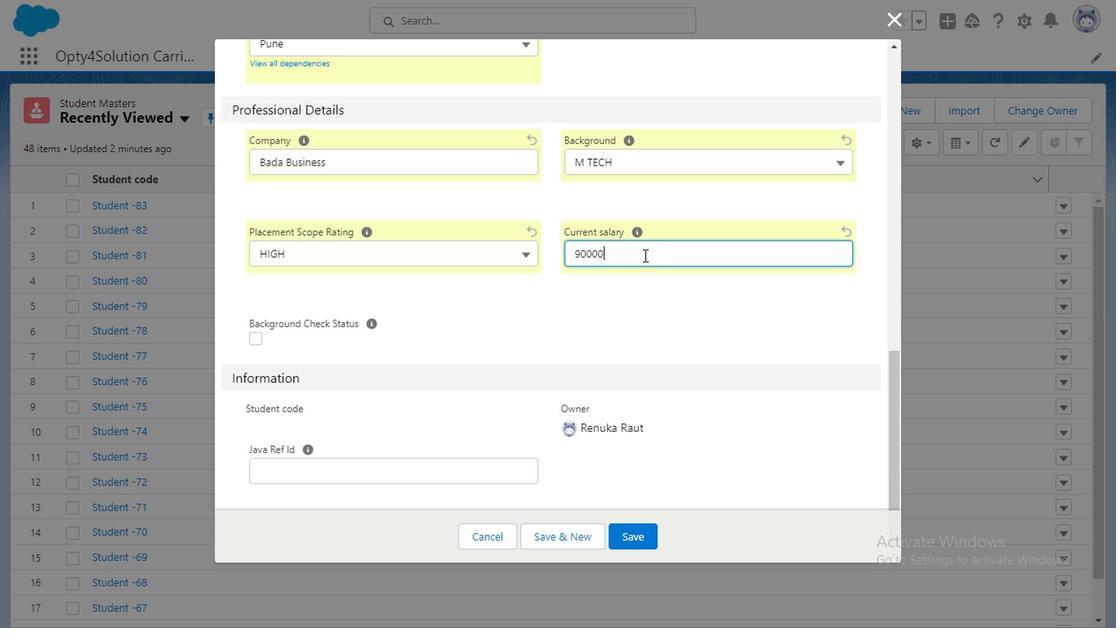 
Action: Key pressed 90000
Screenshot: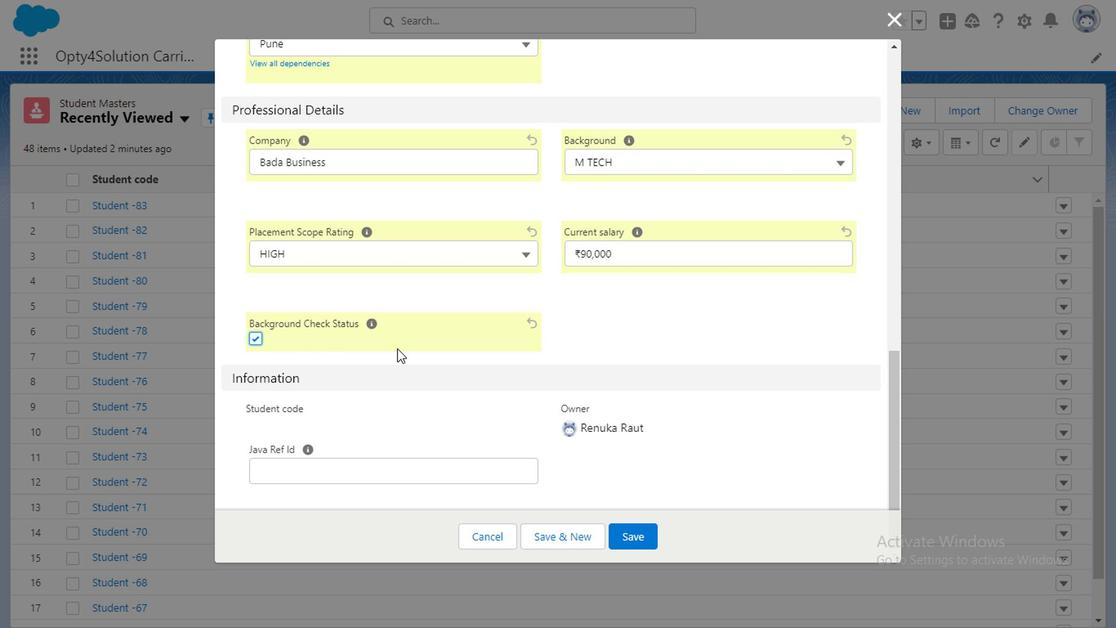 
Action: Mouse moved to (274, 333)
Screenshot: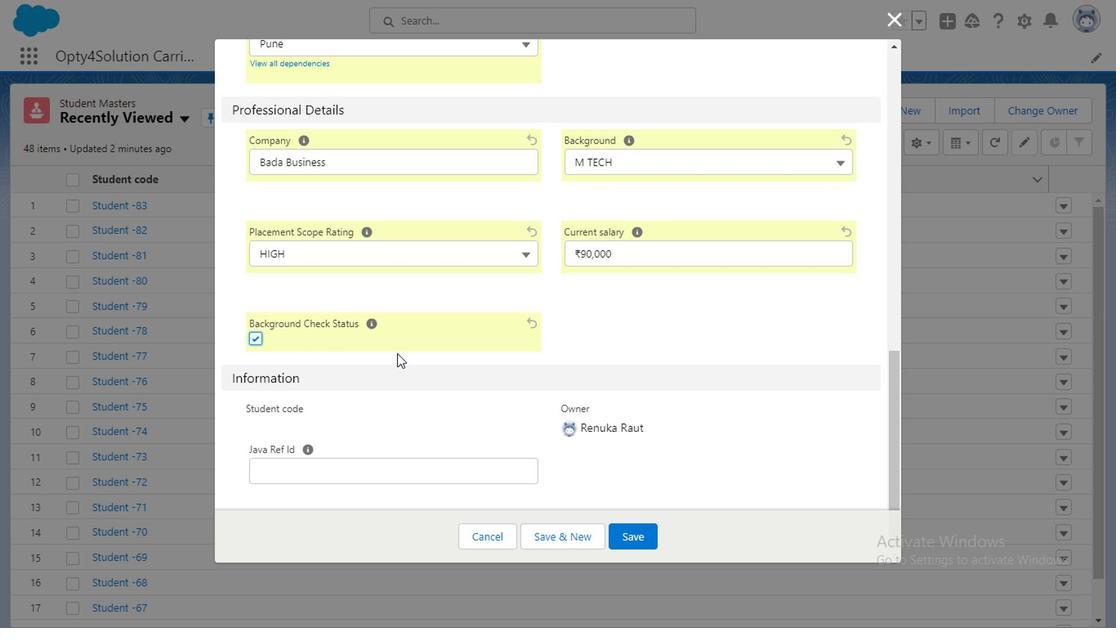 
Action: Mouse pressed left at (274, 333)
Screenshot: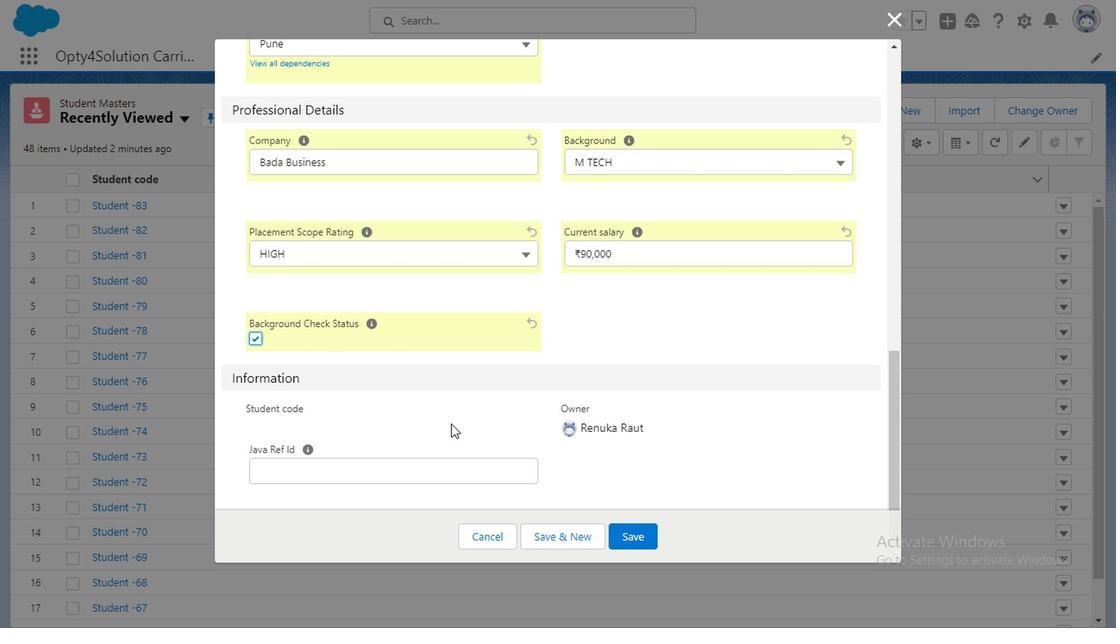 
Action: Mouse moved to (732, 363)
Screenshot: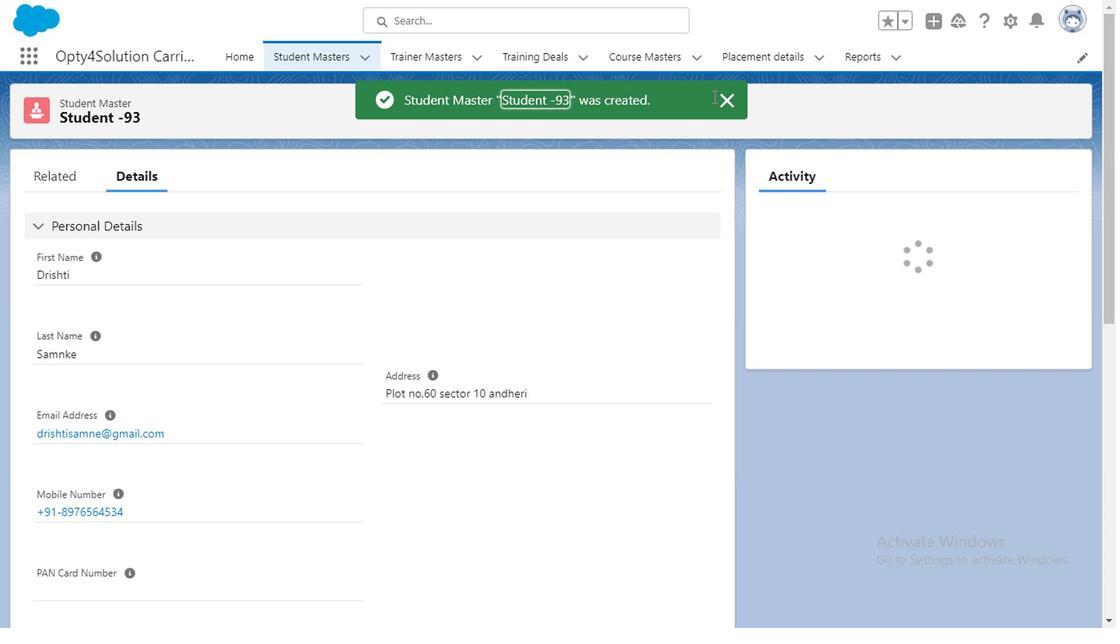 
Action: Mouse pressed left at (732, 363)
Screenshot: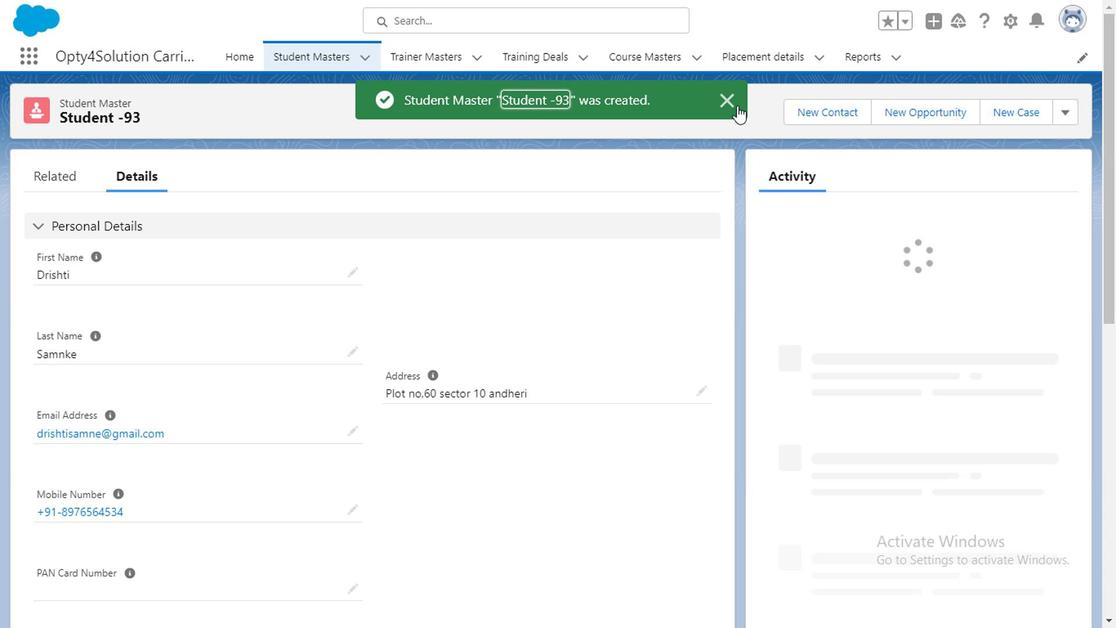 
Action: Mouse moved to (543, 474)
Screenshot: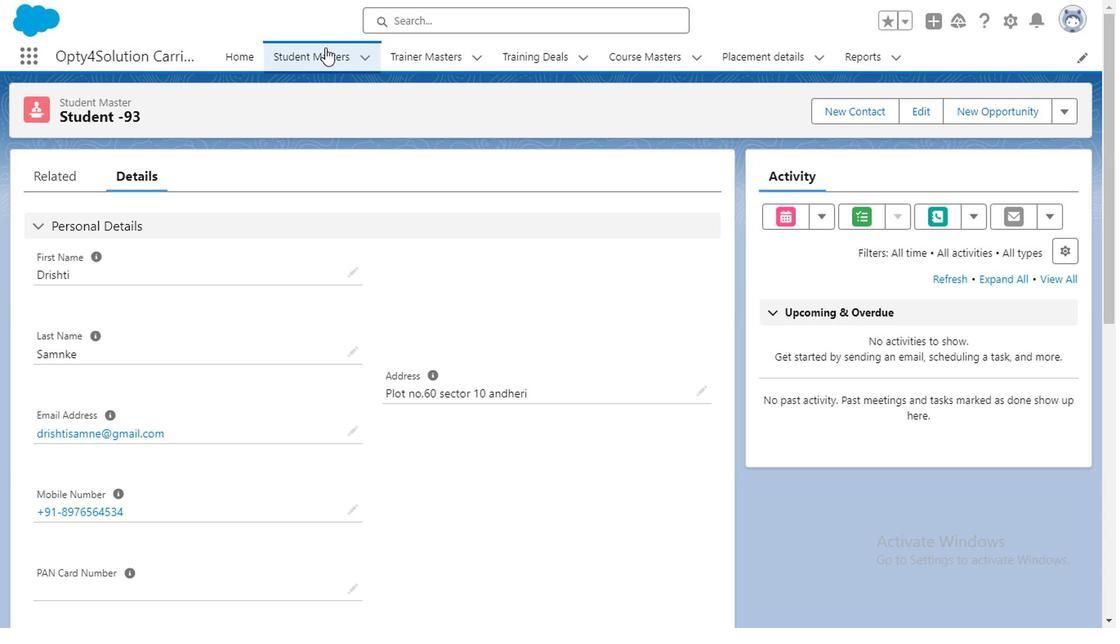 
Action: Mouse pressed left at (543, 474)
Screenshot: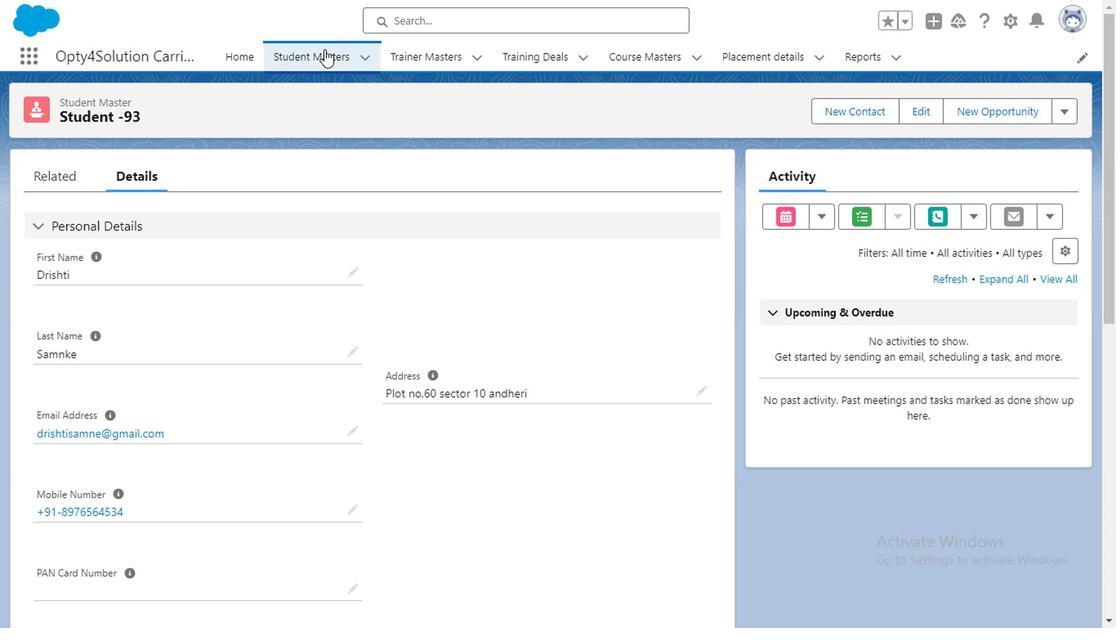 
Action: Mouse moved to (612, 165)
Screenshot: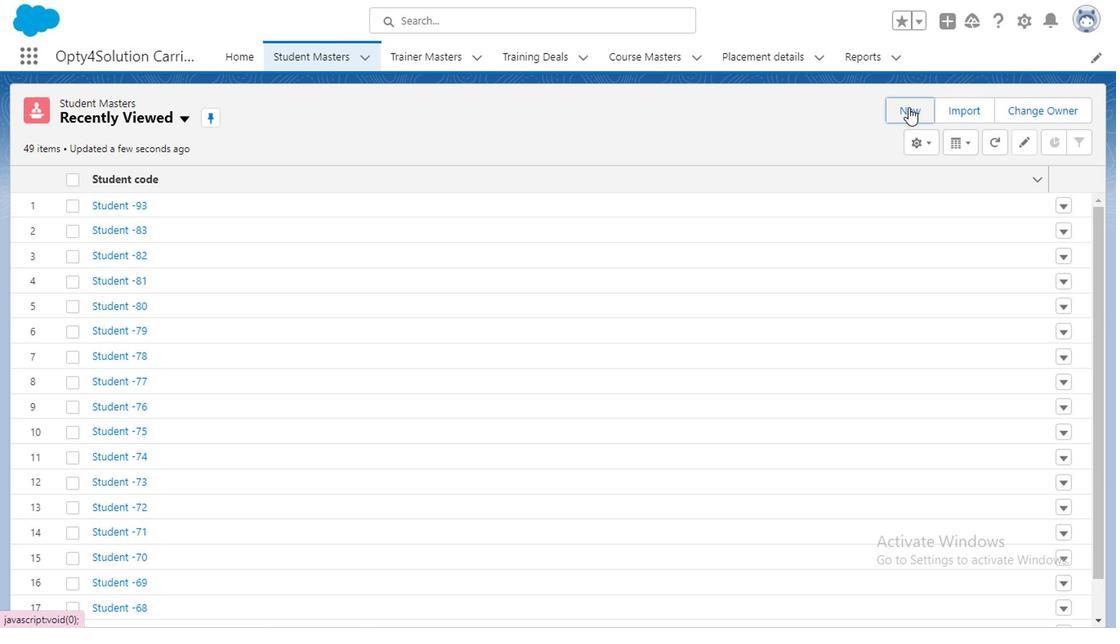 
Action: Mouse pressed left at (612, 165)
Screenshot: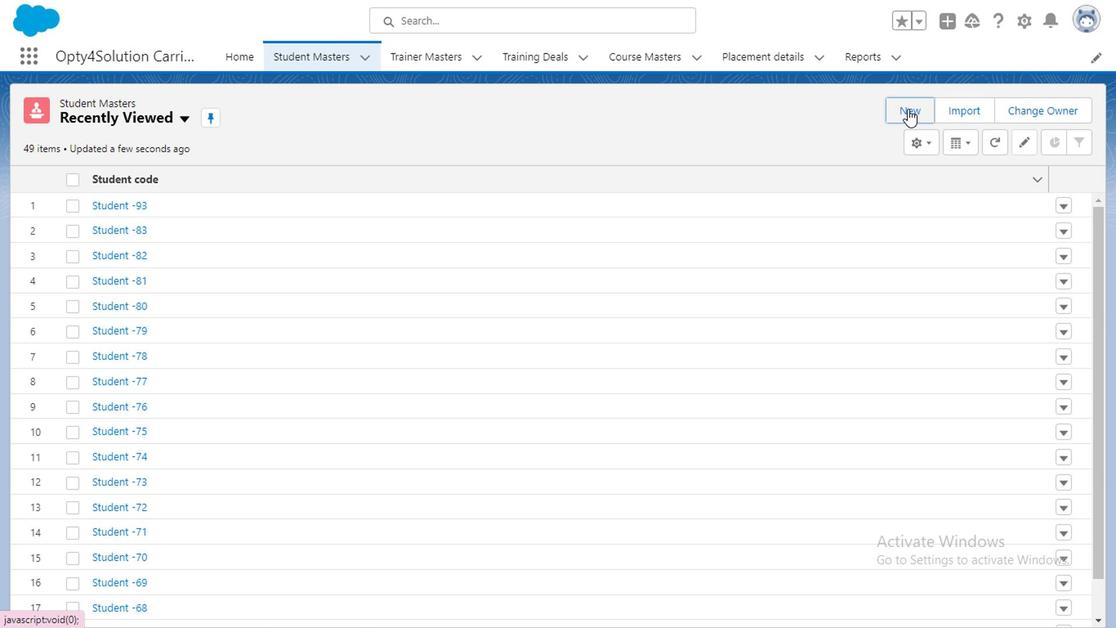 
Action: Mouse moved to (325, 131)
Screenshot: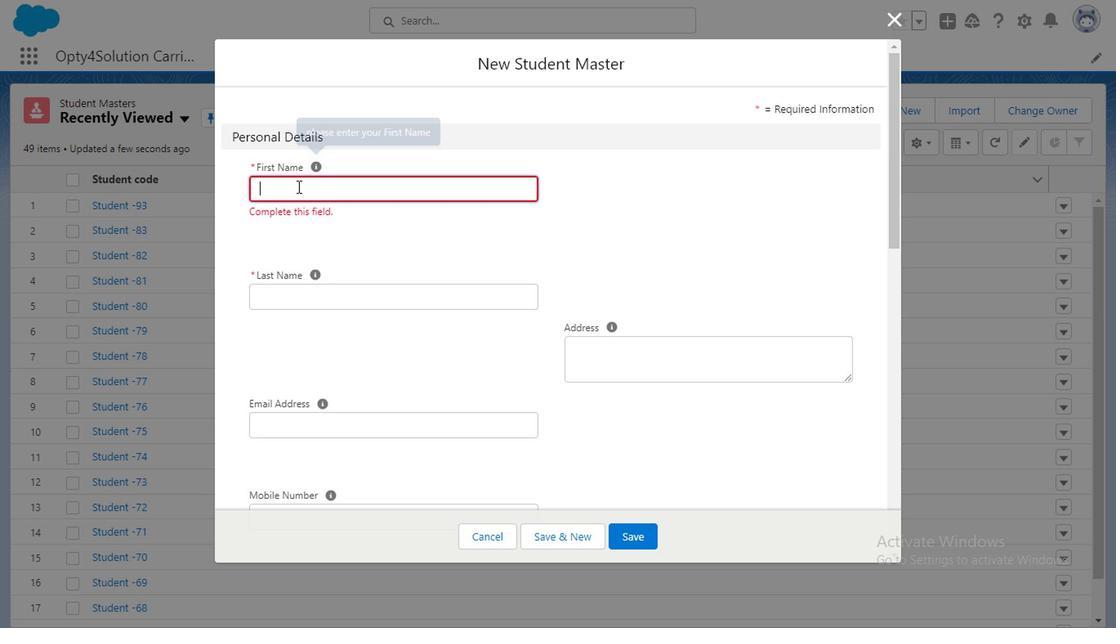 
Action: Mouse pressed left at (325, 131)
Screenshot: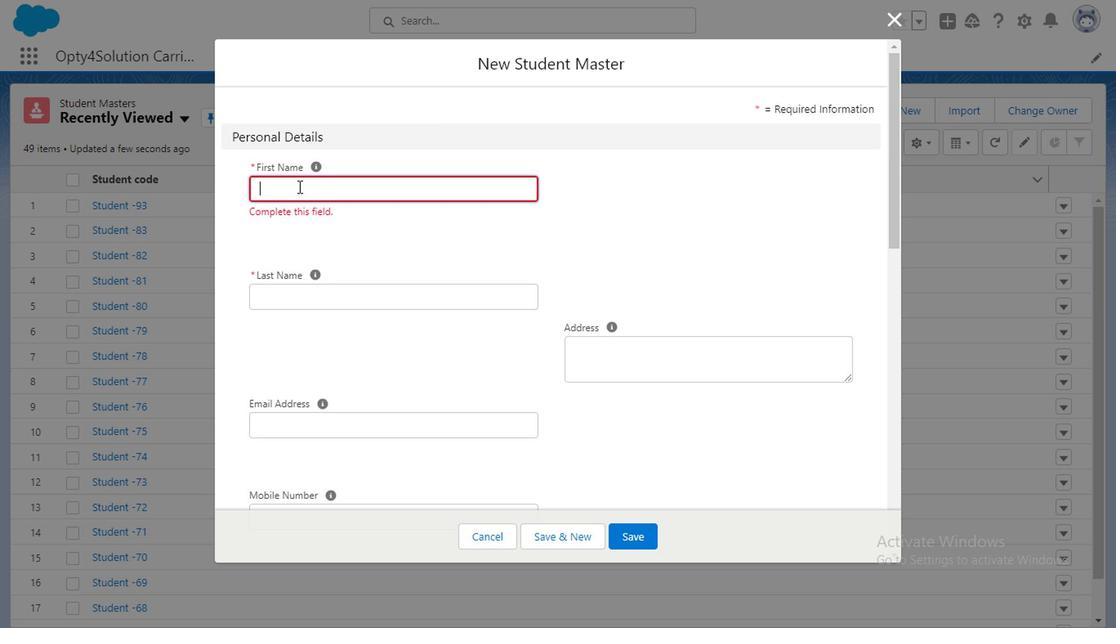 
Action: Mouse moved to (742, 171)
Screenshot: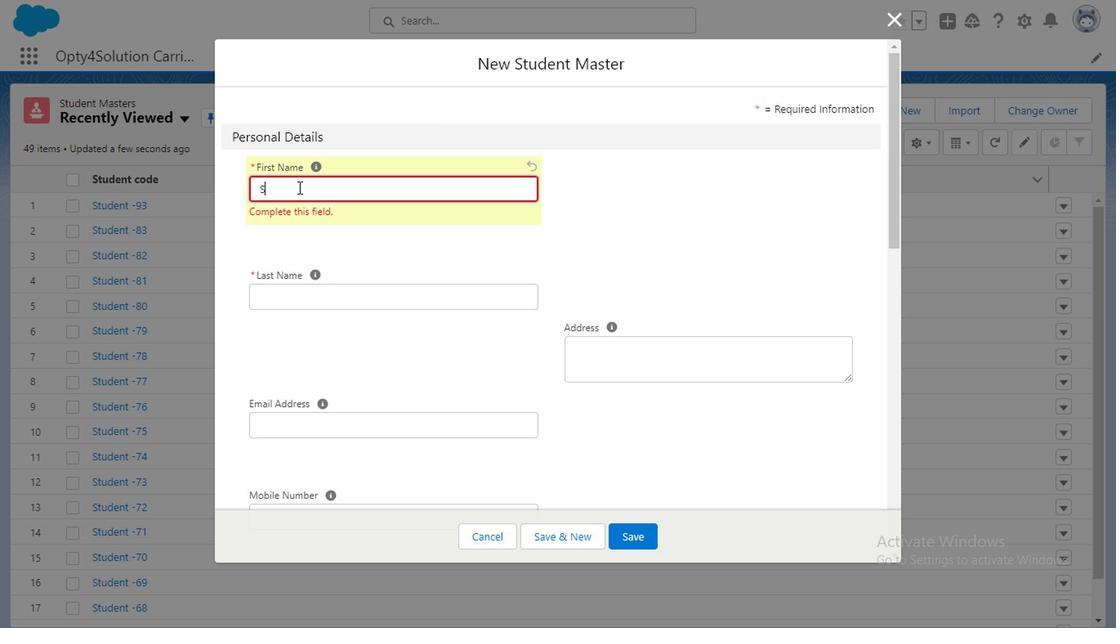 
Action: Mouse pressed left at (742, 171)
Screenshot: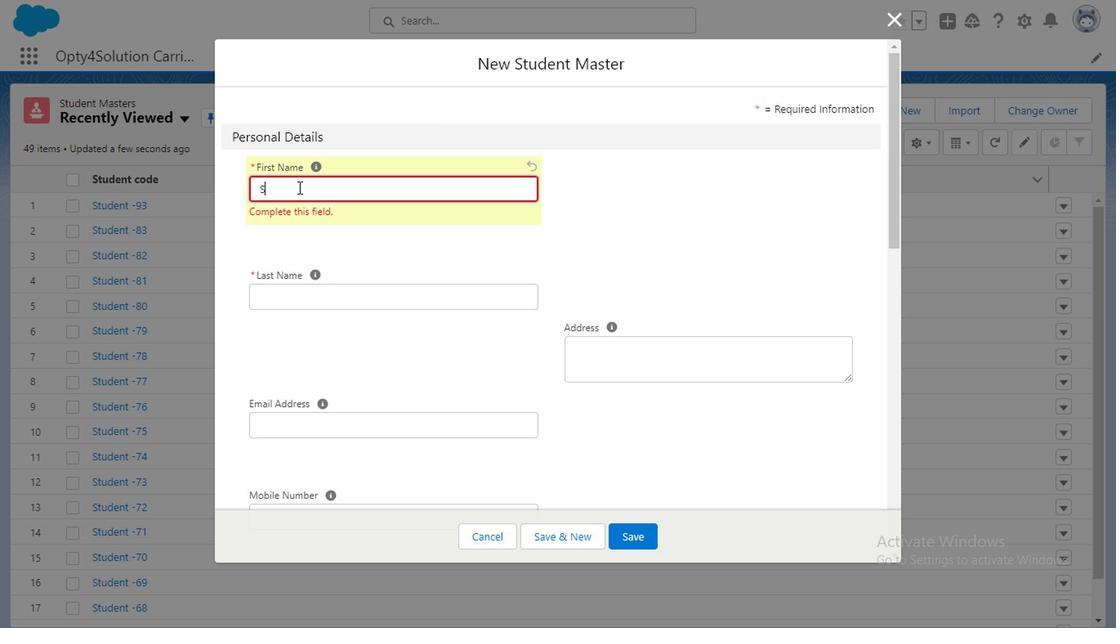 
Action: Mouse moved to (305, 228)
Screenshot: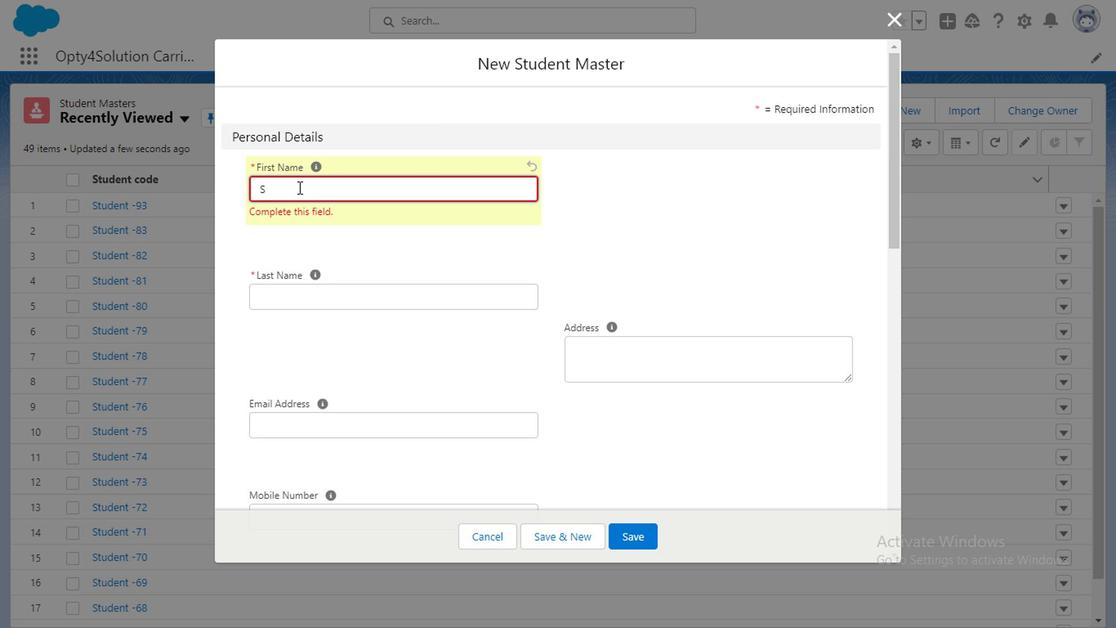 
Action: Mouse pressed left at (305, 228)
Screenshot: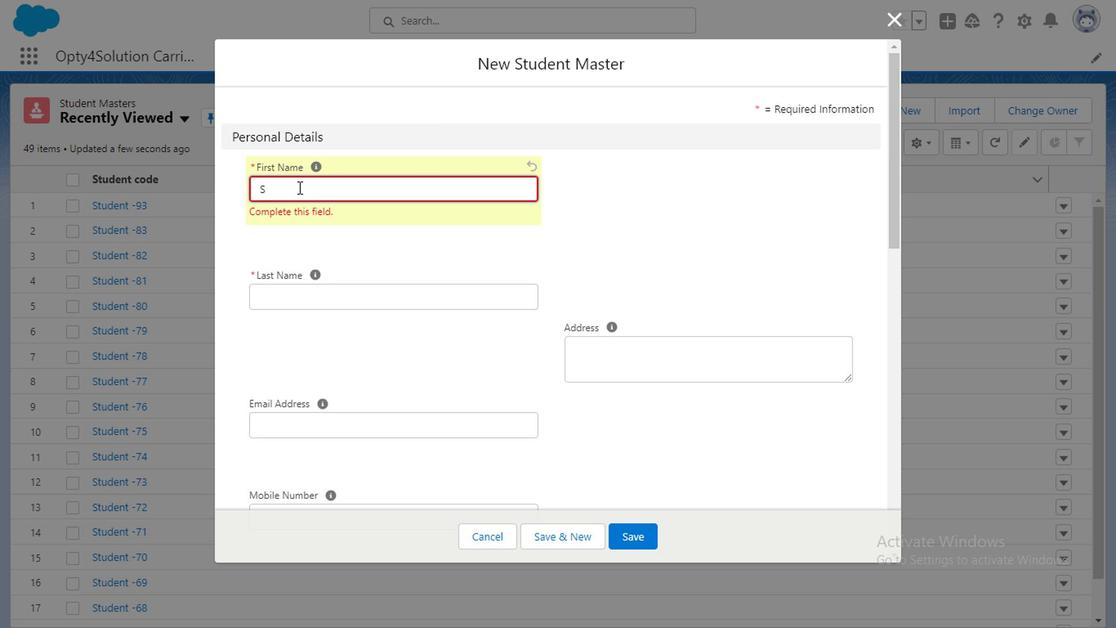 
Action: Mouse moved to (307, 228)
Screenshot: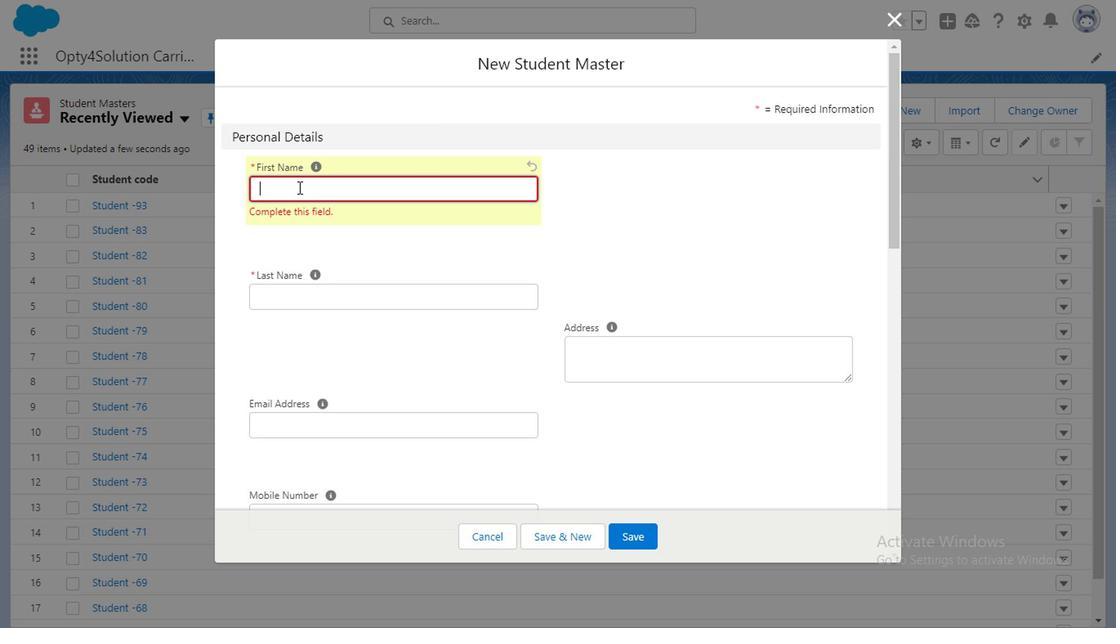 
Action: Key pressed <Key.caps_lock>S<Key.caps_lock><Key.backspace><Key.caps_lock>S<Key.caps_lock>hanmukh
Screenshot: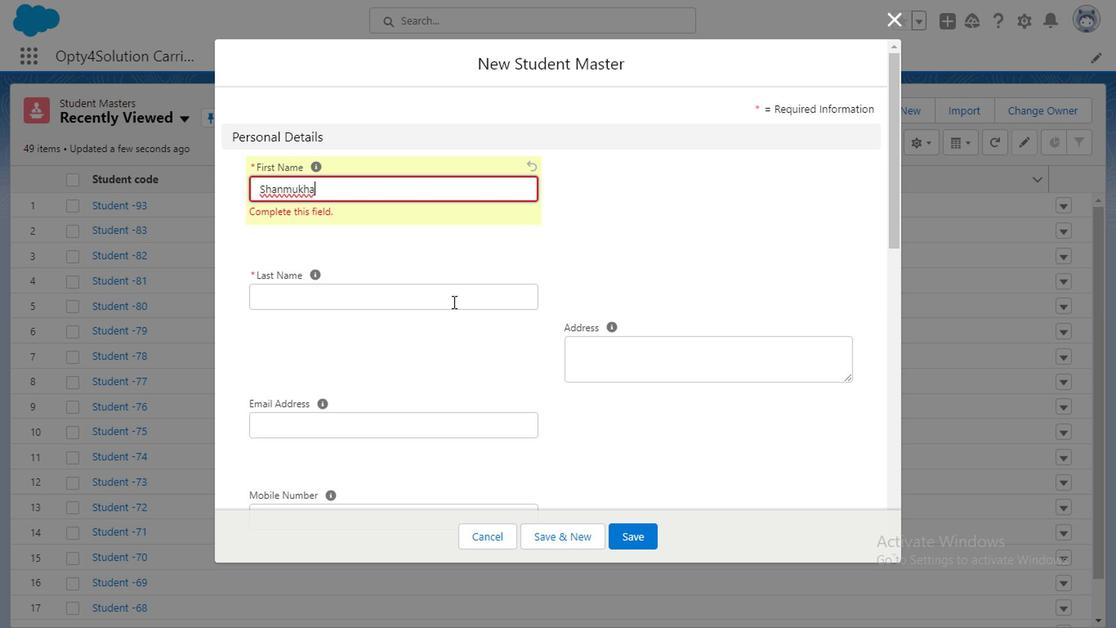 
Action: Mouse moved to (497, 245)
Screenshot: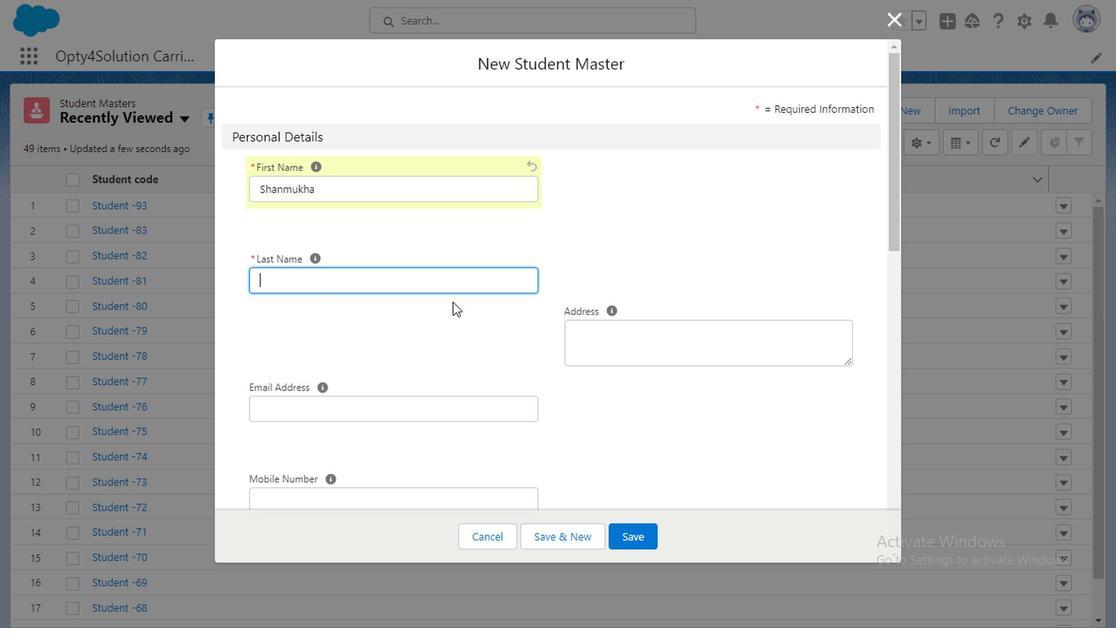 
Action: Key pressed a
Screenshot: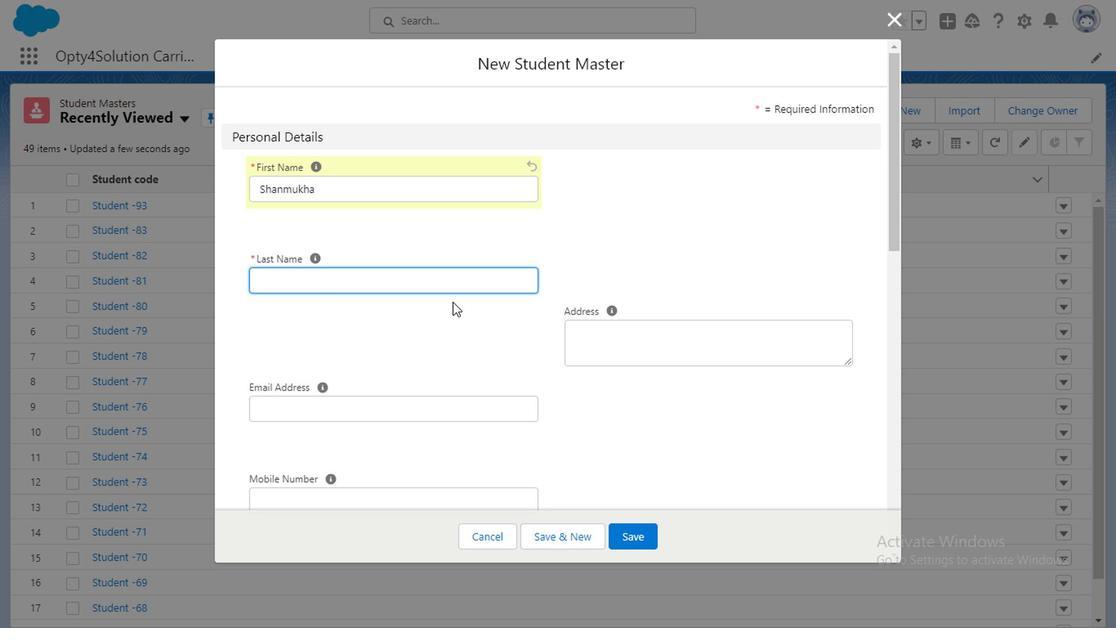 
Action: Mouse moved to (417, 310)
Screenshot: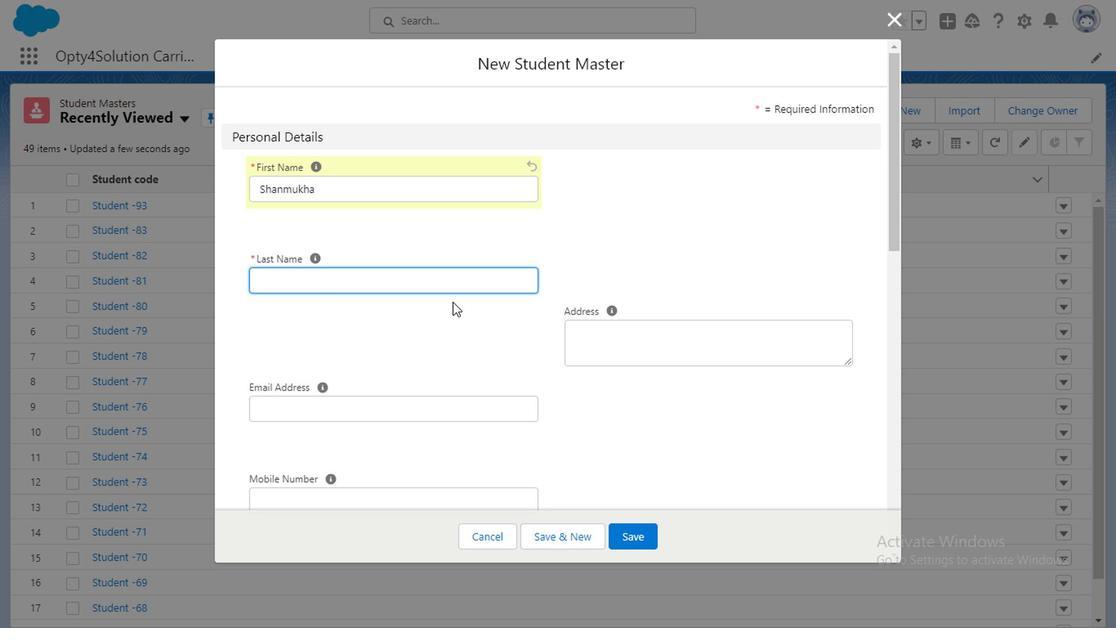 
Action: Mouse pressed left at (417, 310)
Screenshot: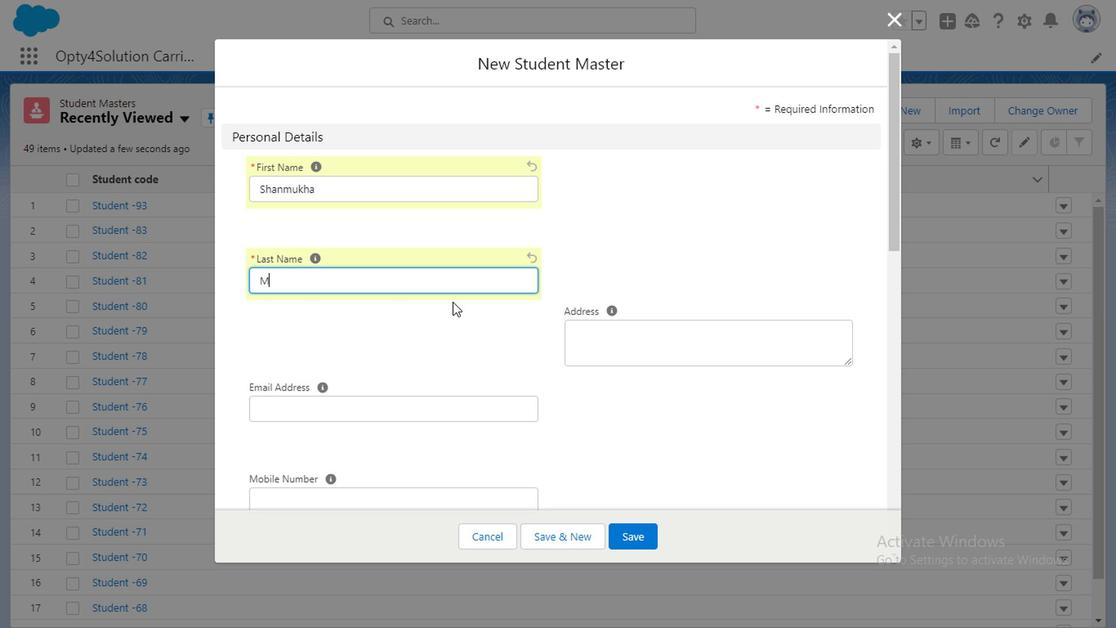 
Action: Key pressed <Key.caps_lock>M<Key.caps_lock>hatre
Screenshot: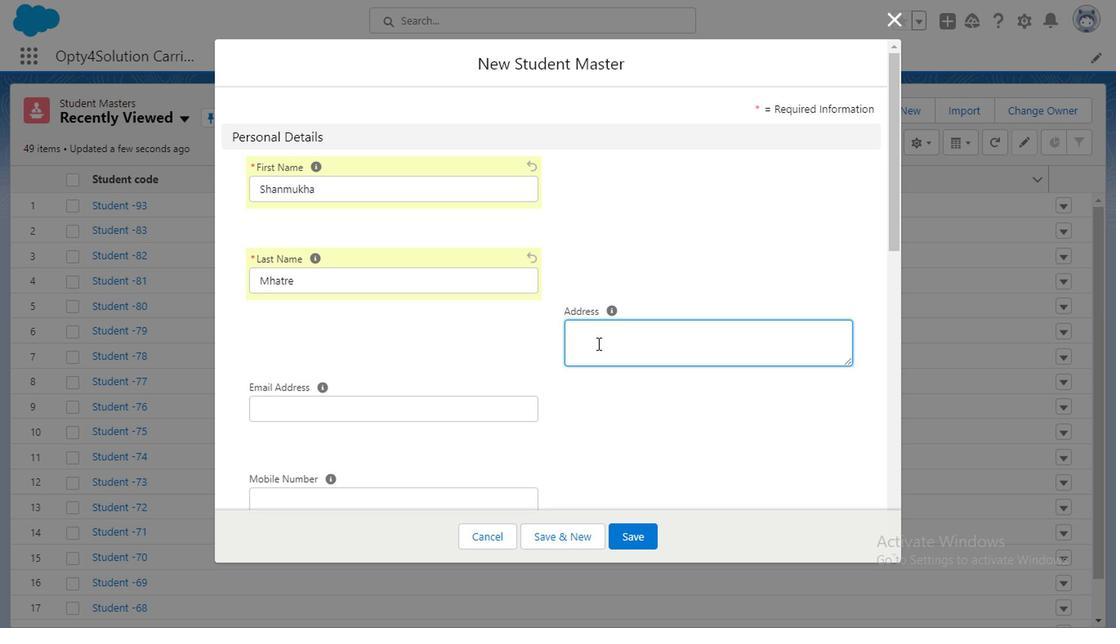 
Action: Mouse moved to (520, 339)
Screenshot: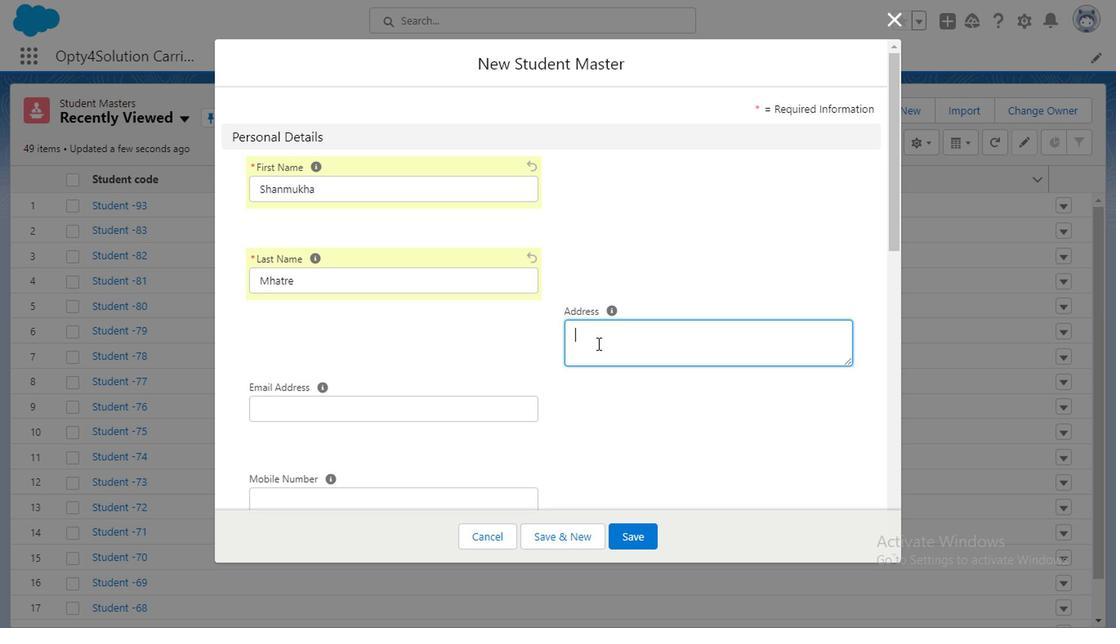 
Action: Mouse pressed left at (520, 339)
Screenshot: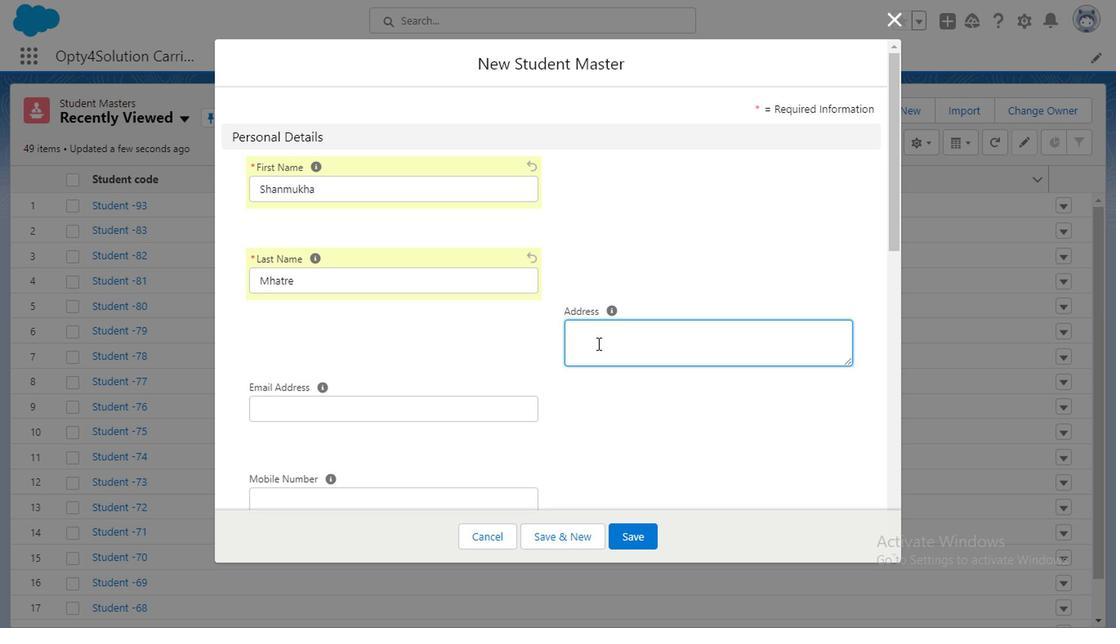 
Action: Key pressed flat<Key.space>no.702<Key.space><Key.caps_lock>T<Key.caps_lock>ower<Key.space><Key.caps_lock>B<Key.space>V<Key.caps_lock>eda<Key.backspace><Key.backspace><Key.backspace><Key.backspace>bally<Key.space>house
Screenshot: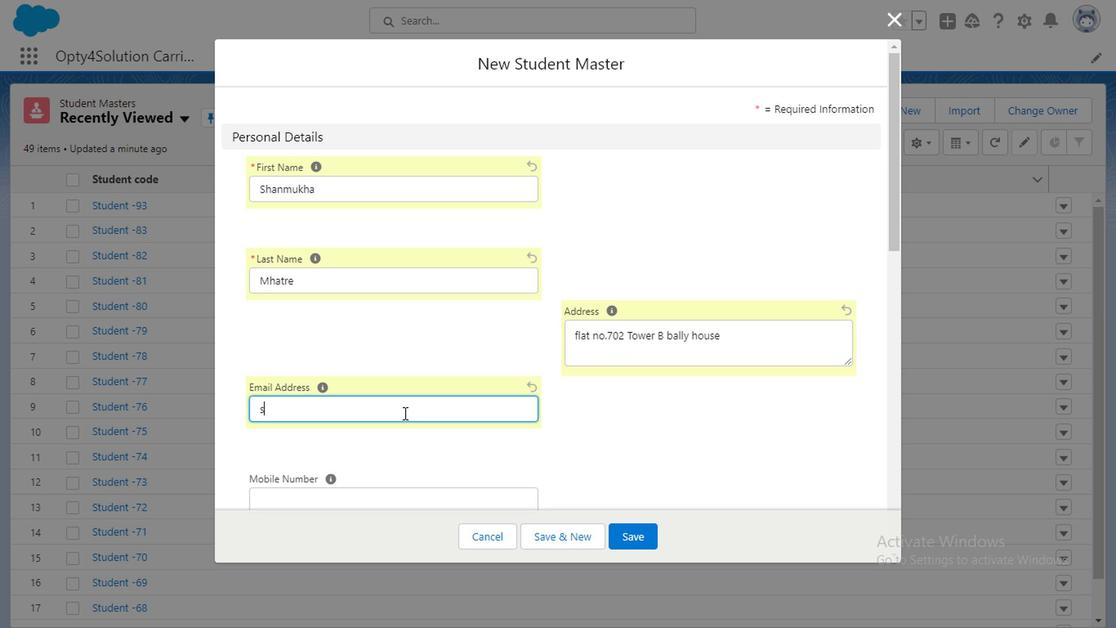 
Action: Mouse moved to (382, 389)
Screenshot: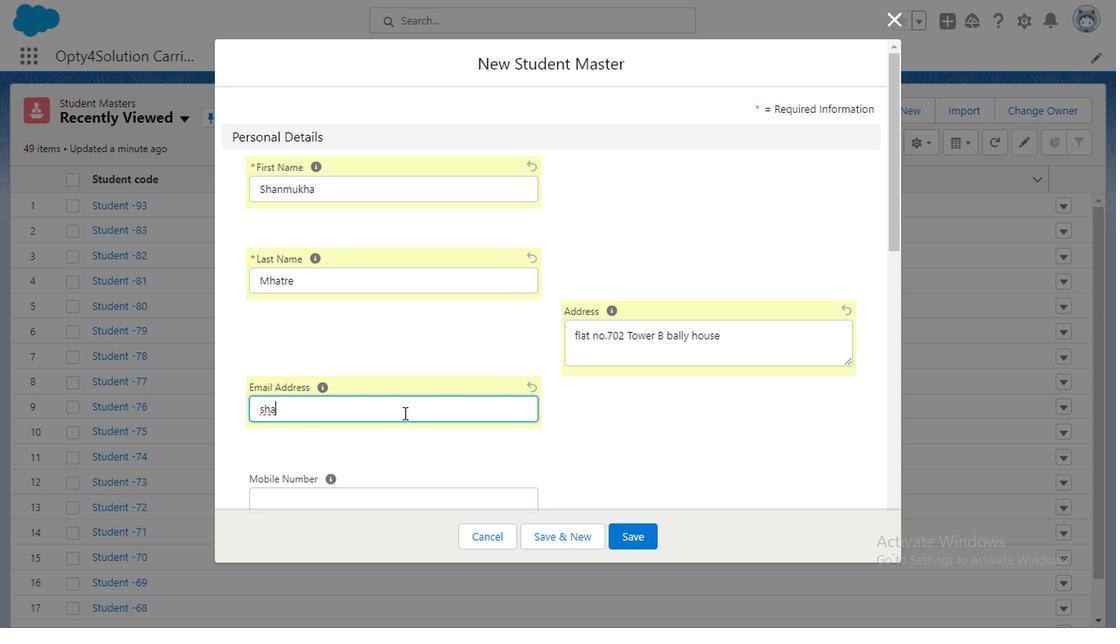 
Action: Mouse pressed left at (382, 389)
Screenshot: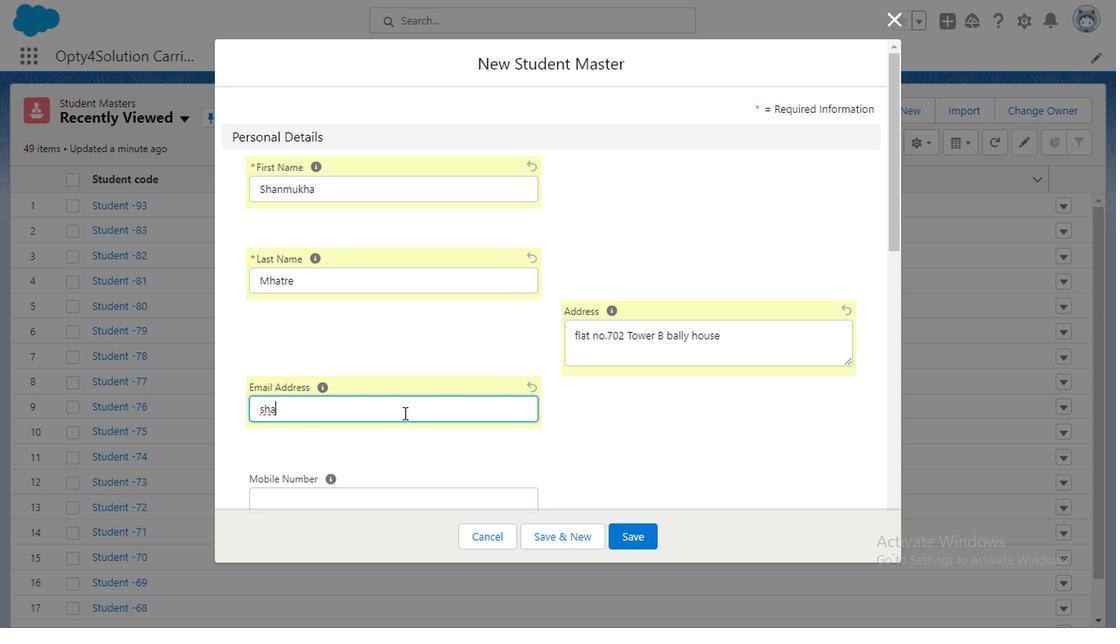 
Action: Mouse moved to (382, 389)
Screenshot: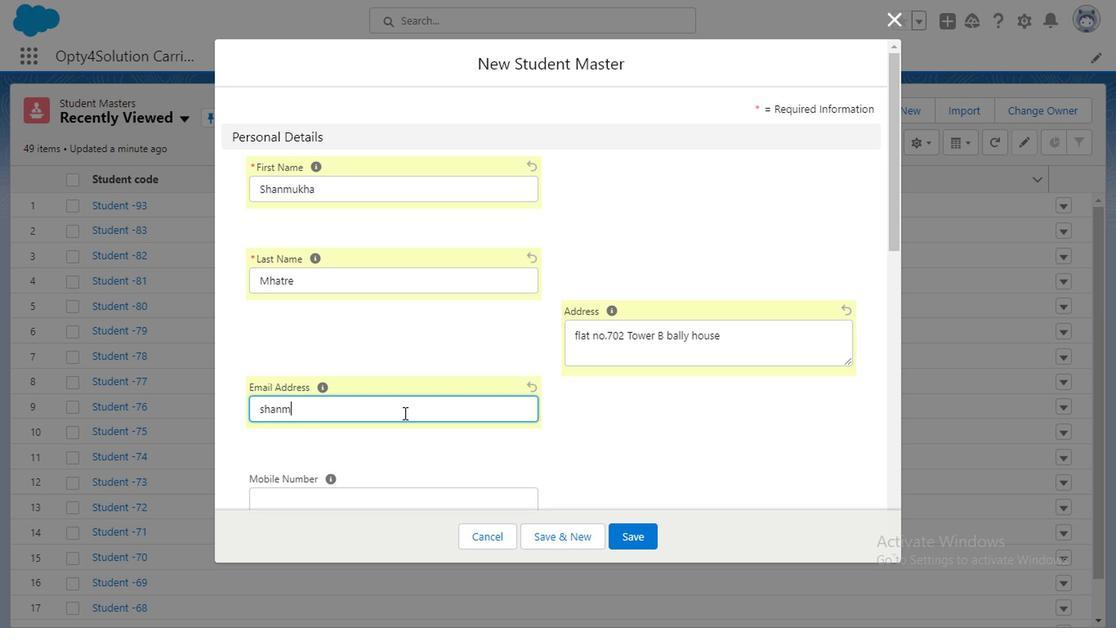 
Action: Key pressed shanmukh56<Key.shift><Key.shift>#<Key.shift>@gmail.com
Screenshot: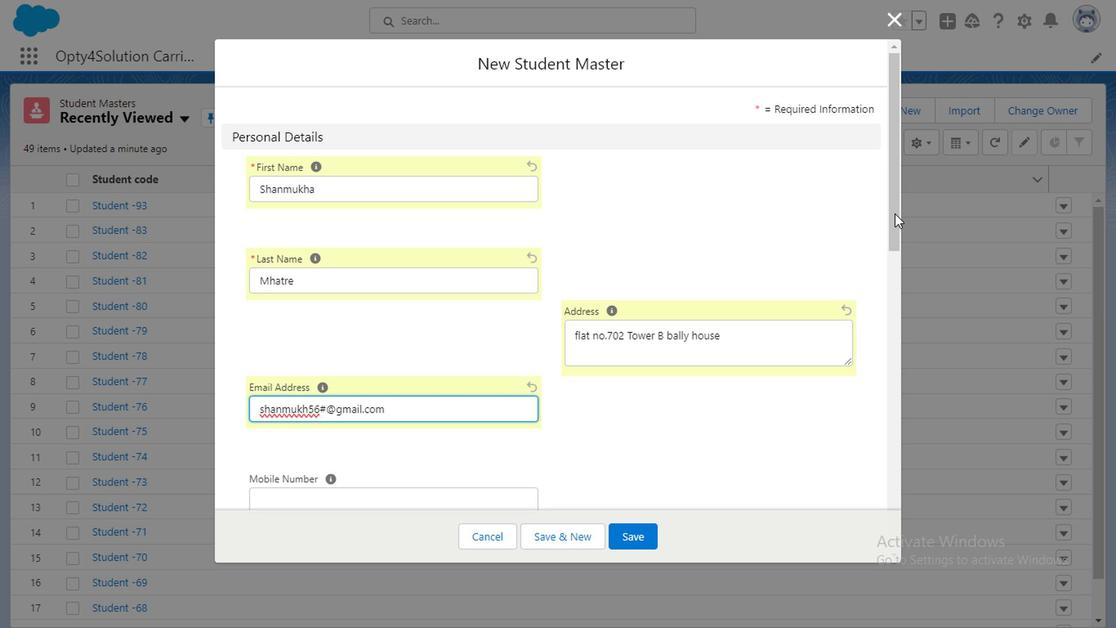 
Action: Mouse moved to (732, 247)
Screenshot: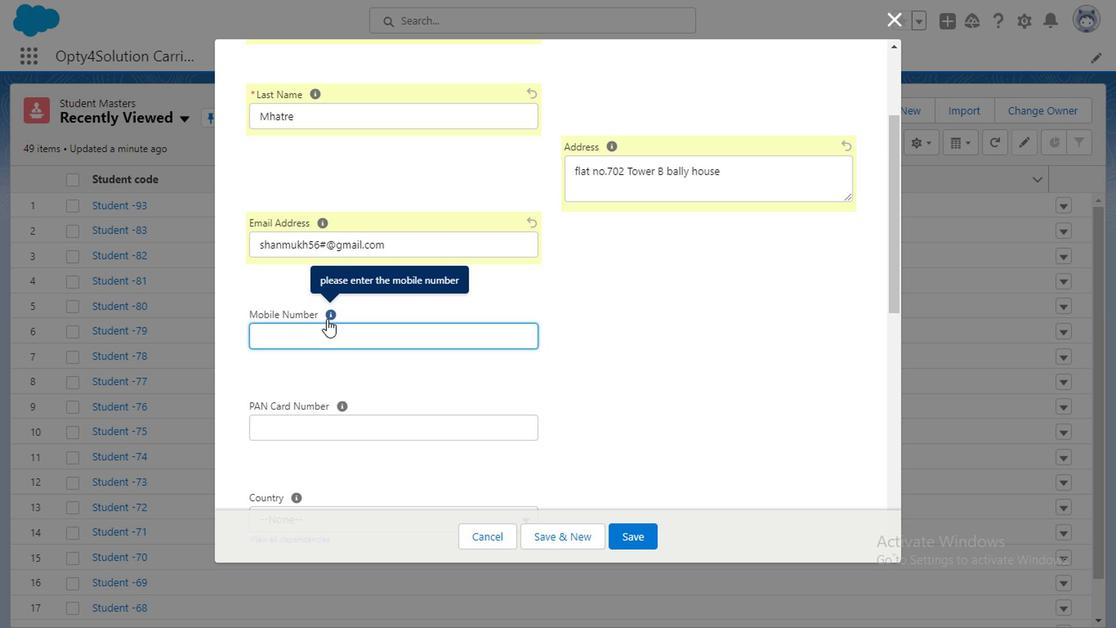 
Action: Mouse pressed left at (732, 247)
Screenshot: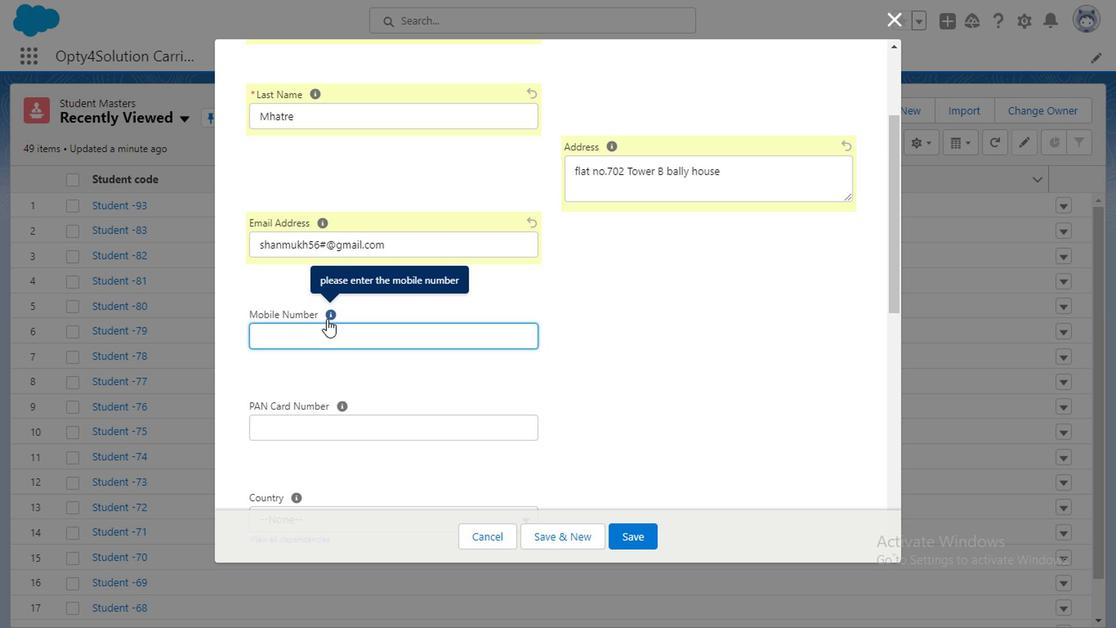 
Action: Mouse moved to (323, 331)
Screenshot: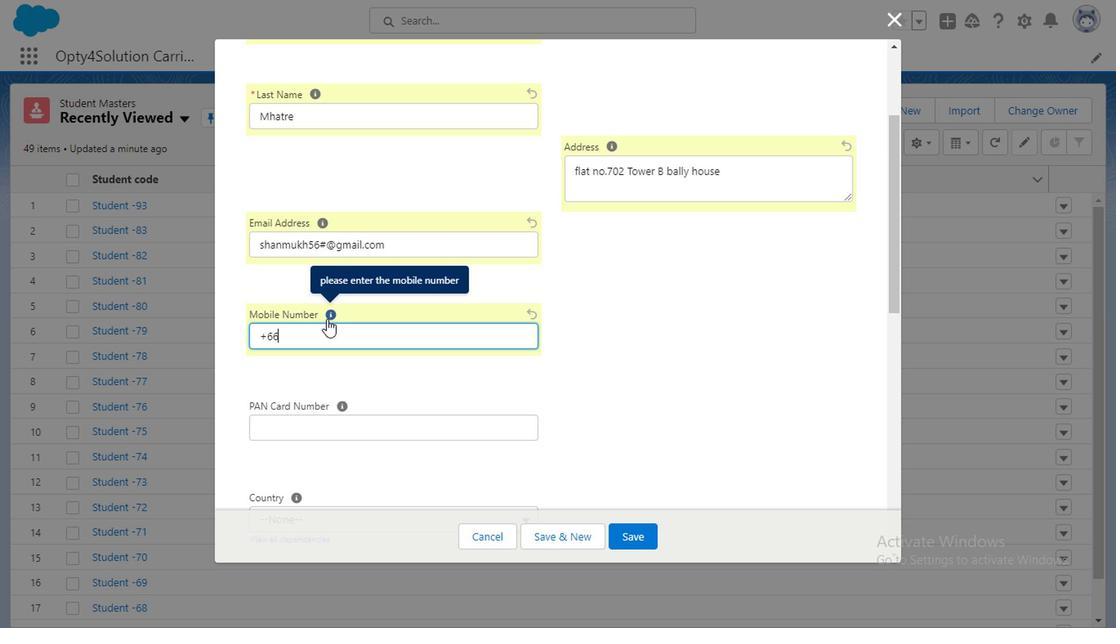 
Action: Mouse pressed left at (323, 331)
Screenshot: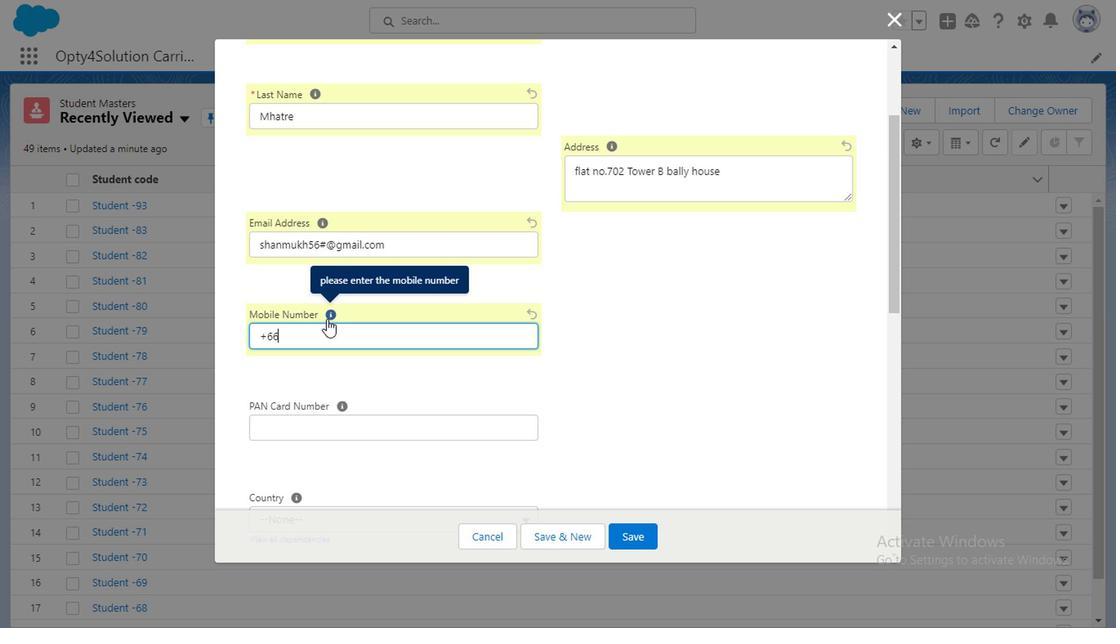 
Action: Mouse moved to (328, 322)
Screenshot: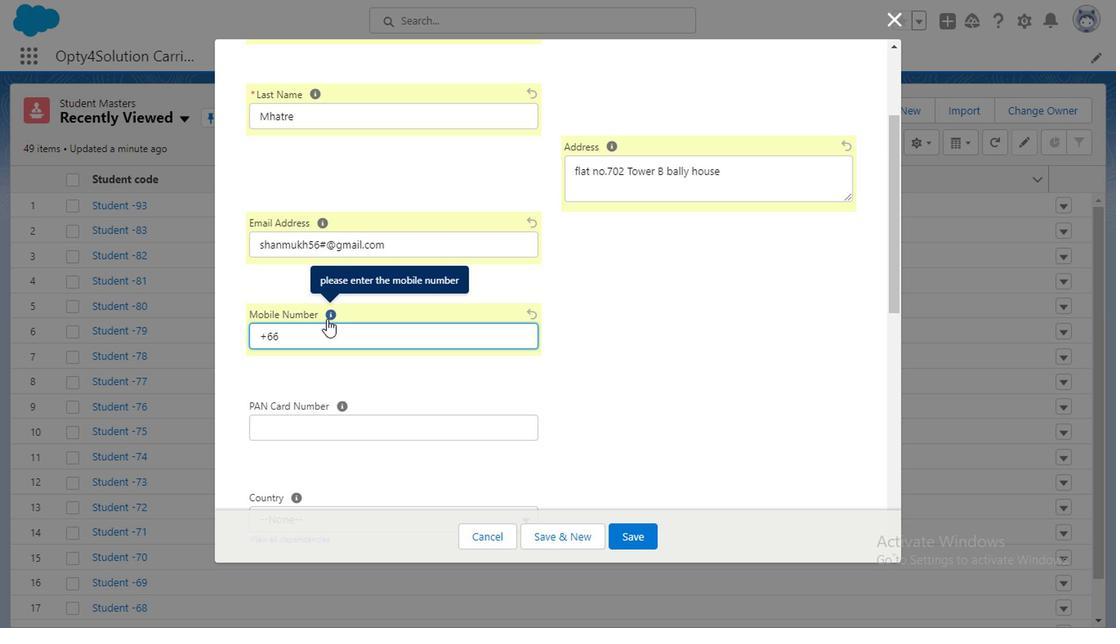 
Action: Key pressed <Key.shift_r>+66-78675645342<Key.backspace><Key.backspace>
Screenshot: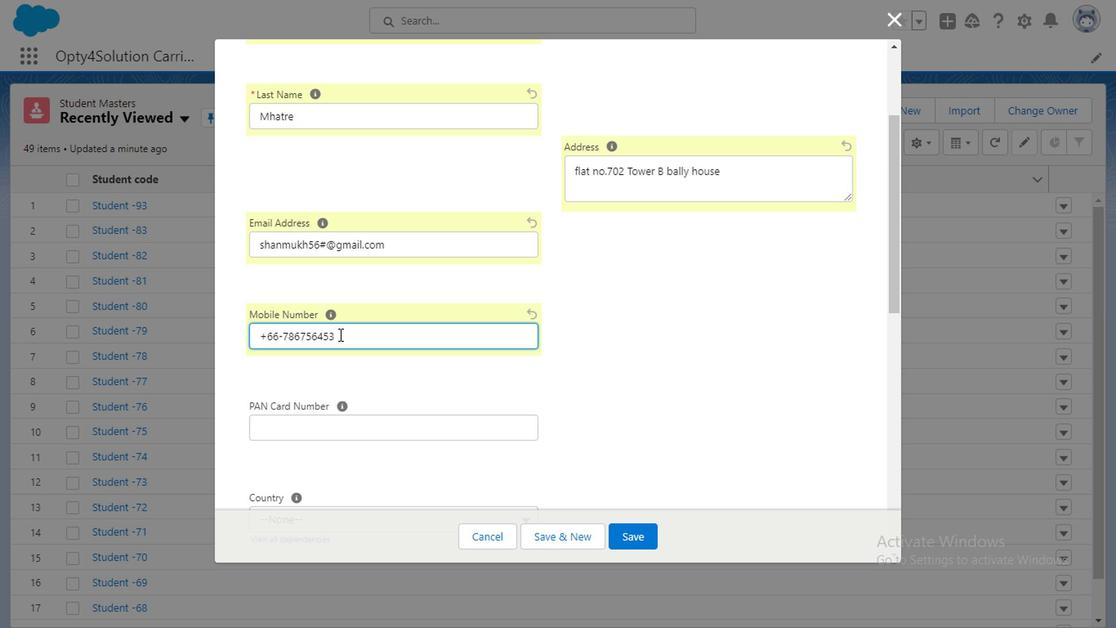 
Action: Mouse moved to (336, 333)
Screenshot: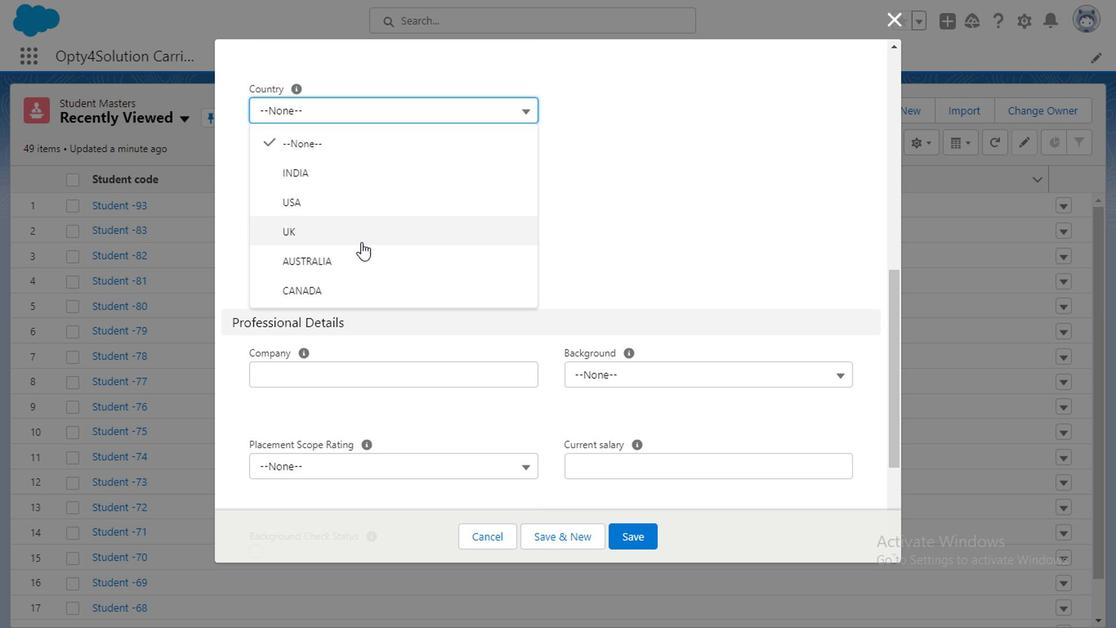 
Action: Key pressed 3
Screenshot: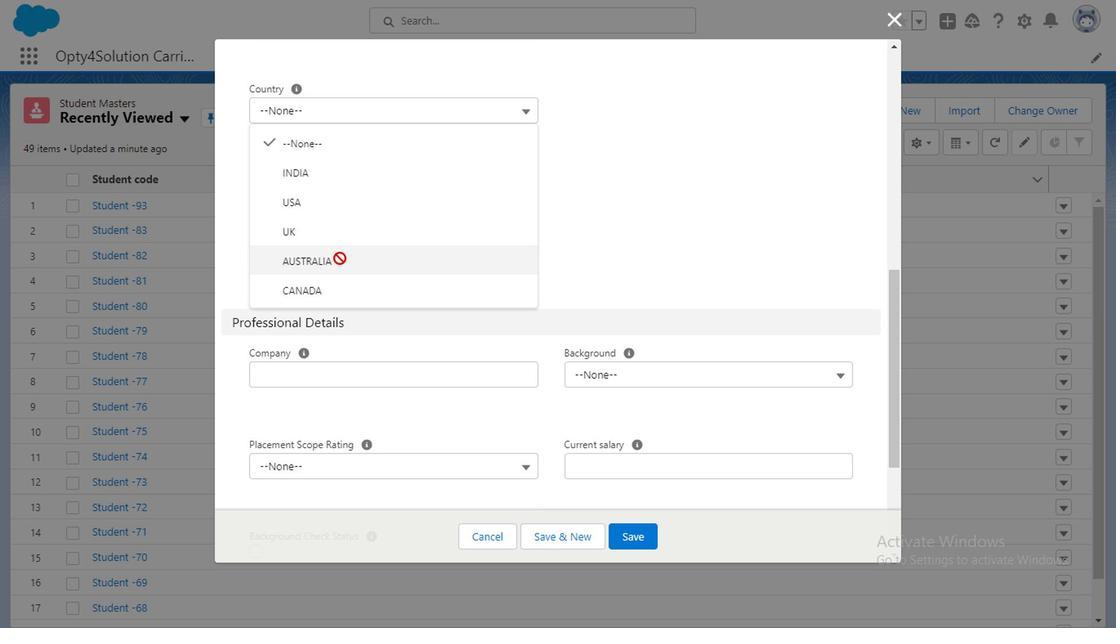 
Action: Mouse moved to (408, 372)
Screenshot: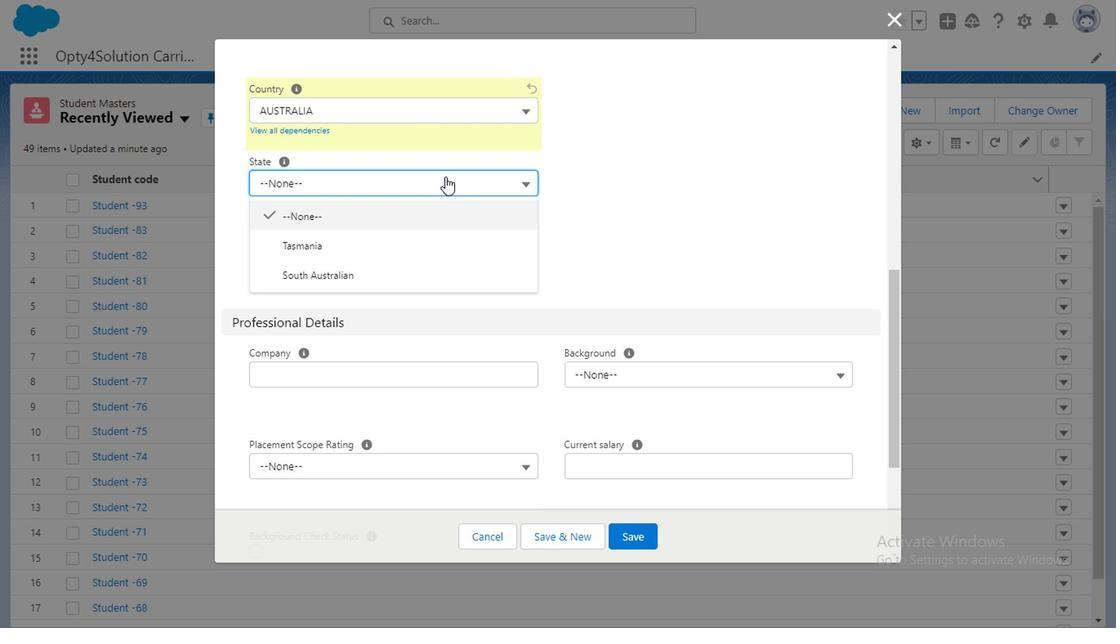 
Action: Mouse scrolled (408, 371) with delta (0, 0)
Screenshot: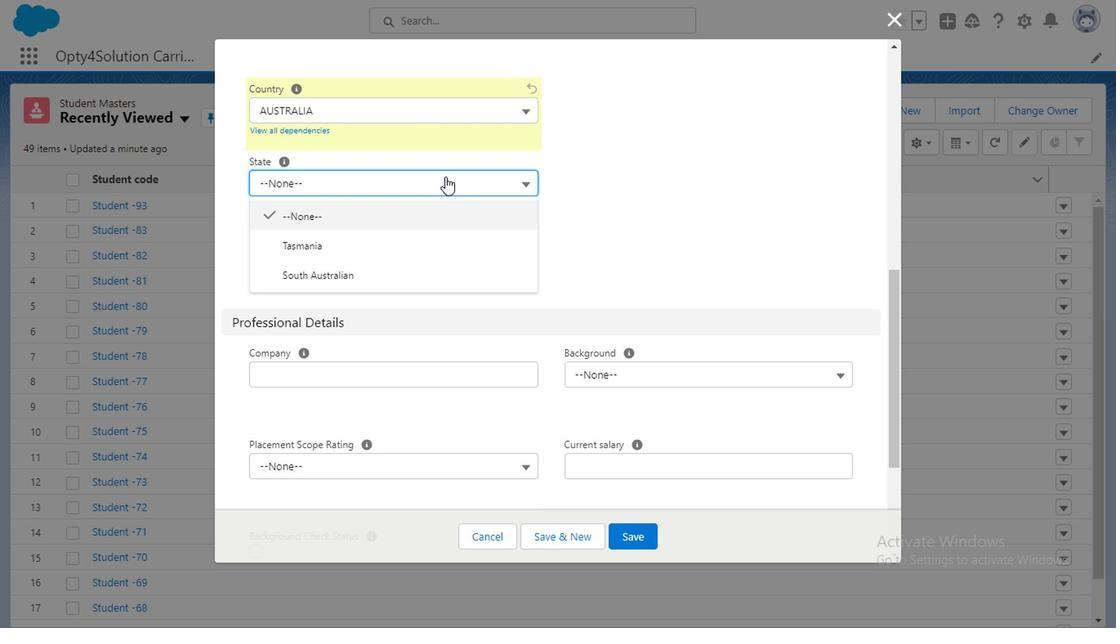
Action: Mouse moved to (425, 173)
Screenshot: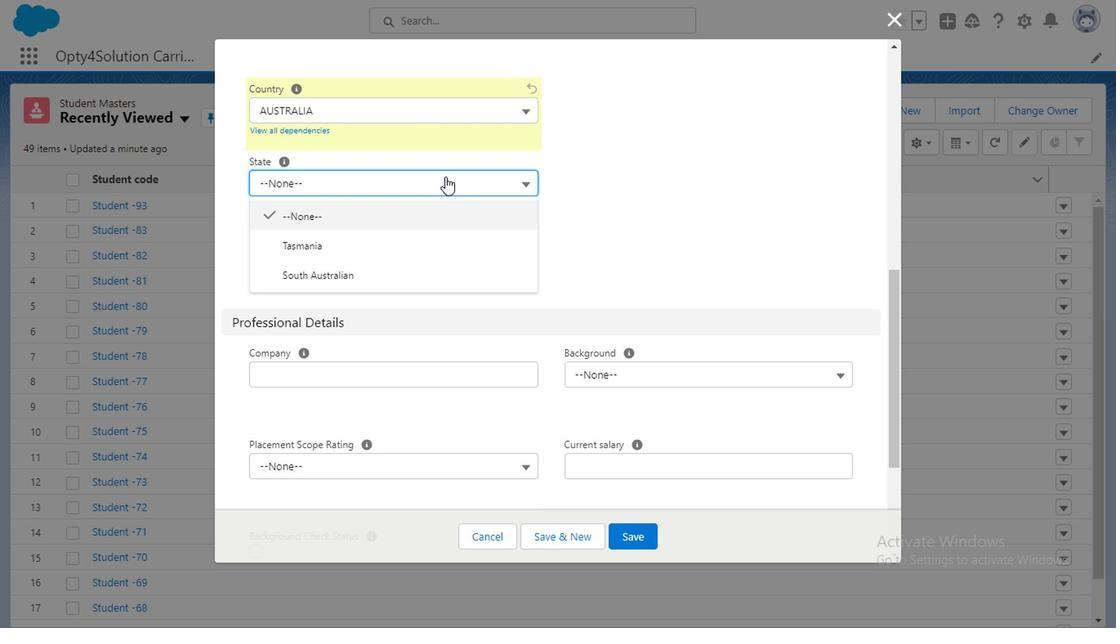 
Action: Mouse pressed left at (425, 173)
Screenshot: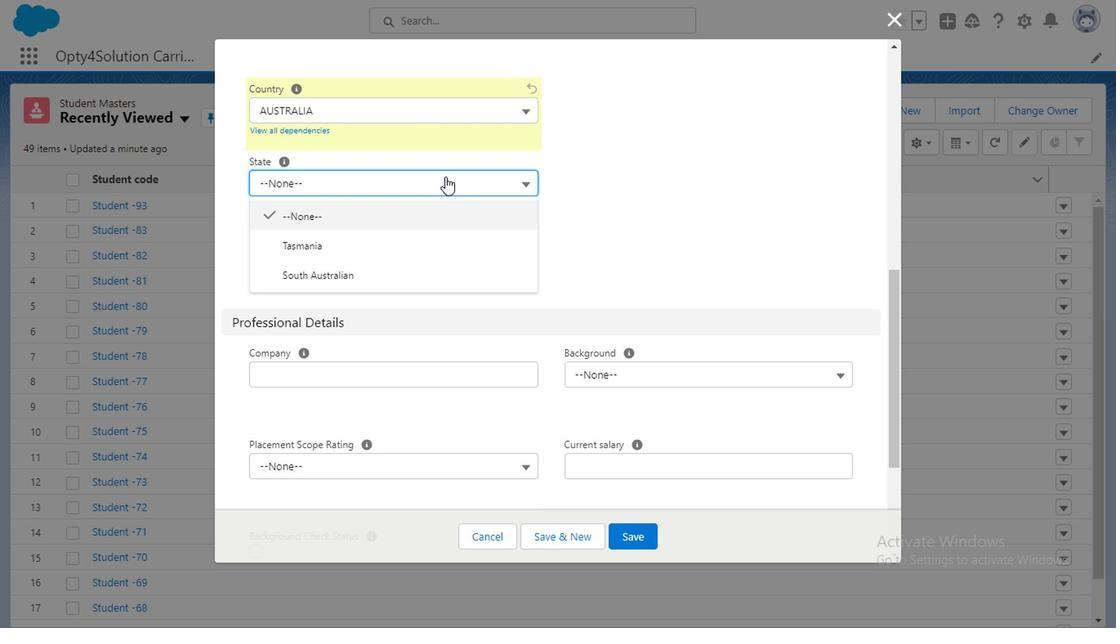 
Action: Mouse moved to (337, 278)
Screenshot: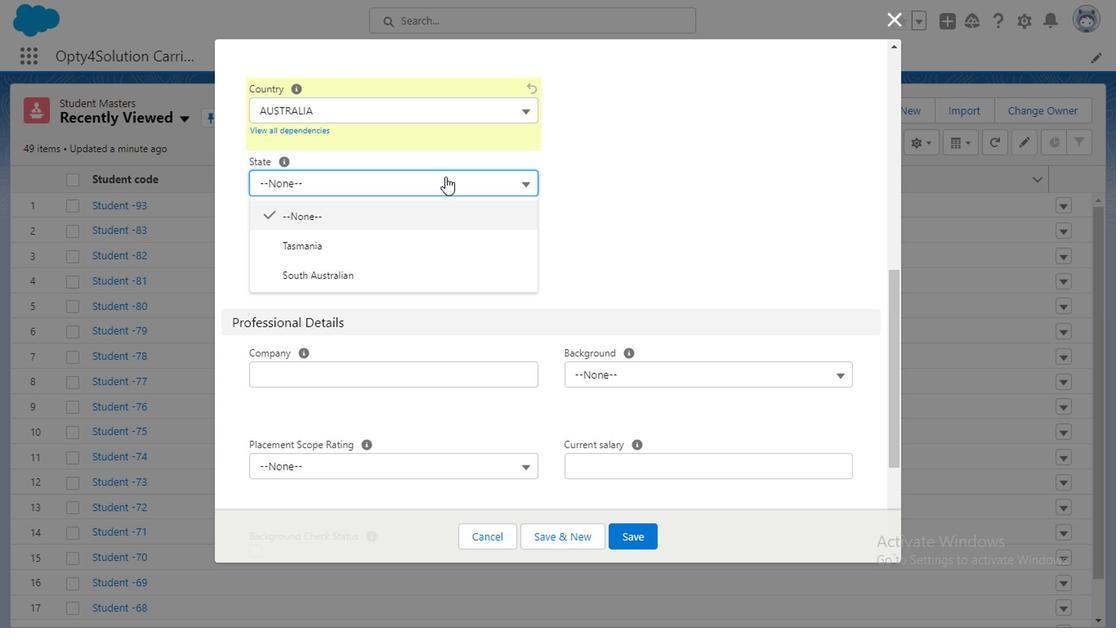 
Action: Mouse pressed left at (337, 278)
Screenshot: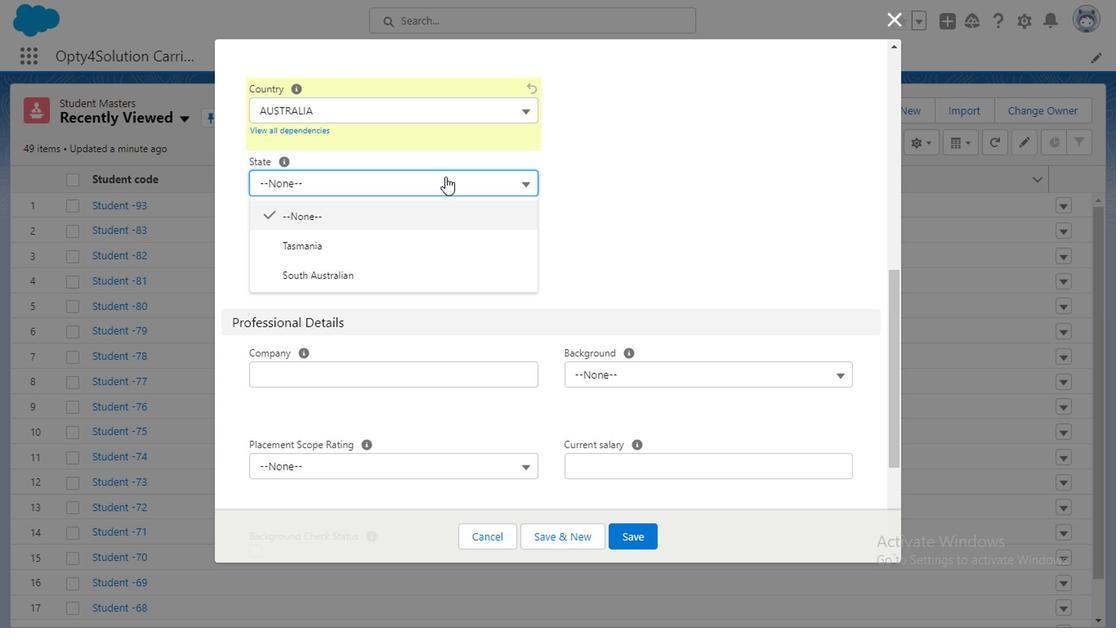 
Action: Mouse moved to (411, 221)
Screenshot: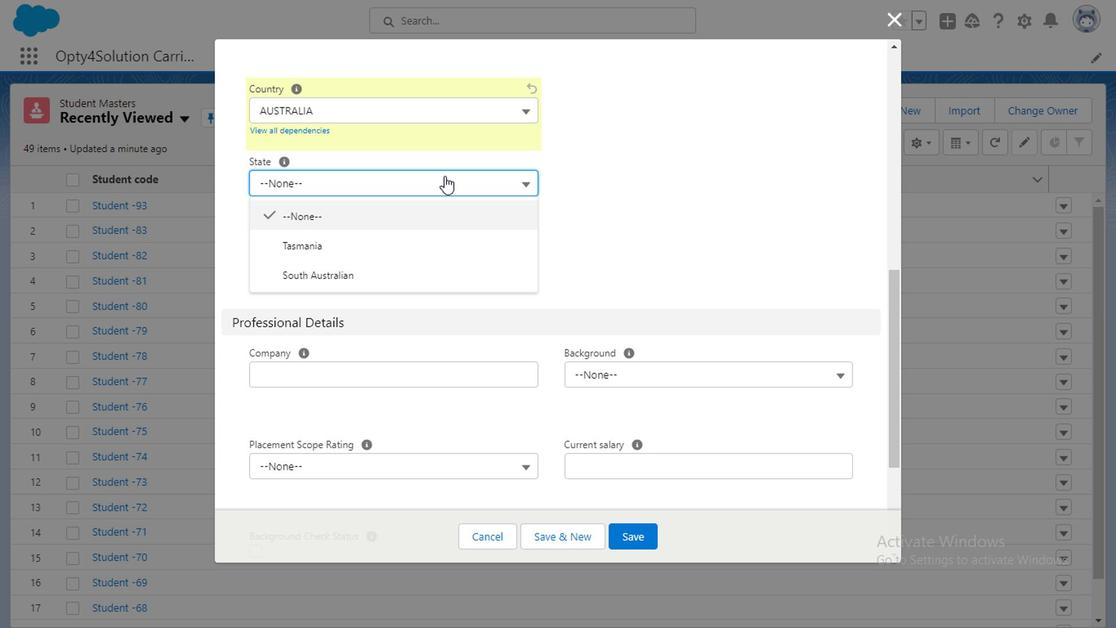 
Action: Mouse pressed left at (411, 221)
Screenshot: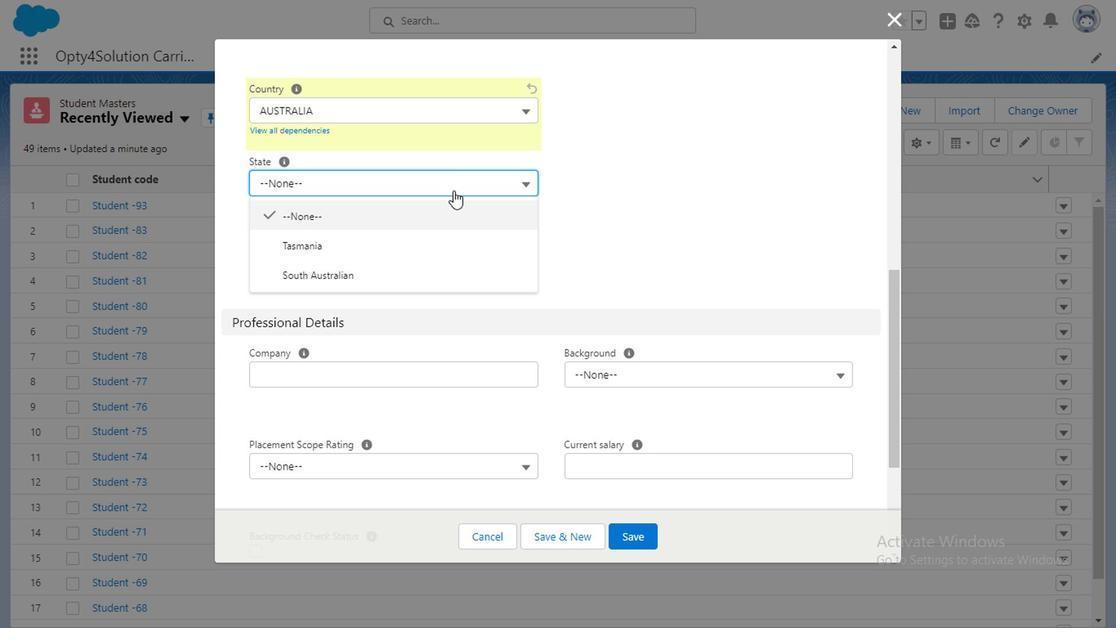 
Action: Mouse moved to (321, 268)
Screenshot: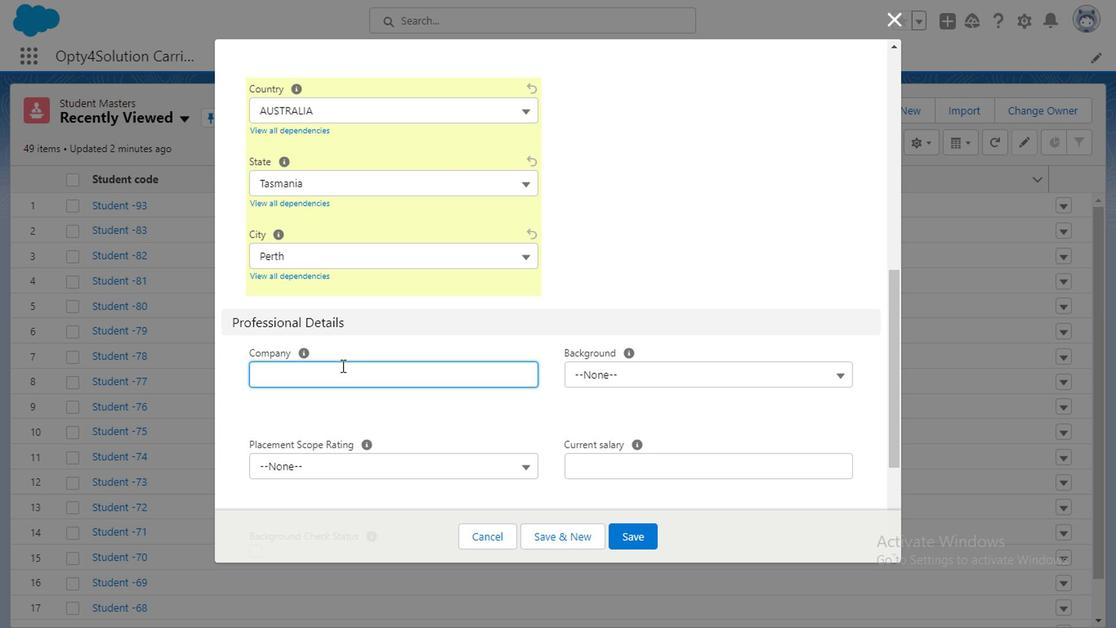 
Action: Mouse pressed left at (321, 268)
Screenshot: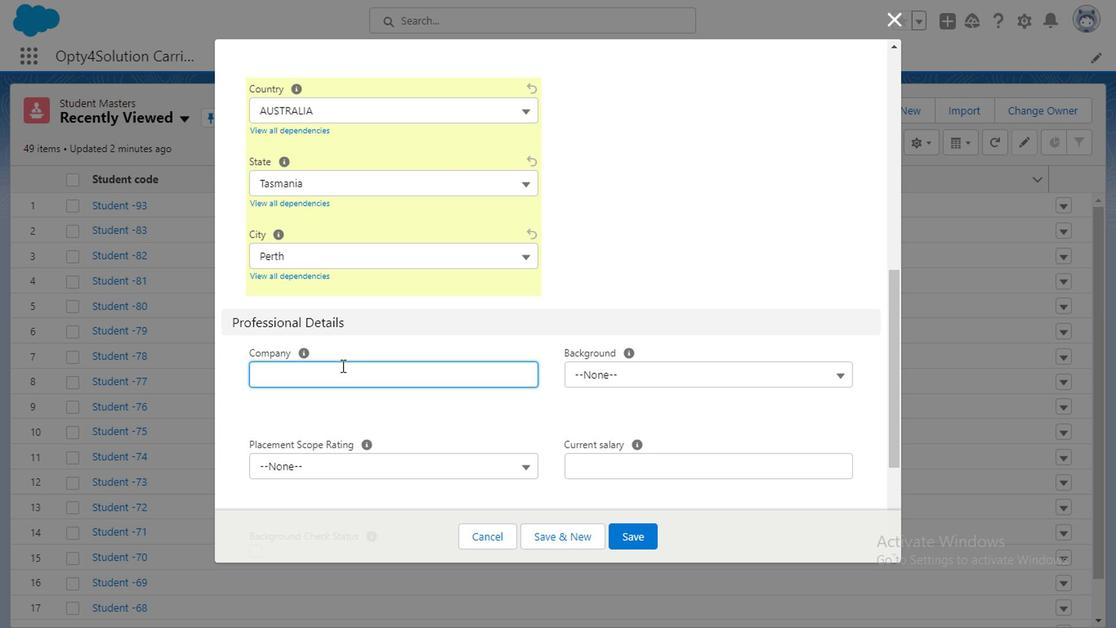 
Action: Mouse moved to (321, 280)
Screenshot: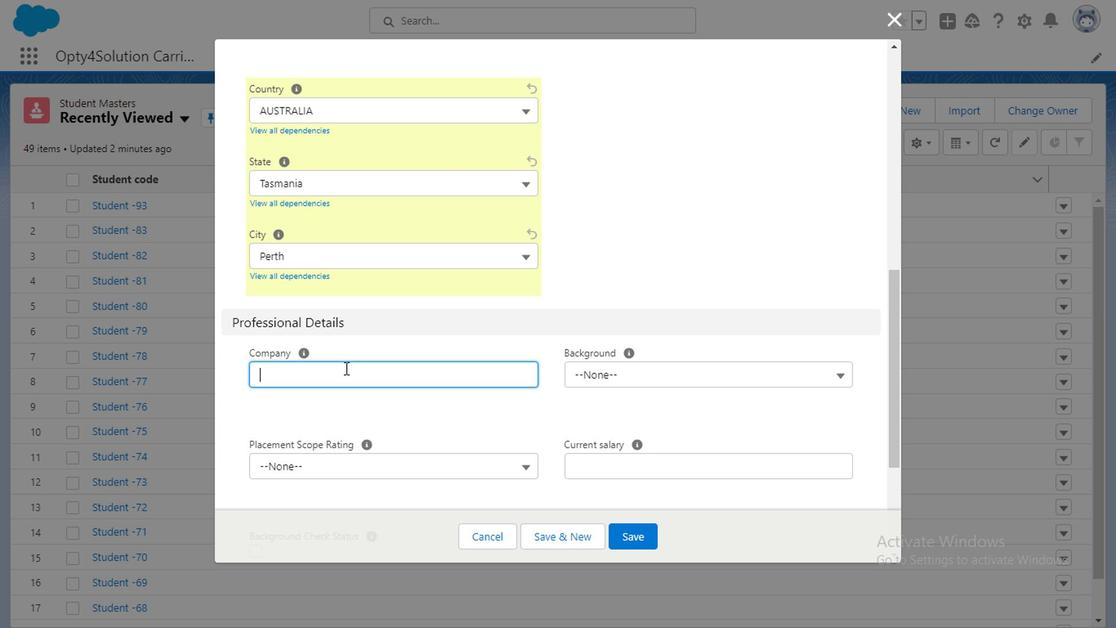 
Action: Mouse pressed left at (321, 280)
